 Task: Format the document by changing the font to Arial, size 11, apply different colors to the text, and insert a header with the title 'Distance Education Centre'.
Action: Mouse scrolled (811, 247) with delta (0, 0)
Screenshot: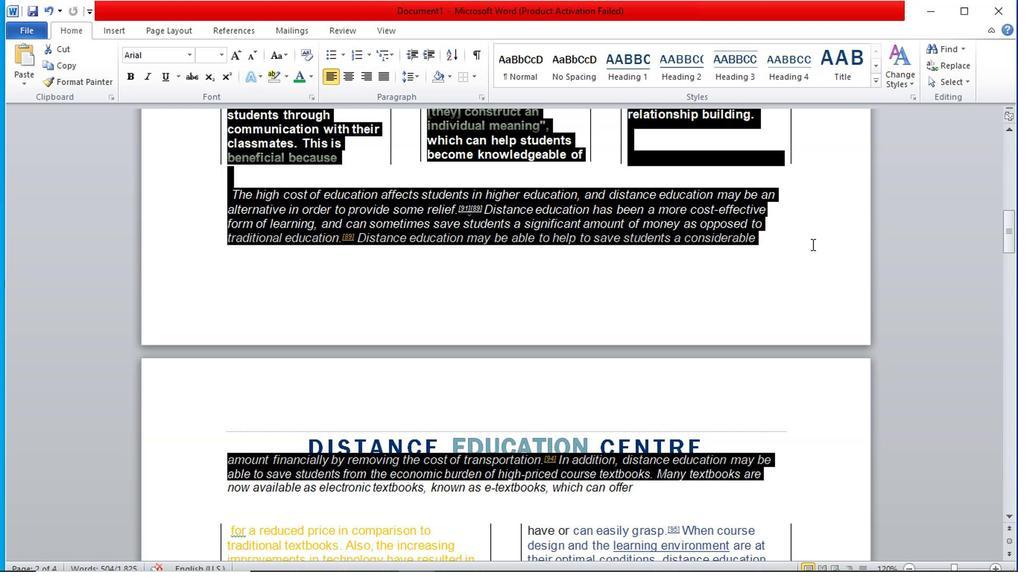 
Action: Mouse scrolled (811, 247) with delta (0, 0)
Screenshot: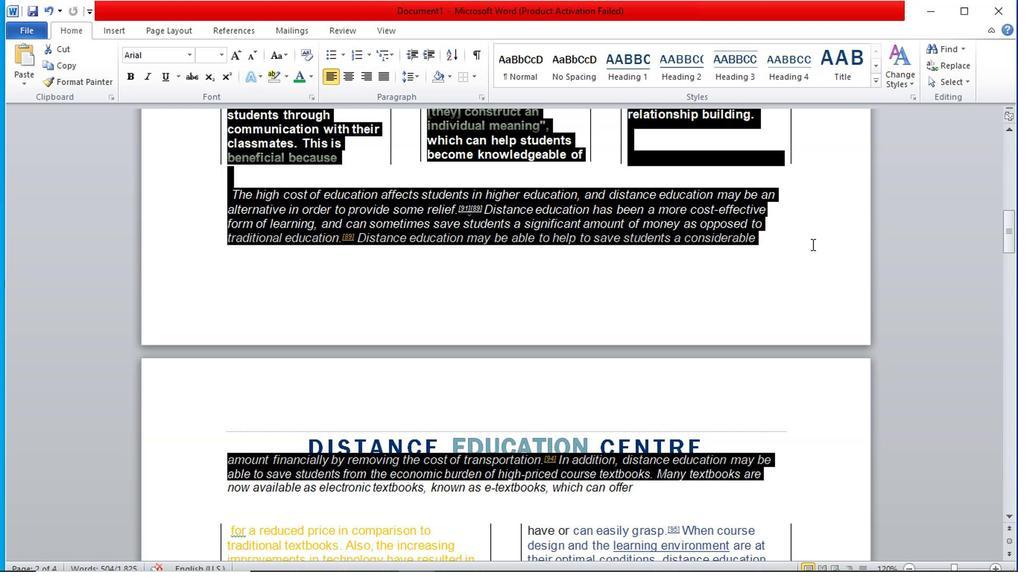 
Action: Mouse moved to (805, 241)
Screenshot: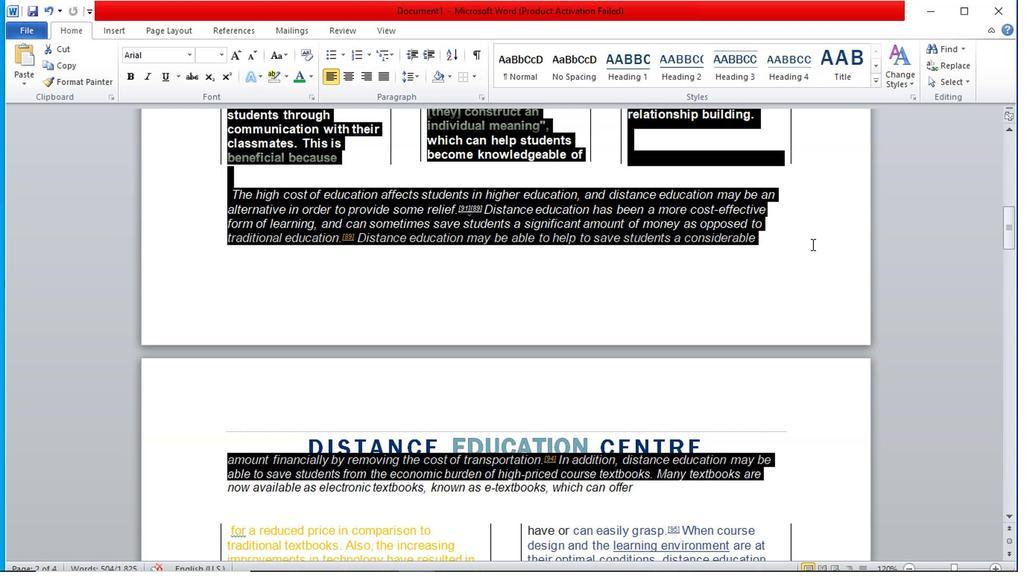 
Action: Mouse scrolled (805, 242) with delta (0, 1)
Screenshot: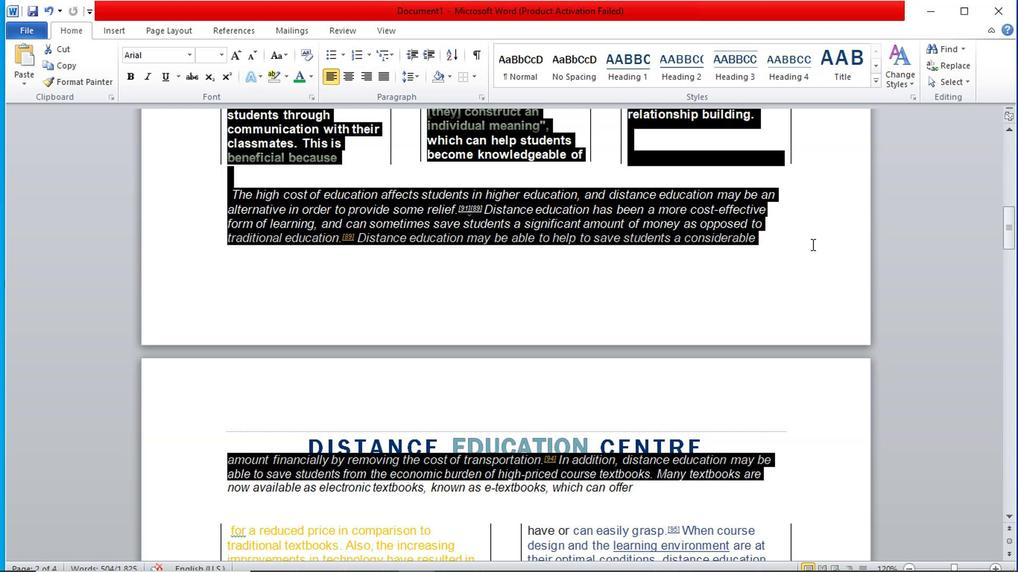 
Action: Mouse scrolled (805, 242) with delta (0, 1)
Screenshot: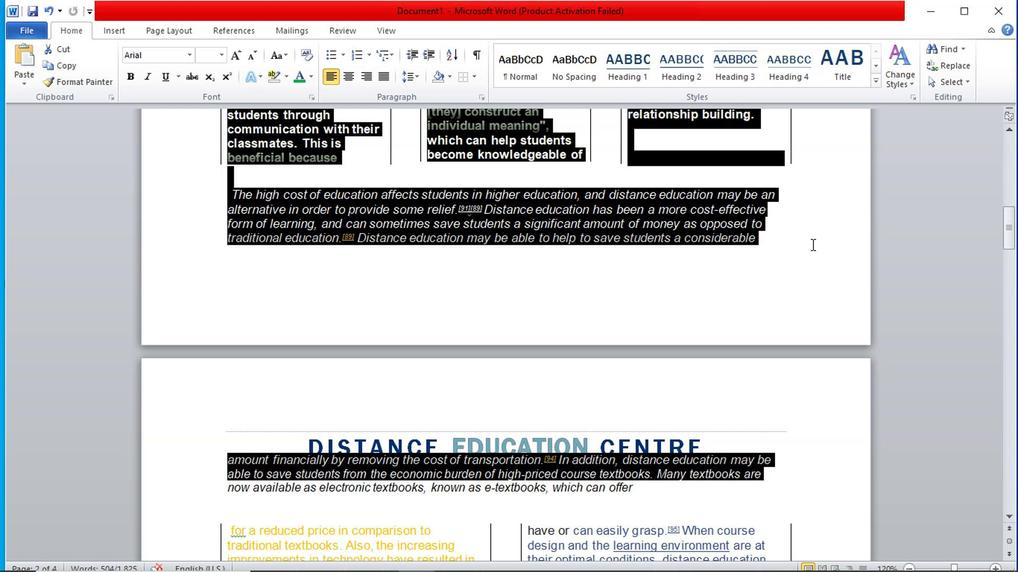 
Action: Mouse scrolled (805, 242) with delta (0, 1)
Screenshot: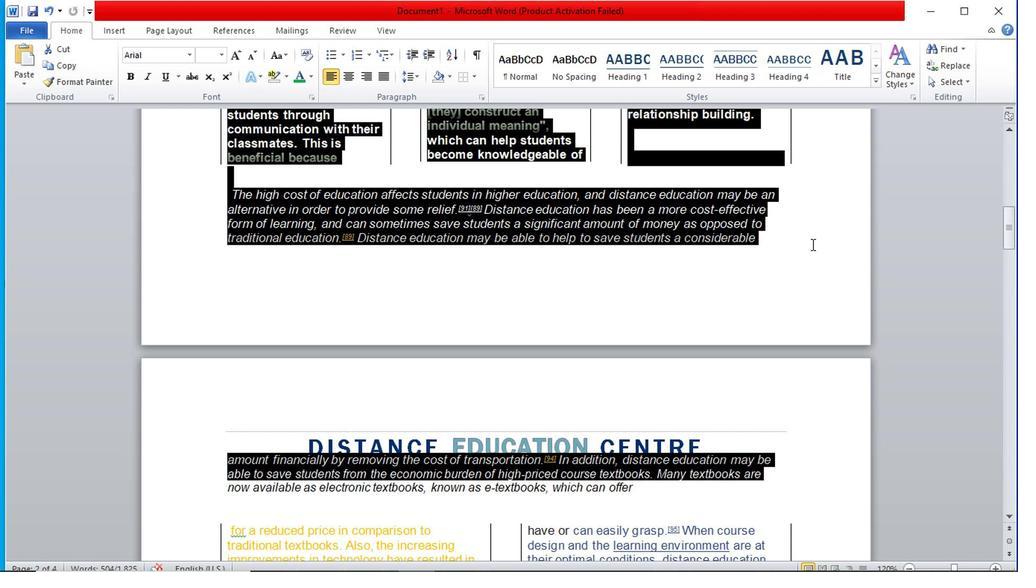 
Action: Mouse moved to (813, 239)
Screenshot: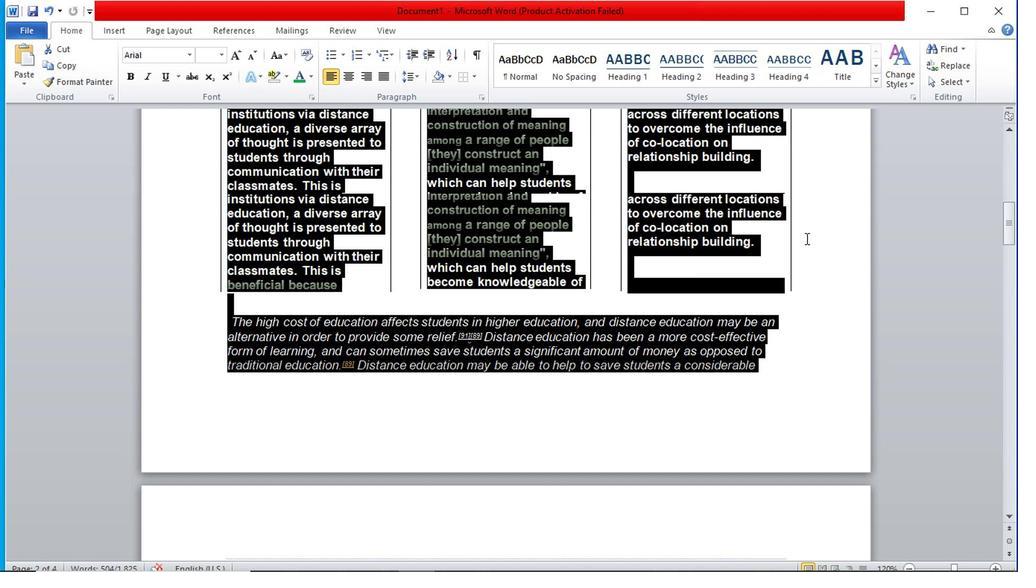
Action: Mouse pressed left at (813, 239)
Screenshot: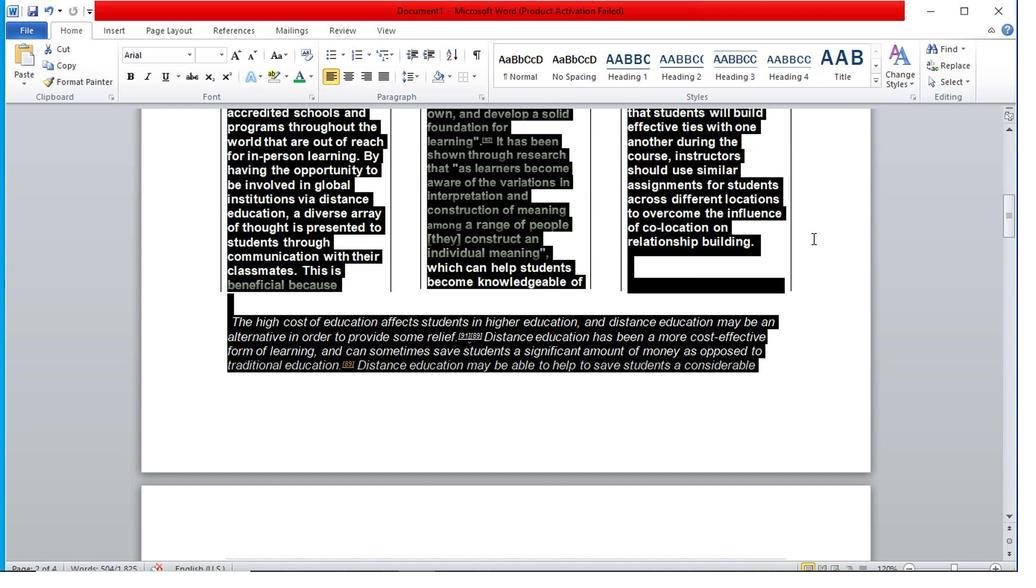 
Action: Mouse moved to (814, 239)
Screenshot: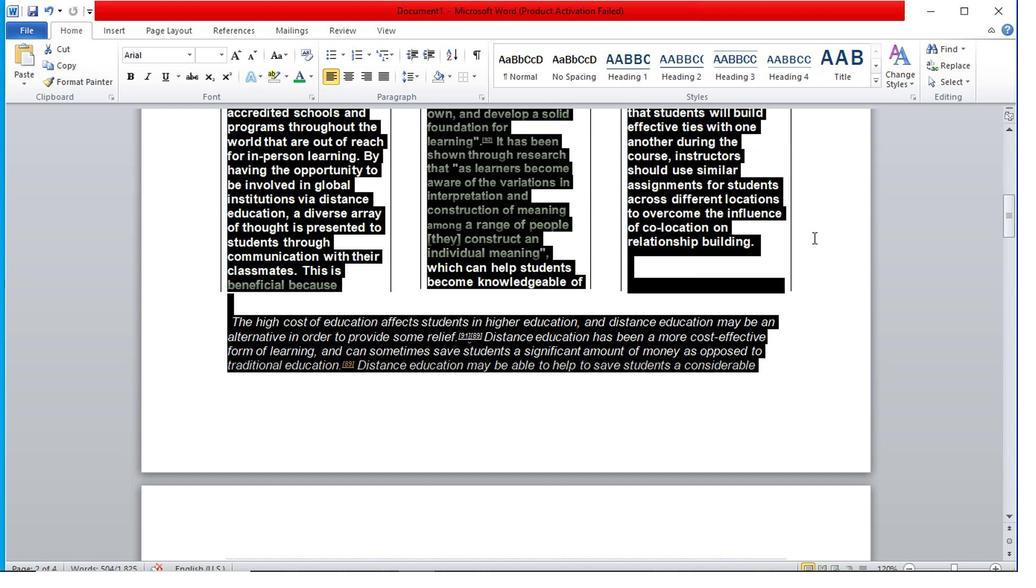 
Action: Mouse scrolled (814, 240) with delta (0, 0)
Screenshot: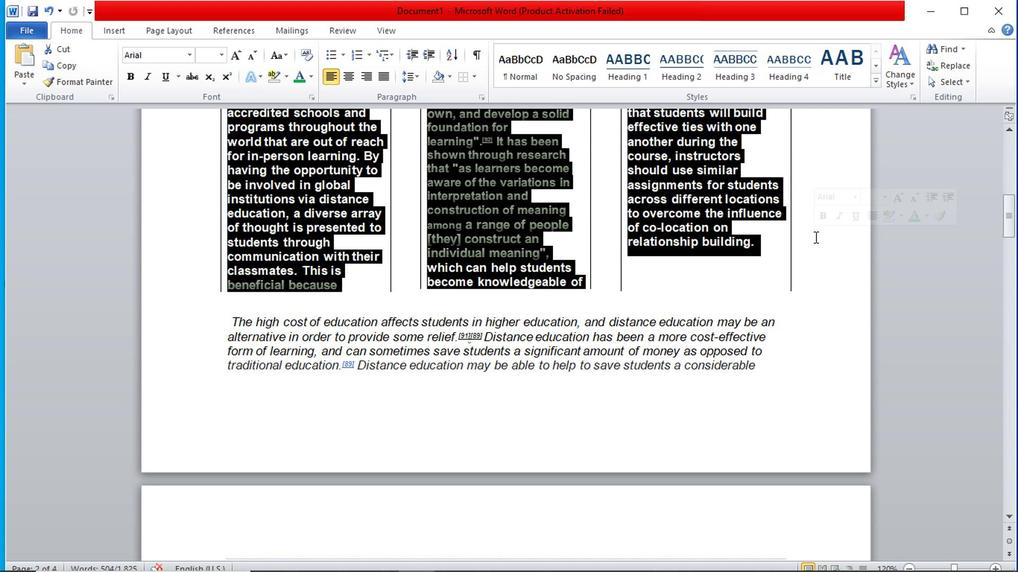 
Action: Mouse scrolled (814, 240) with delta (0, 0)
Screenshot: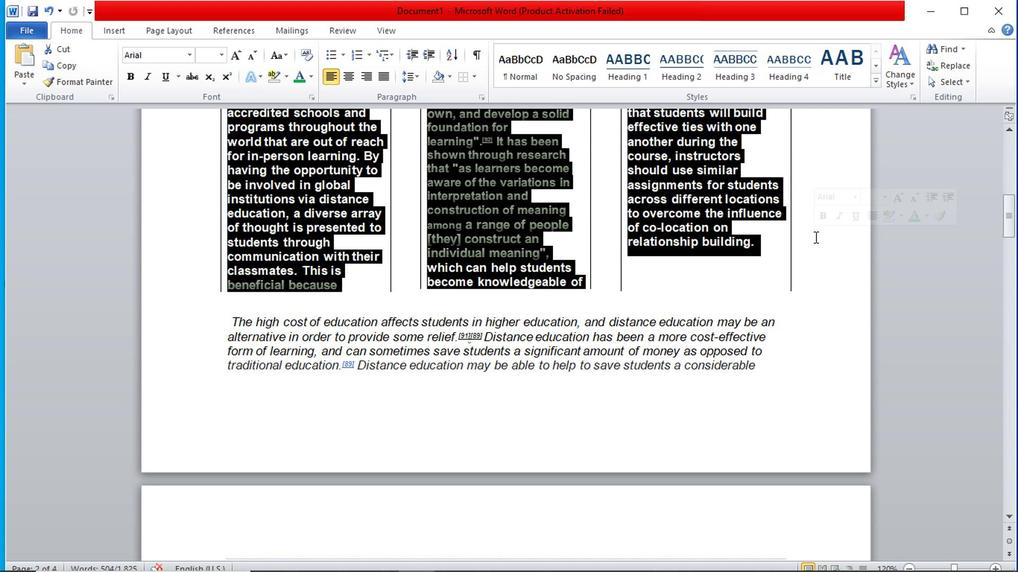 
Action: Mouse scrolled (814, 240) with delta (0, 0)
Screenshot: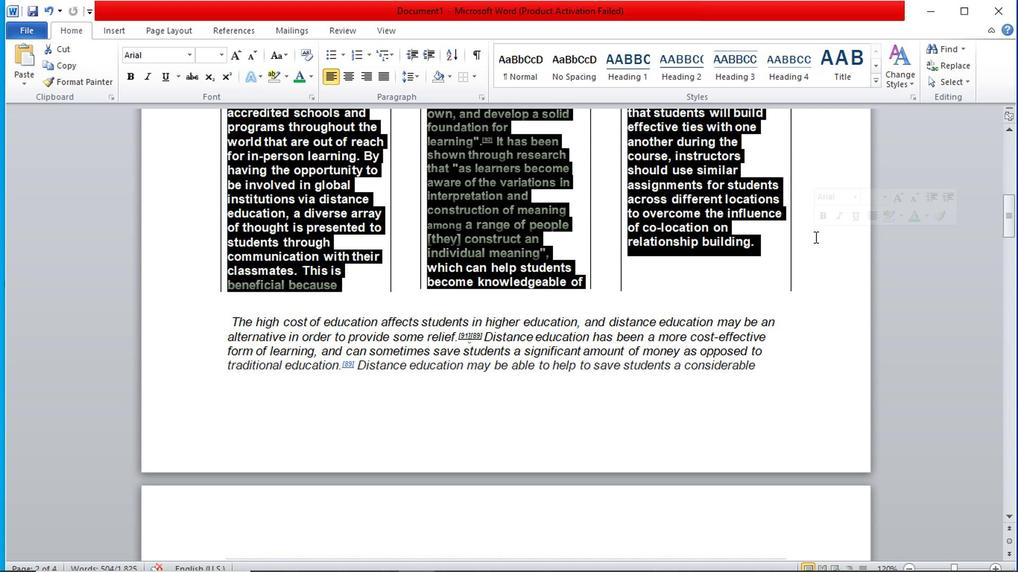 
Action: Mouse scrolled (814, 240) with delta (0, 0)
Screenshot: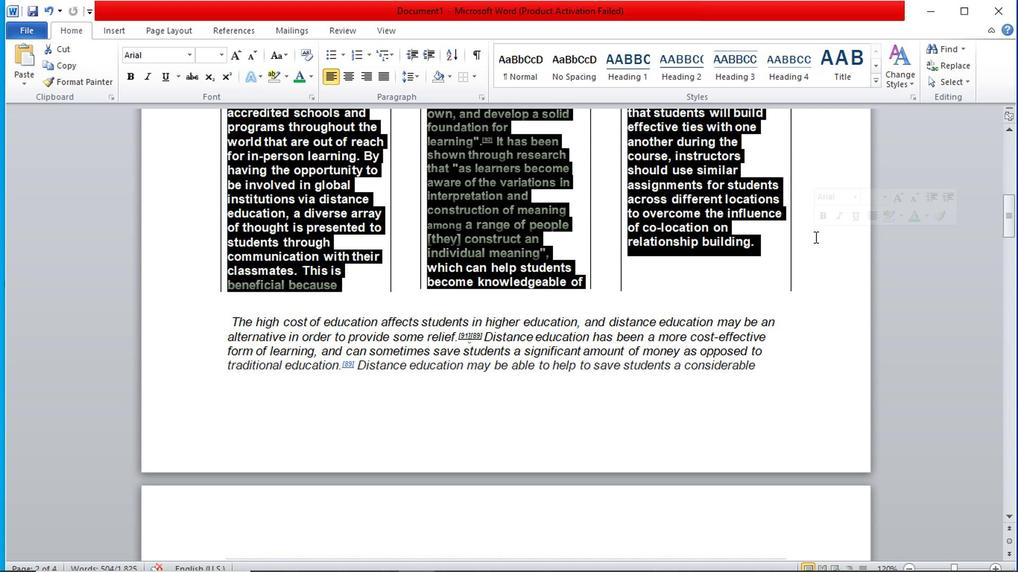 
Action: Mouse moved to (843, 228)
Screenshot: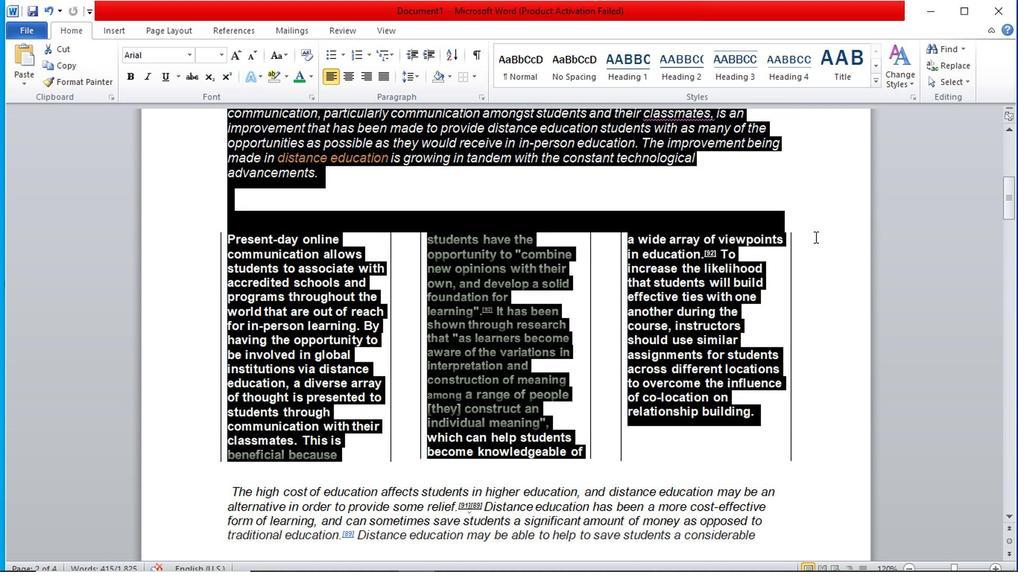 
Action: Mouse pressed left at (843, 228)
Screenshot: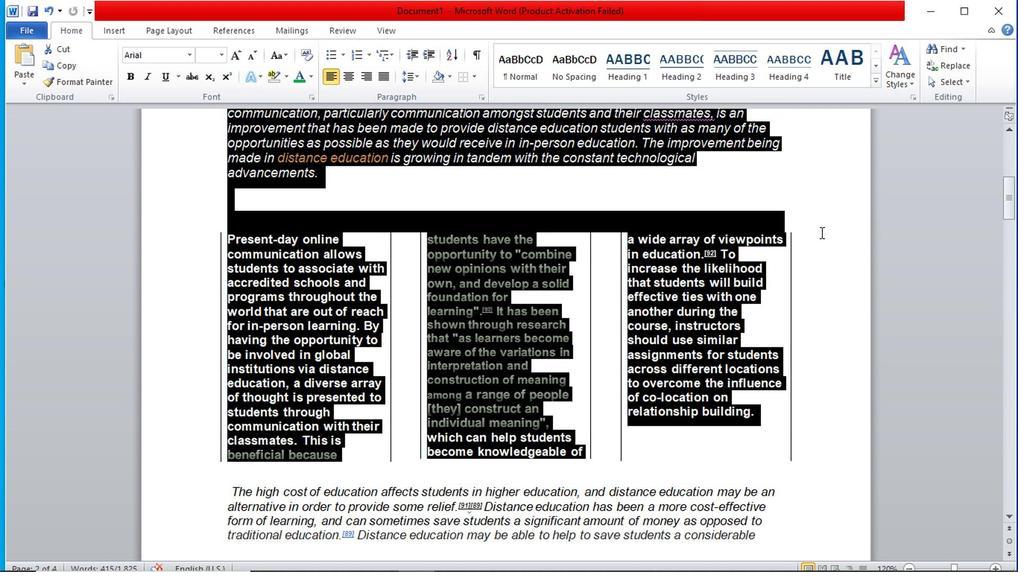 
Action: Mouse moved to (826, 228)
Screenshot: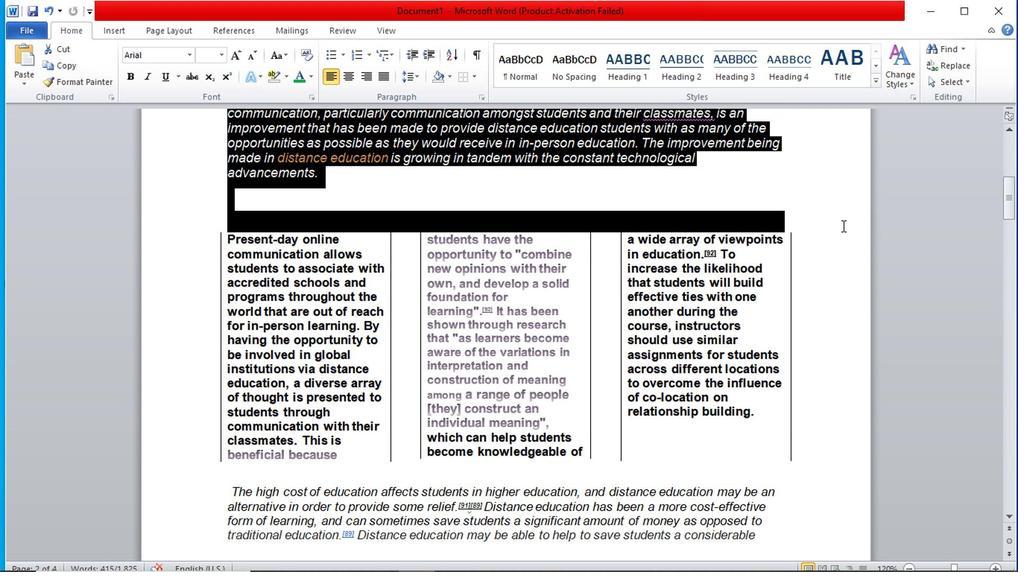 
Action: Mouse scrolled (826, 229) with delta (0, 1)
Screenshot: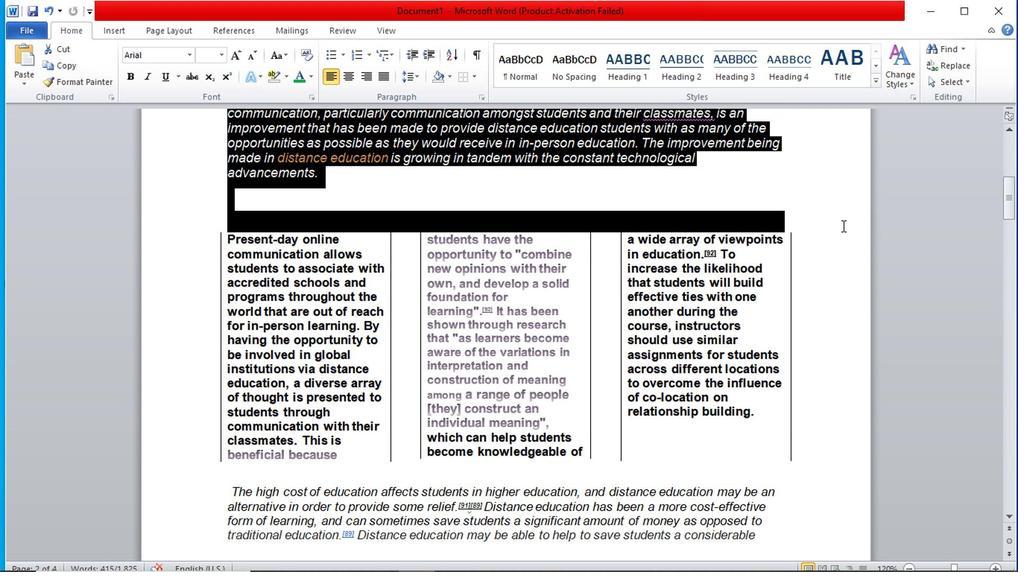 
Action: Mouse moved to (826, 227)
Screenshot: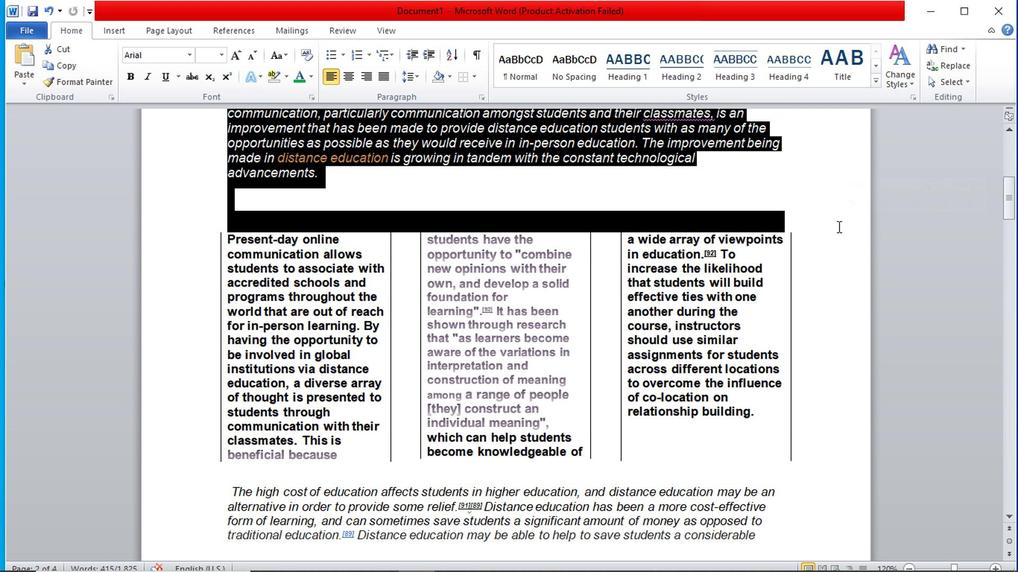 
Action: Mouse scrolled (826, 228) with delta (0, 0)
Screenshot: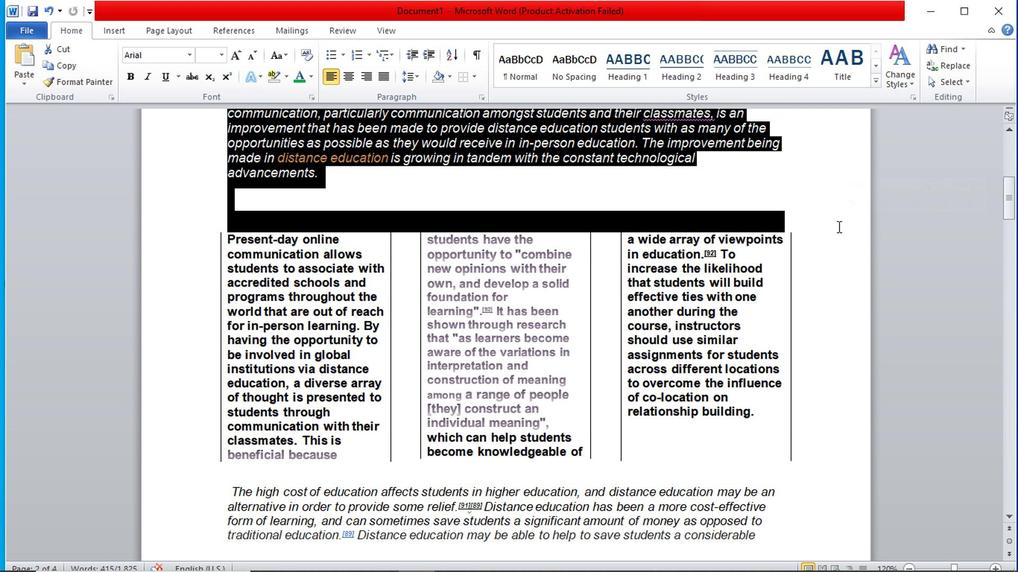 
Action: Mouse scrolled (826, 228) with delta (0, 0)
Screenshot: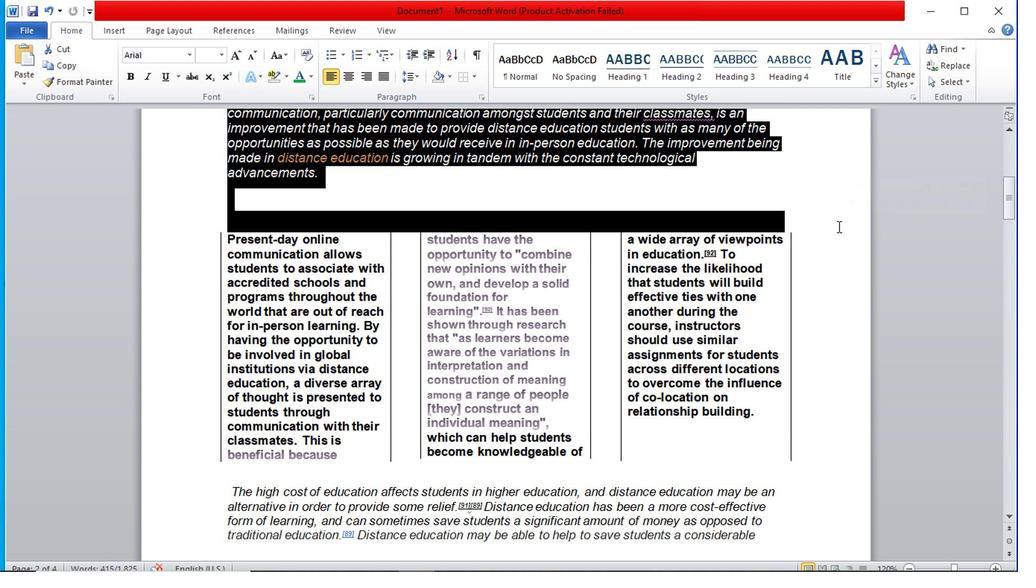 
Action: Mouse scrolled (826, 228) with delta (0, 0)
Screenshot: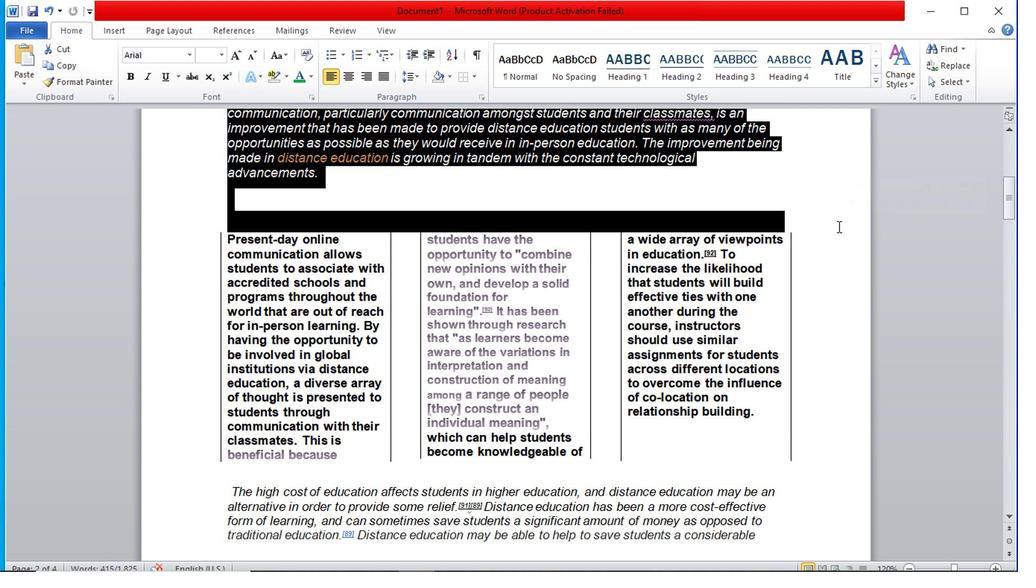 
Action: Mouse scrolled (826, 228) with delta (0, 0)
Screenshot: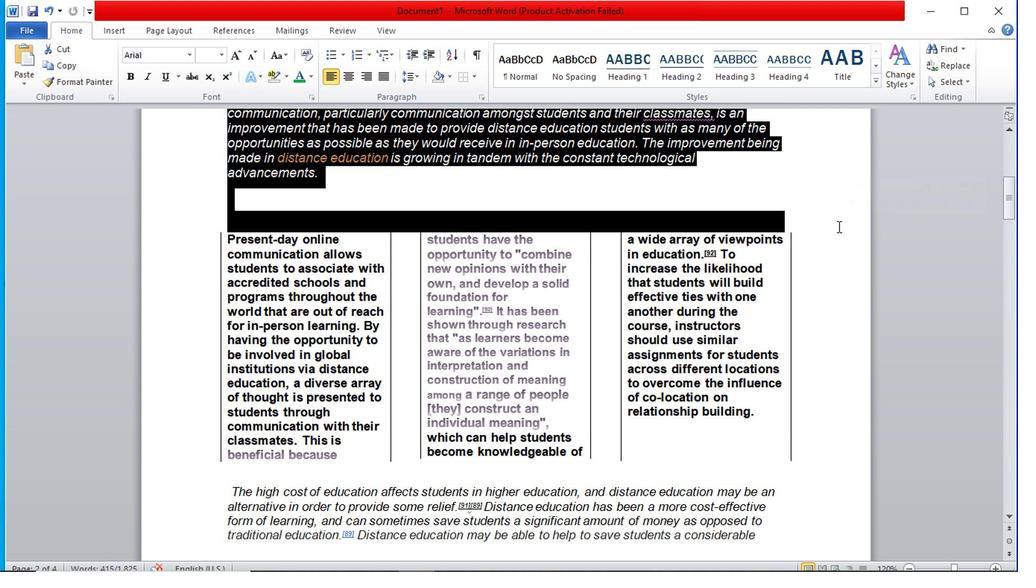 
Action: Mouse pressed left at (826, 227)
Screenshot: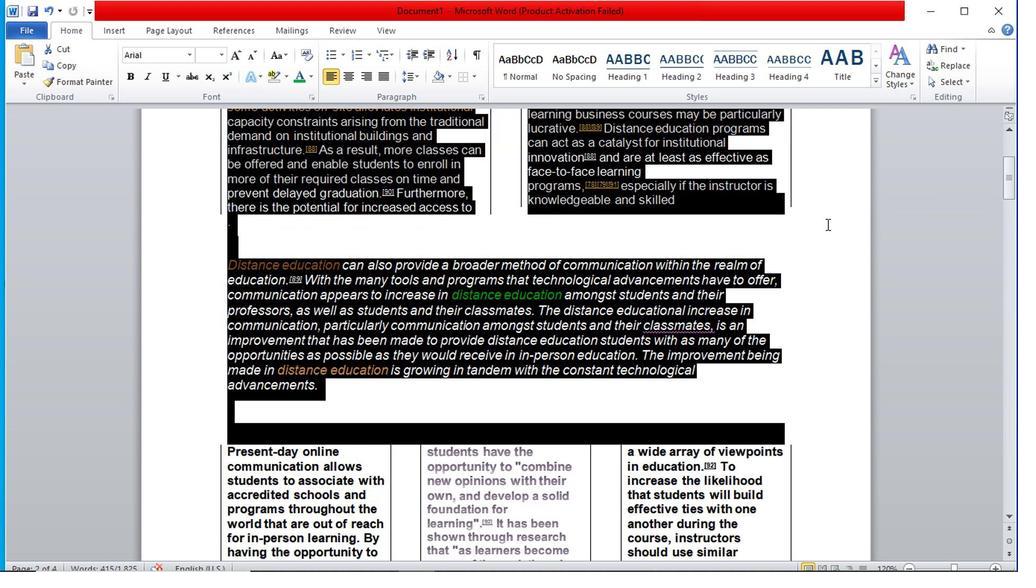 
Action: Mouse moved to (826, 225)
Screenshot: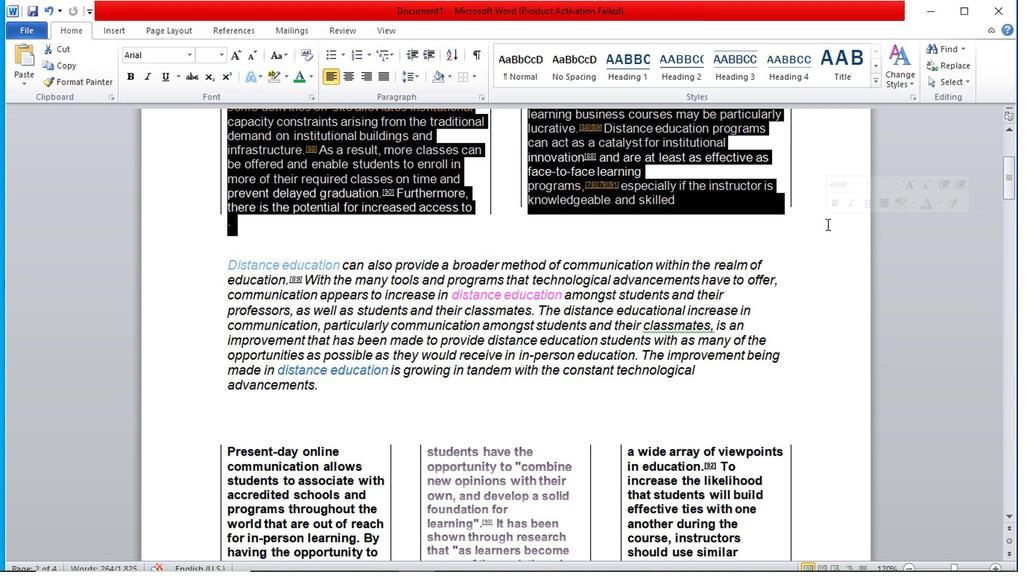 
Action: Mouse scrolled (826, 226) with delta (0, 0)
Screenshot: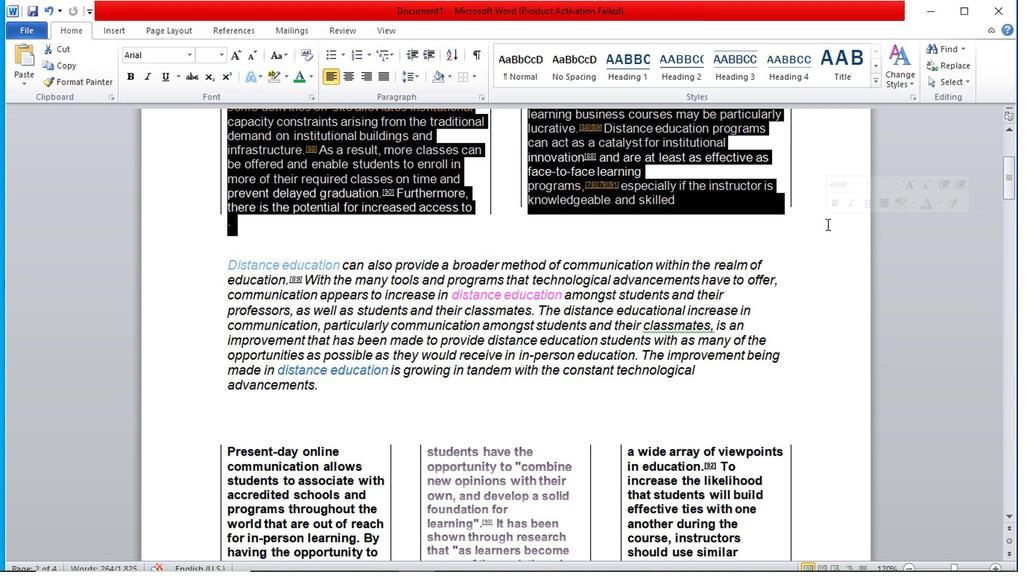 
Action: Mouse scrolled (826, 226) with delta (0, 0)
Screenshot: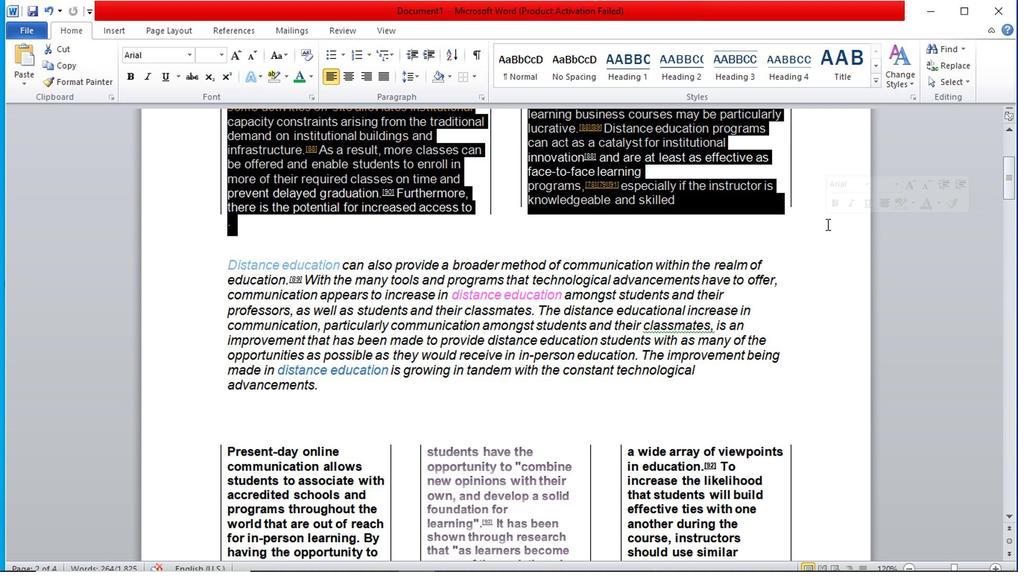 
Action: Mouse scrolled (826, 226) with delta (0, 0)
Screenshot: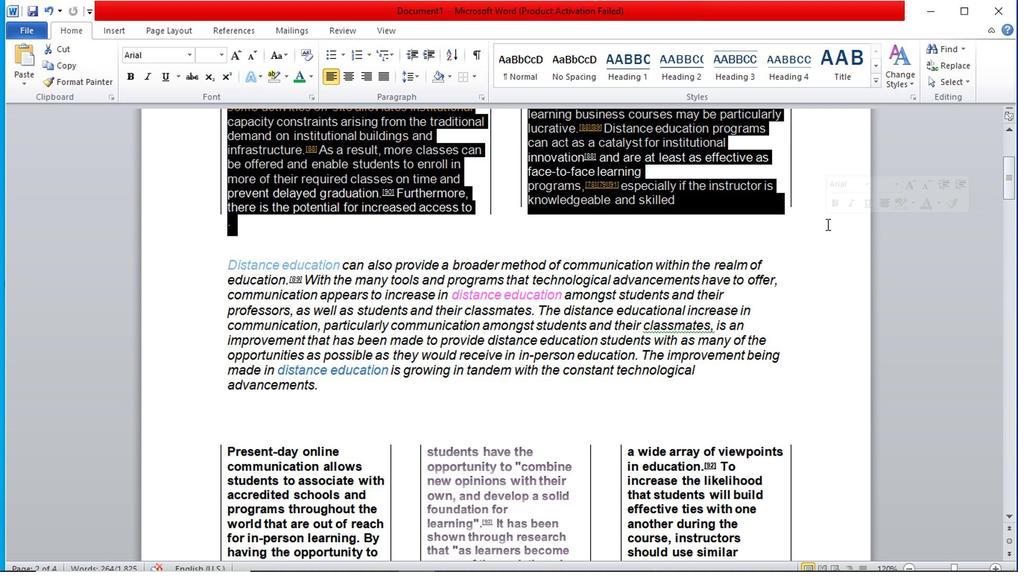 
Action: Mouse scrolled (826, 226) with delta (0, 0)
Screenshot: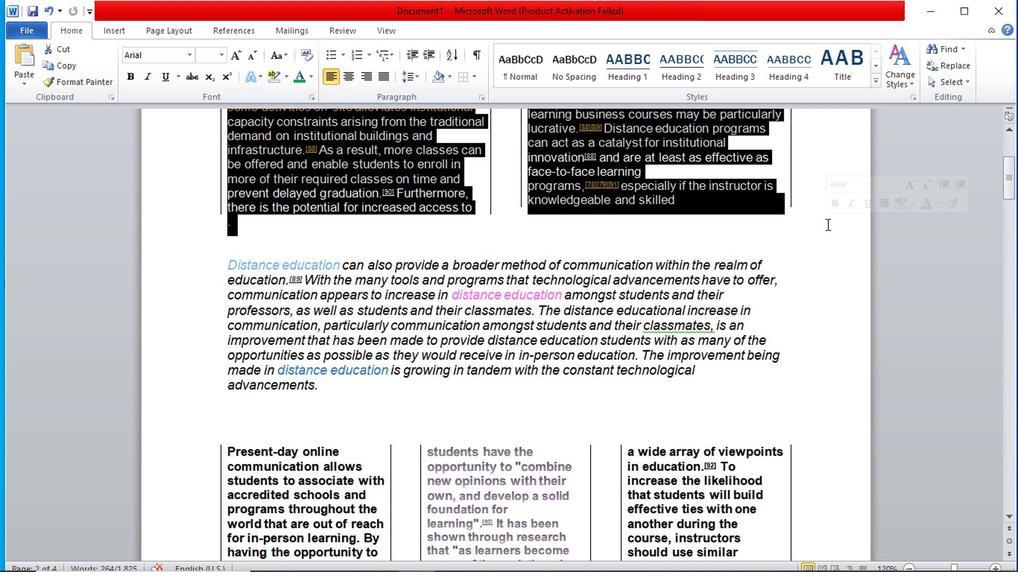 
Action: Mouse pressed left at (826, 225)
Screenshot: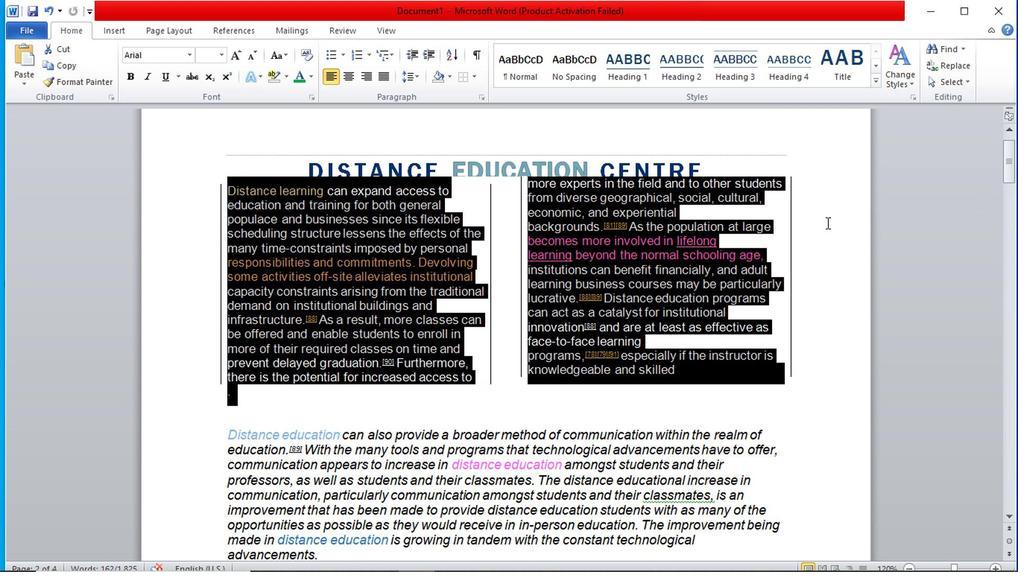 
Action: Mouse moved to (842, 297)
Screenshot: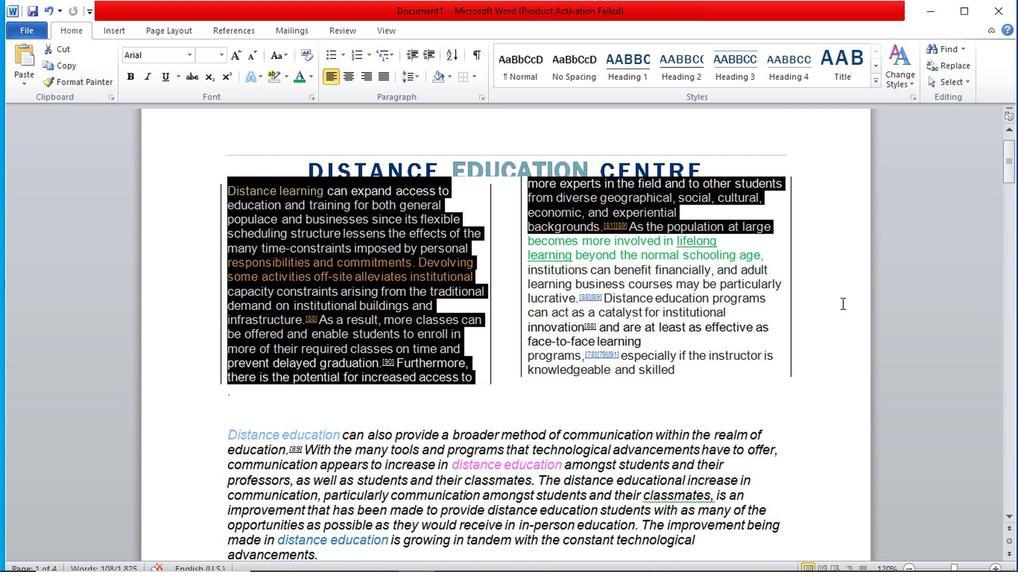 
Action: Mouse pressed left at (842, 297)
Screenshot: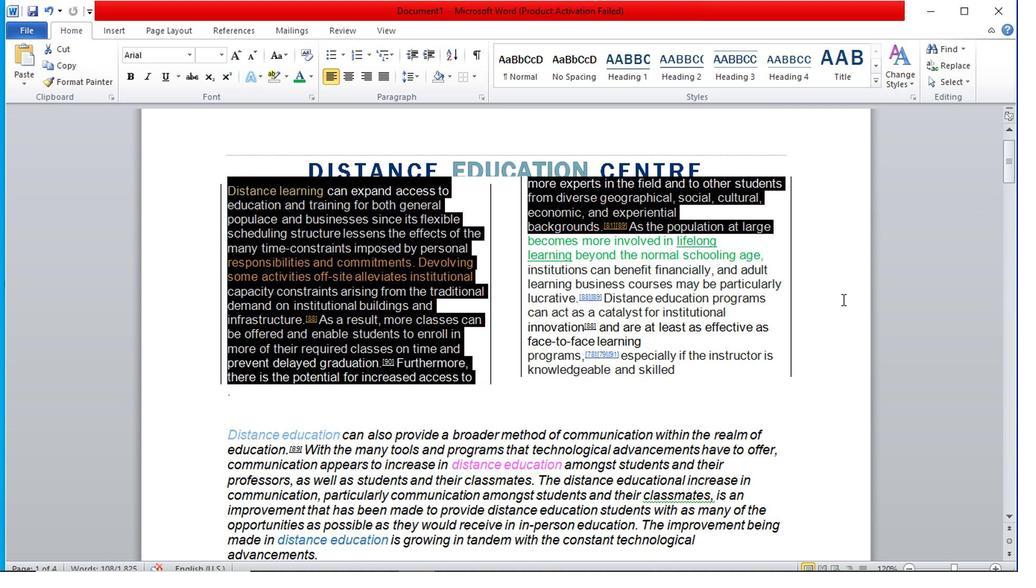 
Action: Mouse moved to (838, 289)
Screenshot: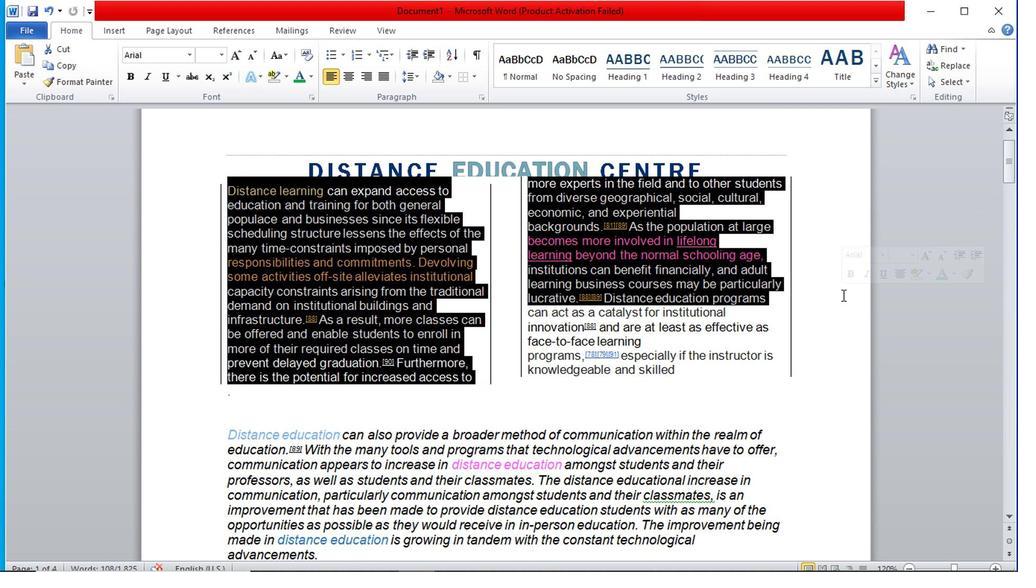 
Action: Mouse scrolled (838, 290) with delta (0, 0)
Screenshot: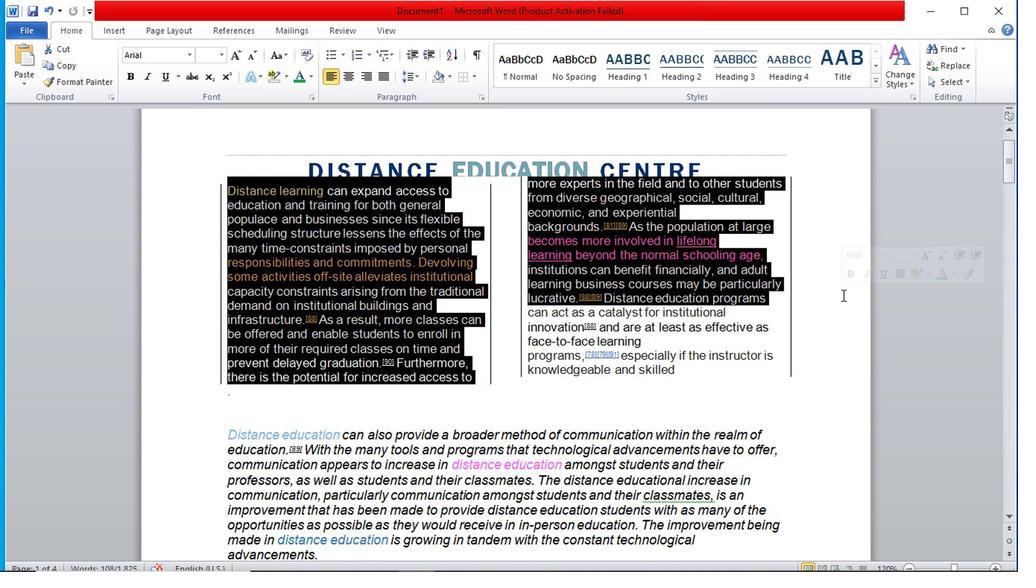 
Action: Mouse scrolled (838, 290) with delta (0, 0)
Screenshot: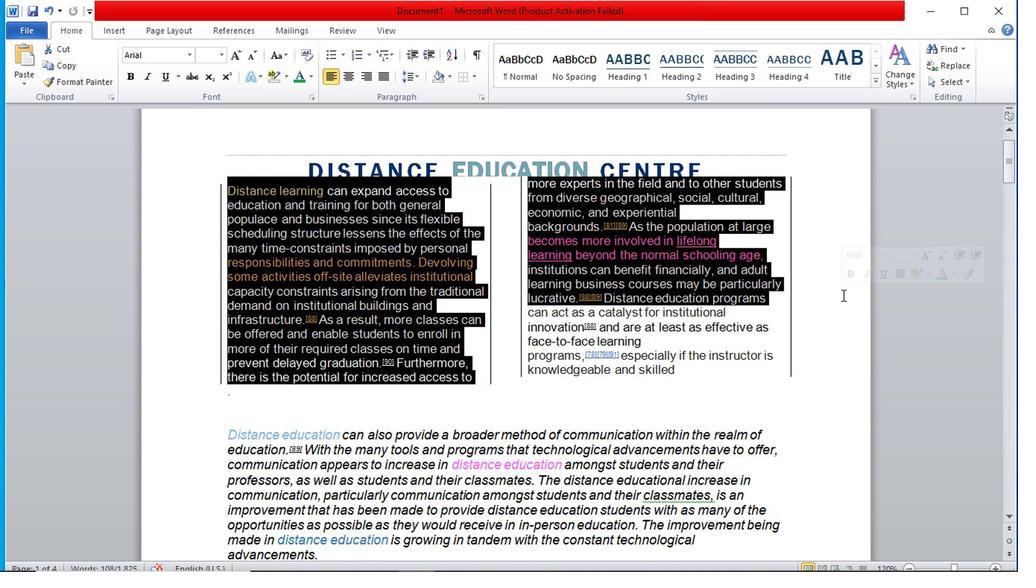 
Action: Mouse scrolled (838, 290) with delta (0, 0)
Screenshot: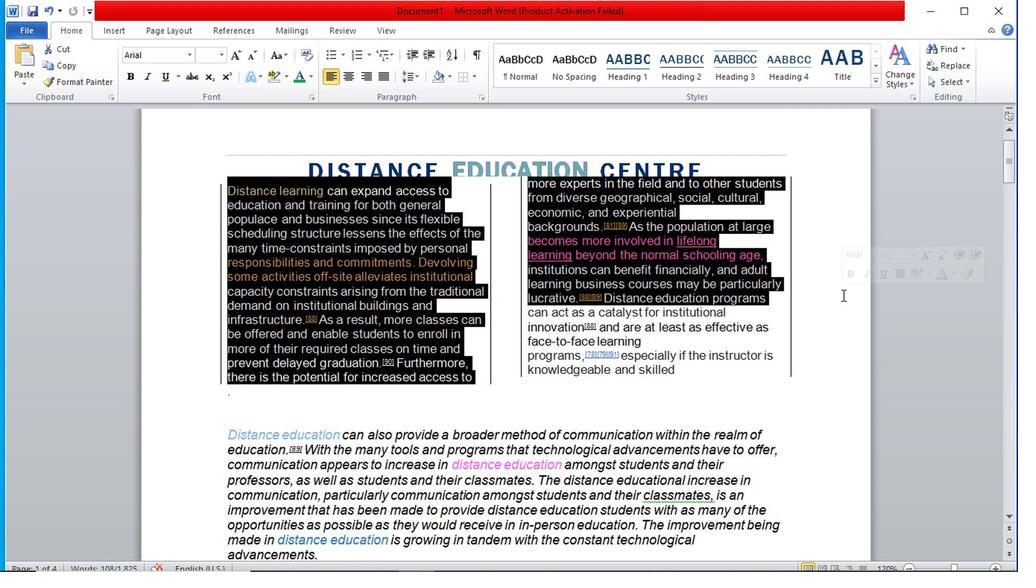 
Action: Mouse scrolled (838, 290) with delta (0, 0)
Screenshot: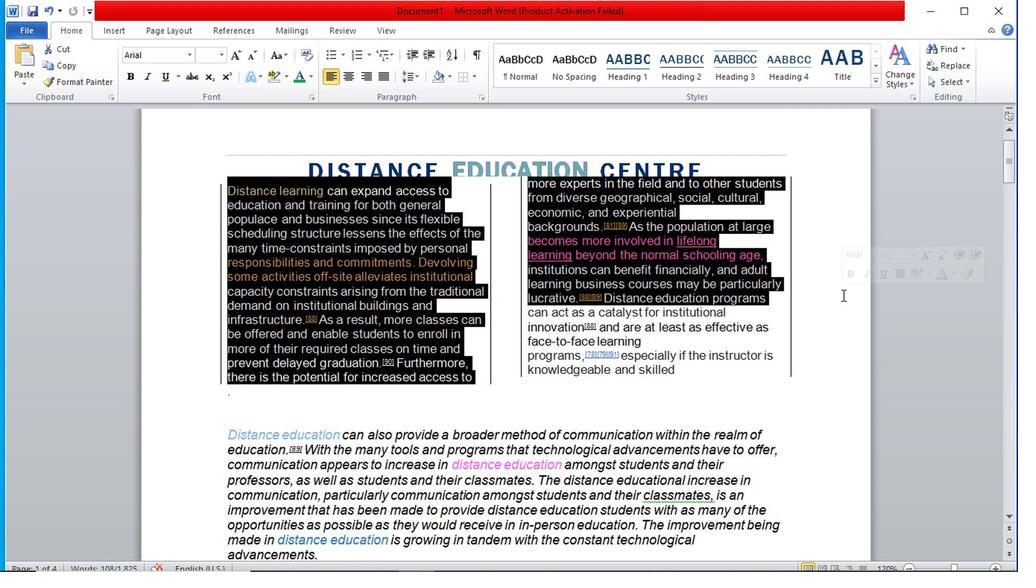 
Action: Mouse scrolled (838, 290) with delta (0, 0)
Screenshot: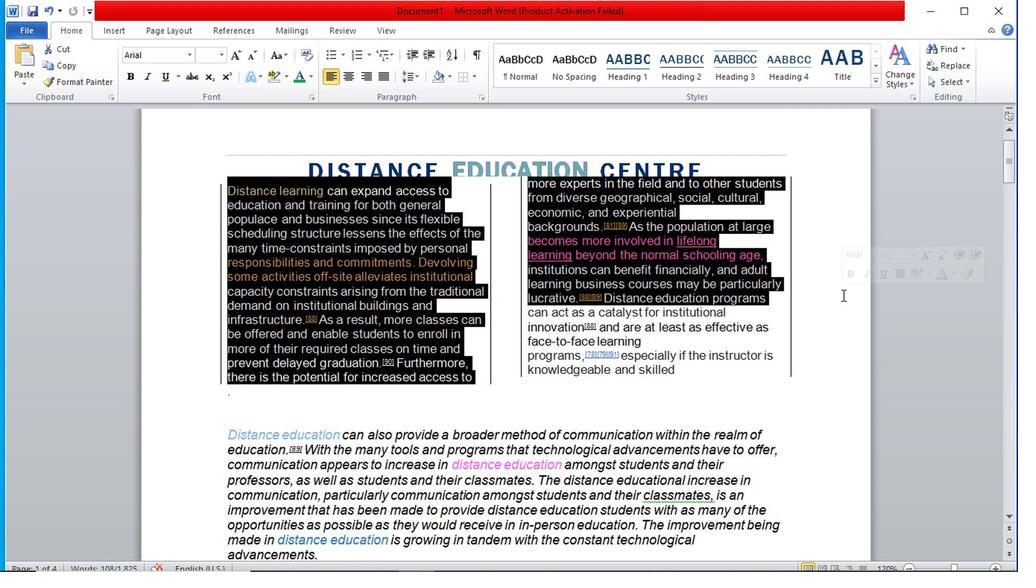 
Action: Mouse moved to (193, 197)
Screenshot: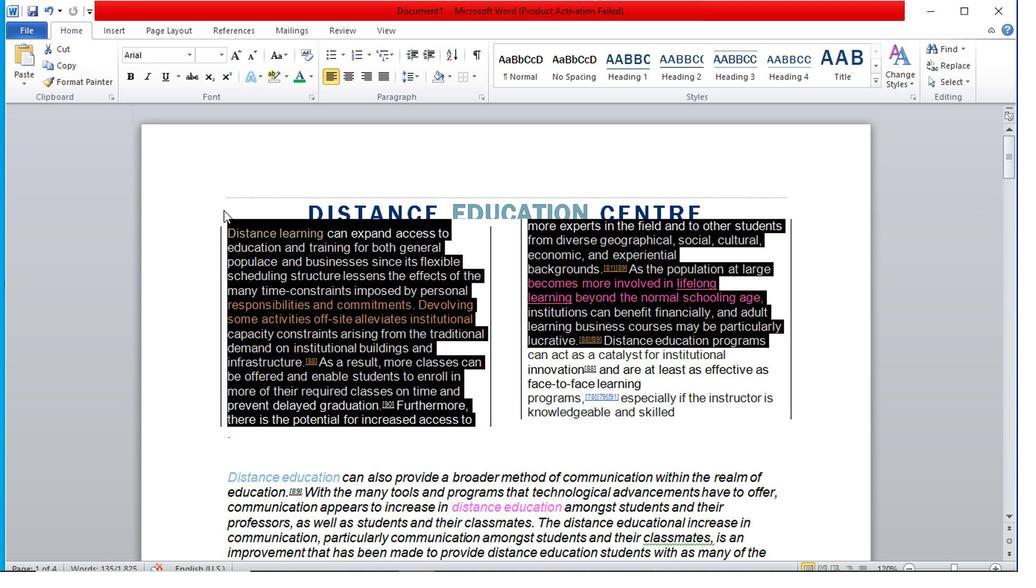 
Action: Mouse pressed left at (193, 197)
Screenshot: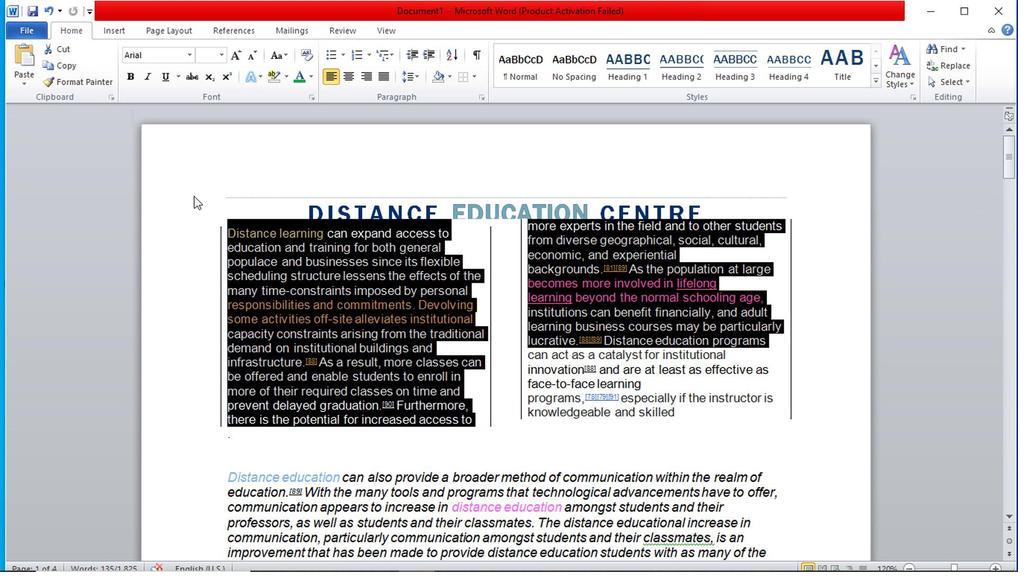 
Action: Mouse moved to (853, 296)
Screenshot: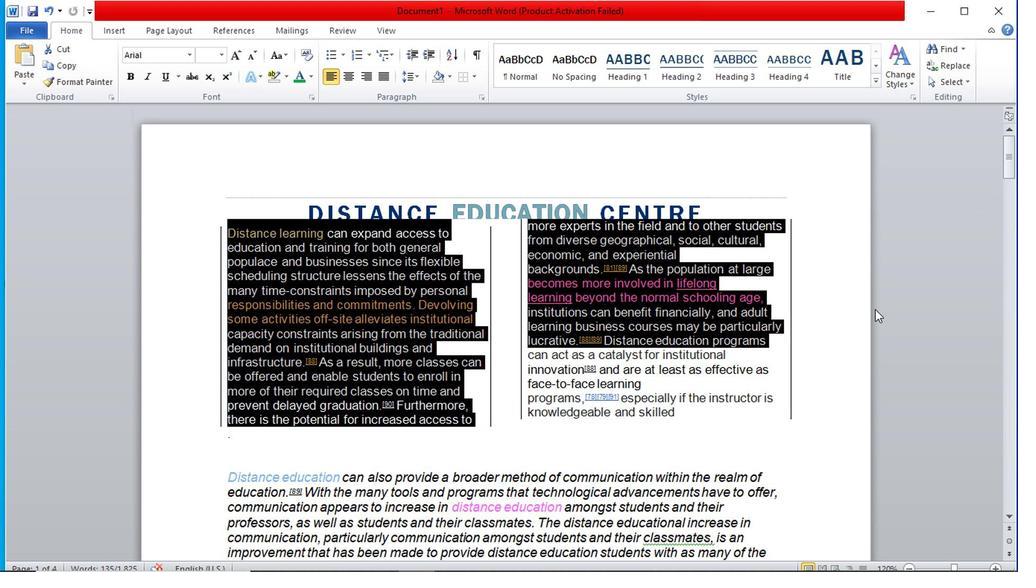 
Action: Mouse pressed left at (853, 296)
Screenshot: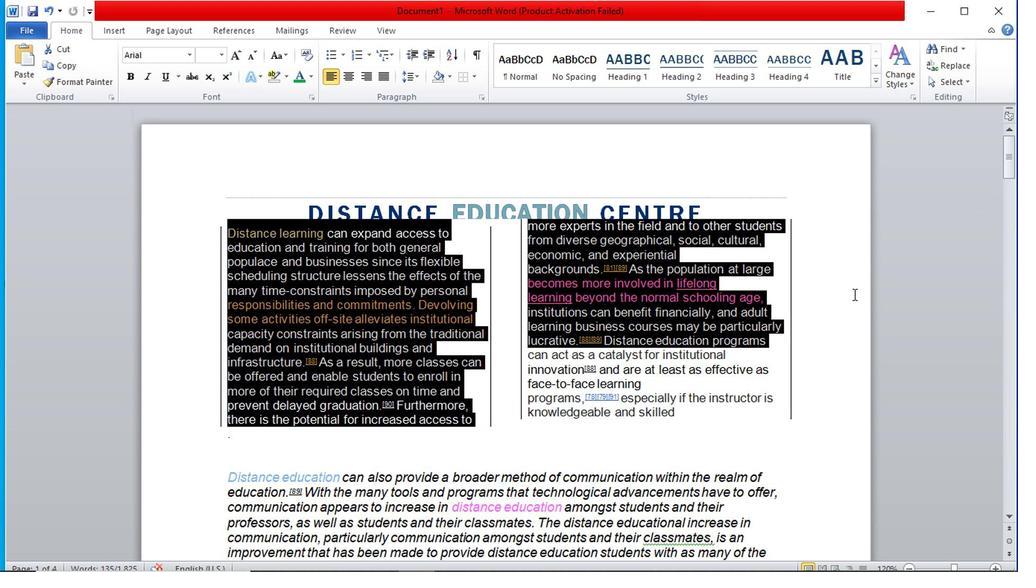 
Action: Mouse moved to (965, 331)
Screenshot: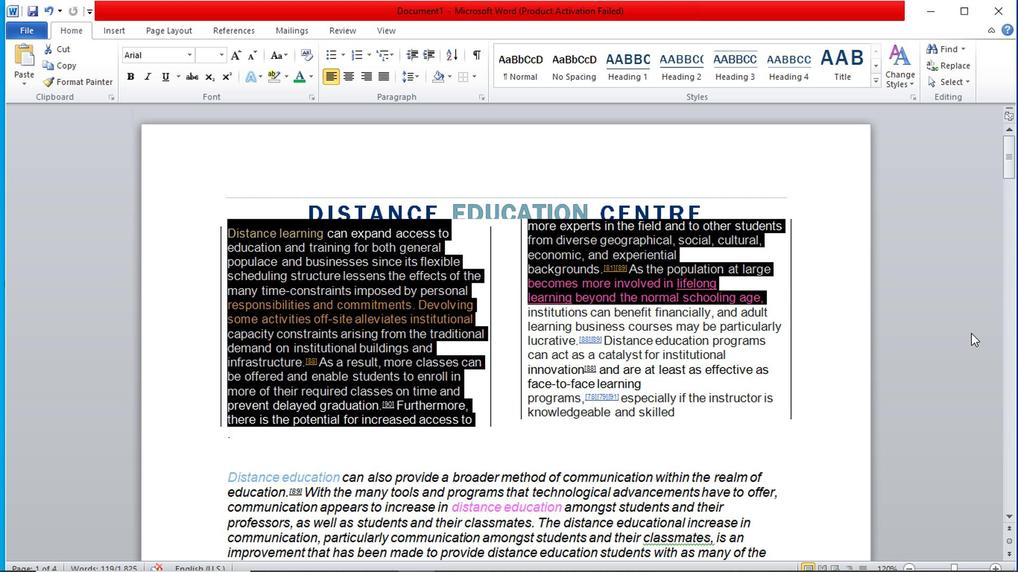 
Action: Mouse scrolled (965, 331) with delta (0, 0)
Screenshot: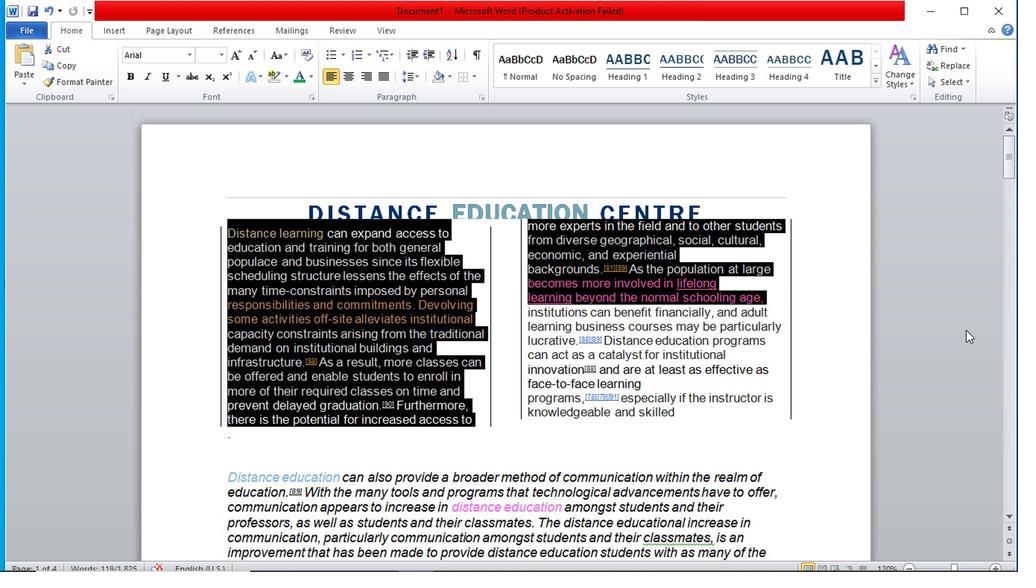 
Action: Mouse scrolled (965, 331) with delta (0, 0)
Screenshot: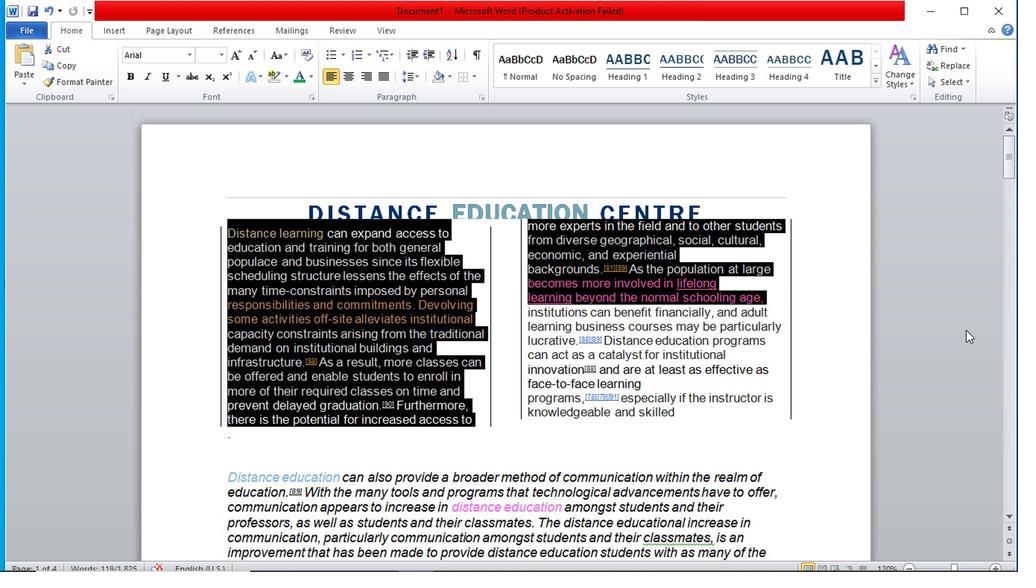 
Action: Mouse moved to (798, 225)
Screenshot: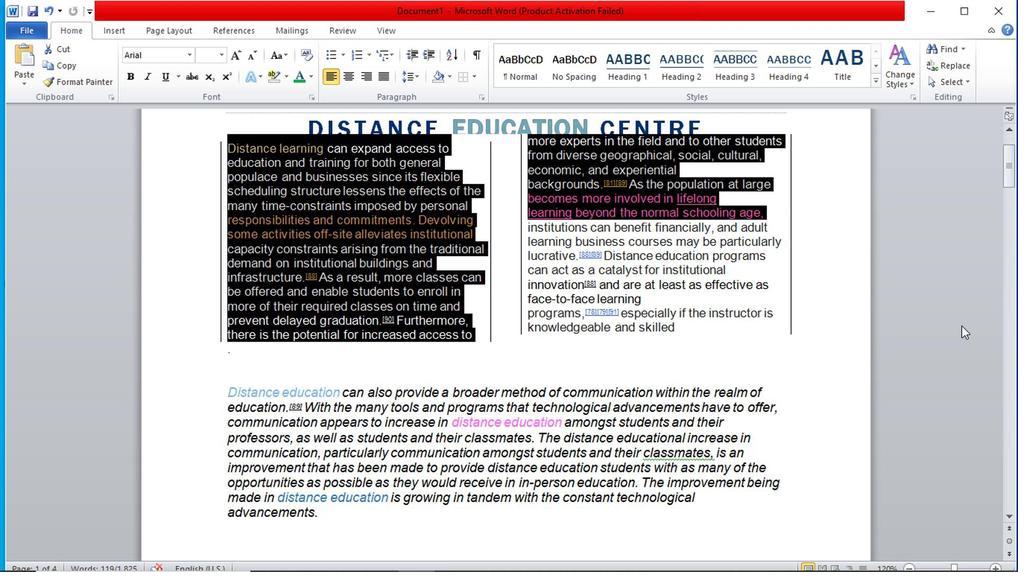 
Action: Mouse scrolled (798, 226) with delta (0, 0)
Screenshot: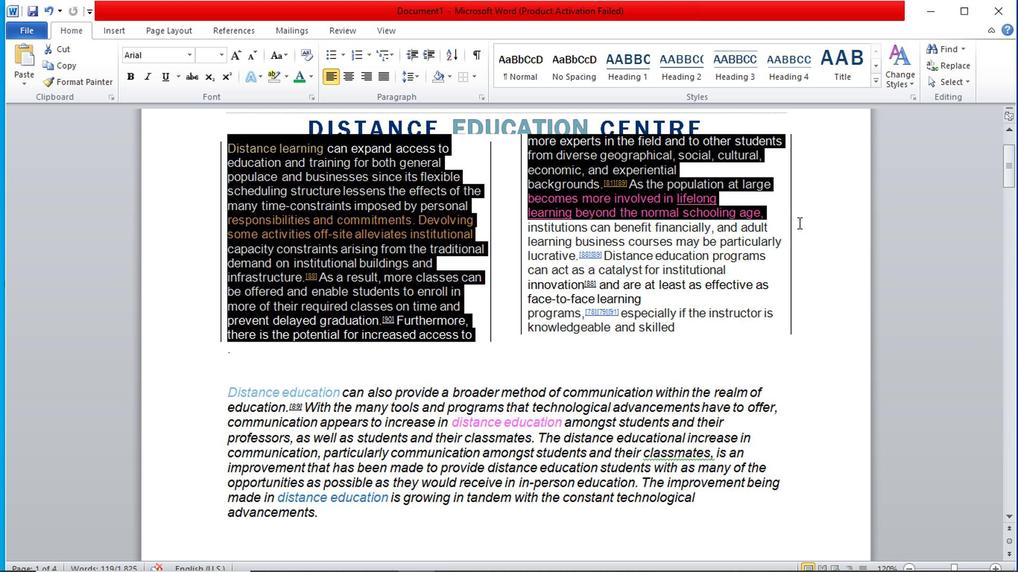 
Action: Mouse scrolled (798, 226) with delta (0, 0)
Screenshot: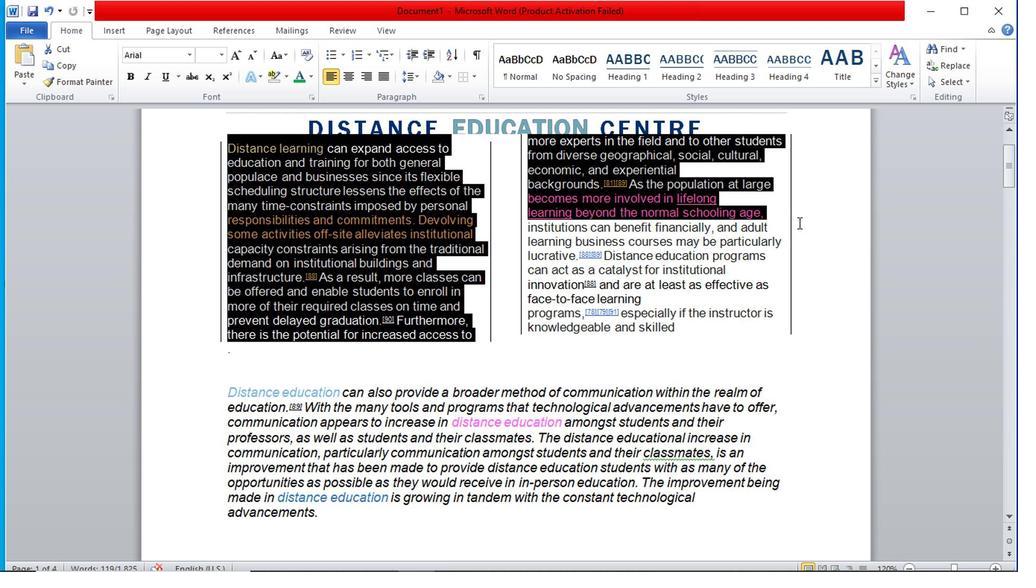 
Action: Mouse scrolled (798, 226) with delta (0, 0)
Screenshot: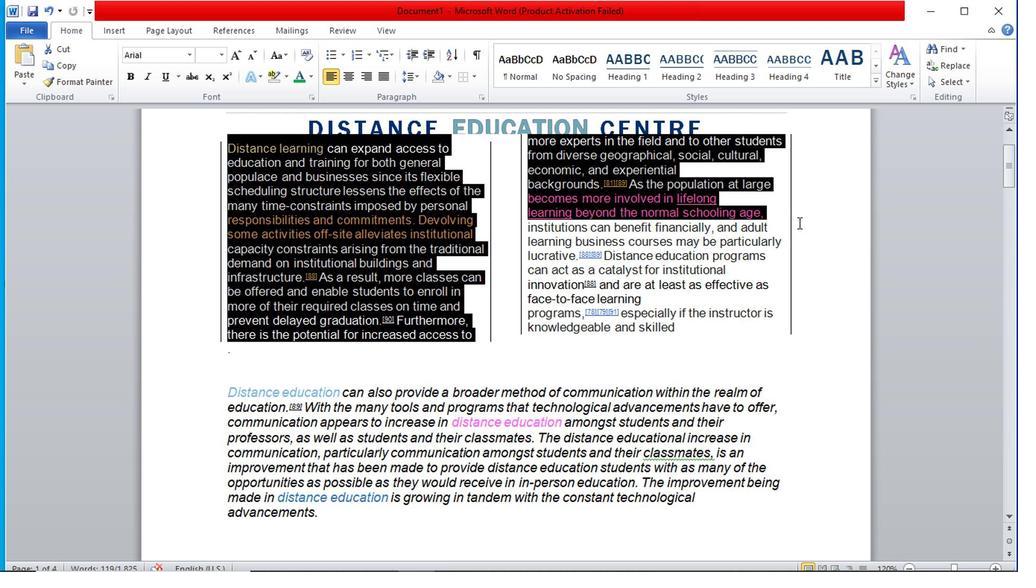 
Action: Mouse scrolled (798, 226) with delta (0, 0)
Screenshot: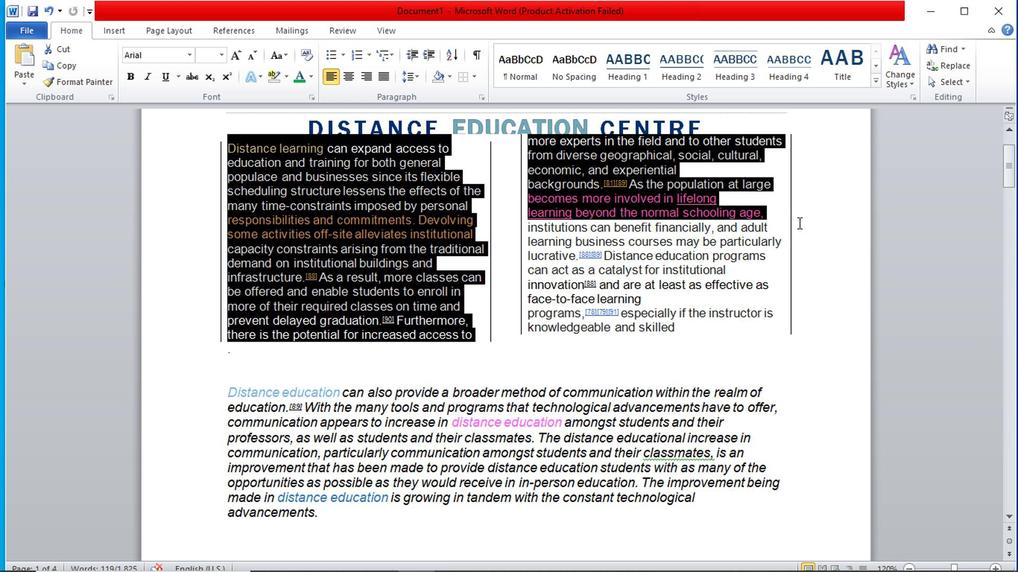 
Action: Mouse moved to (755, 212)
Screenshot: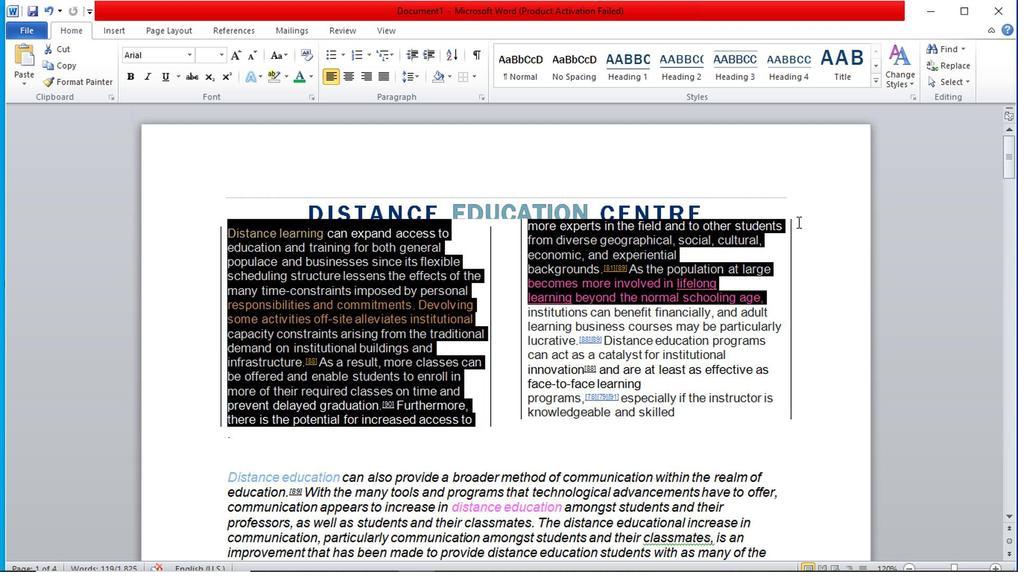 
Action: Mouse scrolled (755, 212) with delta (0, 0)
Screenshot: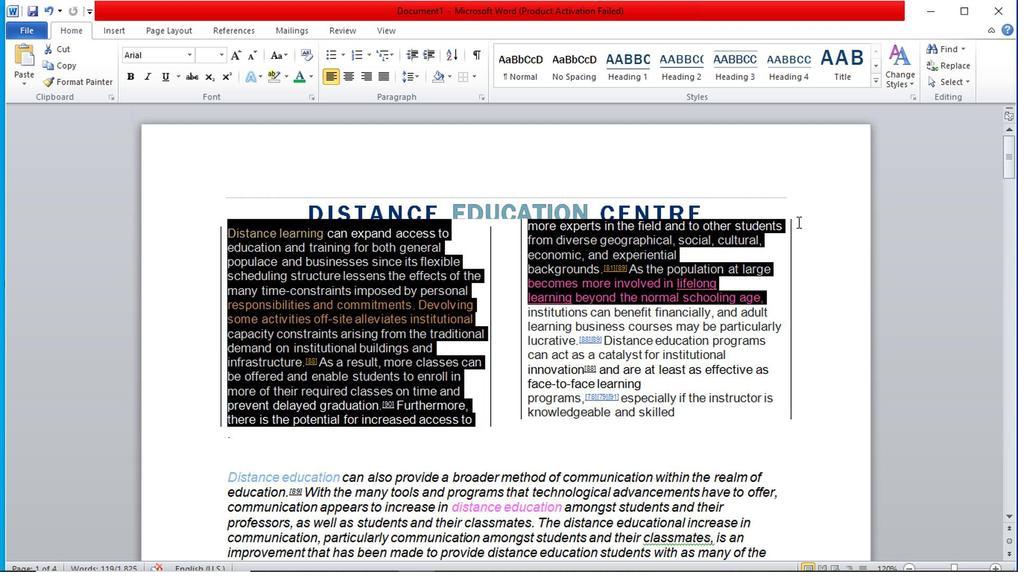 
Action: Mouse scrolled (755, 212) with delta (0, 0)
Screenshot: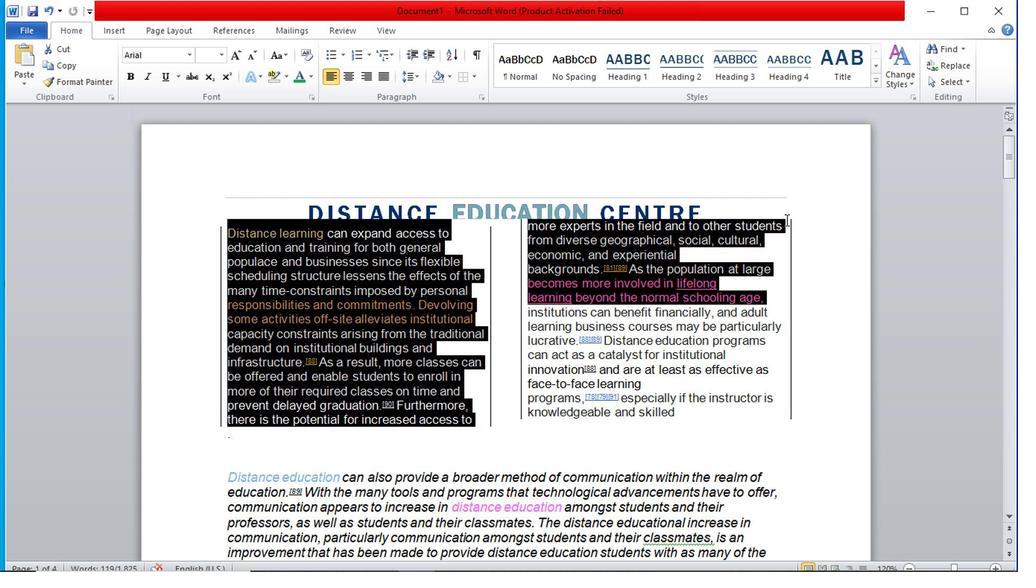 
Action: Mouse scrolled (755, 212) with delta (0, 0)
Screenshot: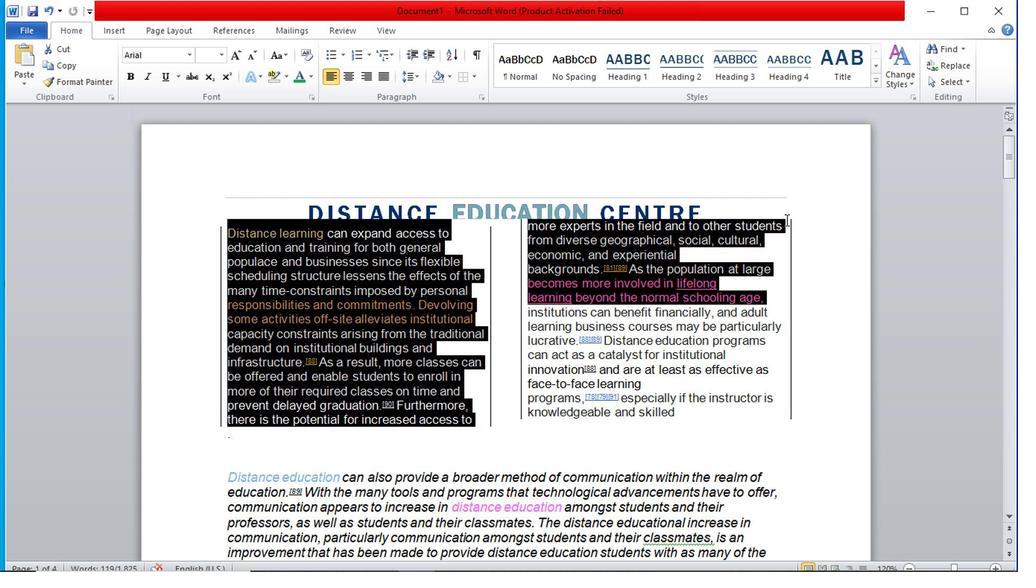 
Action: Mouse moved to (124, 35)
Screenshot: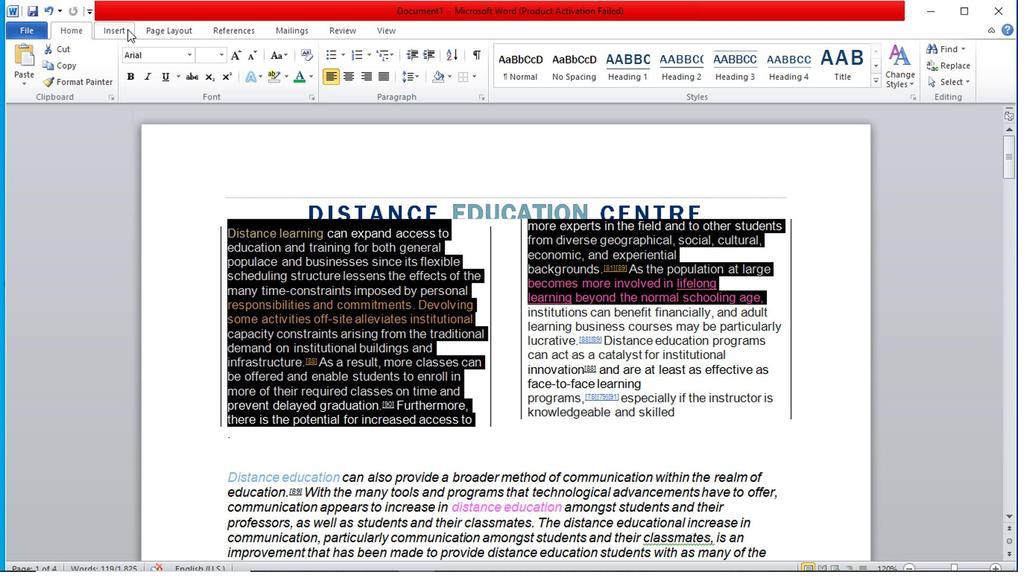 
Action: Mouse pressed left at (124, 35)
Screenshot: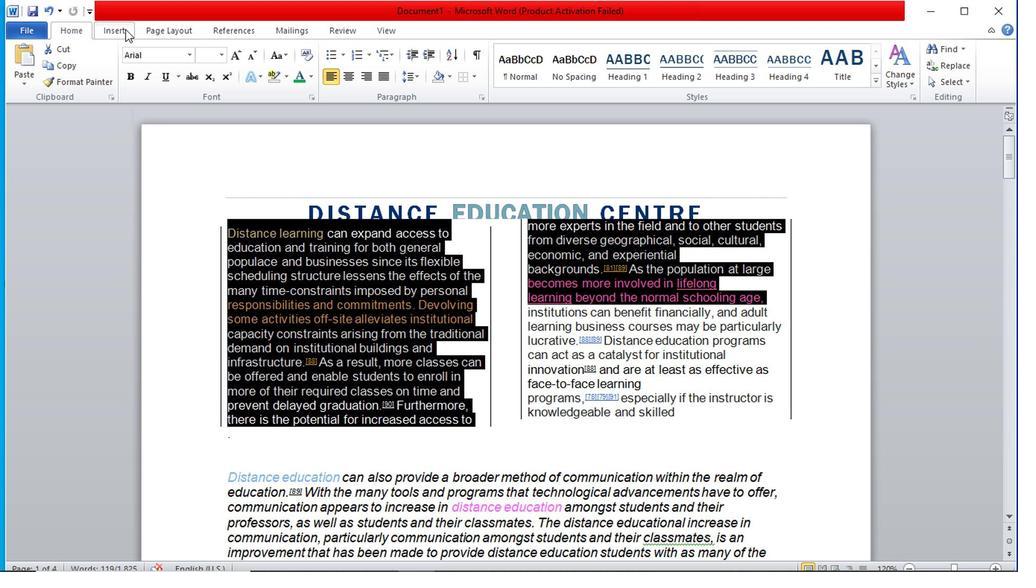 
Action: Mouse moved to (83, 38)
Screenshot: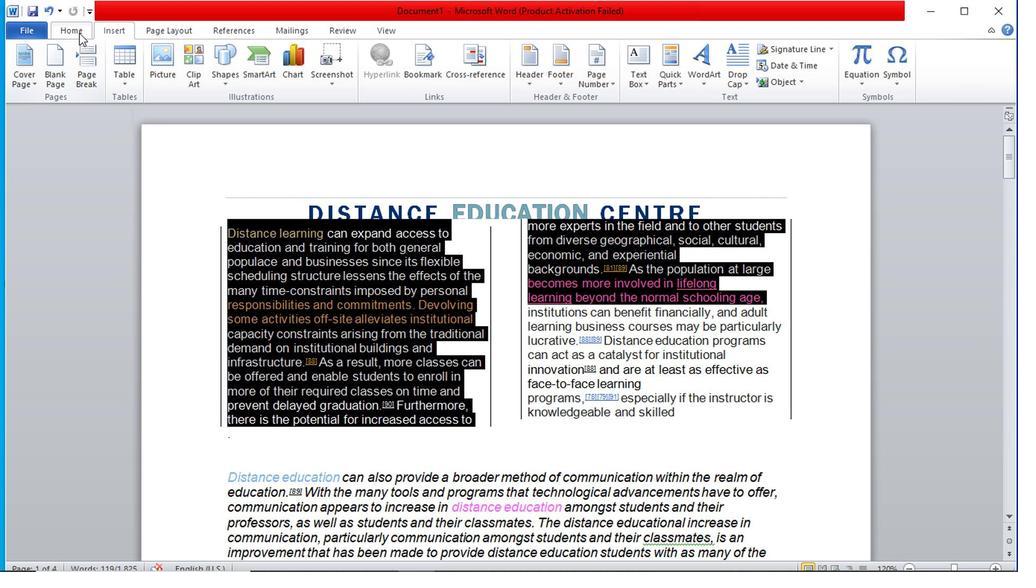 
Action: Mouse pressed left at (83, 38)
Screenshot: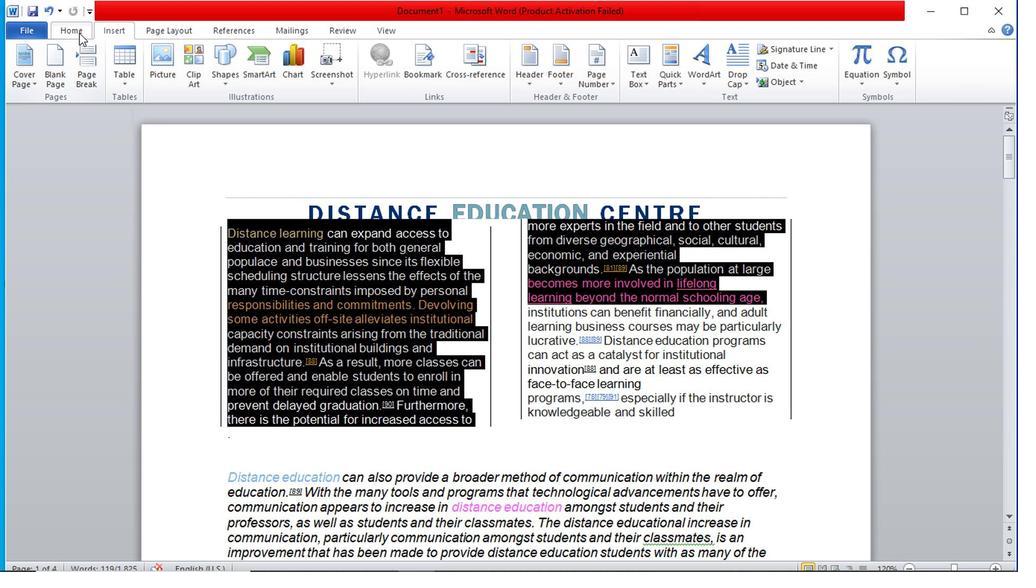 
Action: Mouse moved to (941, 335)
Screenshot: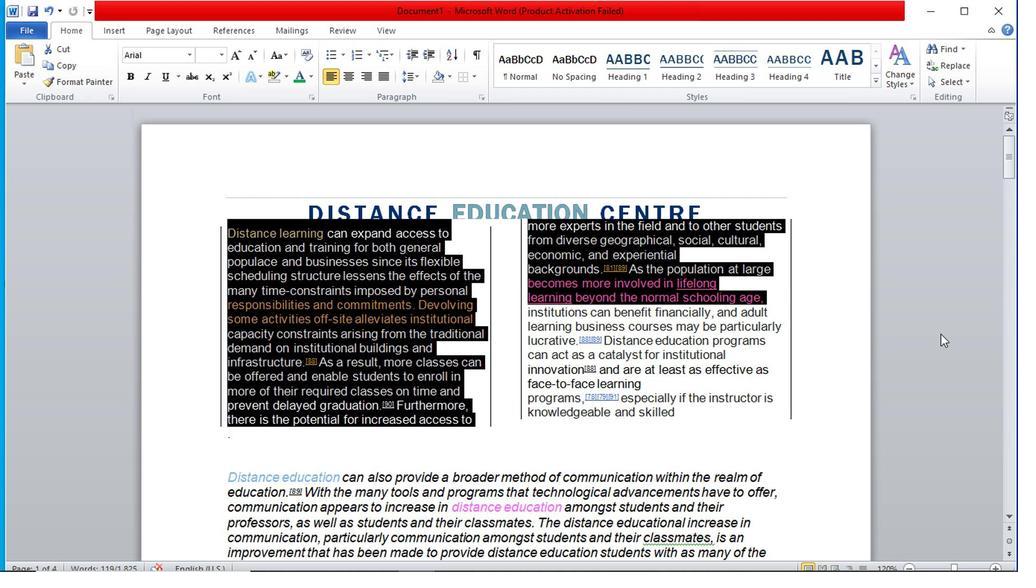 
Action: Mouse pressed left at (941, 335)
Screenshot: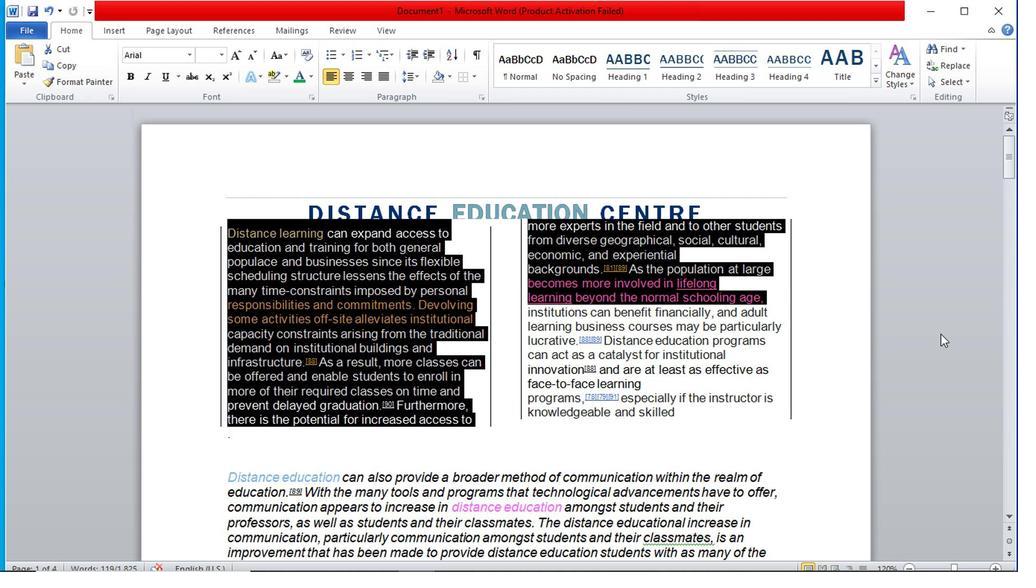 
Action: Mouse moved to (832, 372)
Screenshot: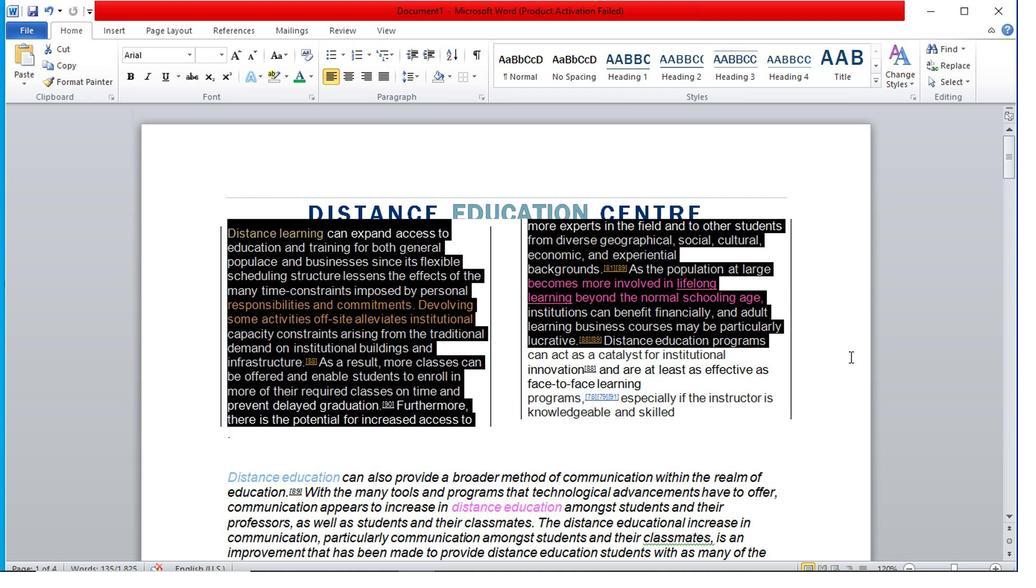 
Action: Mouse pressed left at (832, 372)
Screenshot: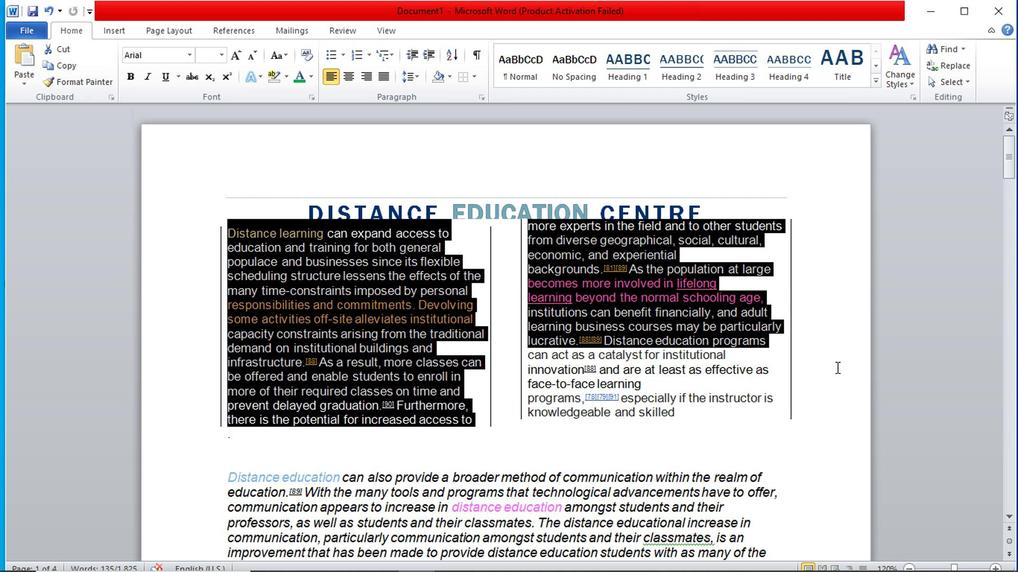 
Action: Mouse moved to (820, 379)
Screenshot: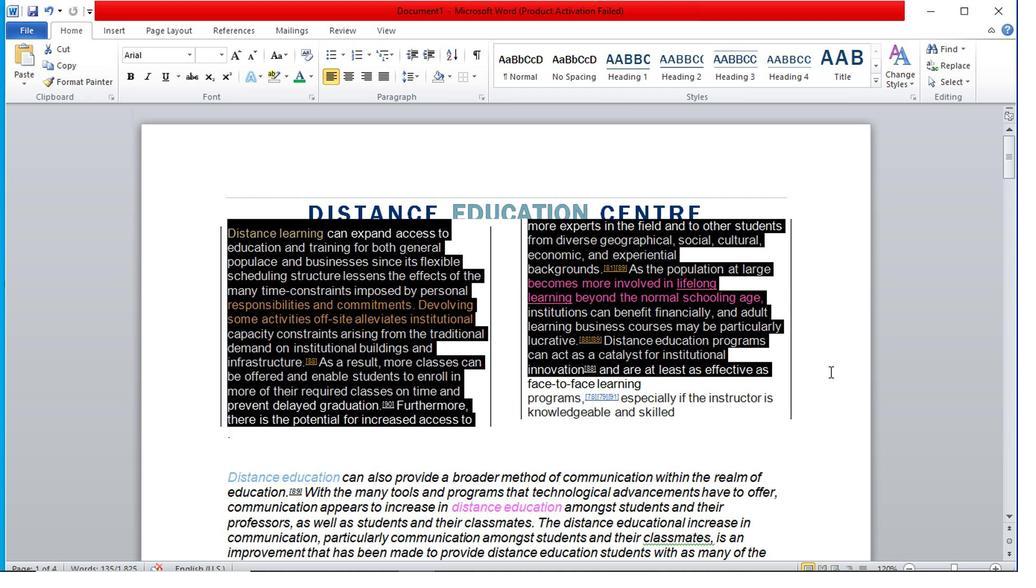 
Action: Mouse pressed left at (820, 379)
Screenshot: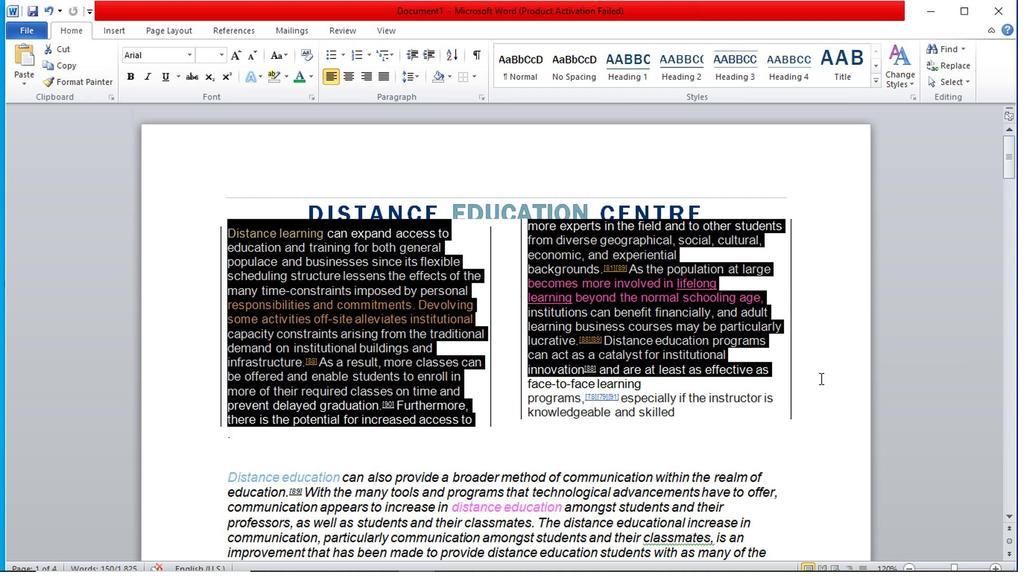 
Action: Mouse moved to (805, 406)
Screenshot: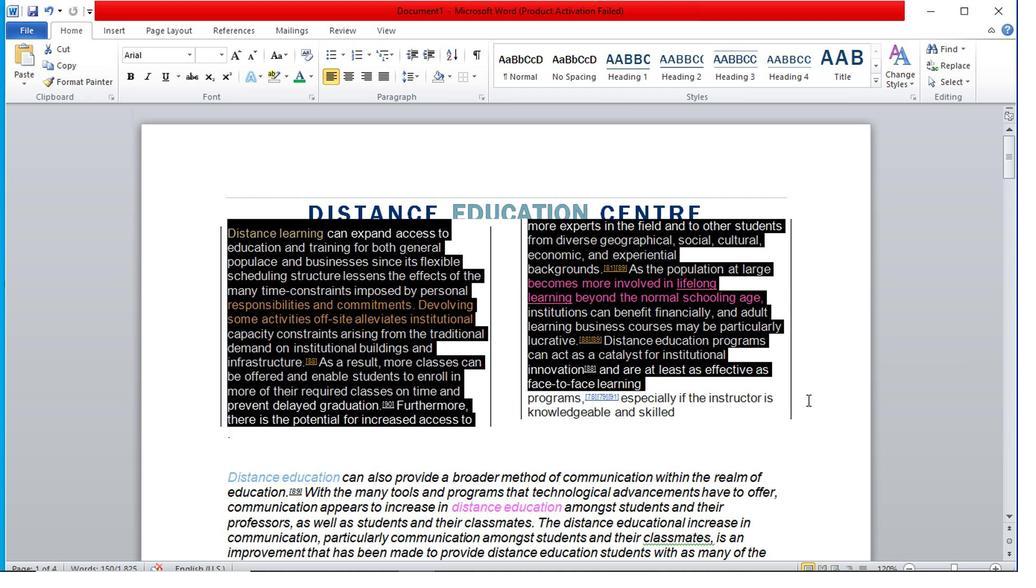 
Action: Mouse pressed left at (805, 406)
Screenshot: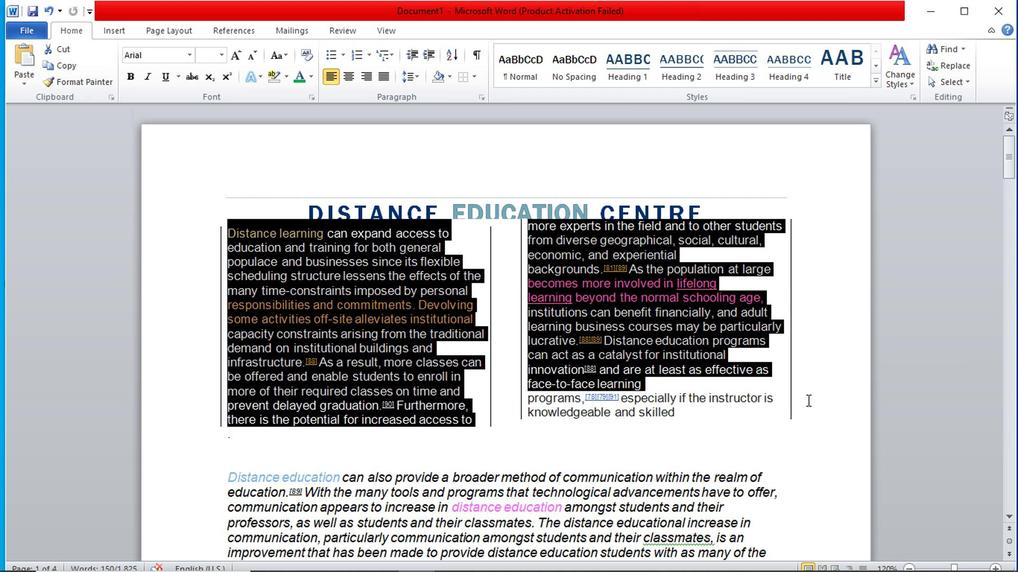 
Action: Mouse moved to (784, 419)
Screenshot: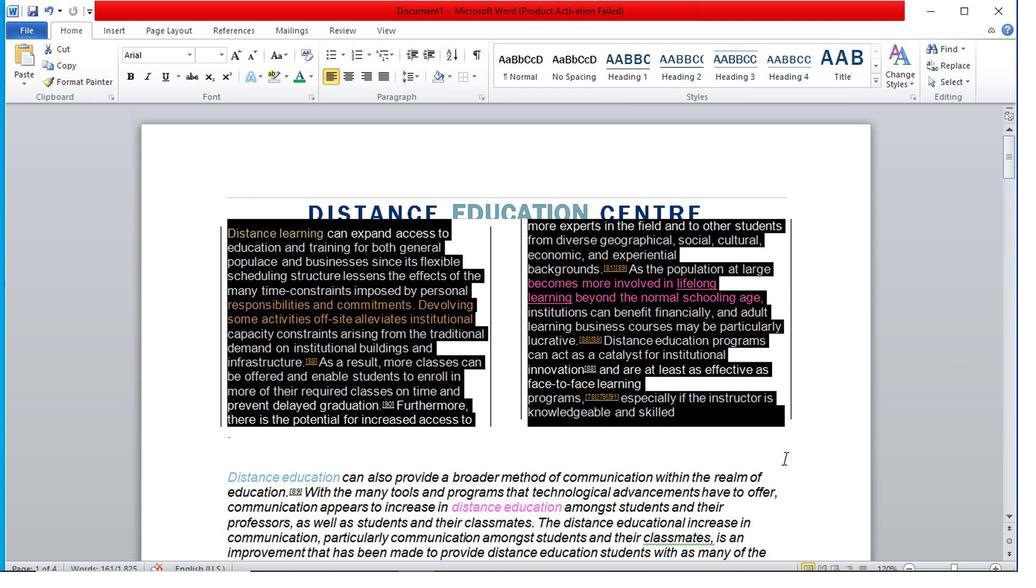 
Action: Mouse scrolled (784, 420) with delta (0, 0)
Screenshot: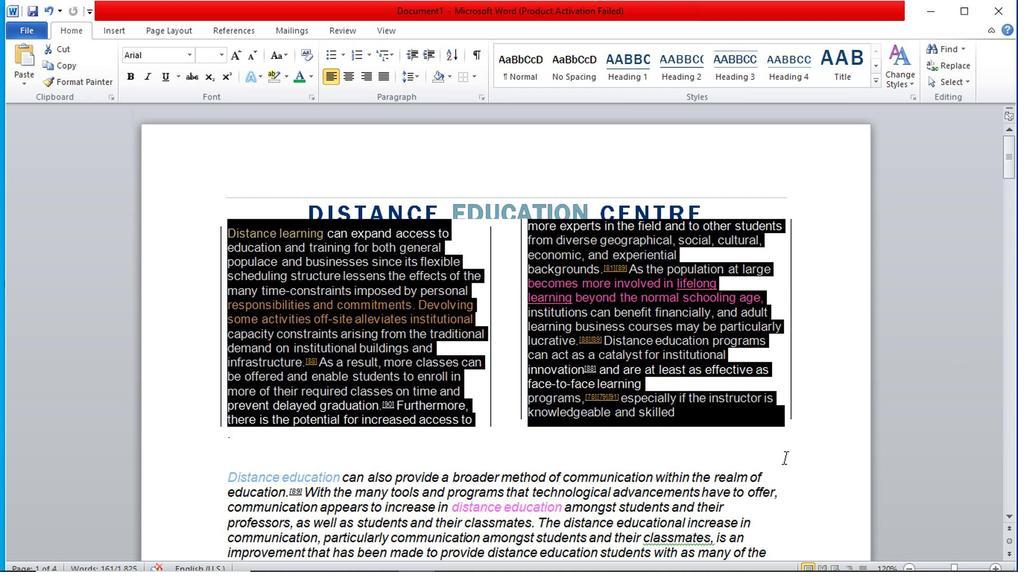 
Action: Mouse scrolled (784, 420) with delta (0, 0)
Screenshot: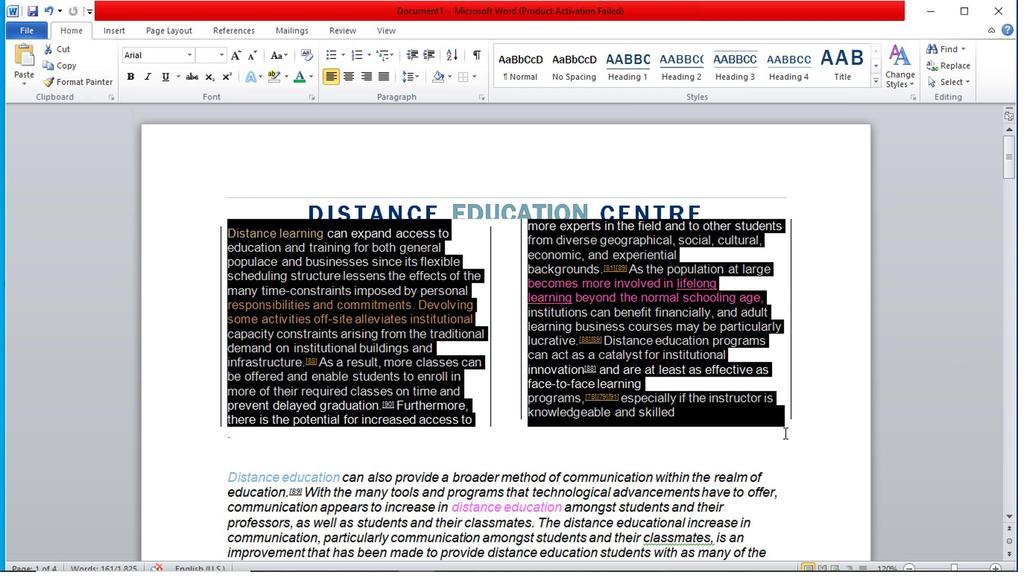 
Action: Mouse moved to (107, 29)
Screenshot: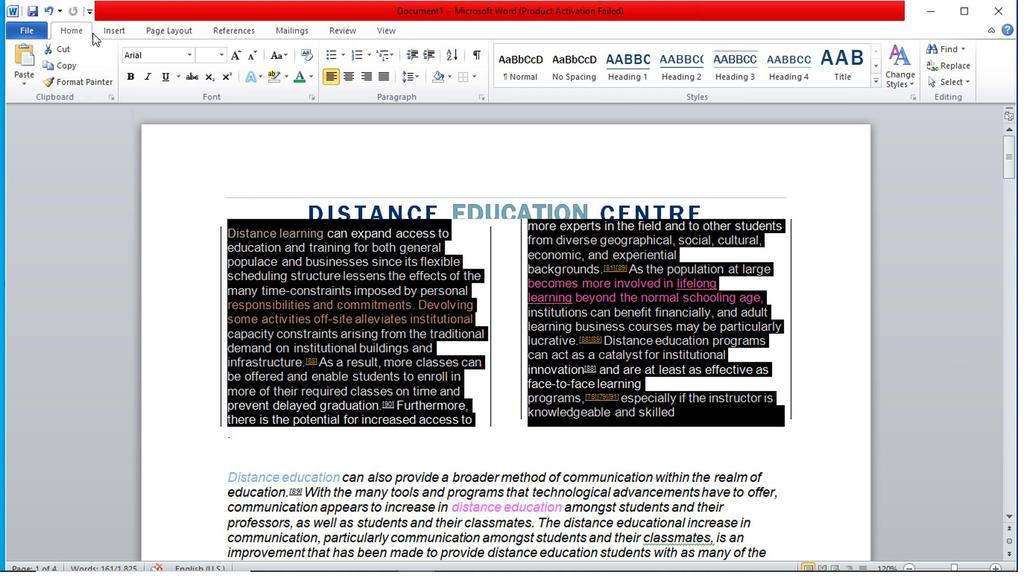 
Action: Mouse pressed left at (107, 29)
Screenshot: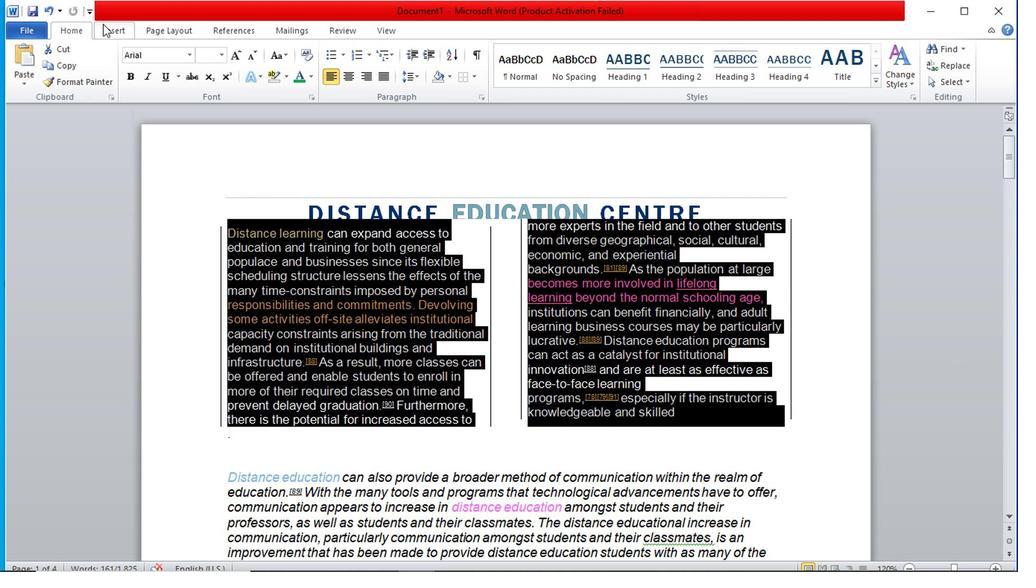 
Action: Mouse moved to (174, 32)
Screenshot: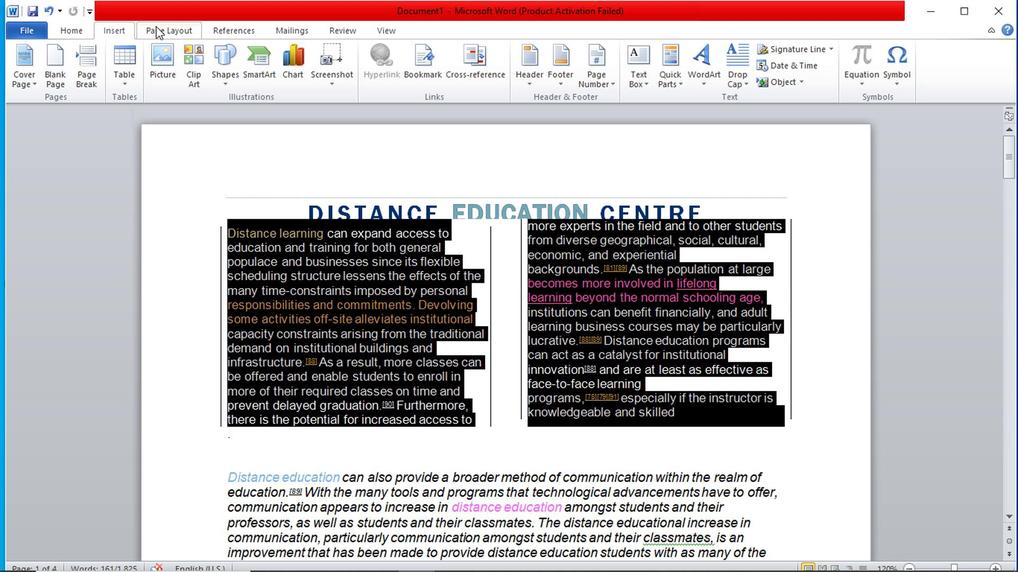 
Action: Mouse pressed left at (174, 32)
Screenshot: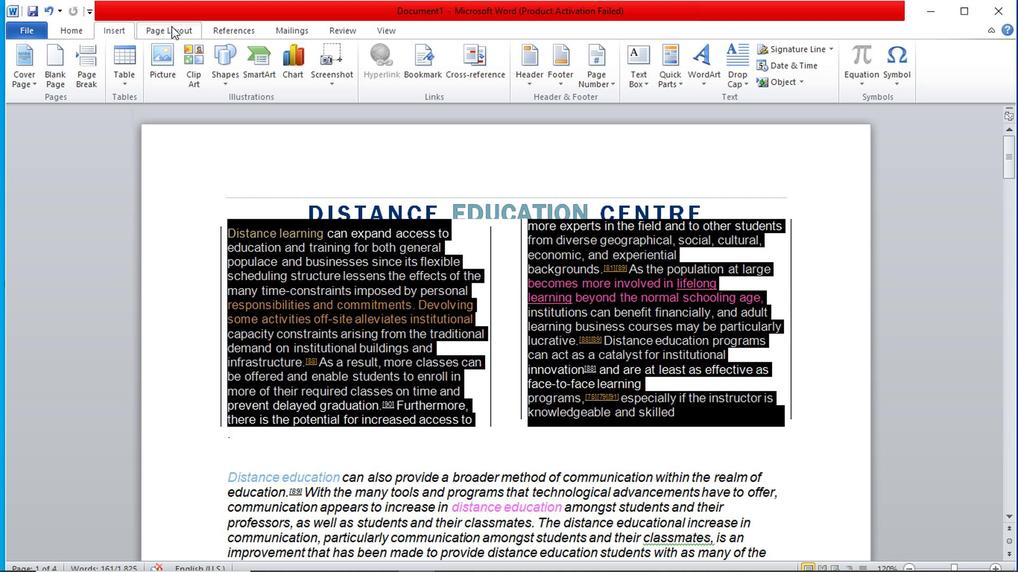 
Action: Mouse moved to (846, 331)
Screenshot: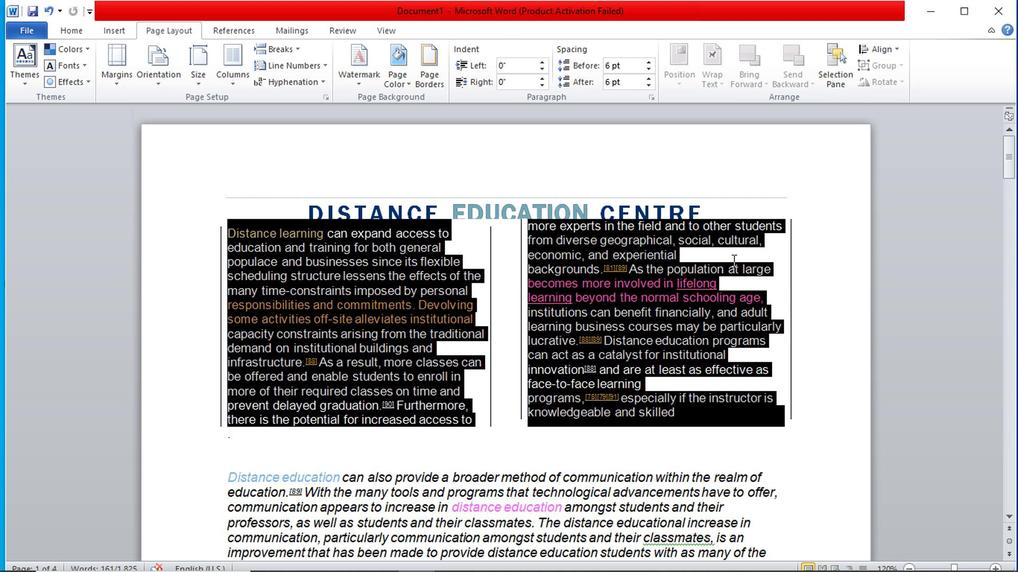 
Action: Mouse pressed left at (846, 331)
Screenshot: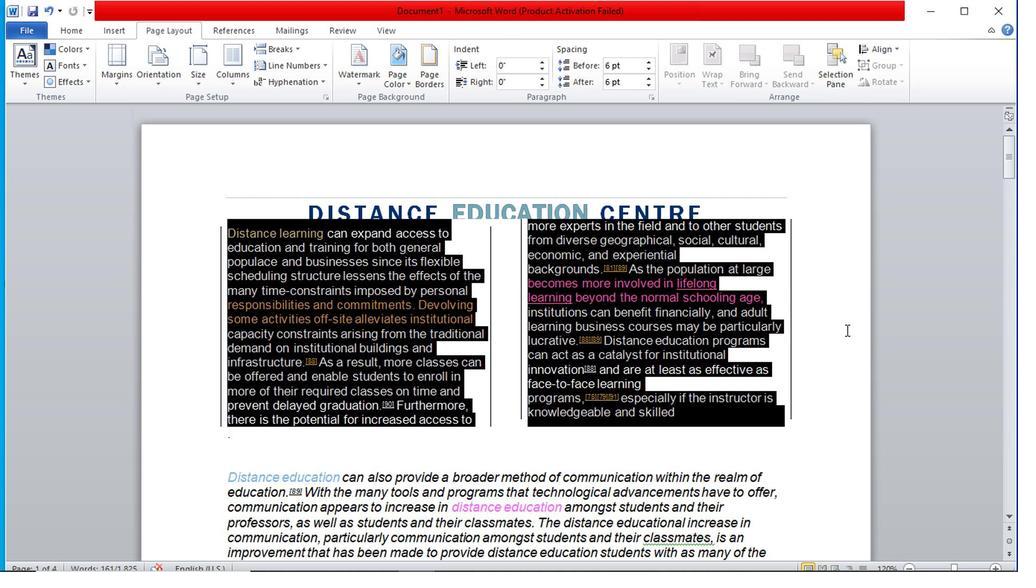 
Action: Mouse moved to (862, 326)
Screenshot: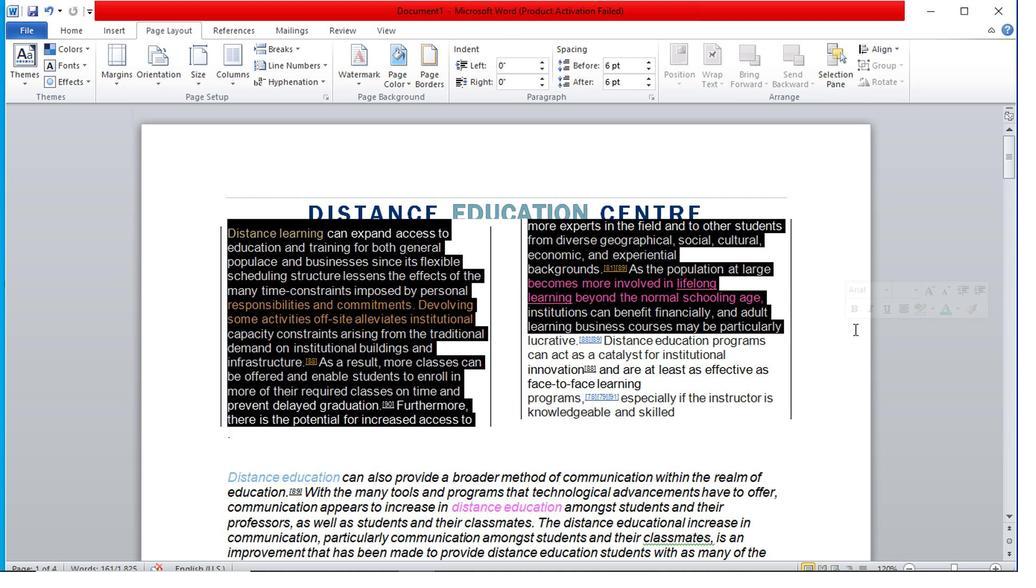 
Action: Mouse scrolled (862, 325) with delta (0, 0)
Screenshot: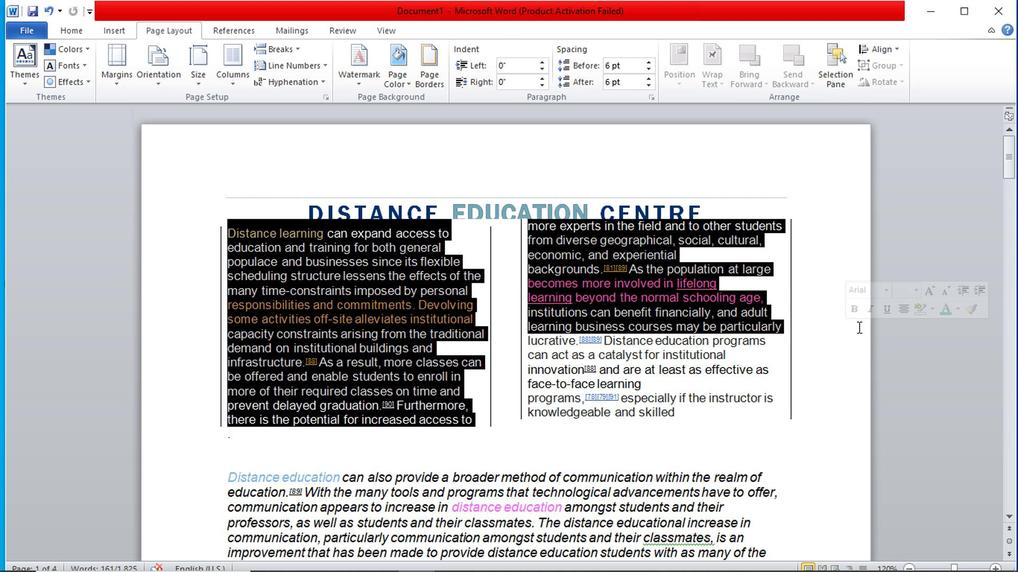 
Action: Mouse scrolled (862, 325) with delta (0, 0)
Screenshot: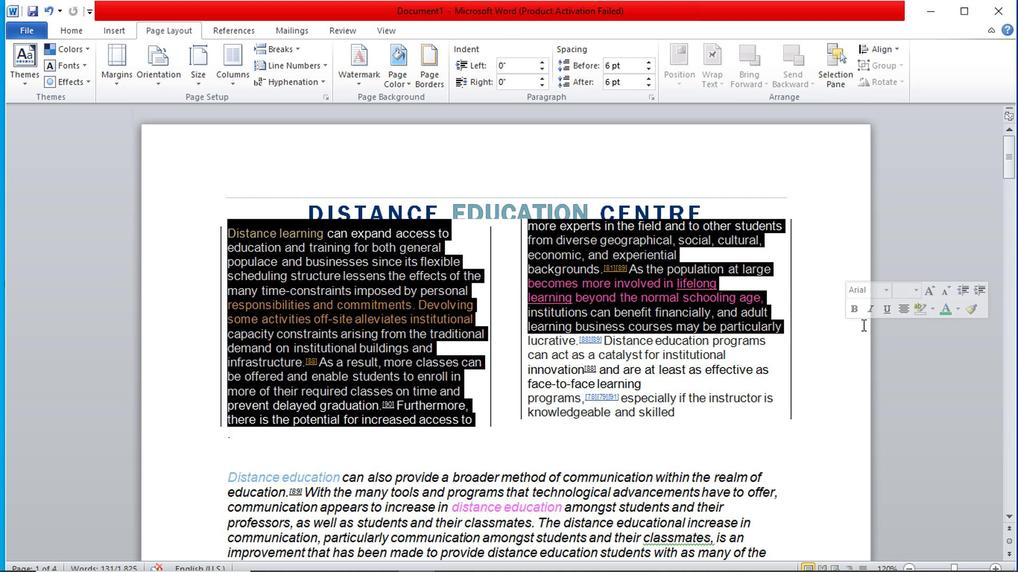 
Action: Mouse moved to (909, 346)
Screenshot: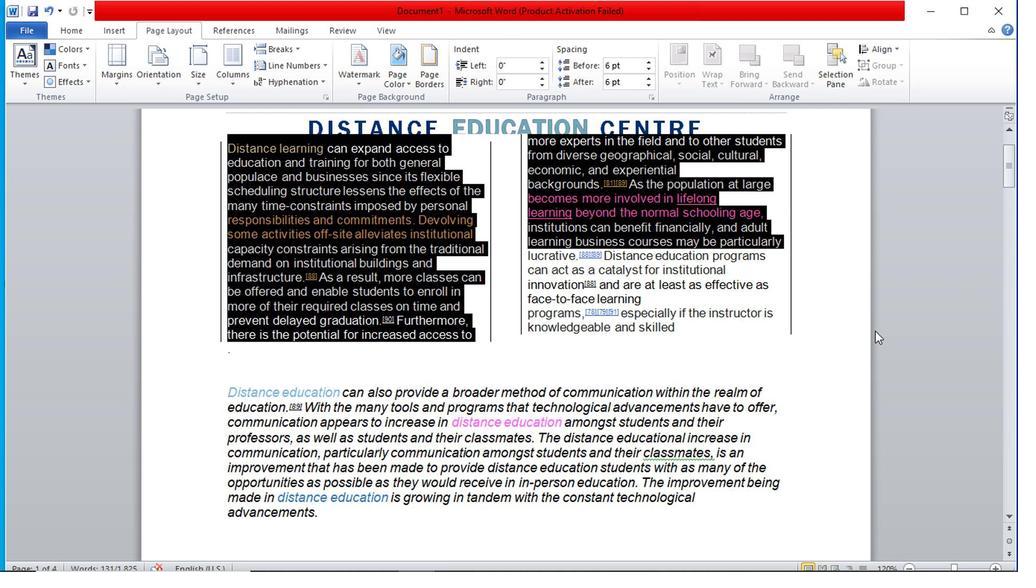 
Action: Mouse pressed left at (909, 346)
Screenshot: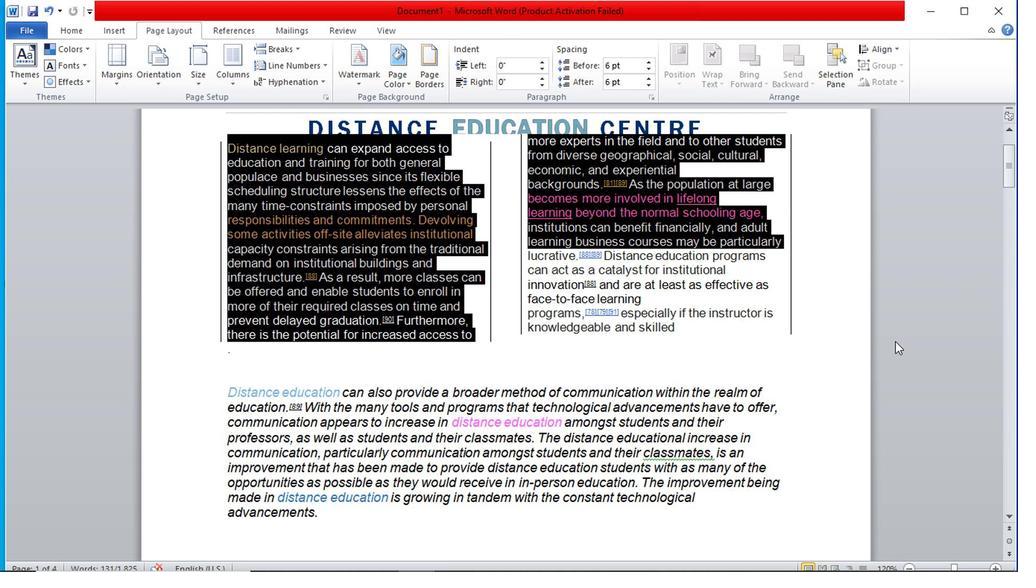 
Action: Mouse moved to (745, 262)
Screenshot: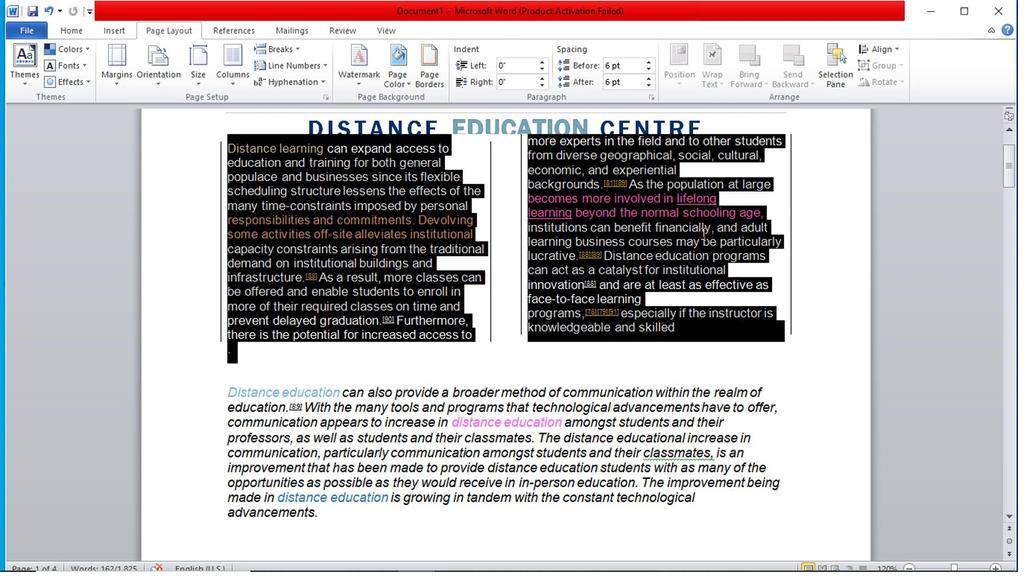 
Action: Mouse scrolled (745, 262) with delta (0, 0)
Screenshot: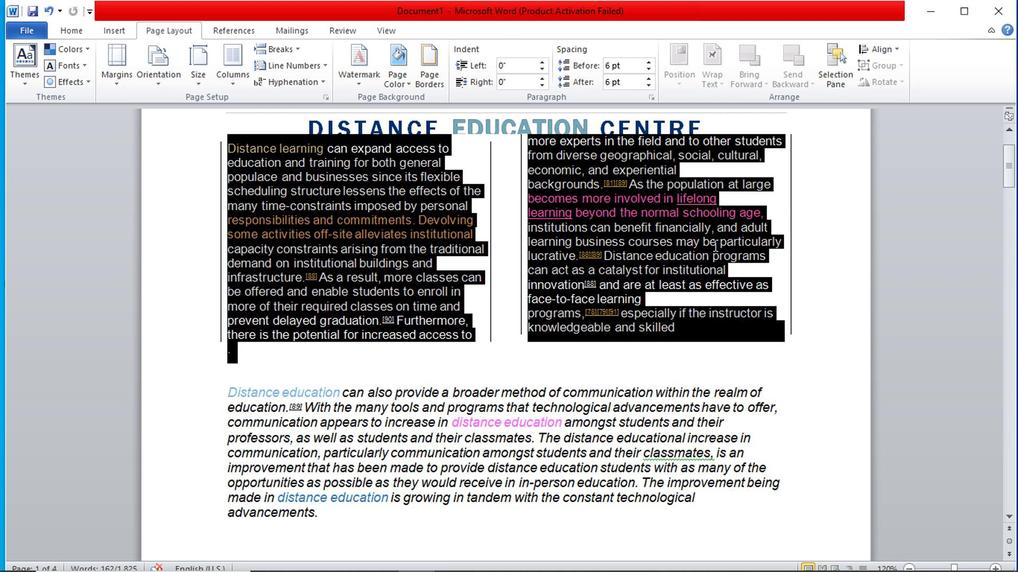 
Action: Mouse scrolled (745, 262) with delta (0, 0)
Screenshot: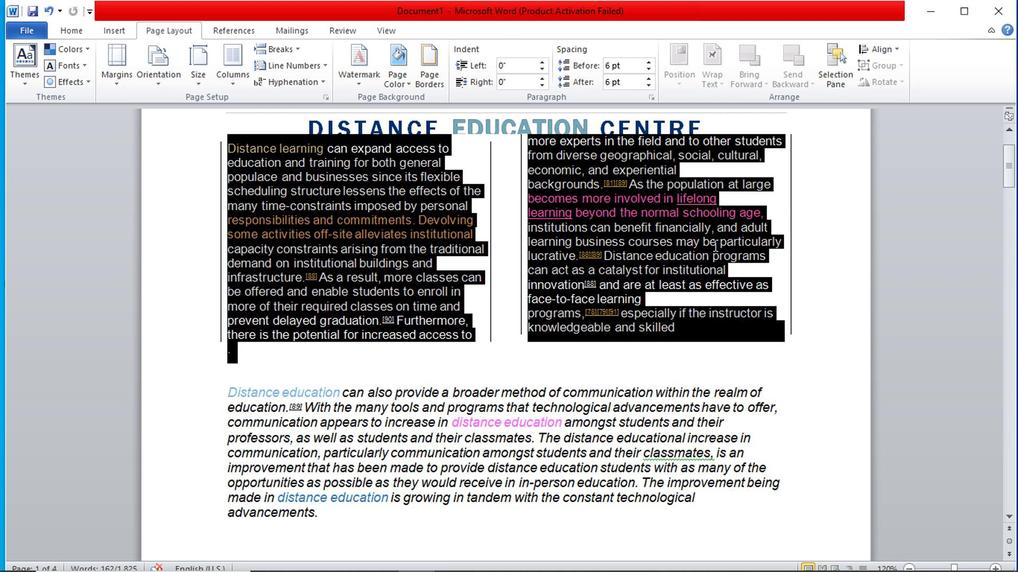 
Action: Mouse scrolled (745, 262) with delta (0, 0)
Screenshot: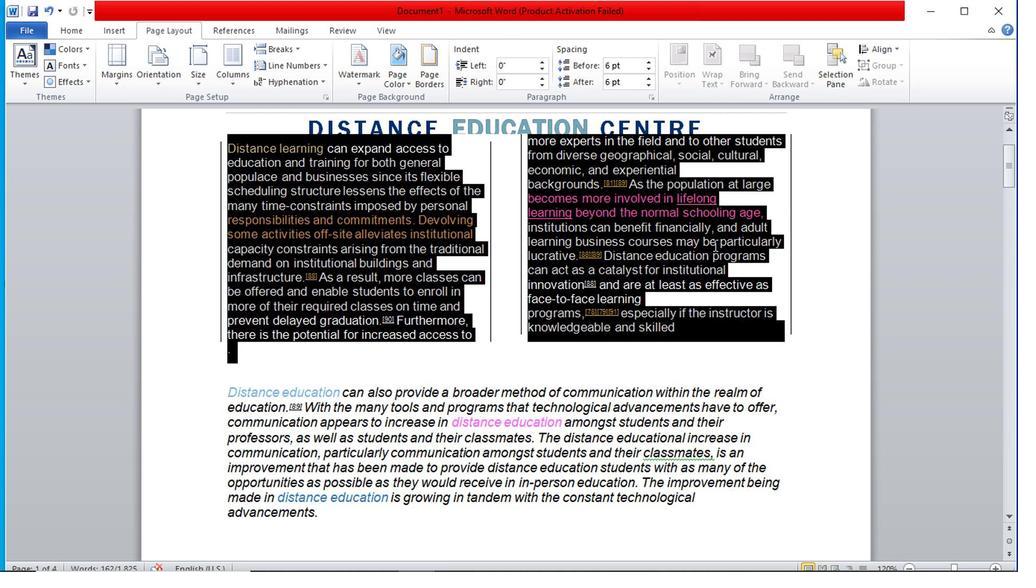 
Action: Mouse scrolled (745, 262) with delta (0, 0)
Screenshot: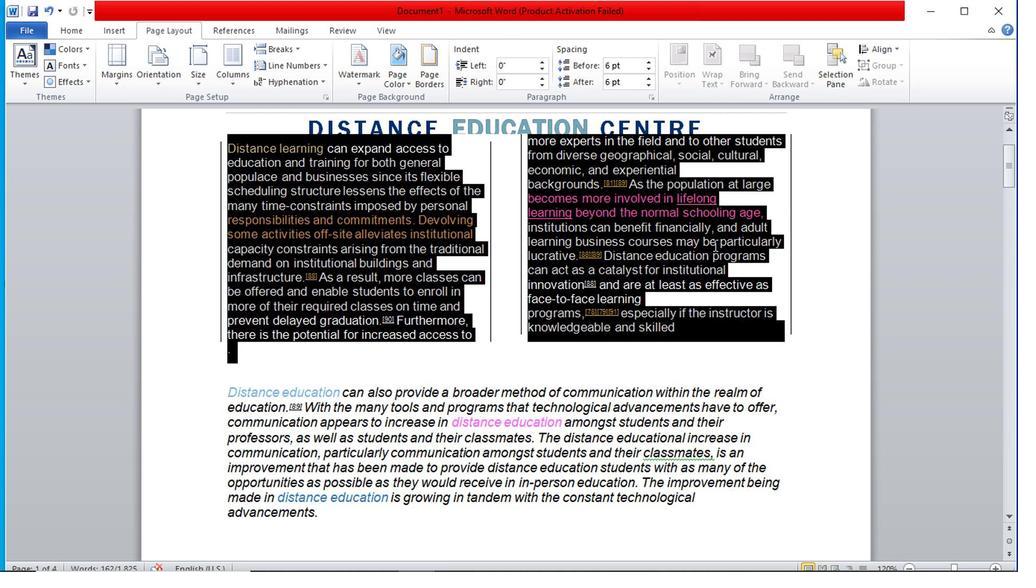 
Action: Mouse scrolled (745, 262) with delta (0, 0)
Screenshot: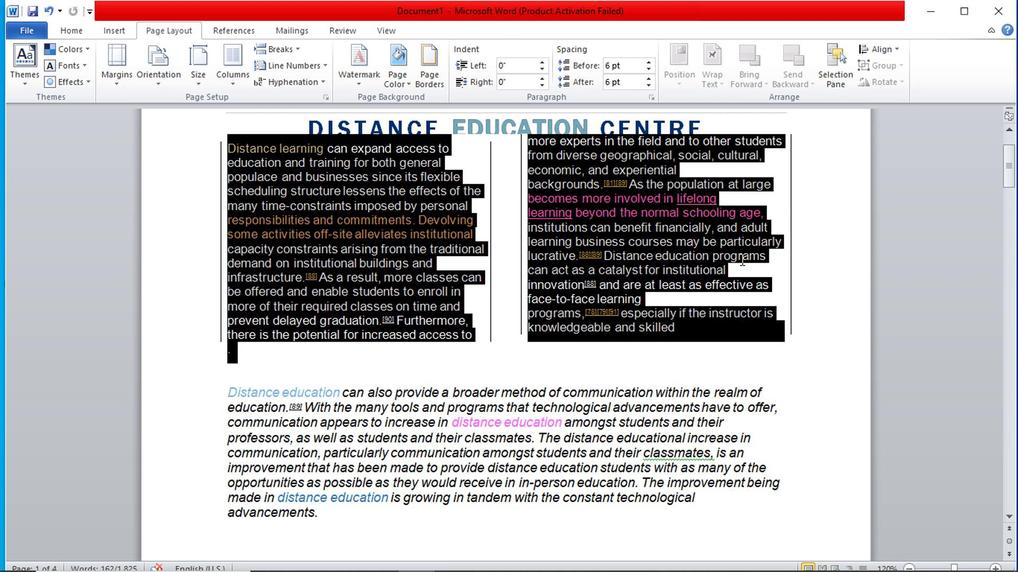 
Action: Mouse scrolled (745, 262) with delta (0, 0)
Screenshot: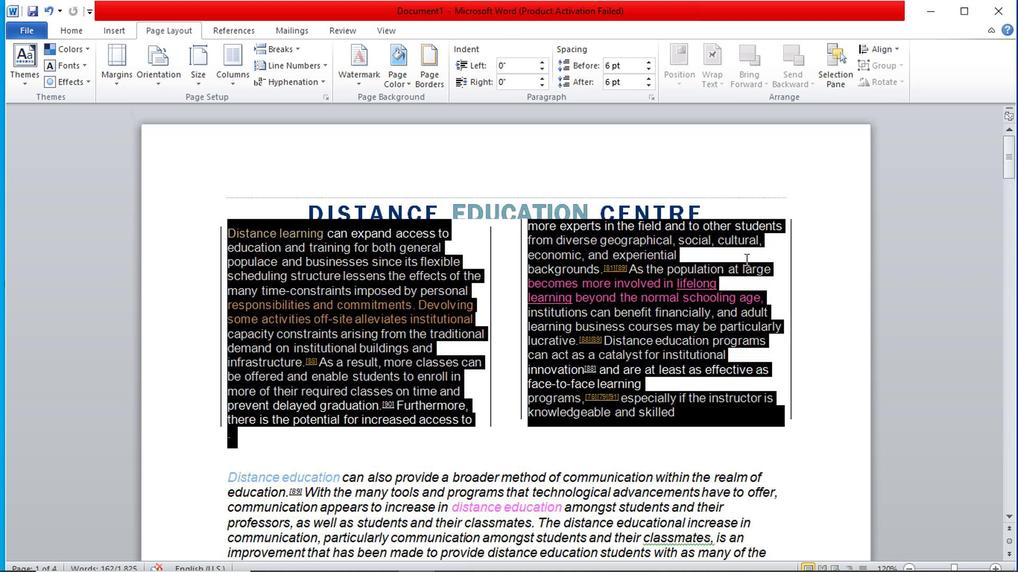 
Action: Mouse scrolled (745, 262) with delta (0, 0)
Screenshot: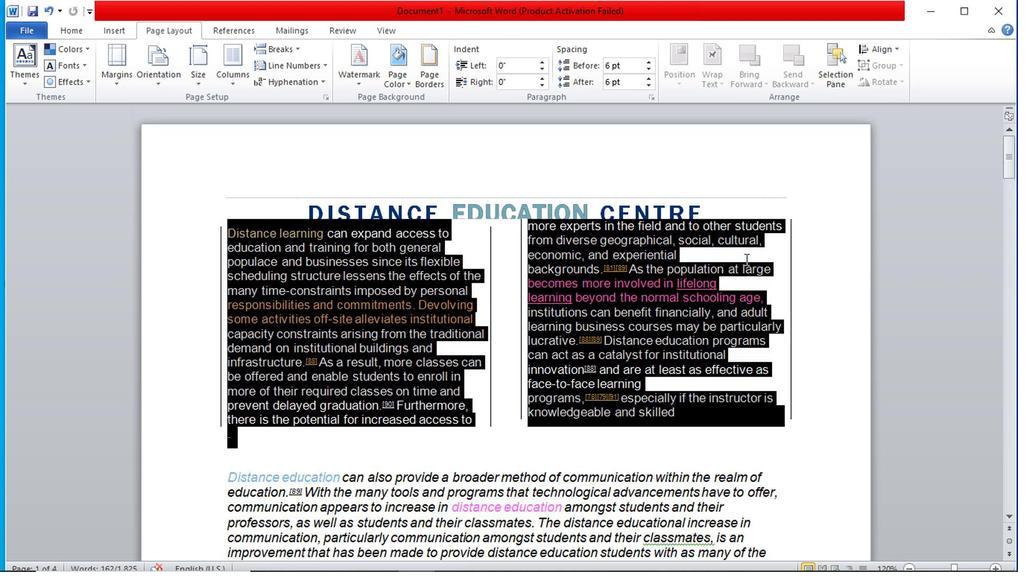 
Action: Mouse scrolled (745, 262) with delta (0, 0)
Screenshot: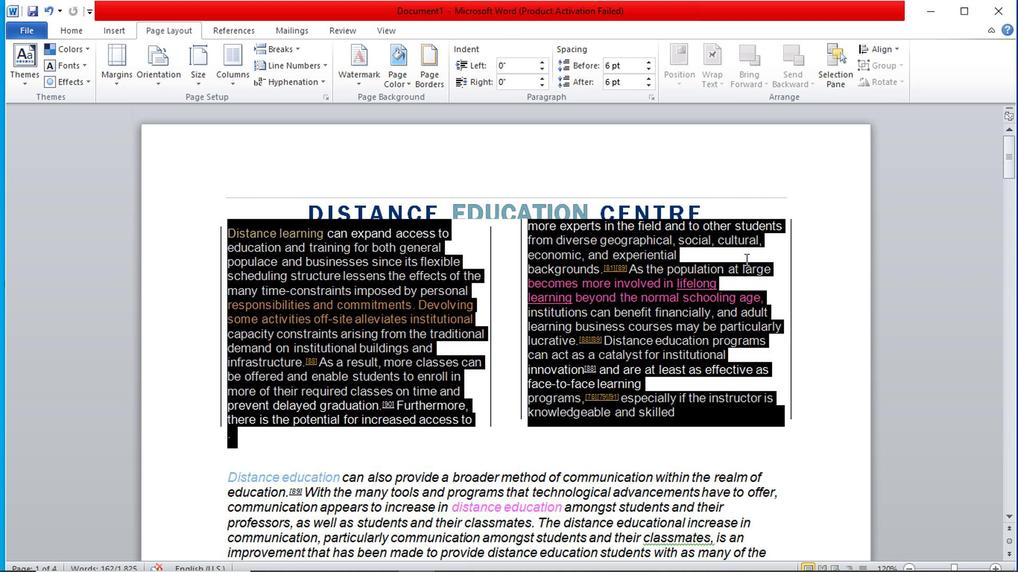 
Action: Mouse moved to (965, 320)
Screenshot: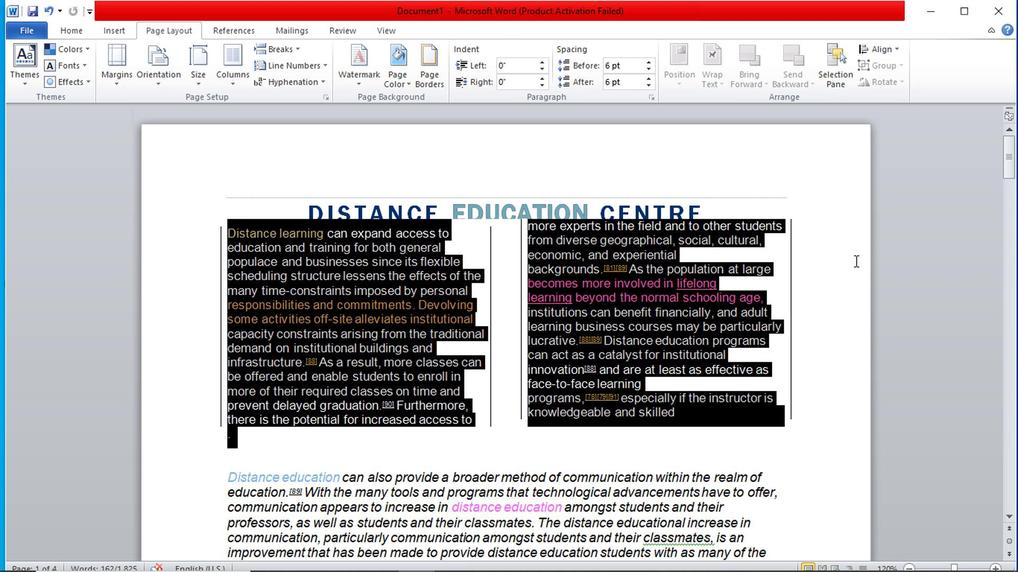 
Action: Mouse pressed left at (965, 320)
Screenshot: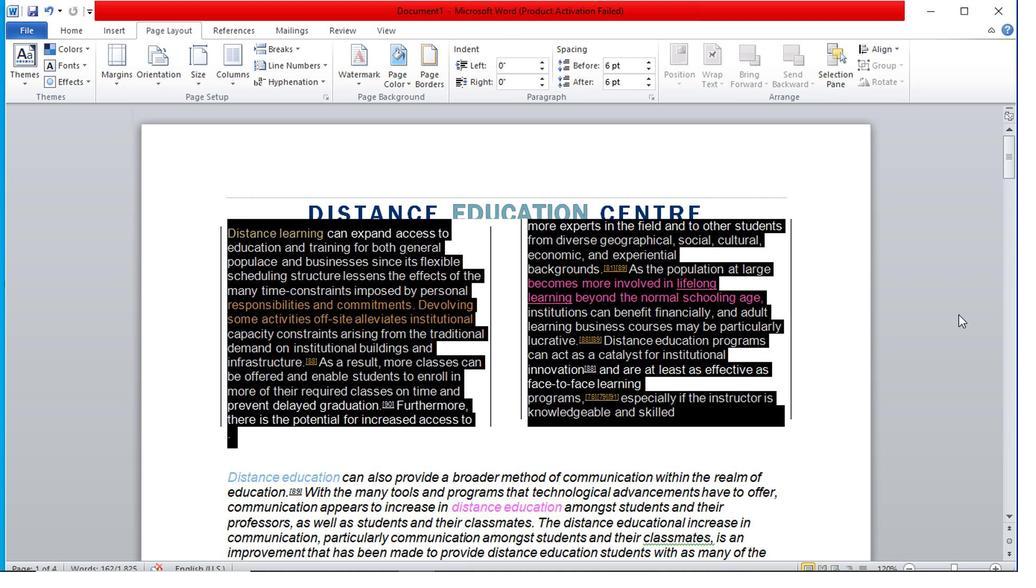 
Action: Mouse moved to (856, 329)
Screenshot: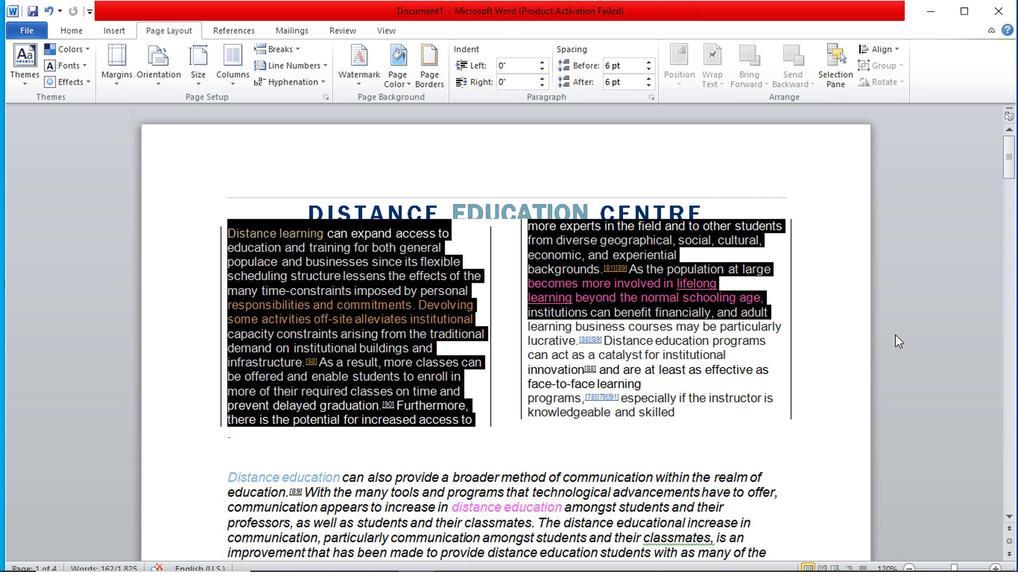 
Action: Mouse scrolled (856, 328) with delta (0, -1)
Screenshot: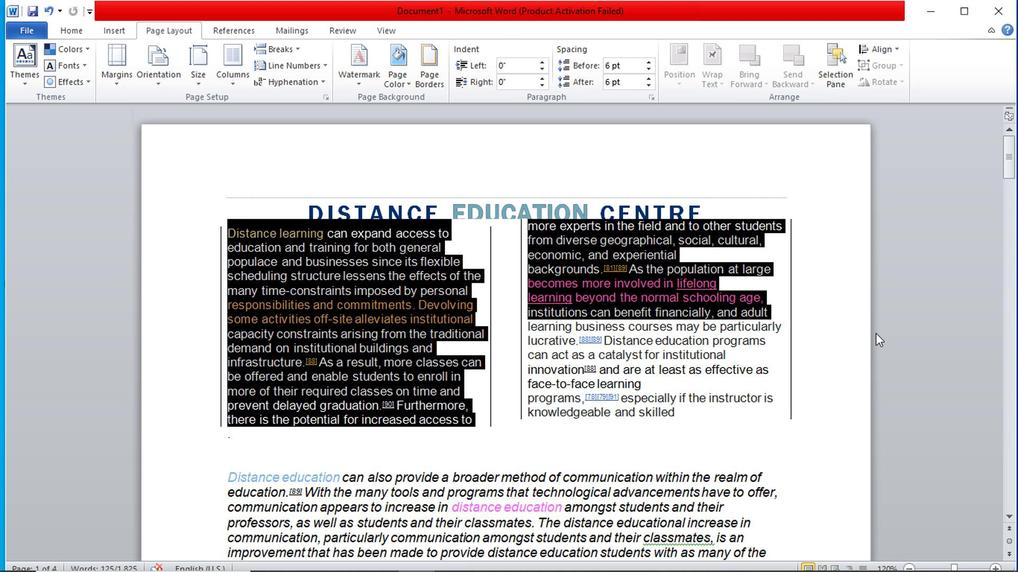 
Action: Mouse scrolled (856, 328) with delta (0, -1)
Screenshot: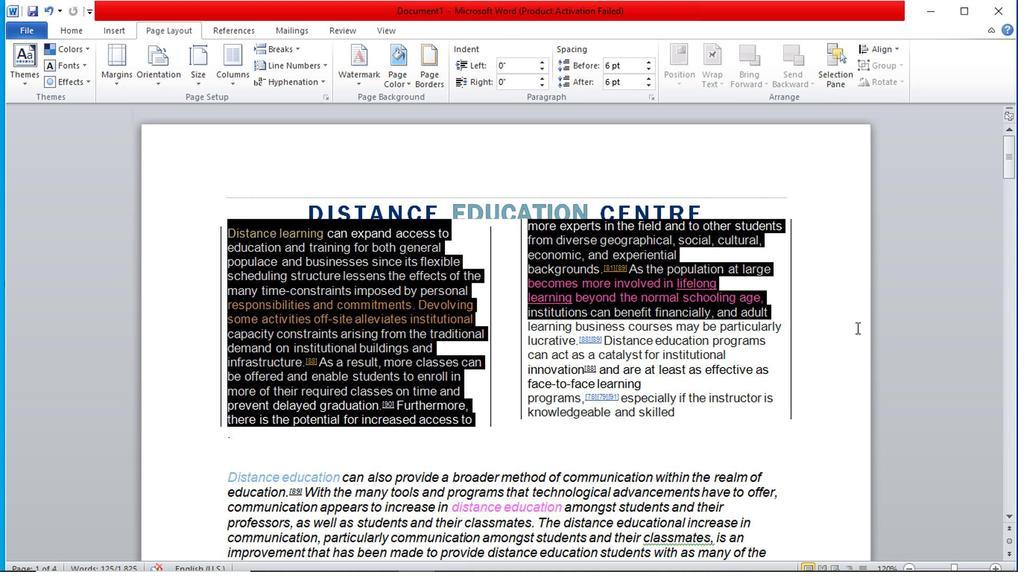 
Action: Mouse moved to (723, 346)
Screenshot: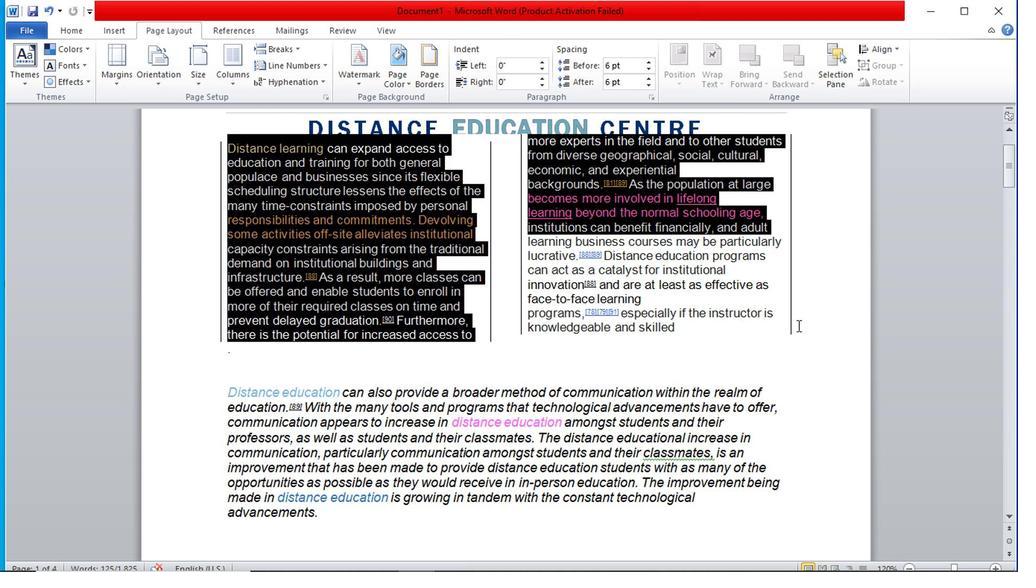 
Action: Mouse pressed left at (723, 346)
Screenshot: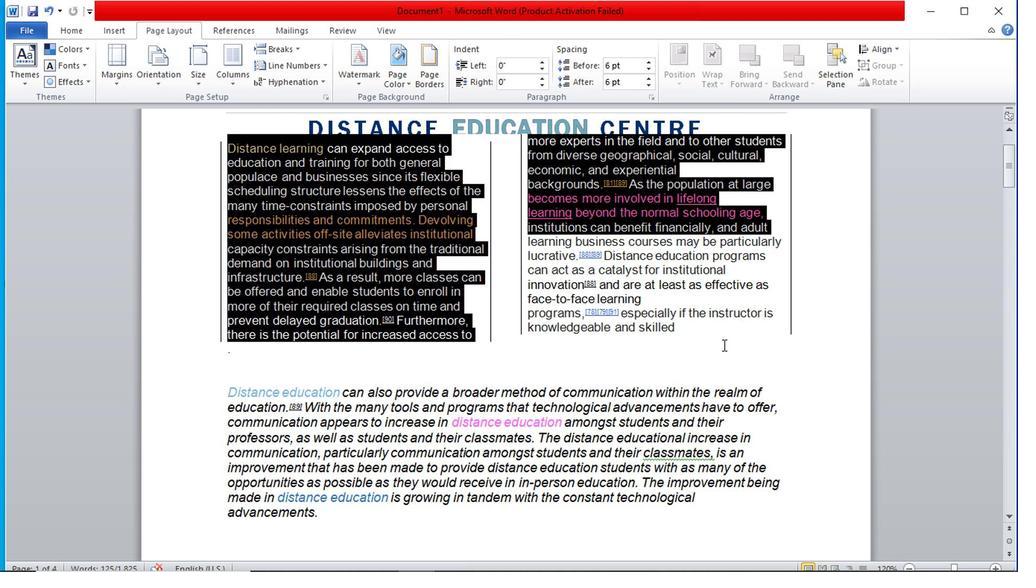
Action: Mouse pressed left at (723, 346)
Screenshot: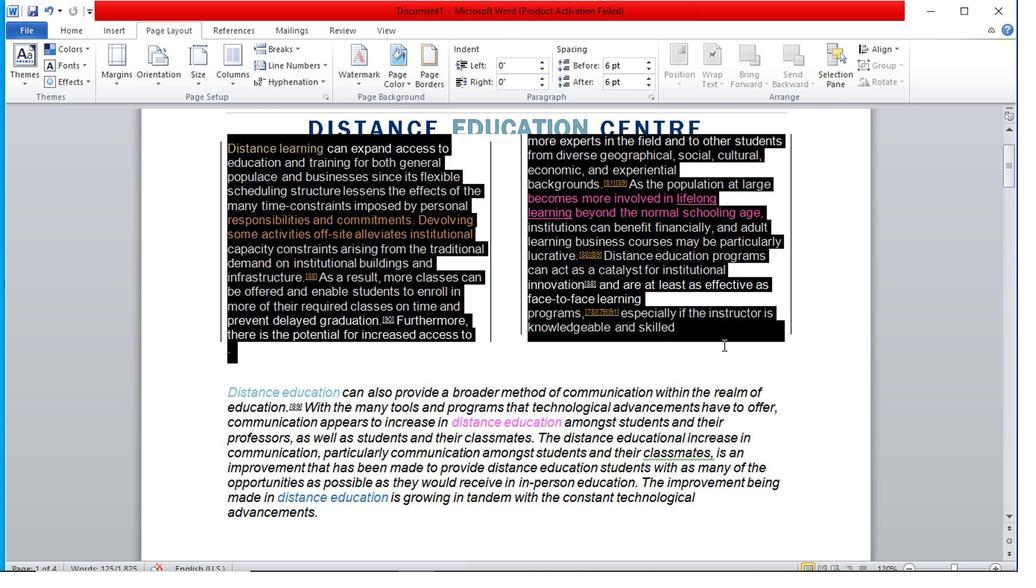 
Action: Mouse moved to (511, 327)
Screenshot: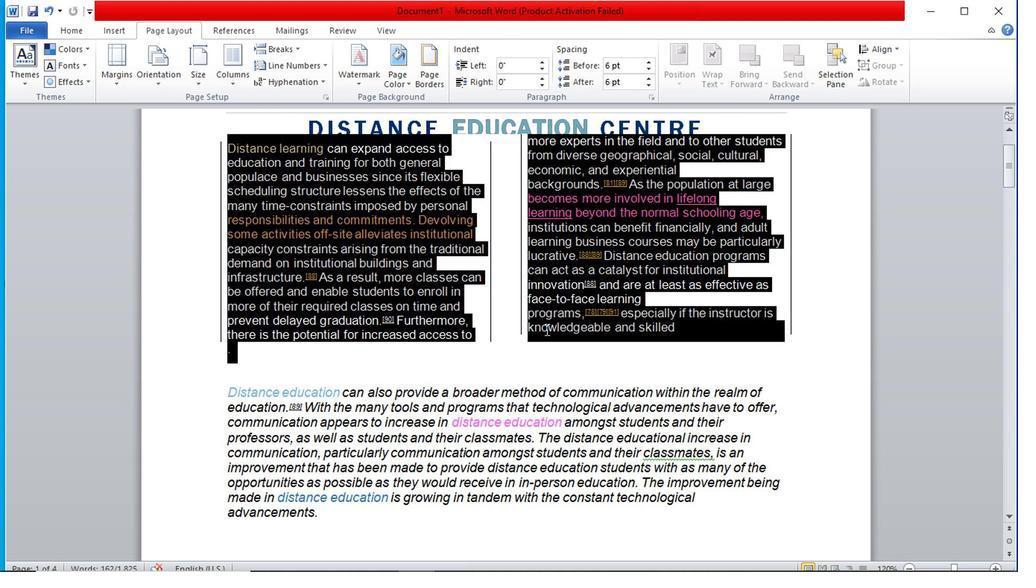 
Action: Mouse pressed left at (511, 327)
Screenshot: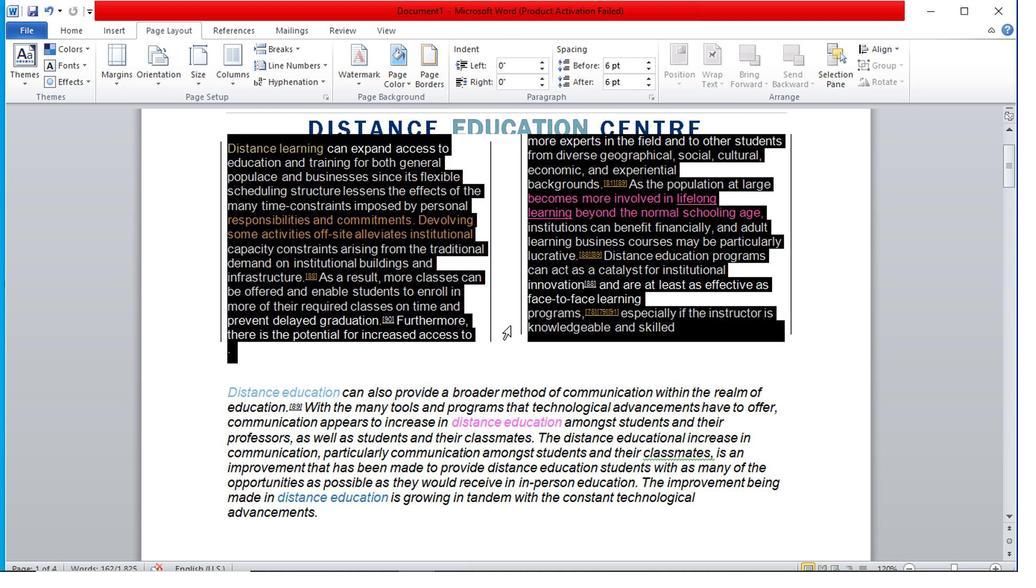
Action: Mouse moved to (518, 253)
Screenshot: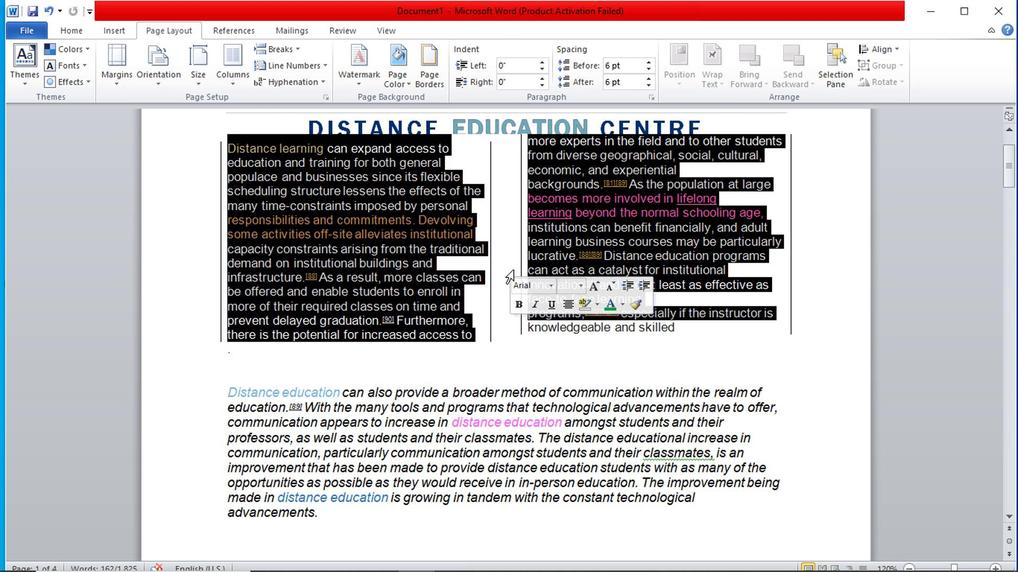
Action: Mouse pressed left at (518, 253)
Screenshot: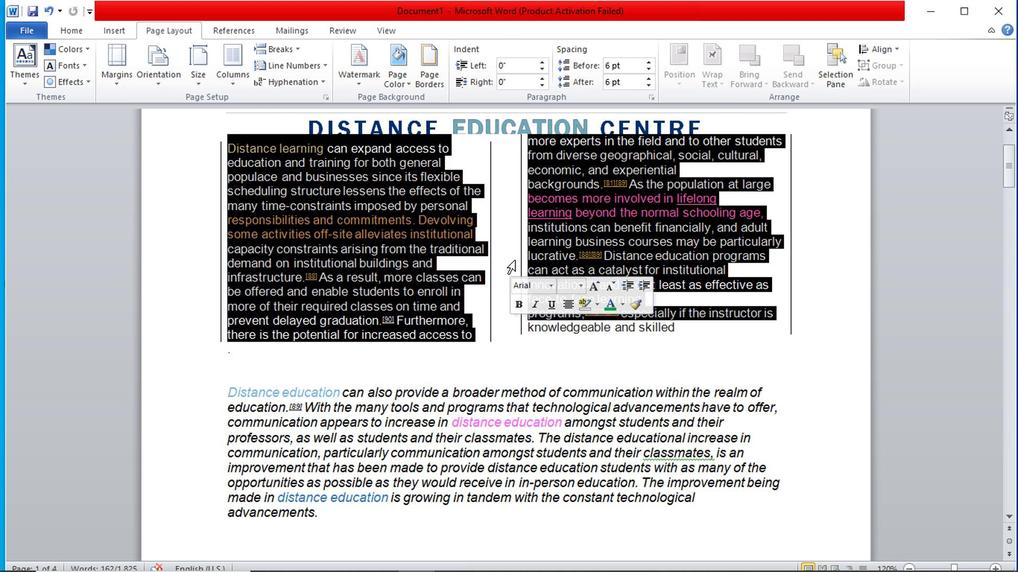 
Action: Mouse moved to (512, 187)
Screenshot: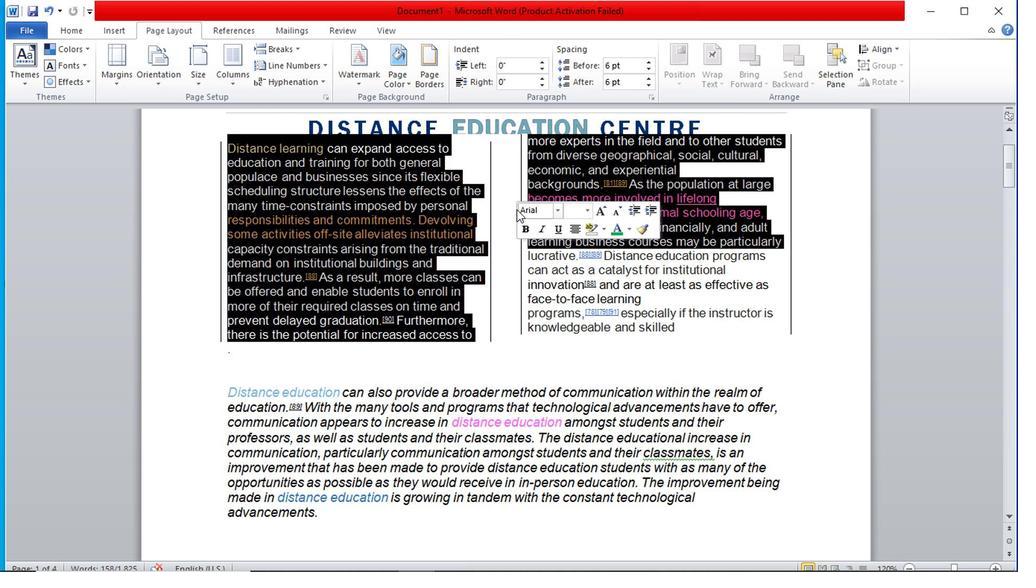 
Action: Mouse pressed left at (512, 187)
Screenshot: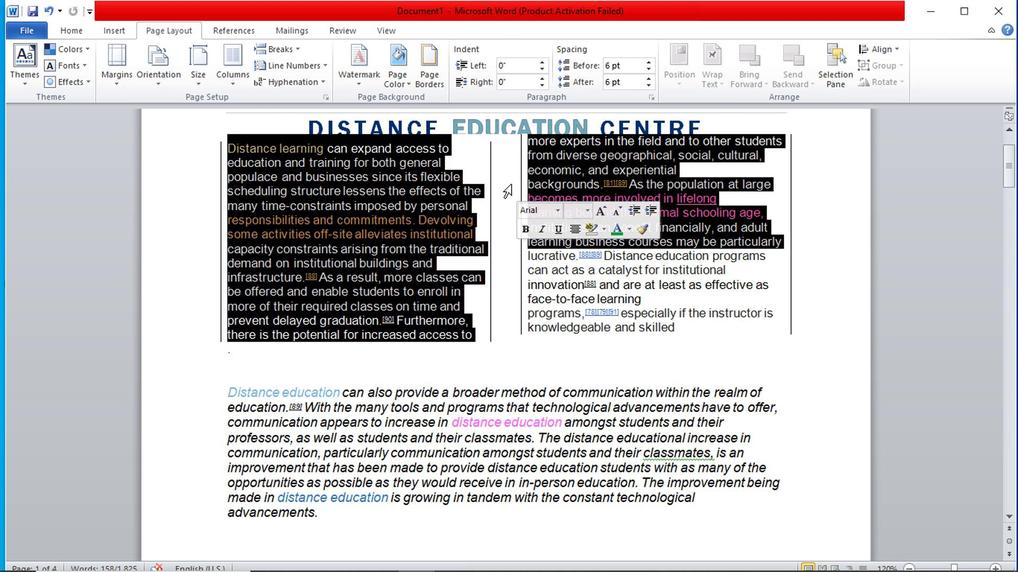 
Action: Mouse moved to (498, 174)
Screenshot: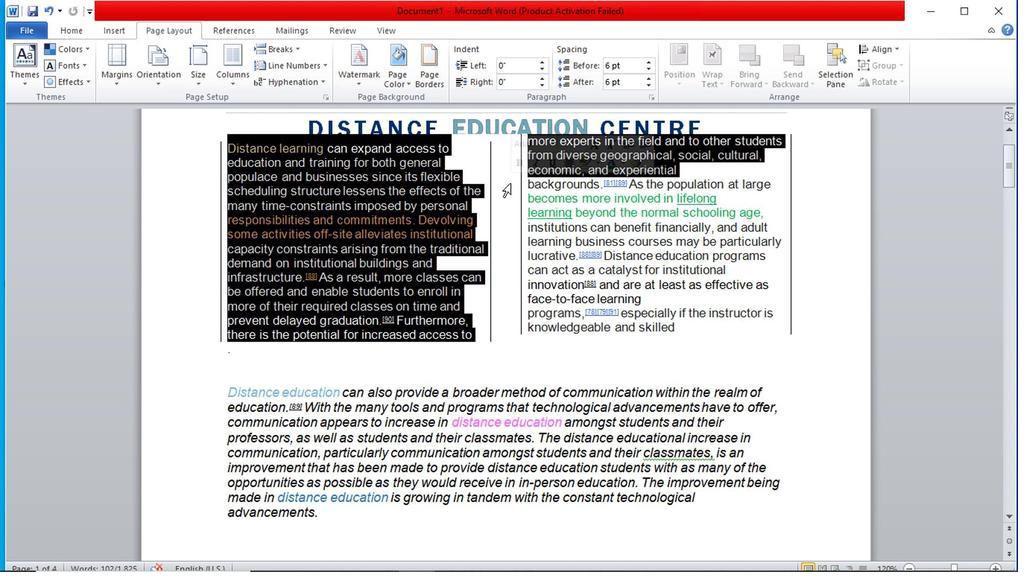 
Action: Mouse pressed left at (498, 174)
Screenshot: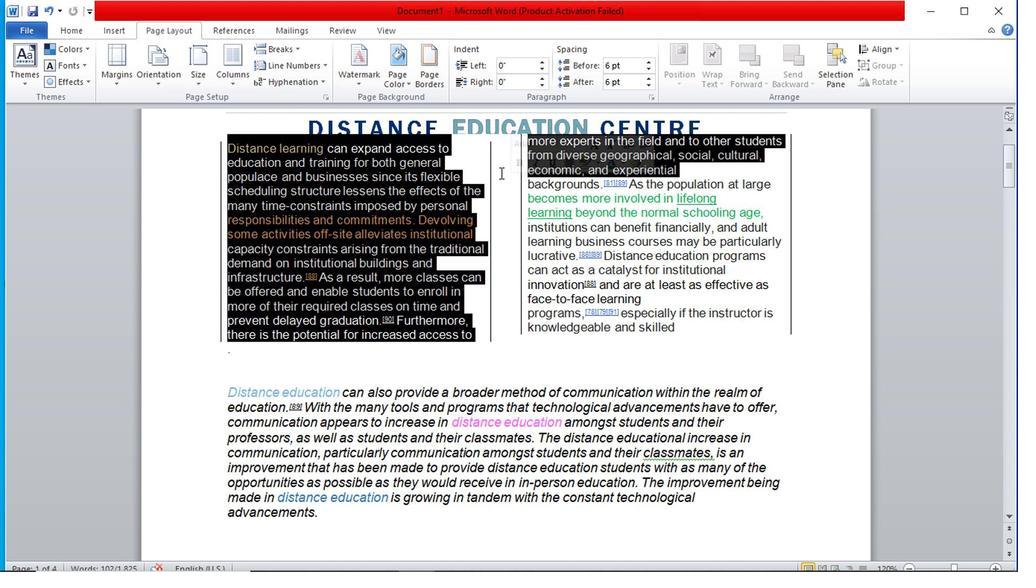 
Action: Mouse pressed left at (498, 174)
Screenshot: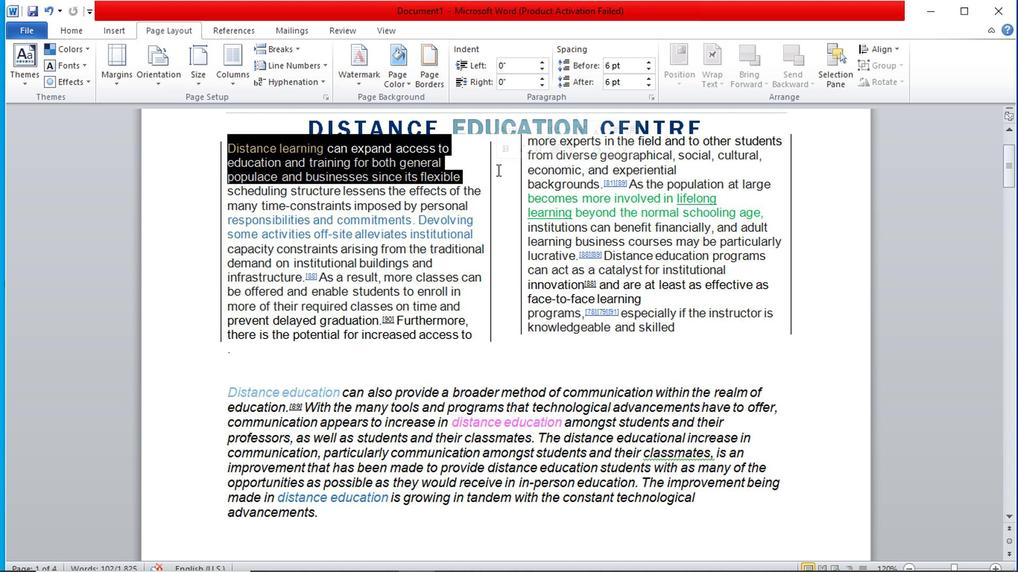 
Action: Mouse moved to (508, 175)
Screenshot: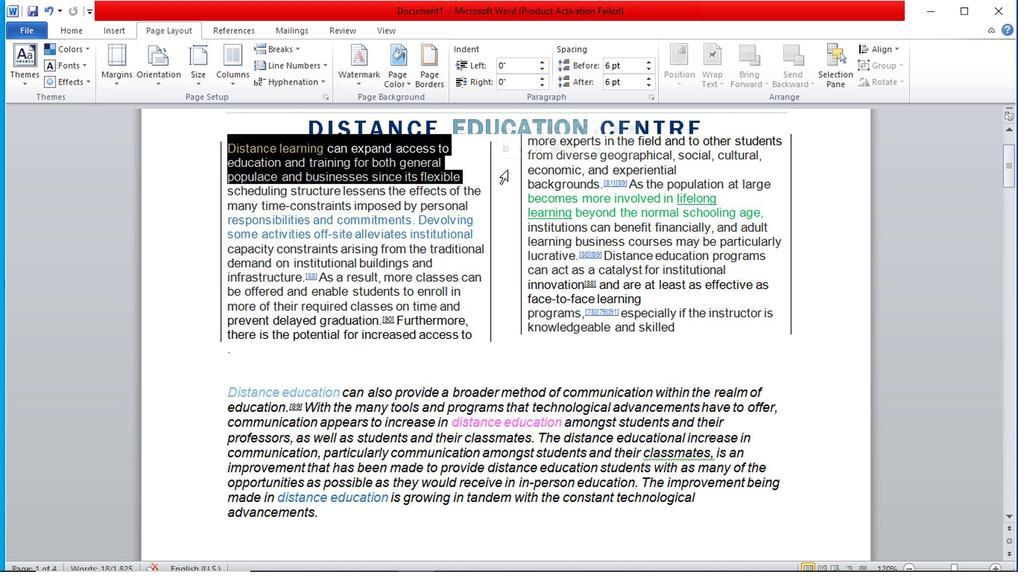 
Action: Mouse pressed left at (508, 175)
Screenshot: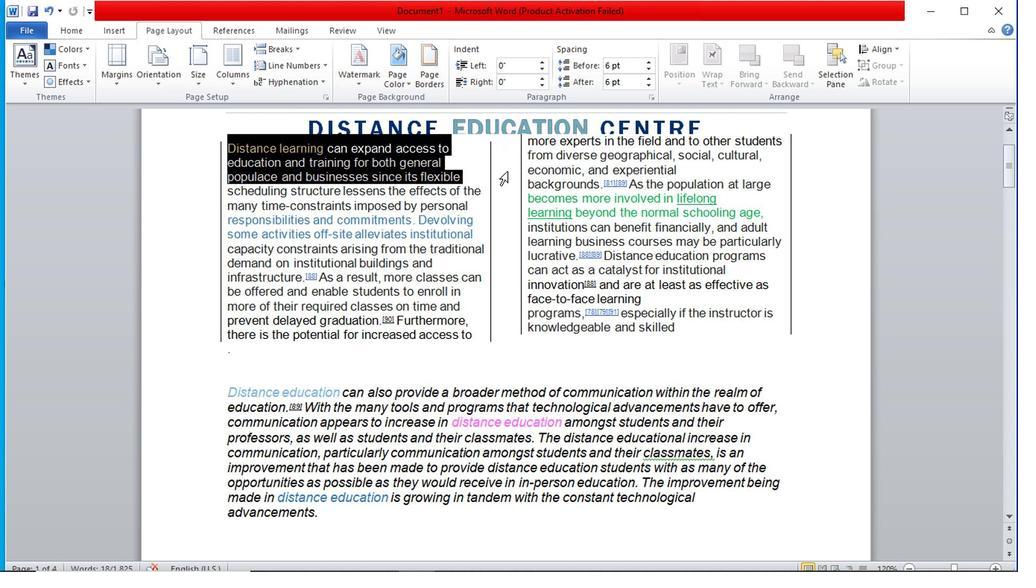 
Action: Mouse moved to (504, 234)
Screenshot: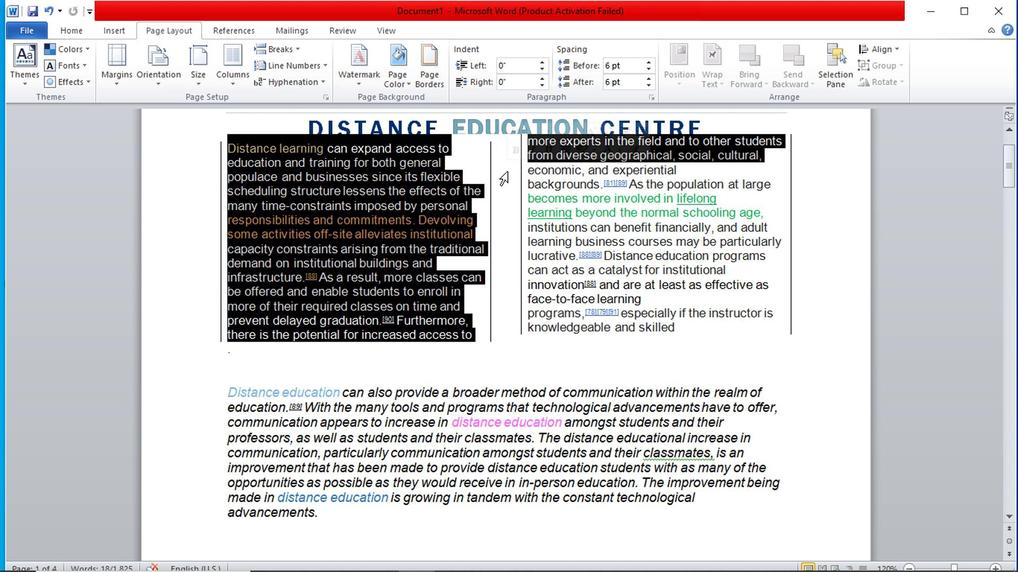
Action: Mouse pressed left at (504, 234)
Screenshot: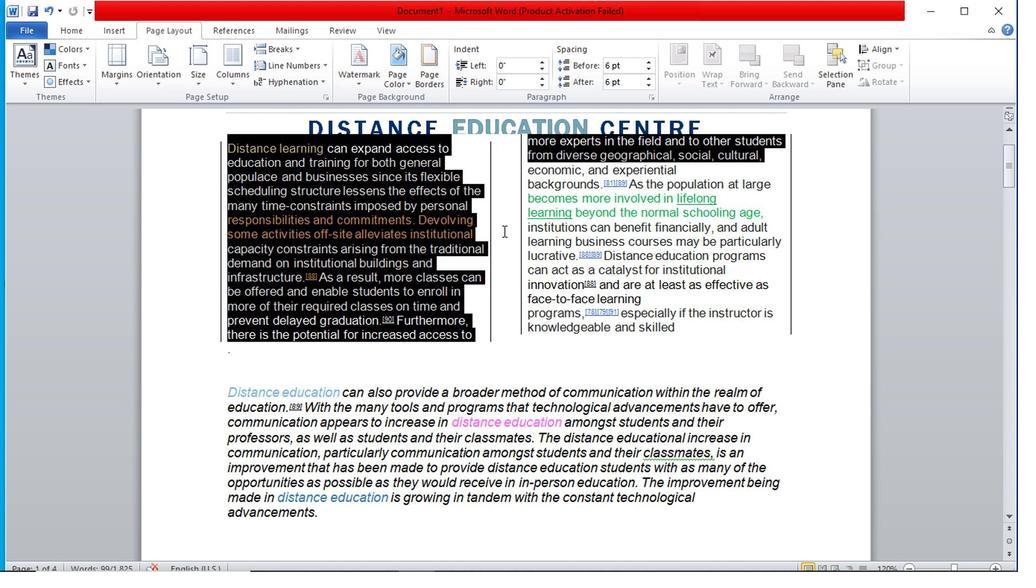 
Action: Mouse moved to (491, 305)
Screenshot: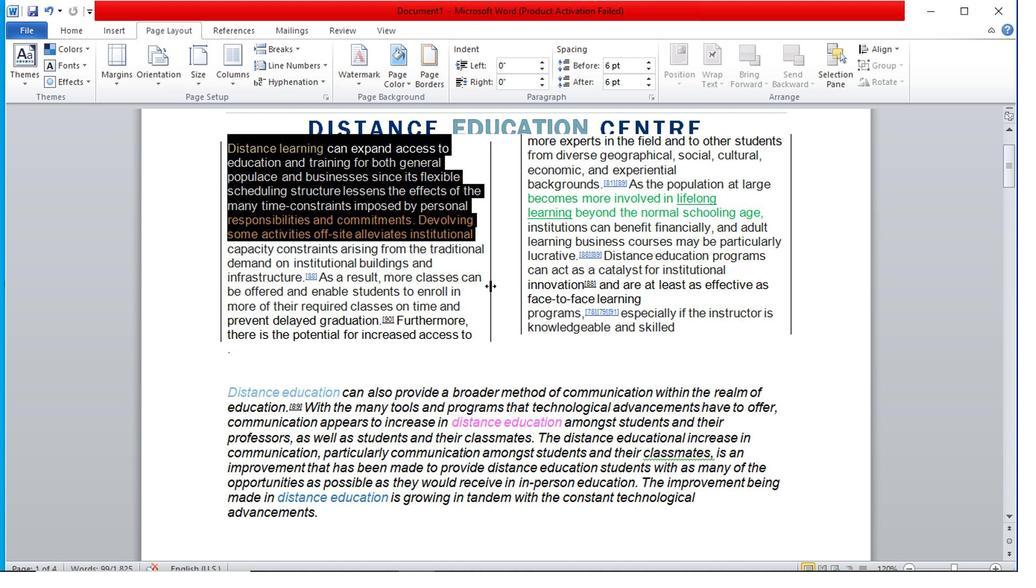 
Action: Mouse pressed left at (491, 305)
Screenshot: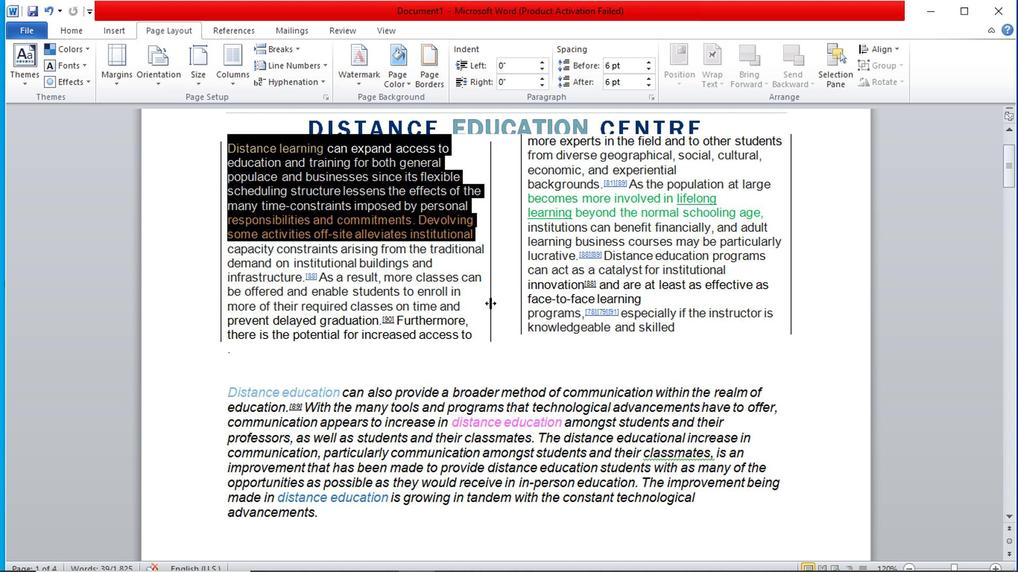 
Action: Mouse moved to (192, 205)
Screenshot: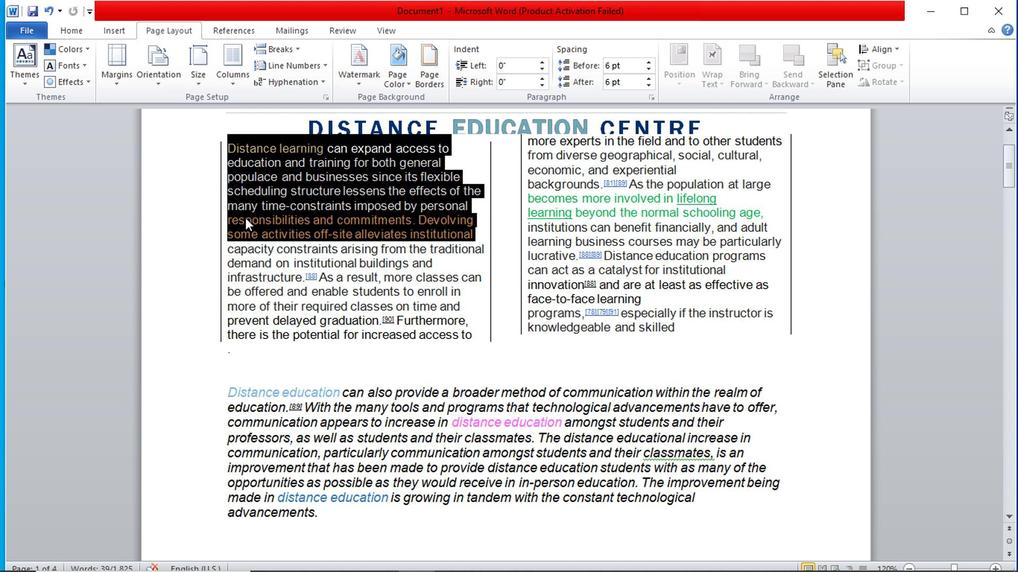 
Action: Mouse pressed left at (192, 205)
Screenshot: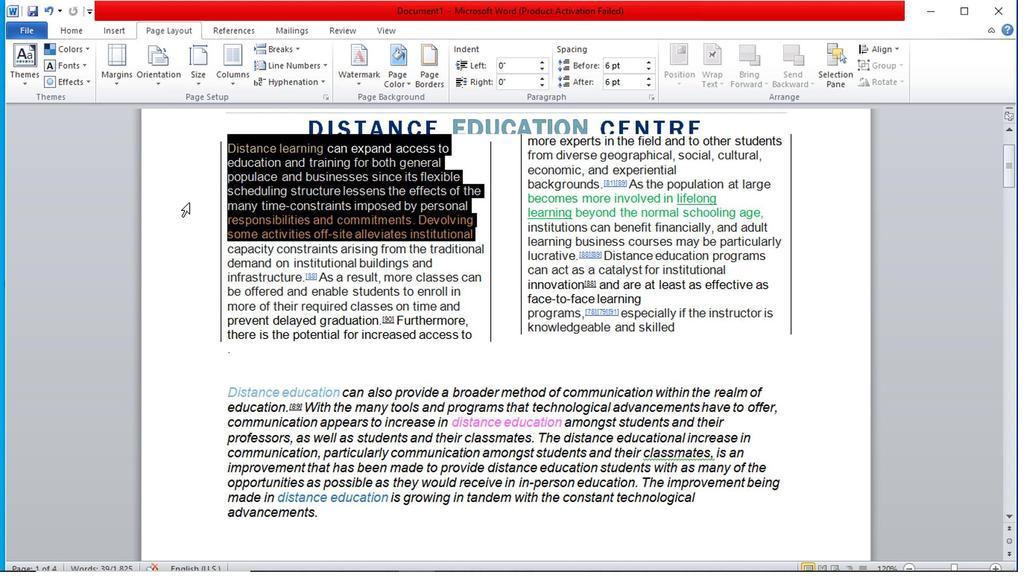 
Action: Mouse moved to (732, 370)
Screenshot: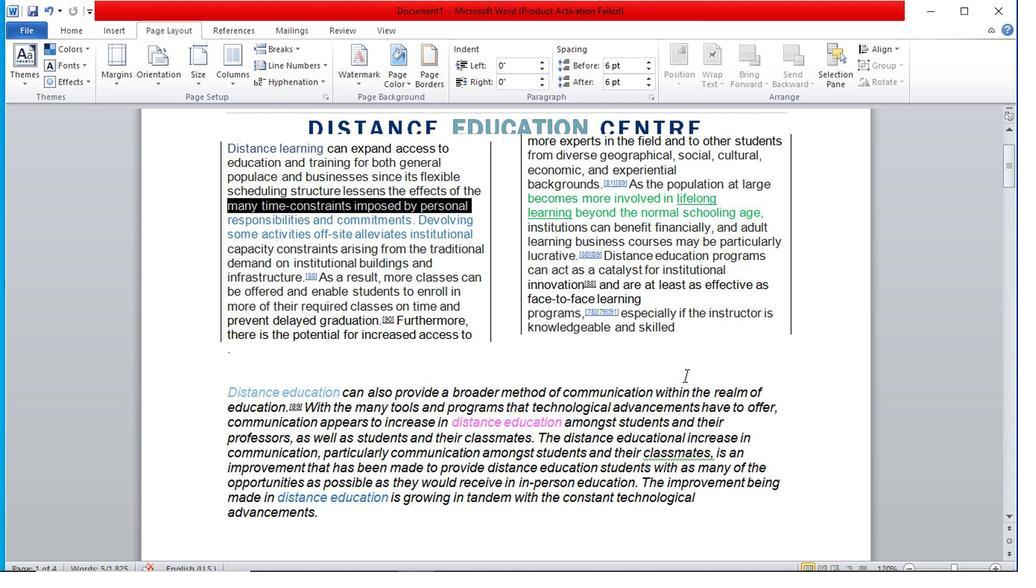 
Action: Mouse pressed left at (732, 370)
Screenshot: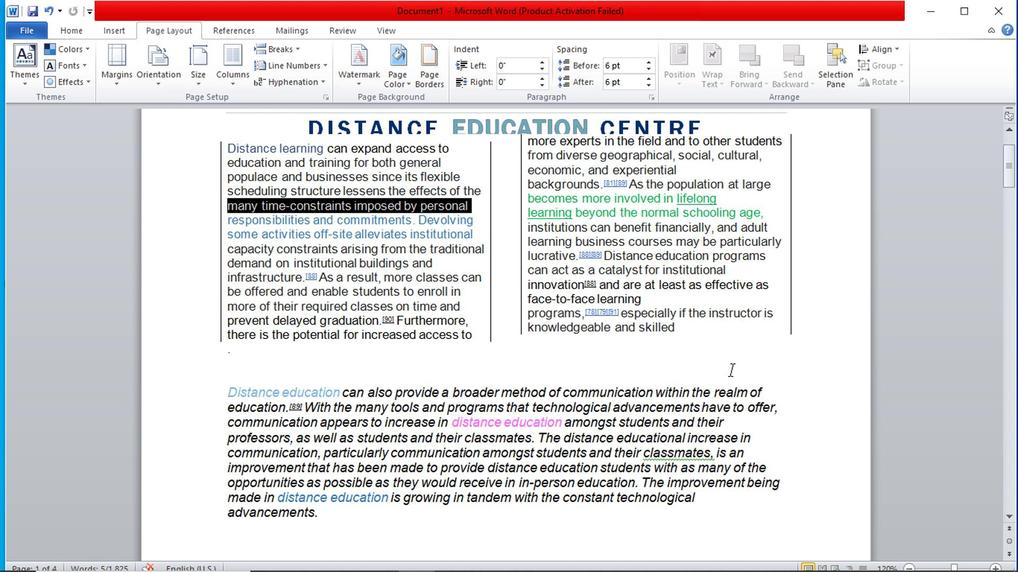 
Action: Mouse moved to (590, 384)
Screenshot: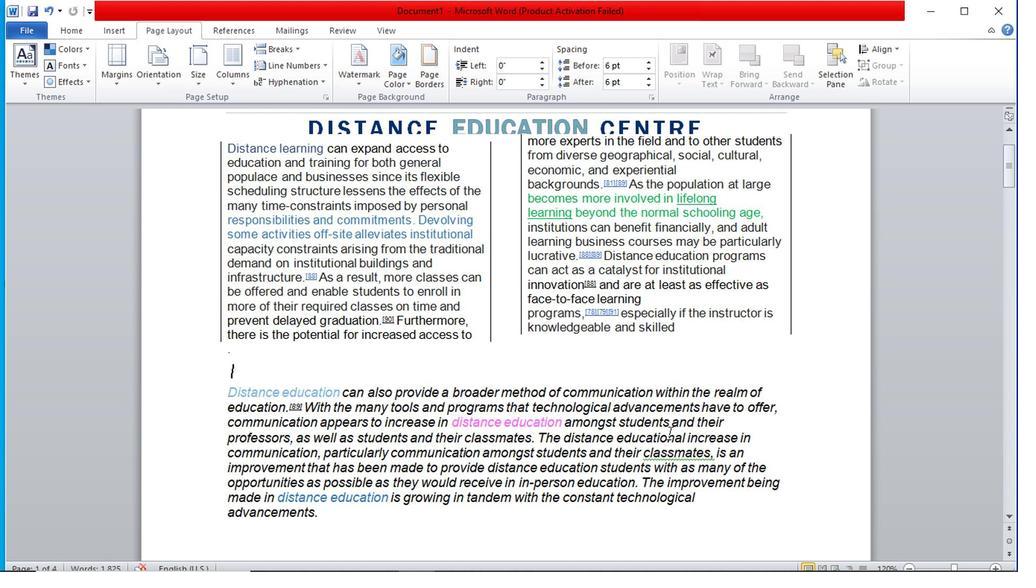 
Action: Mouse scrolled (590, 385) with delta (0, 1)
Screenshot: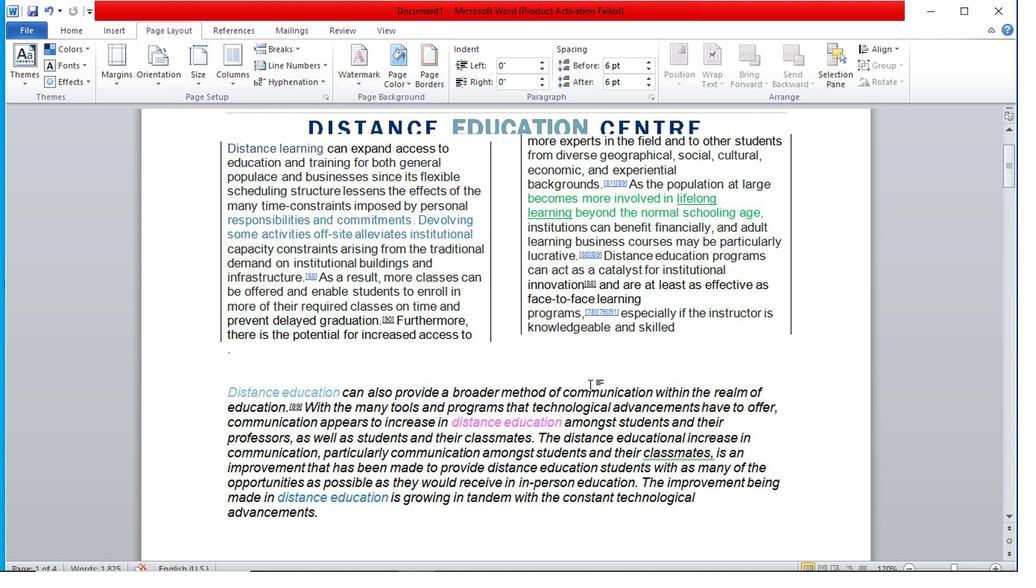 
Action: Mouse scrolled (590, 385) with delta (0, 1)
Screenshot: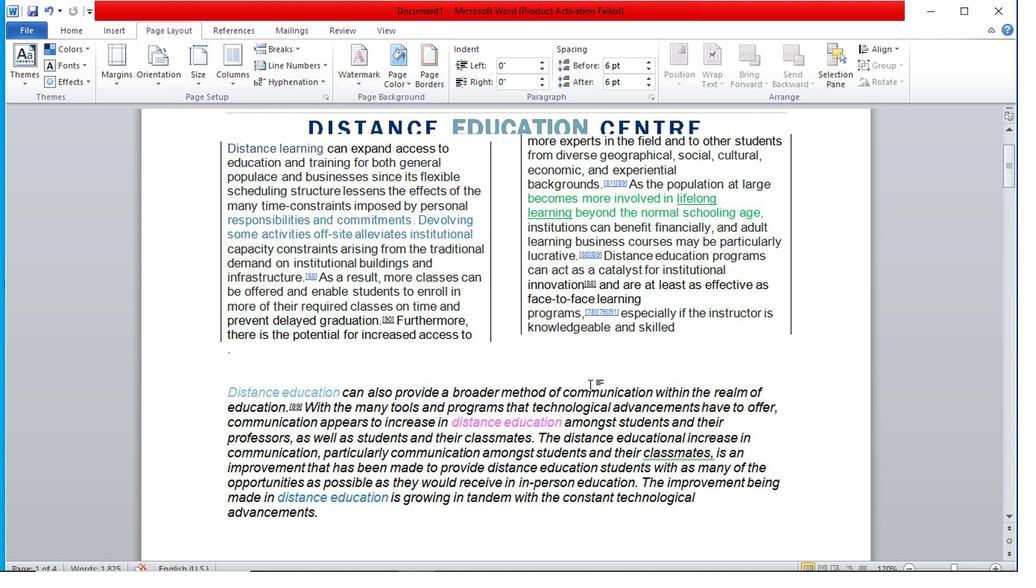 
Action: Mouse moved to (594, 377)
Screenshot: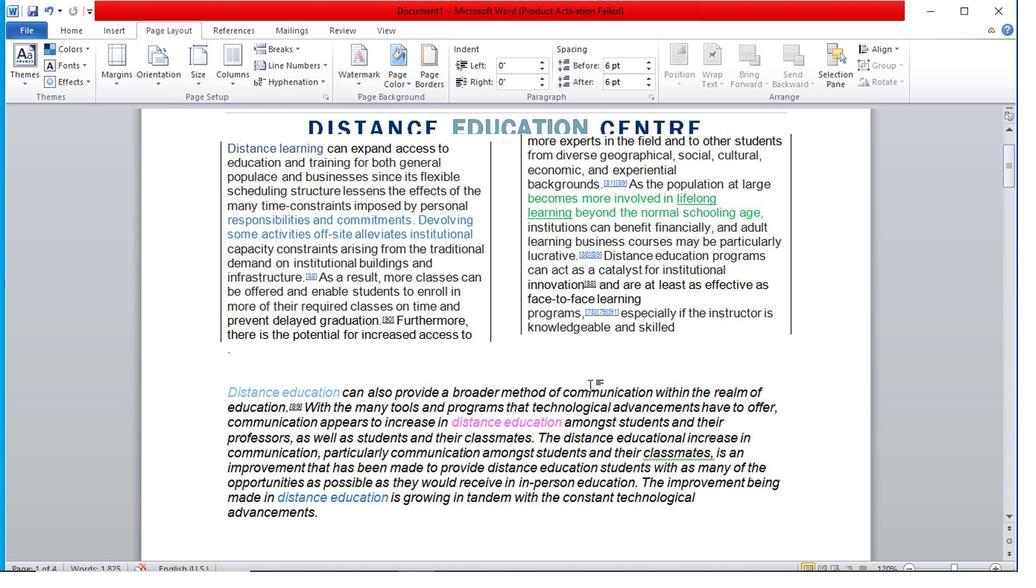 
Action: Mouse scrolled (594, 378) with delta (0, 0)
Screenshot: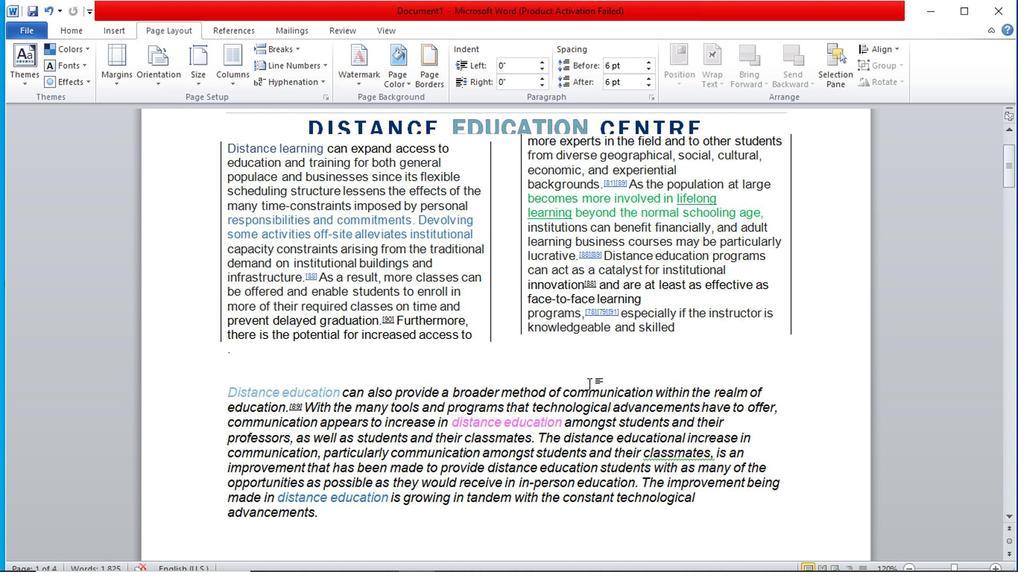 
Action: Mouse moved to (596, 376)
Screenshot: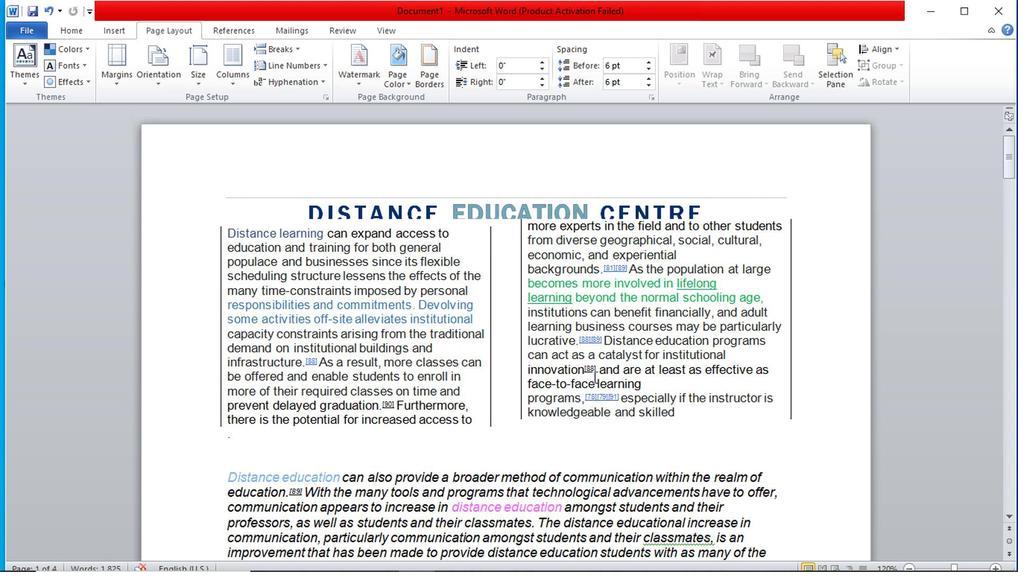 
Action: Mouse scrolled (596, 377) with delta (0, 1)
Screenshot: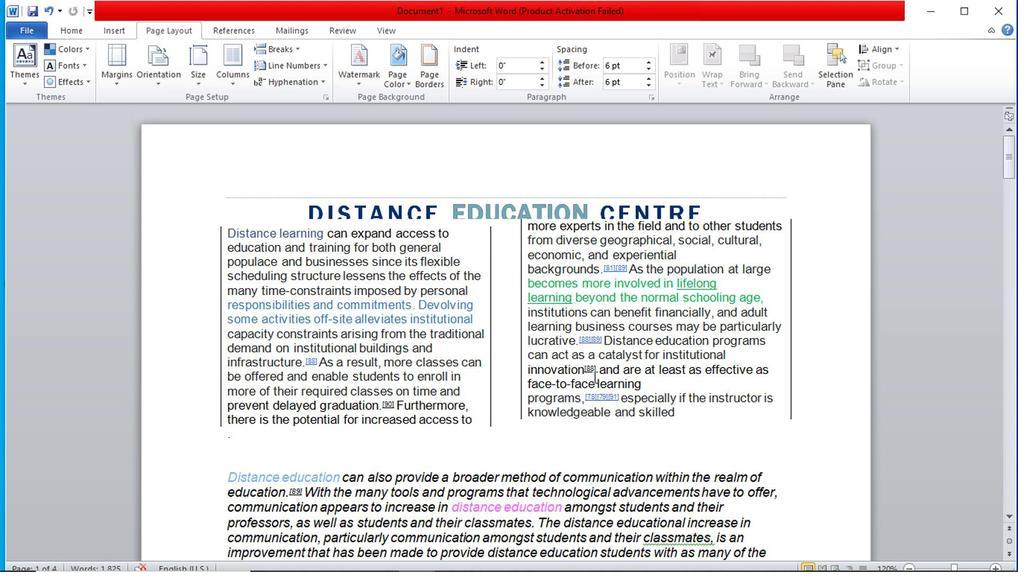 
Action: Mouse scrolled (596, 377) with delta (0, 1)
Screenshot: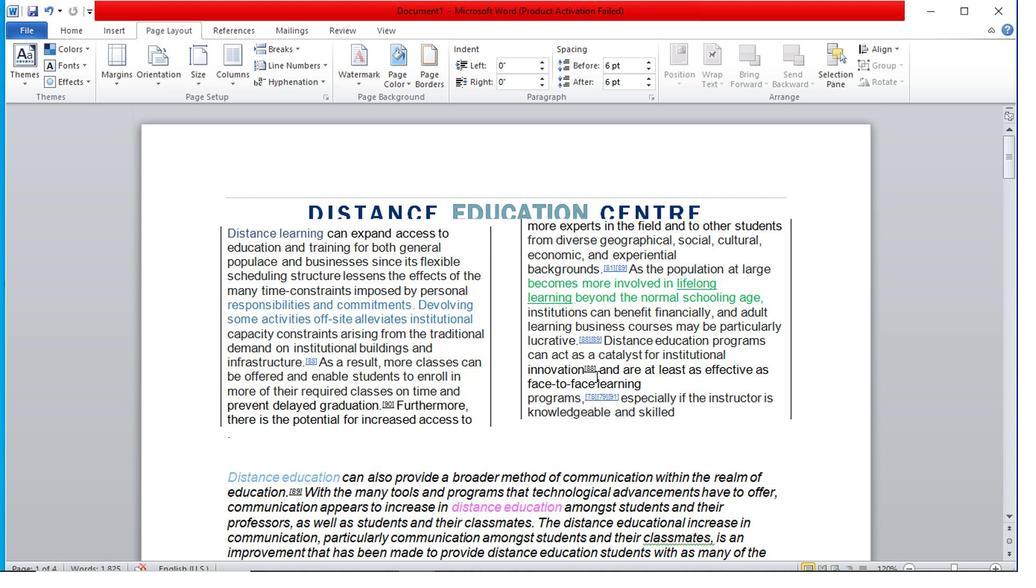 
Action: Mouse moved to (757, 184)
Screenshot: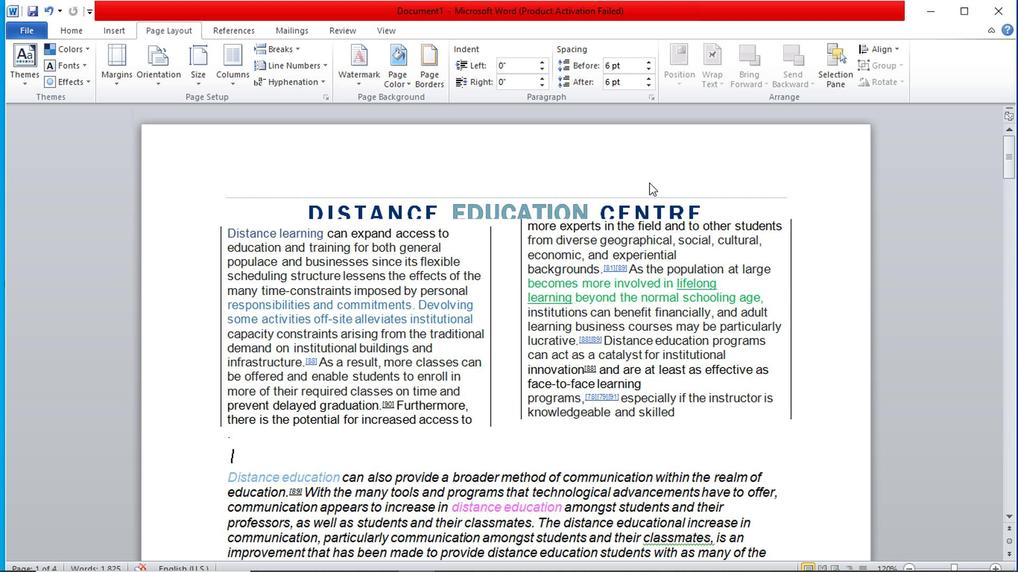 
Action: Mouse pressed left at (757, 184)
Screenshot: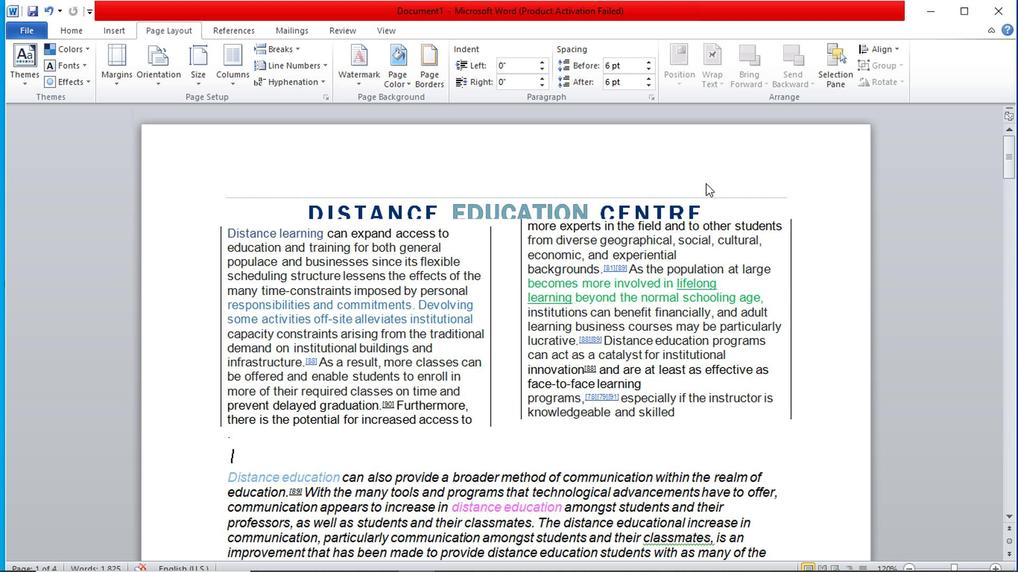 
Action: Mouse moved to (714, 201)
Screenshot: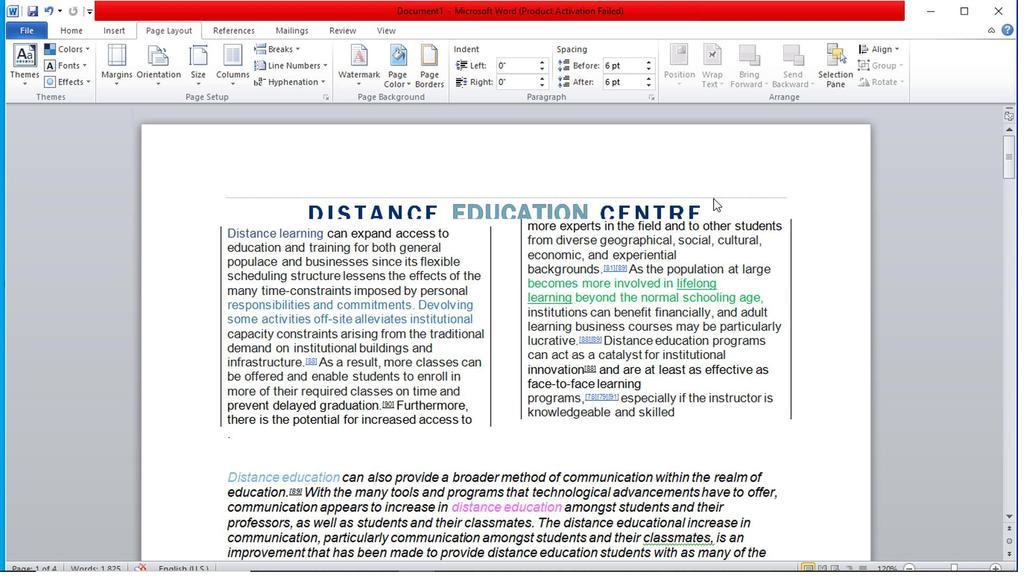 
Action: Mouse pressed left at (714, 201)
Screenshot: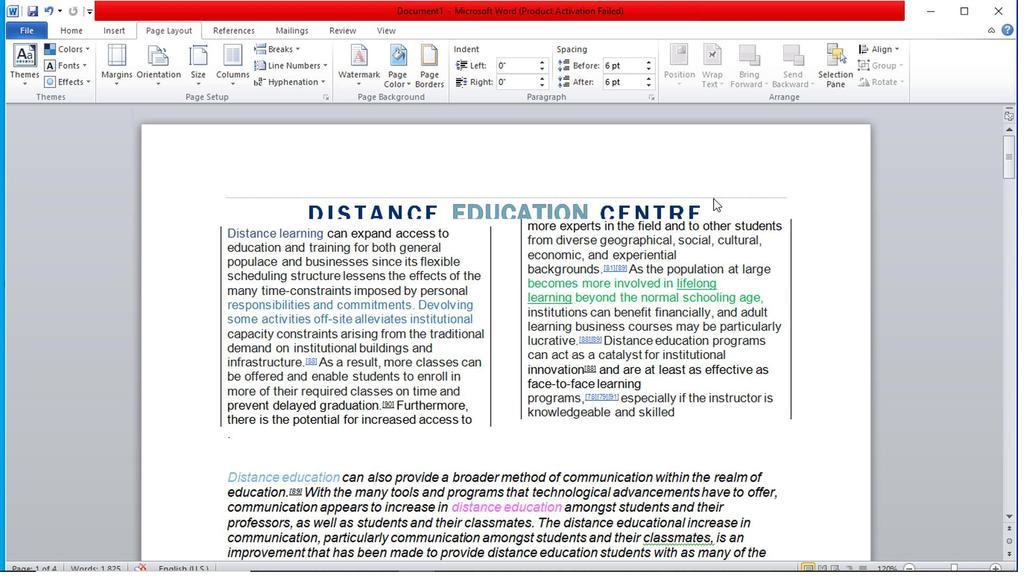 
Action: Mouse pressed left at (714, 201)
Screenshot: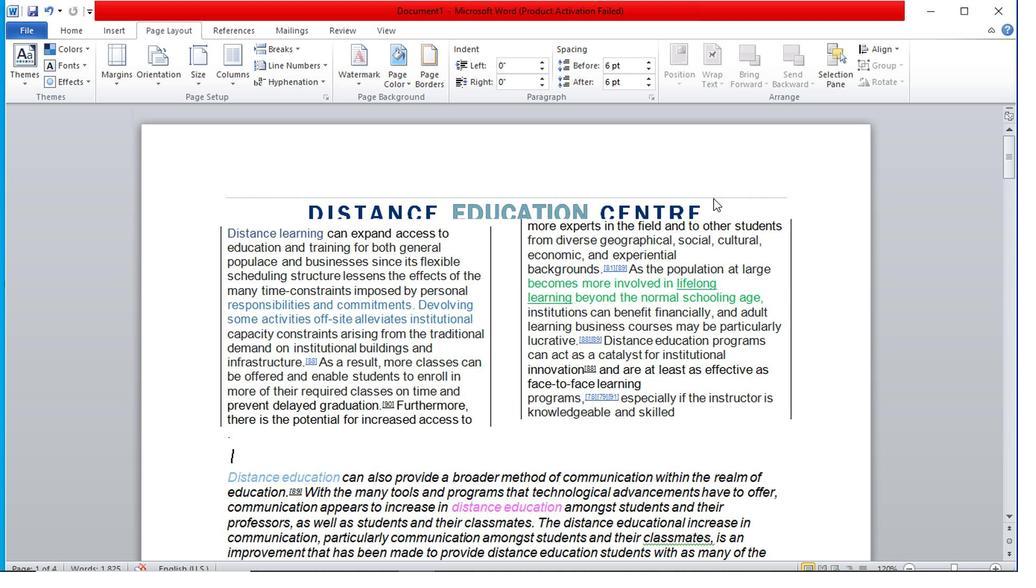 
Action: Mouse moved to (309, 214)
Screenshot: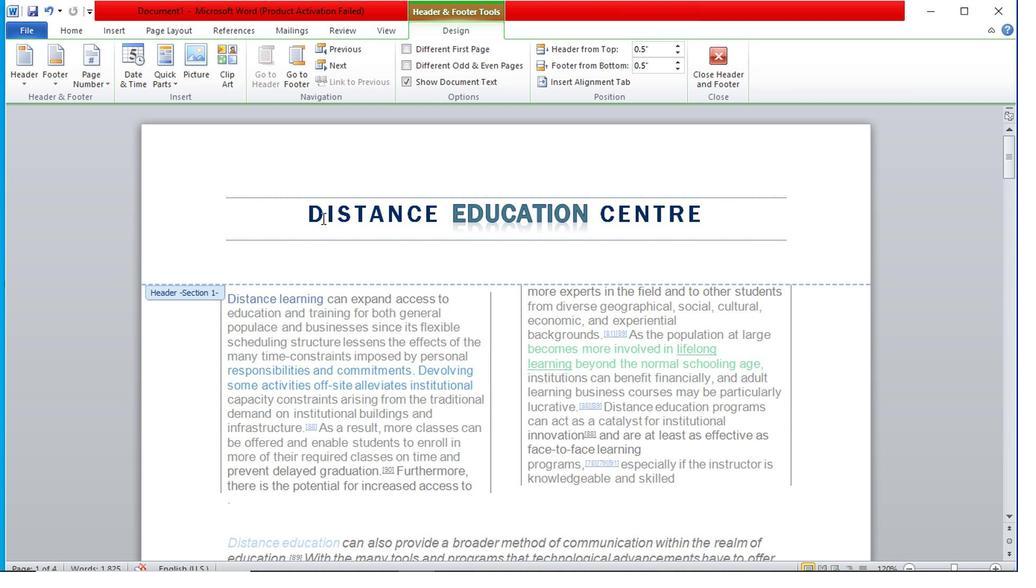 
Action: Mouse pressed left at (309, 214)
Screenshot: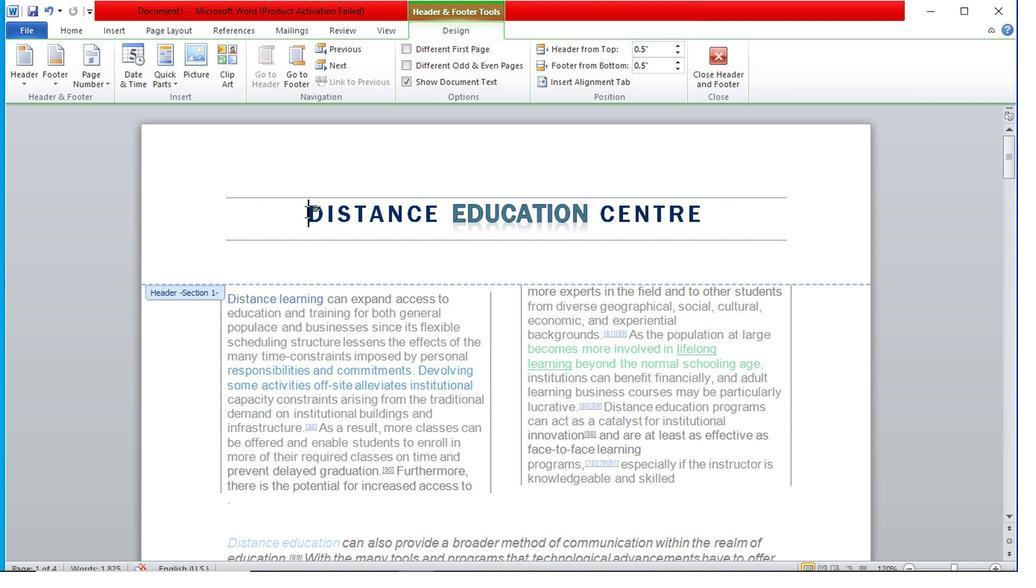 
Action: Mouse moved to (88, 35)
Screenshot: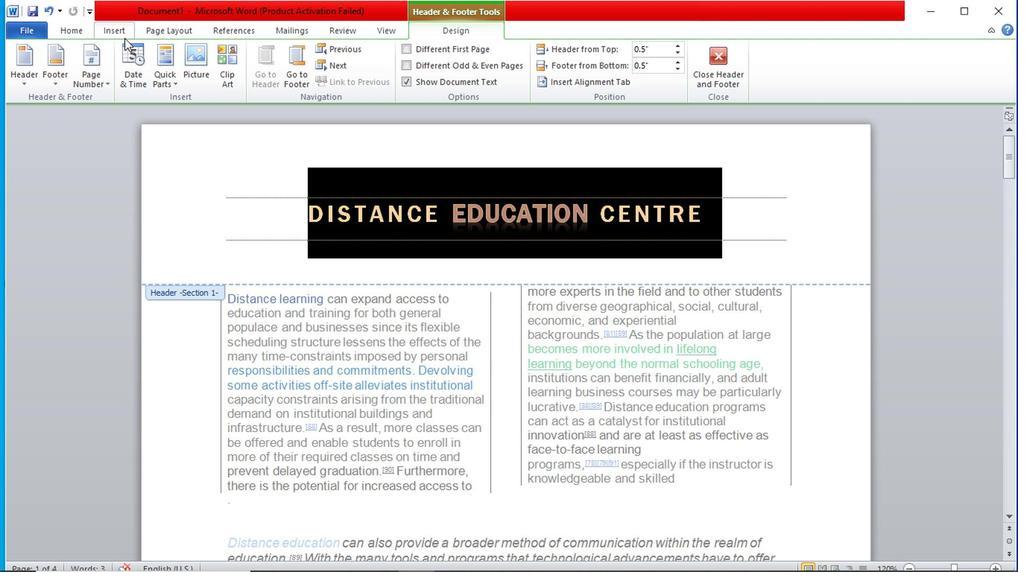 
Action: Mouse pressed left at (88, 35)
Screenshot: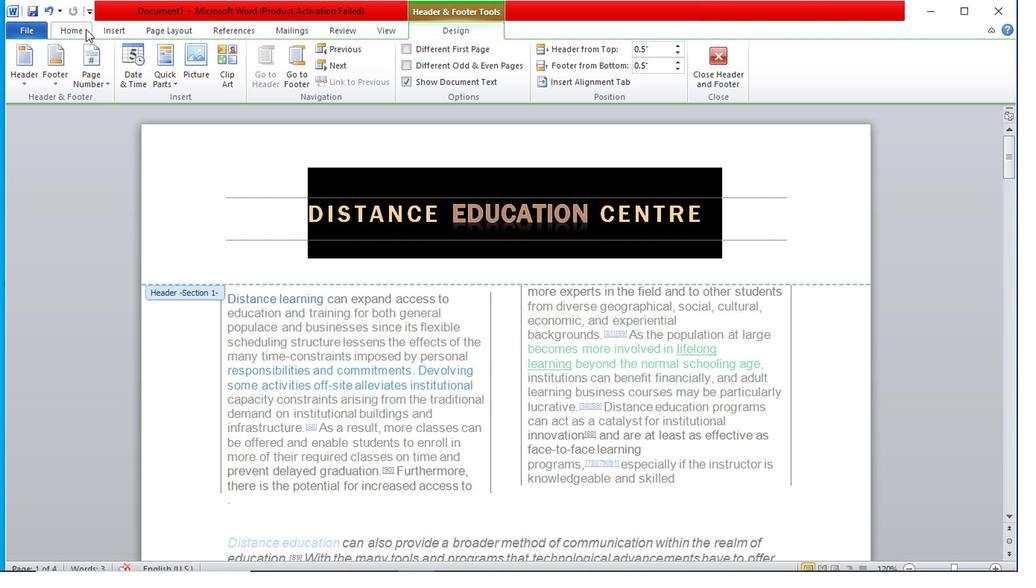 
Action: Mouse moved to (117, 37)
Screenshot: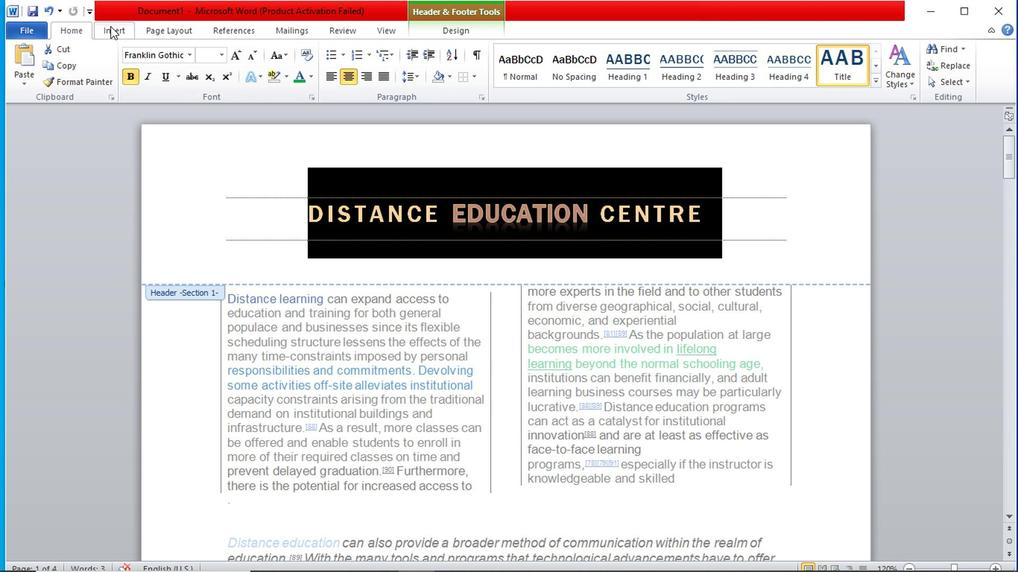 
Action: Mouse pressed left at (117, 37)
Screenshot: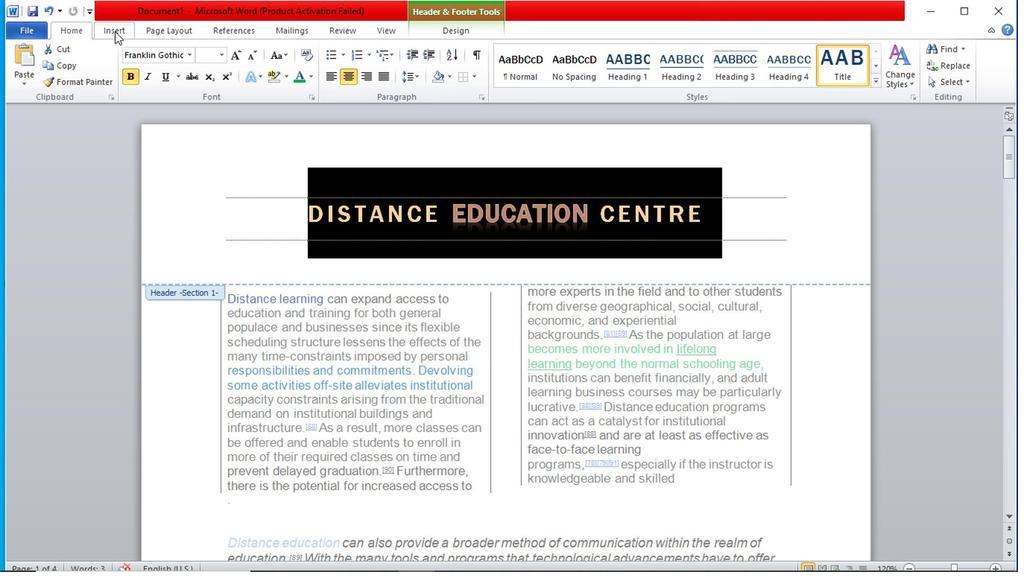 
Action: Mouse moved to (79, 36)
Screenshot: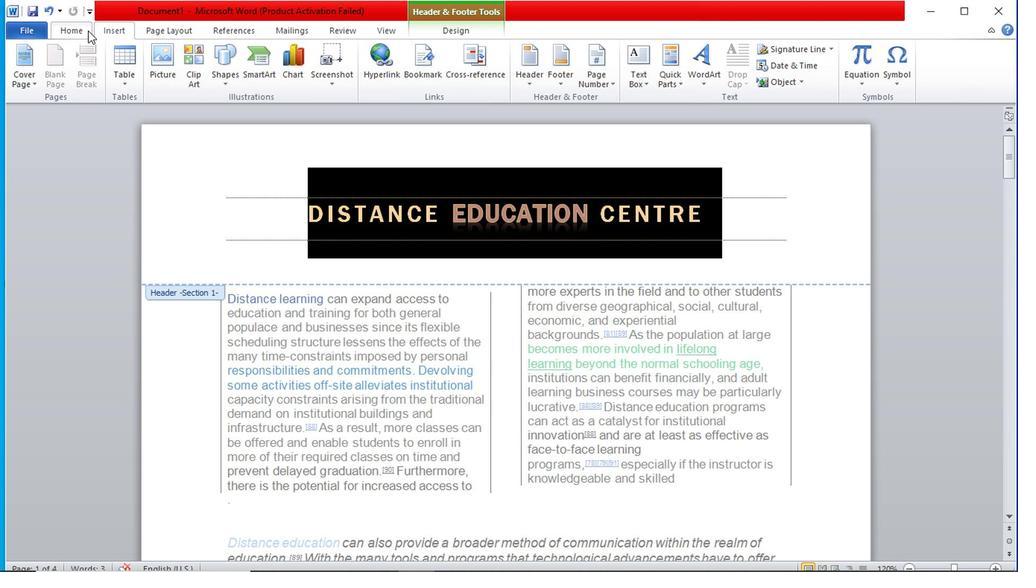 
Action: Mouse pressed left at (79, 36)
Screenshot: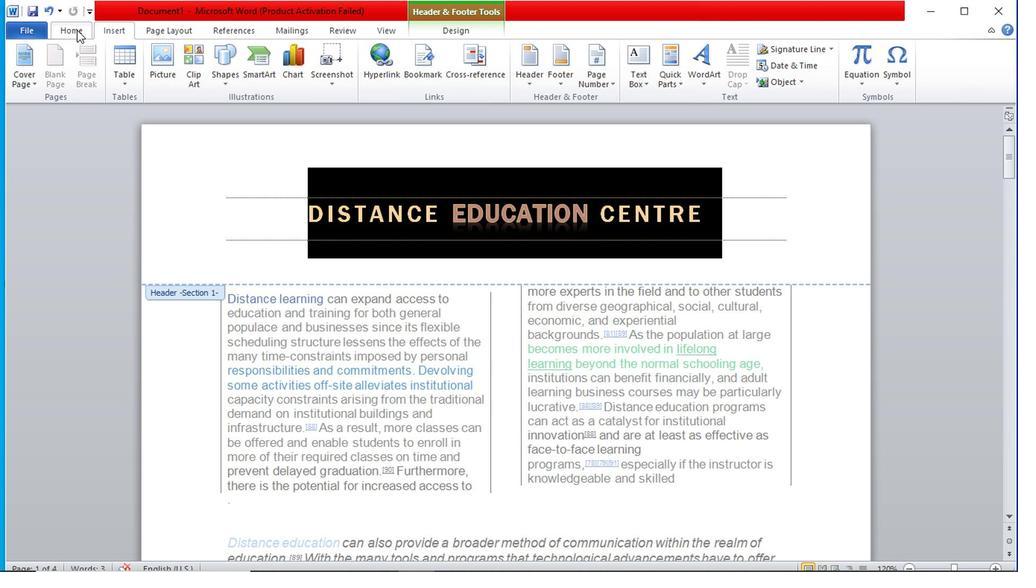 
Action: Mouse moved to (103, 36)
Screenshot: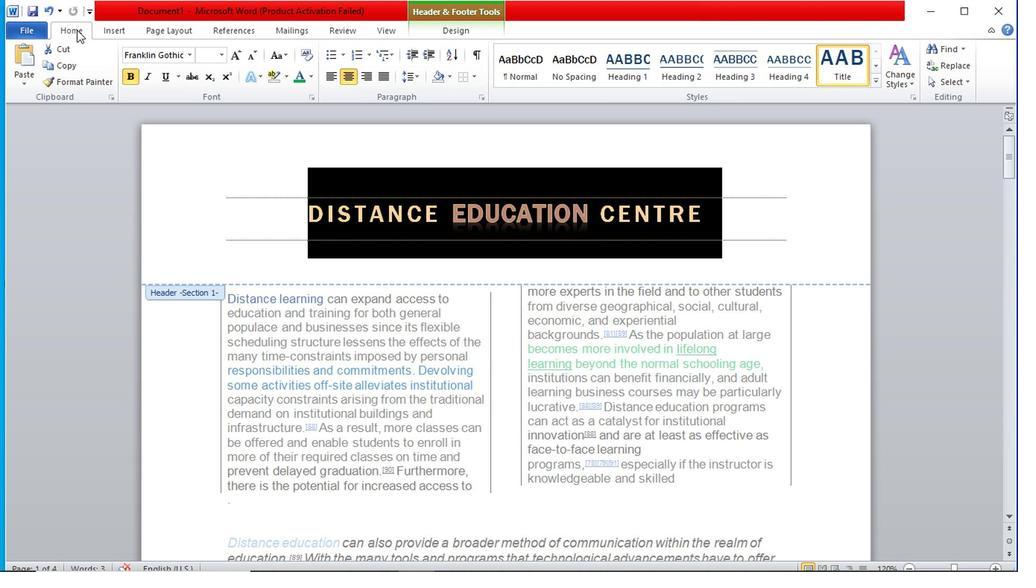 
Action: Mouse pressed left at (103, 36)
Screenshot: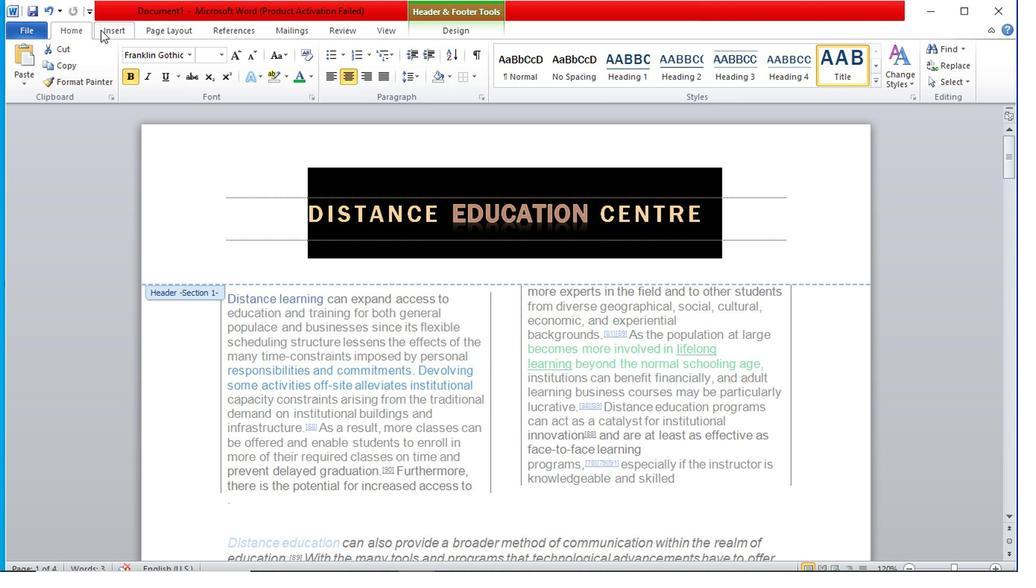 
Action: Mouse moved to (850, 289)
Screenshot: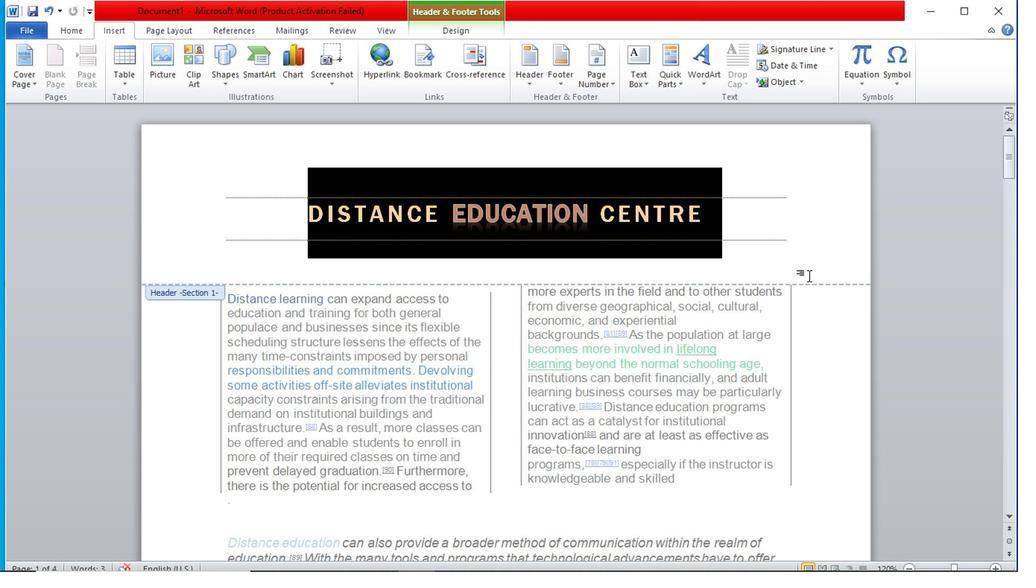 
Action: Mouse scrolled (850, 289) with delta (0, 0)
Screenshot: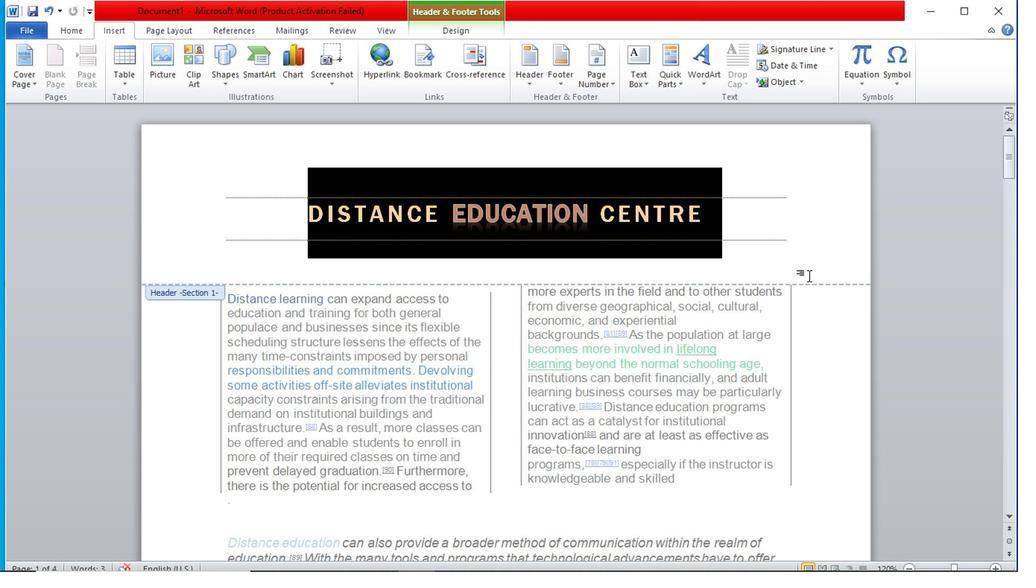 
Action: Mouse scrolled (850, 289) with delta (0, 0)
Screenshot: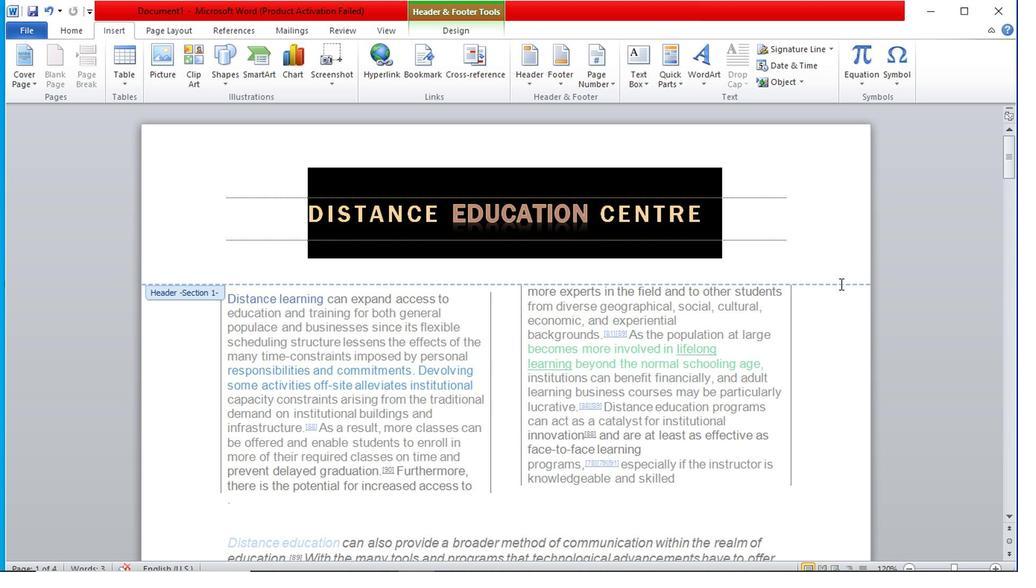 
Action: Mouse scrolled (850, 289) with delta (0, 0)
Screenshot: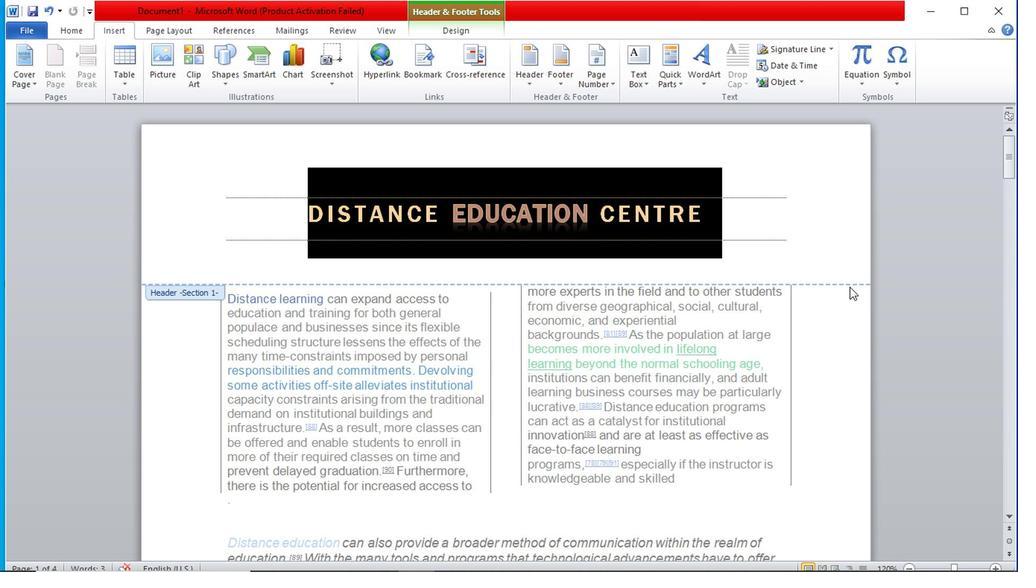 
Action: Mouse moved to (848, 291)
Screenshot: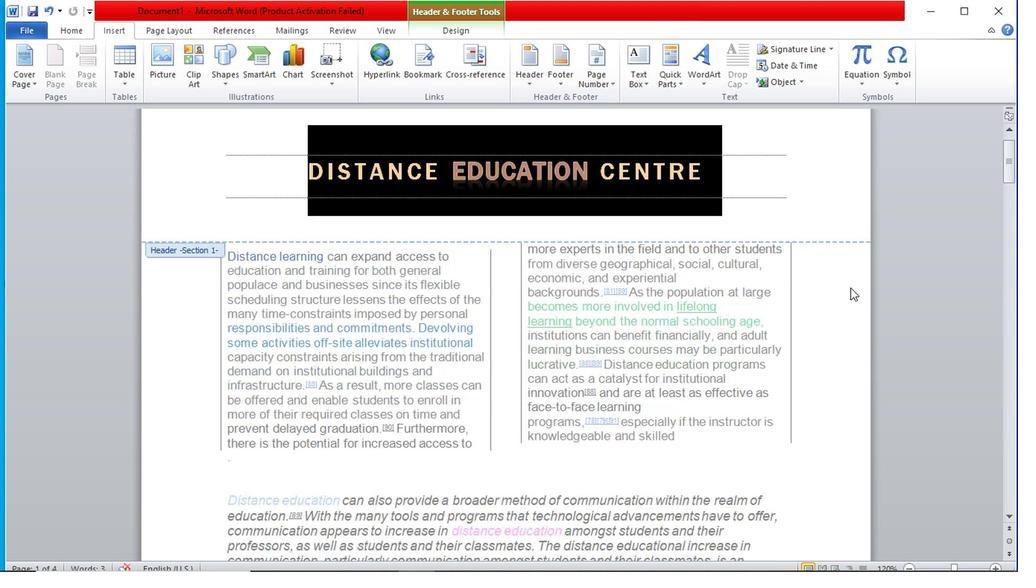 
Action: Mouse scrolled (848, 290) with delta (0, -1)
Screenshot: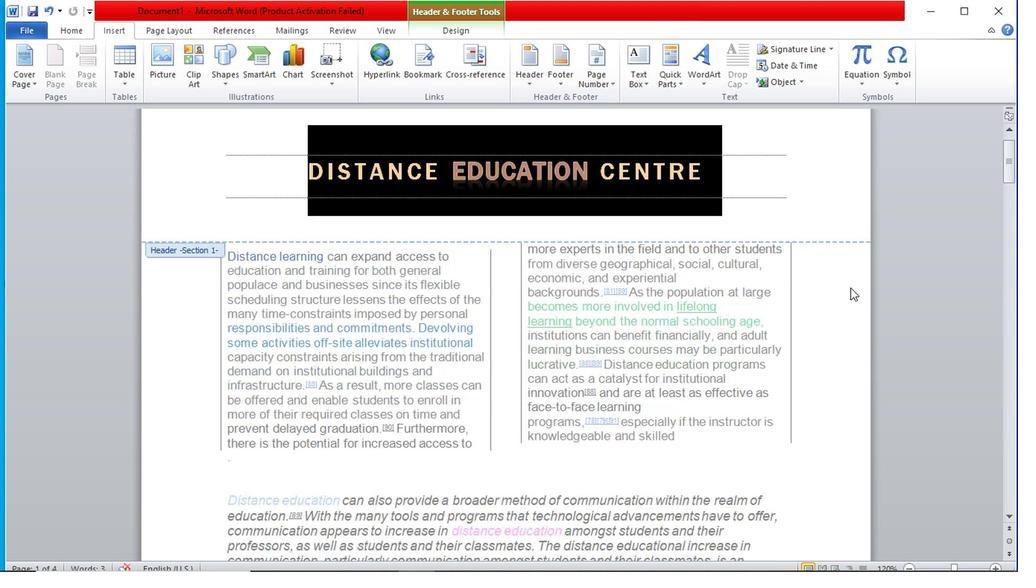 
Action: Mouse moved to (846, 293)
Screenshot: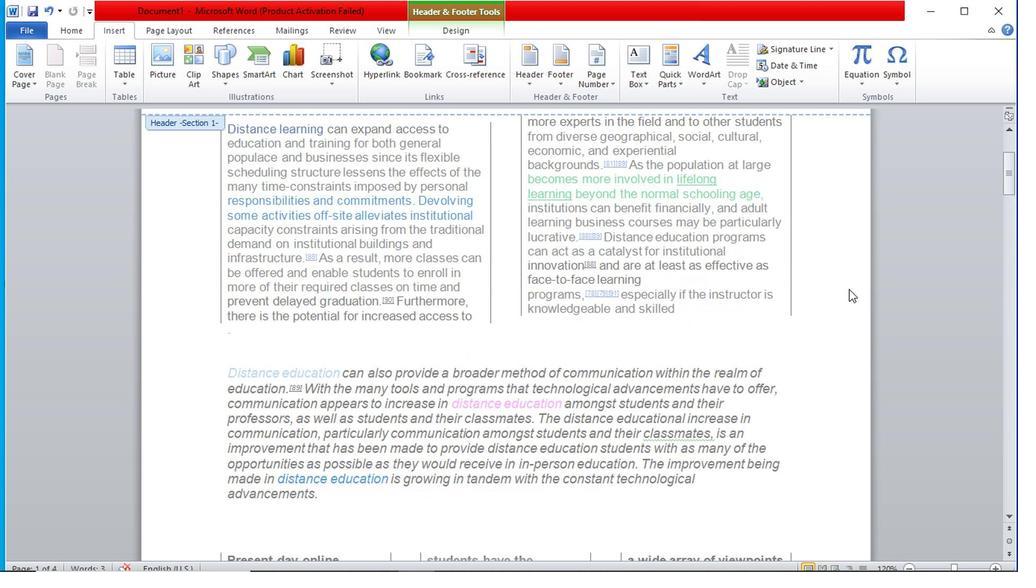 
Action: Mouse scrolled (846, 293) with delta (0, 0)
Screenshot: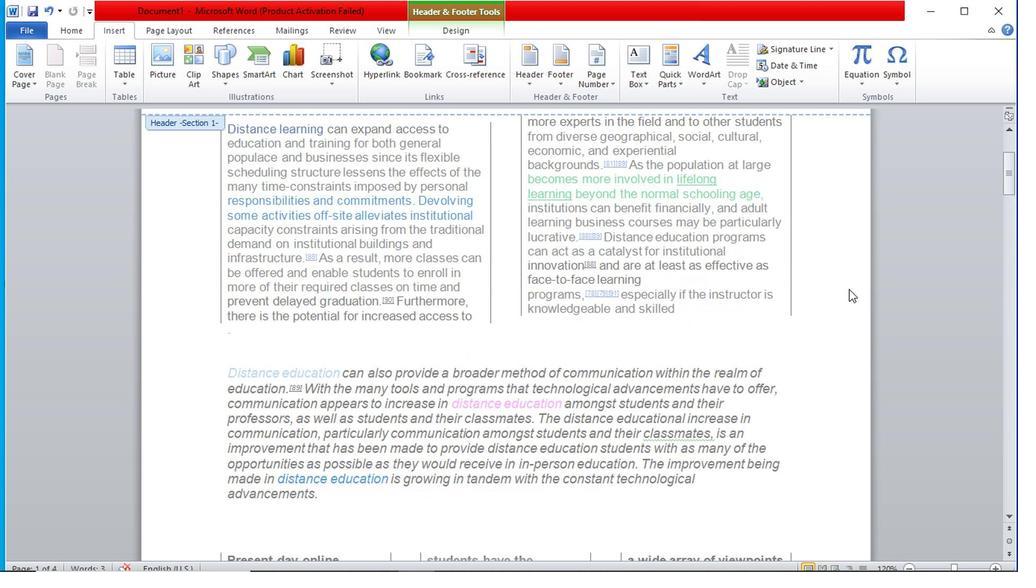
Action: Mouse scrolled (846, 293) with delta (0, 0)
Screenshot: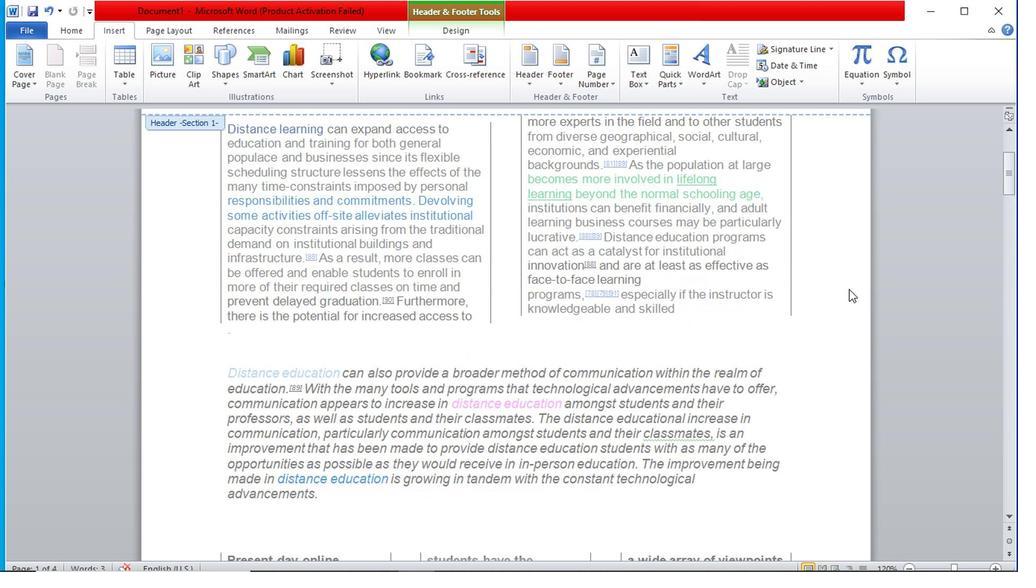 
Action: Mouse moved to (844, 294)
Screenshot: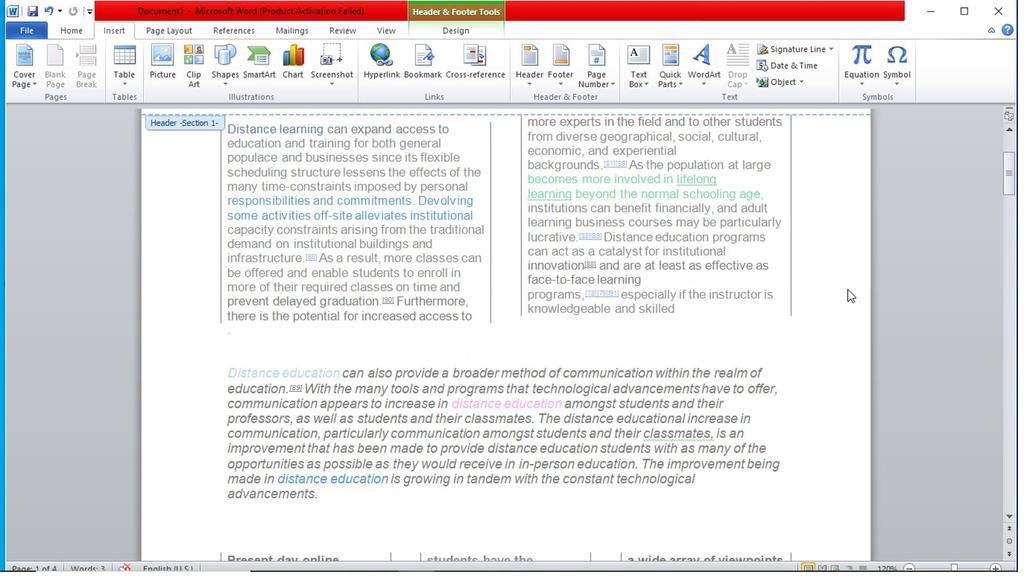 
Action: Mouse scrolled (844, 293) with delta (0, -1)
Screenshot: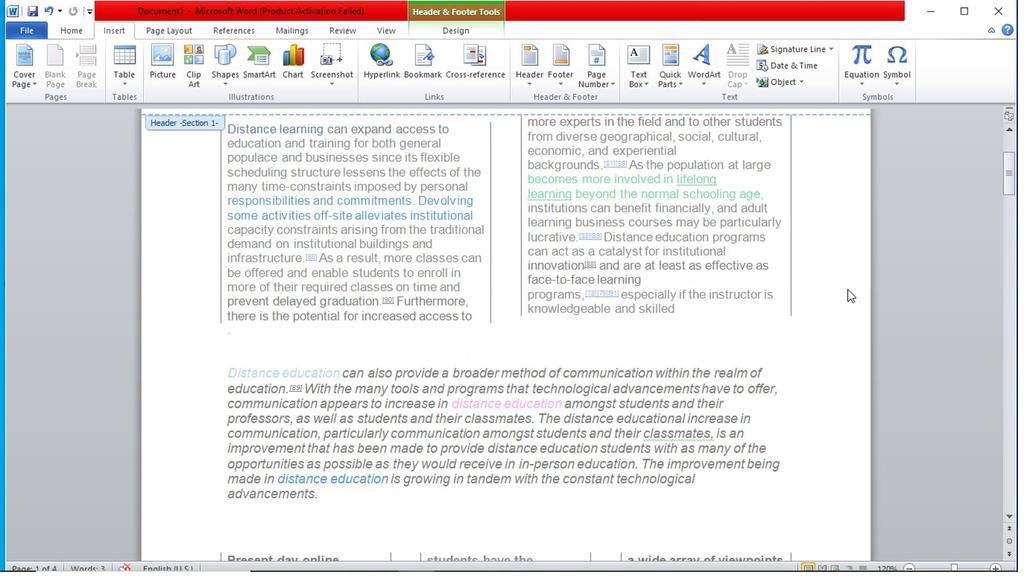 
Action: Mouse moved to (824, 293)
Screenshot: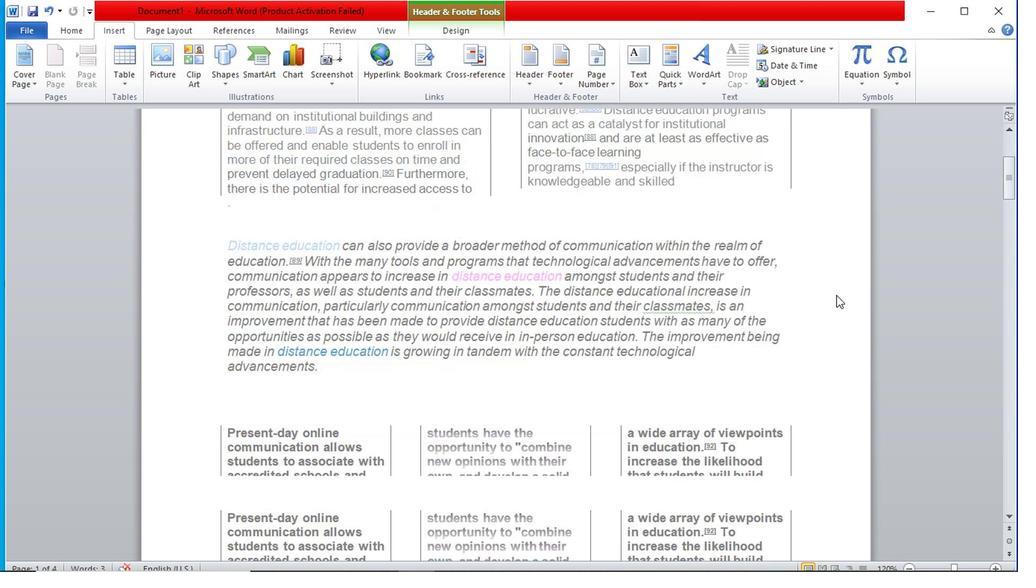 
Action: Mouse scrolled (824, 293) with delta (0, 0)
Screenshot: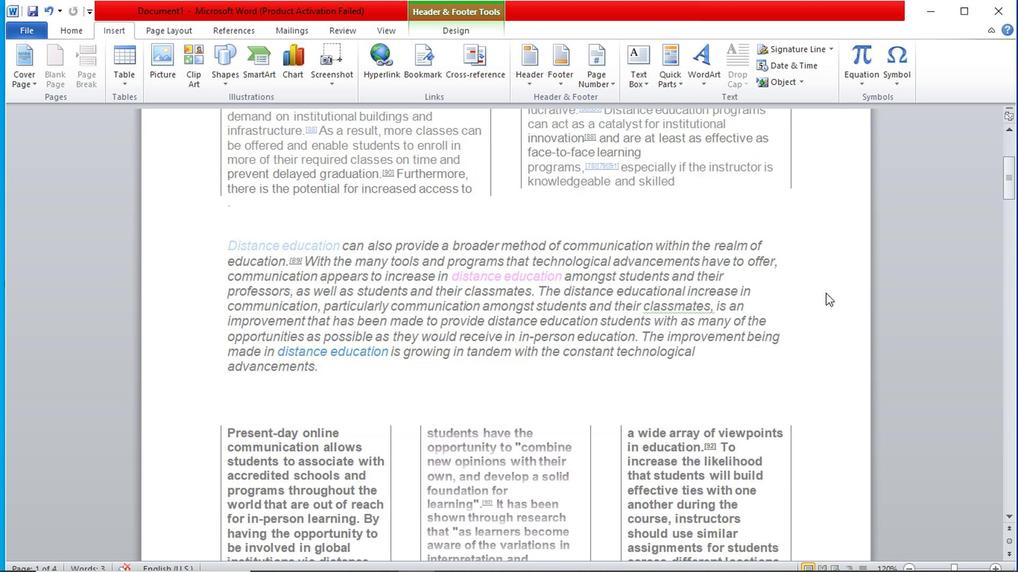 
Action: Mouse scrolled (824, 293) with delta (0, 0)
Screenshot: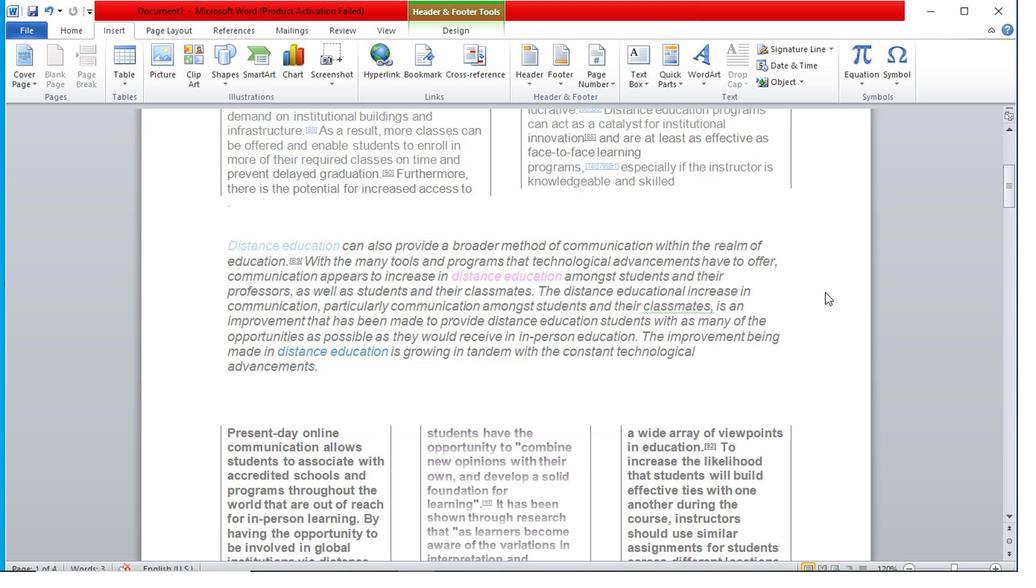 
Action: Mouse moved to (789, 272)
Screenshot: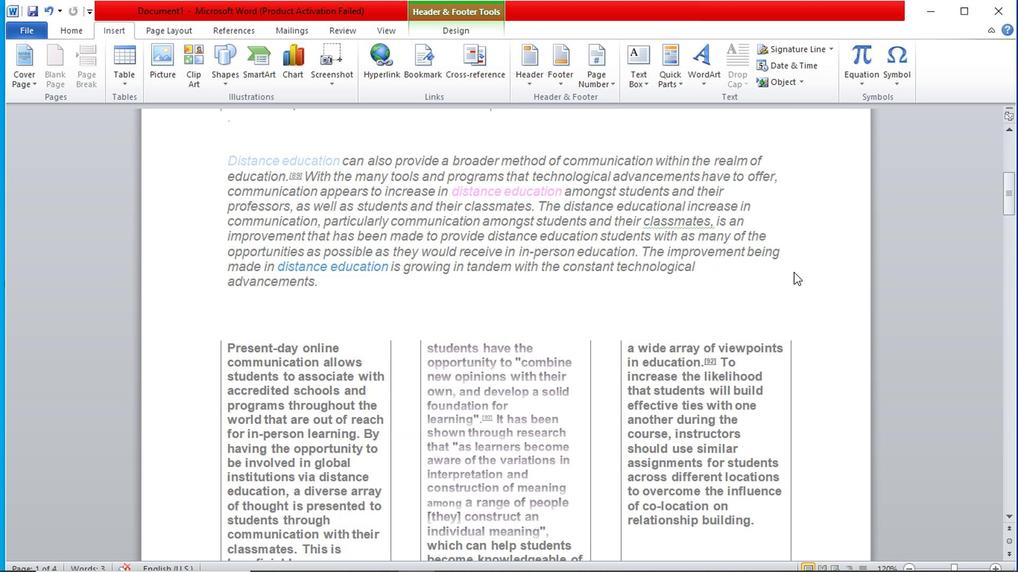 
Action: Mouse scrolled (789, 271) with delta (0, 0)
Screenshot: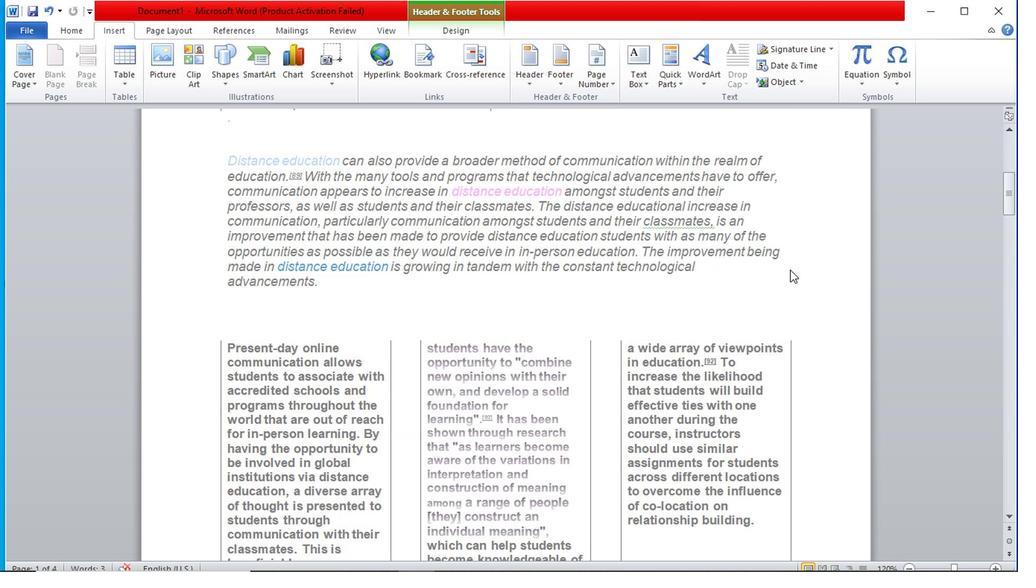 
Action: Mouse scrolled (789, 271) with delta (0, 0)
Screenshot: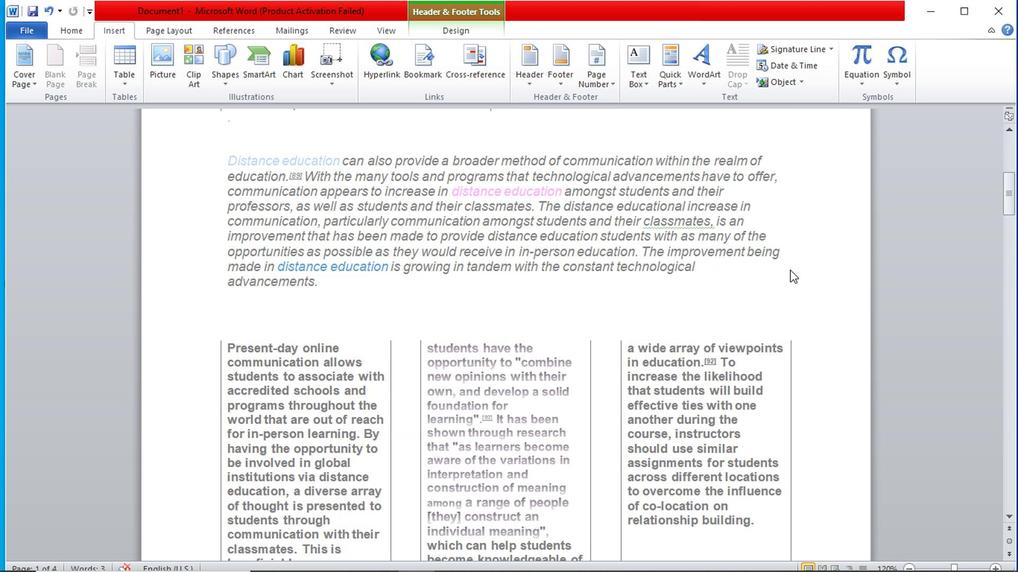 
Action: Mouse scrolled (789, 271) with delta (0, 0)
Screenshot: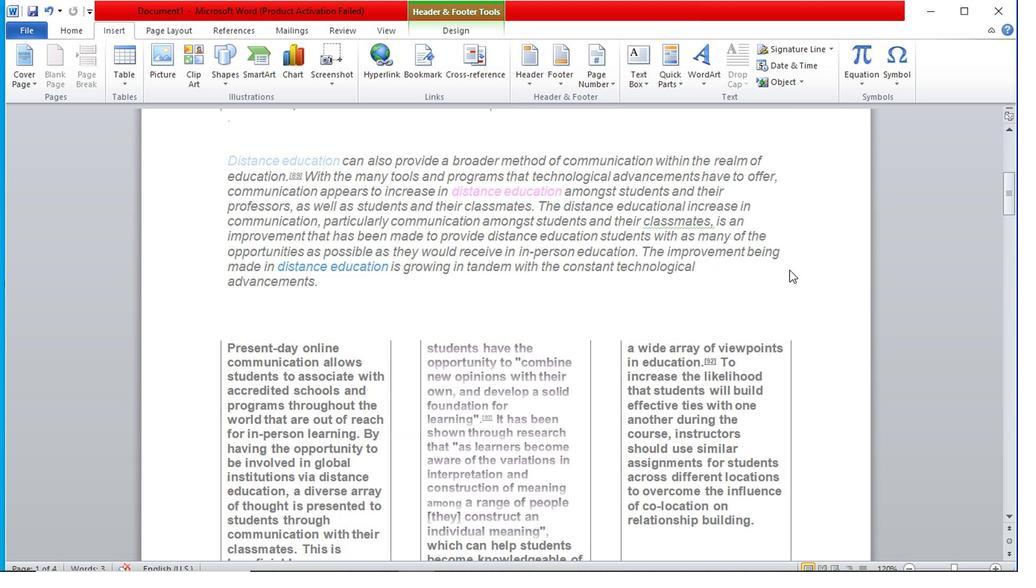 
Action: Mouse scrolled (789, 272) with delta (0, 0)
Screenshot: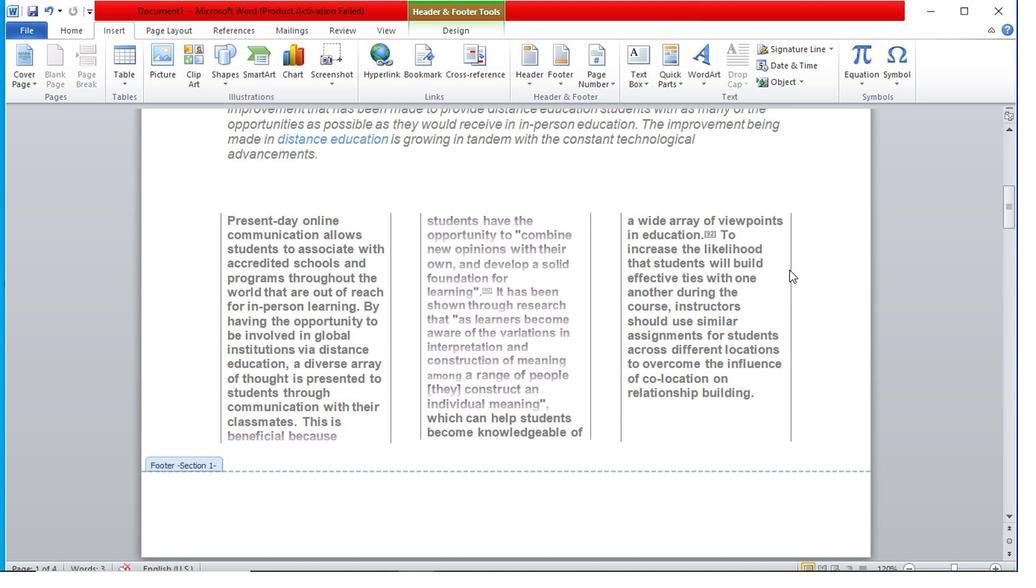 
Action: Mouse scrolled (789, 272) with delta (0, 0)
Screenshot: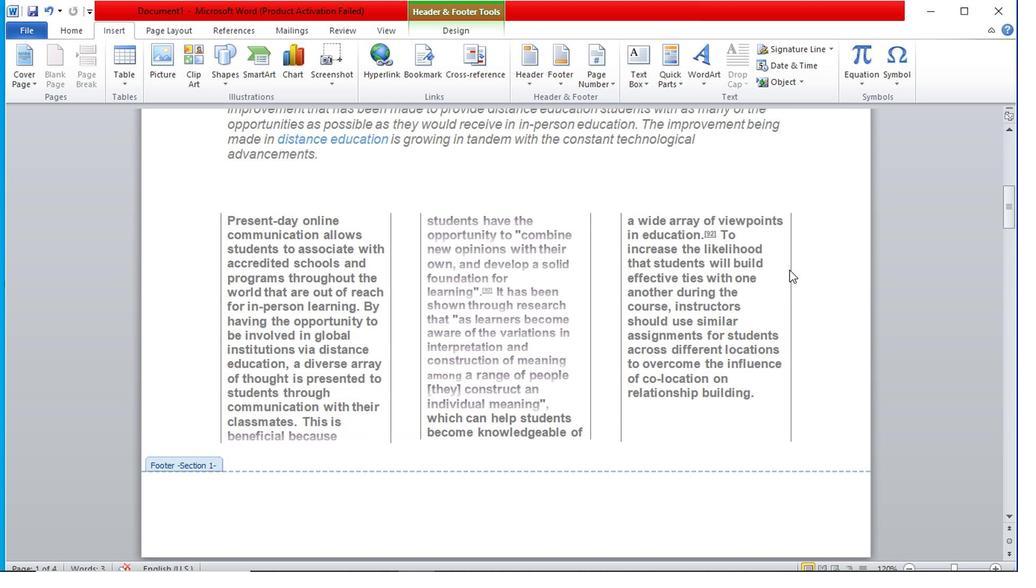 
Action: Mouse scrolled (789, 272) with delta (0, 0)
Screenshot: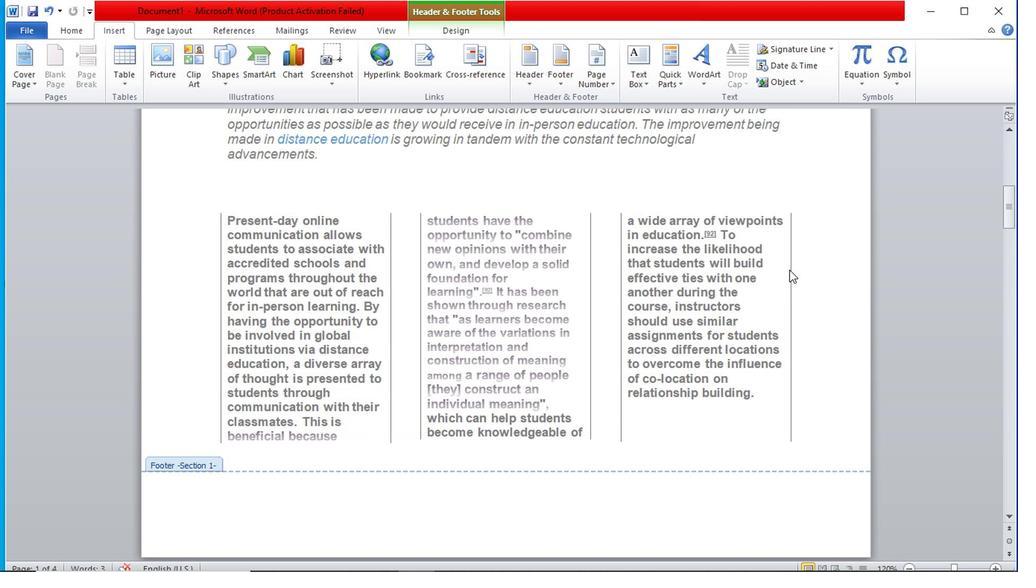 
Action: Mouse scrolled (789, 272) with delta (0, 0)
Screenshot: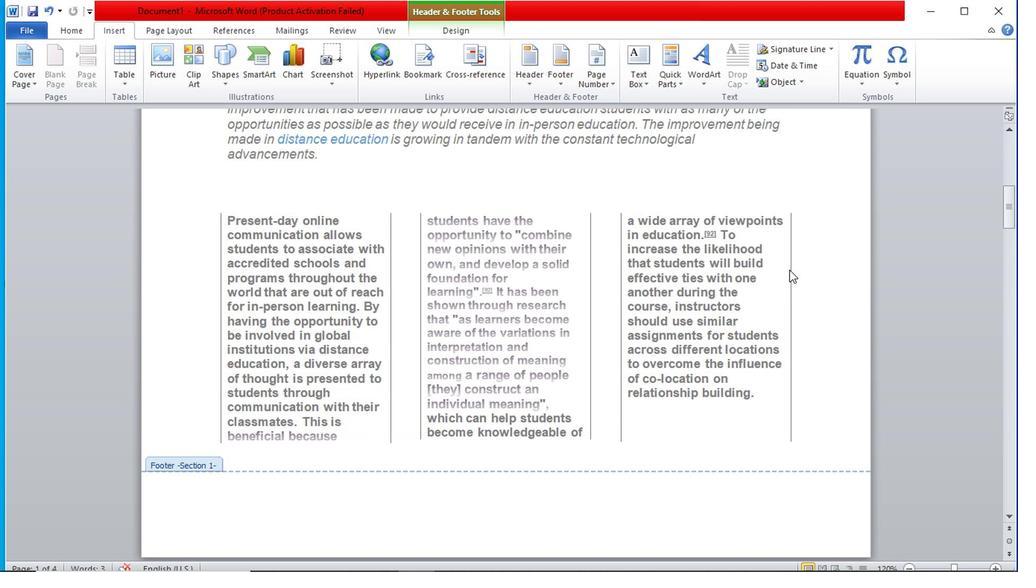 
Action: Mouse scrolled (789, 271) with delta (0, 0)
Screenshot: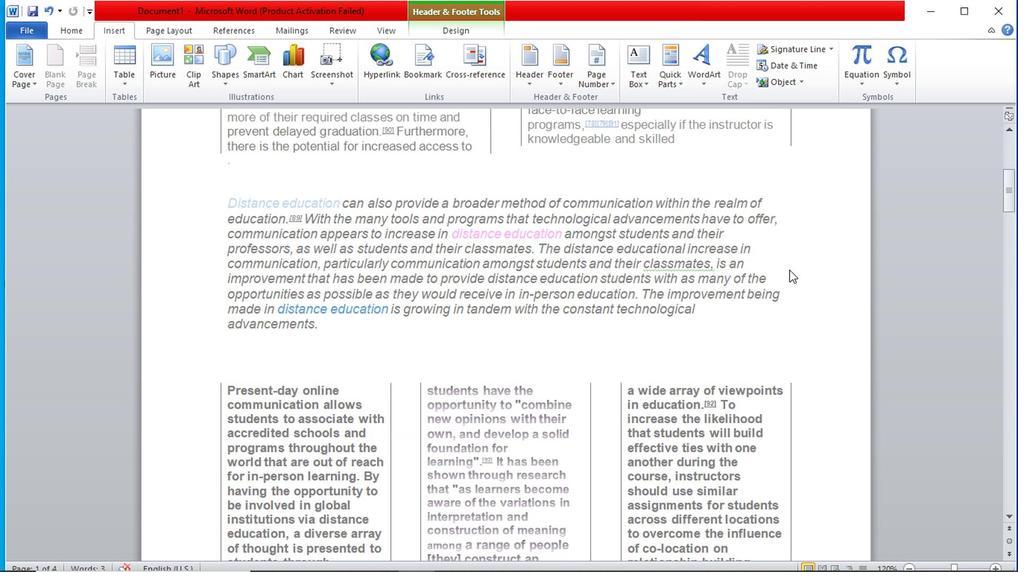 
Action: Mouse scrolled (789, 271) with delta (0, 0)
Screenshot: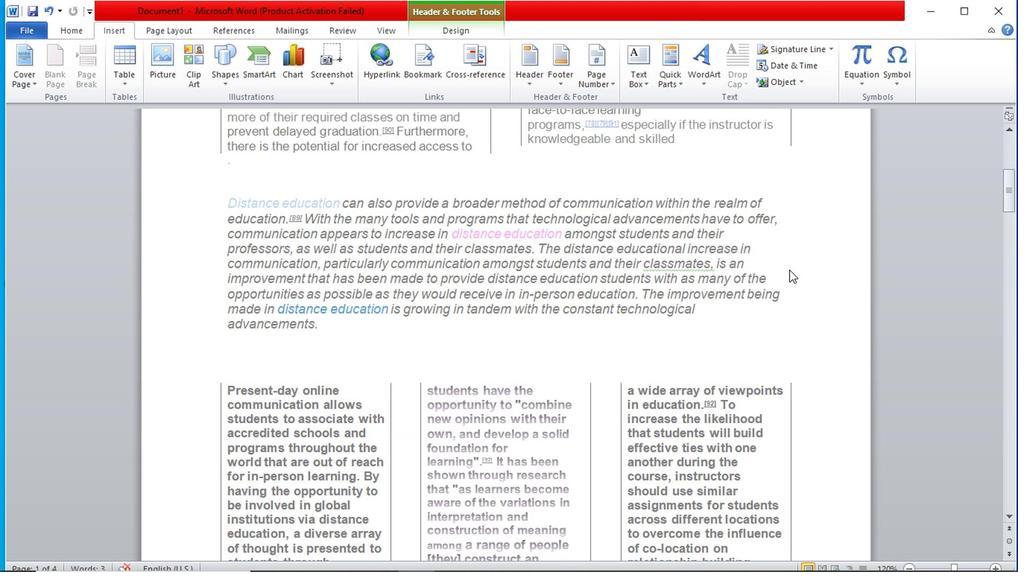 
Action: Mouse scrolled (789, 271) with delta (0, 0)
Screenshot: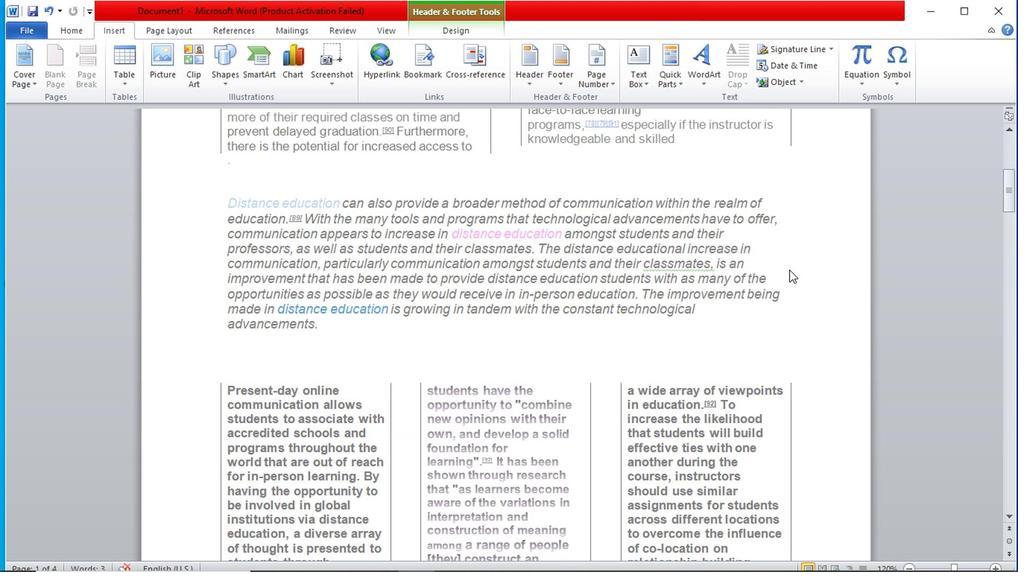 
Action: Mouse scrolled (789, 271) with delta (0, 0)
Screenshot: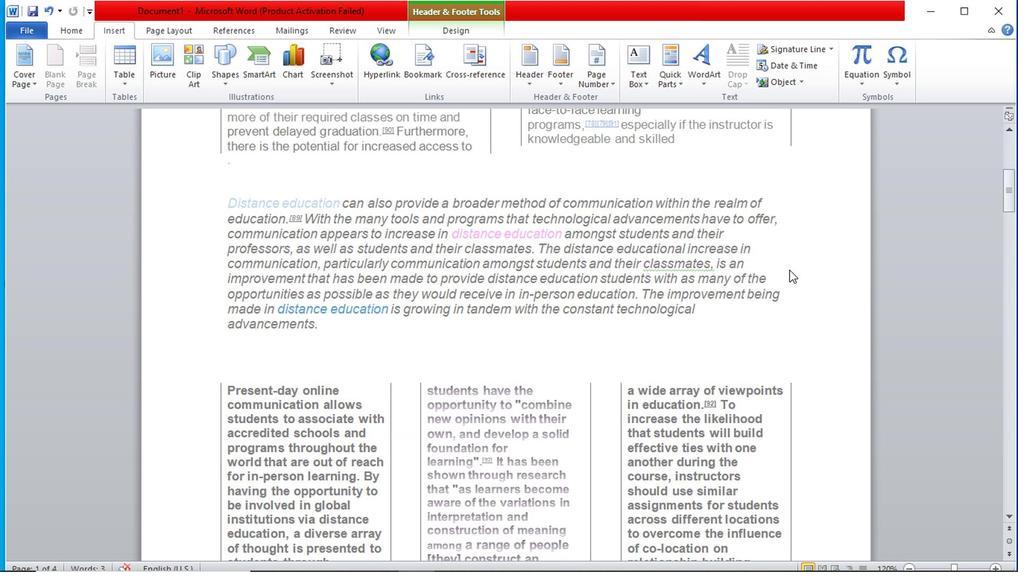 
Action: Mouse moved to (784, 274)
Screenshot: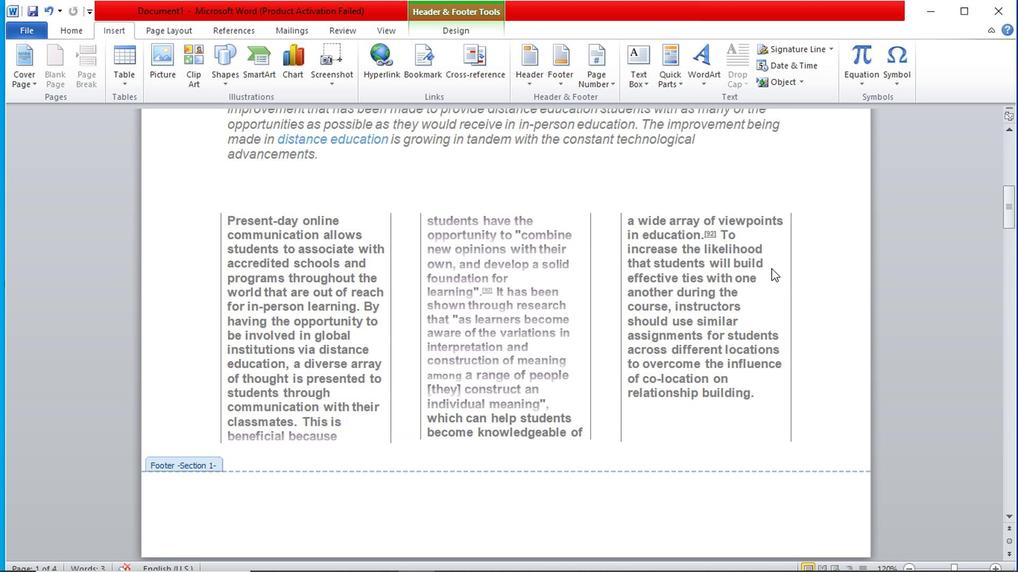 
Action: Mouse scrolled (784, 274) with delta (0, 0)
Screenshot: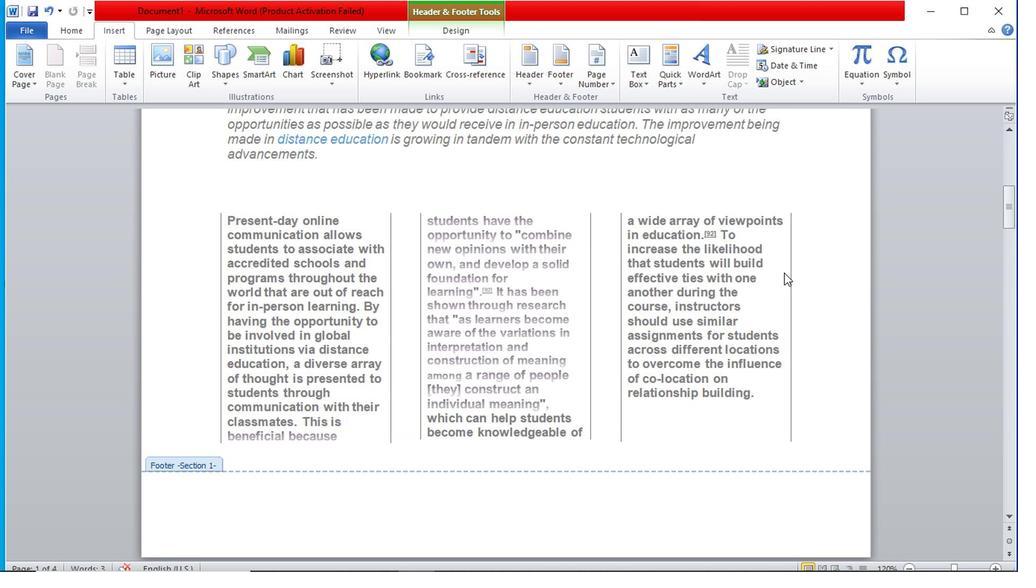 
Action: Mouse moved to (784, 274)
Screenshot: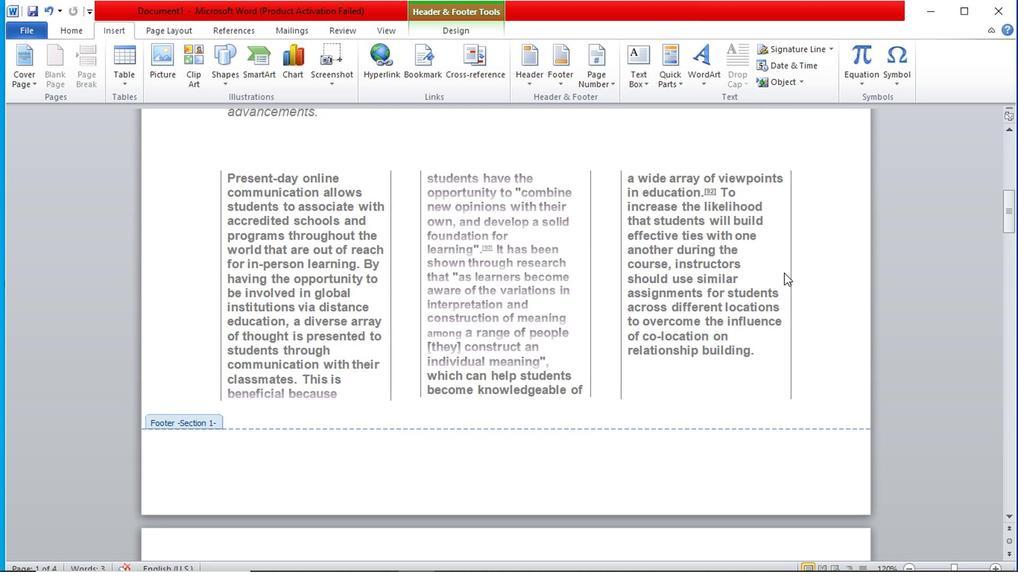 
Action: Mouse scrolled (784, 275) with delta (0, 1)
Screenshot: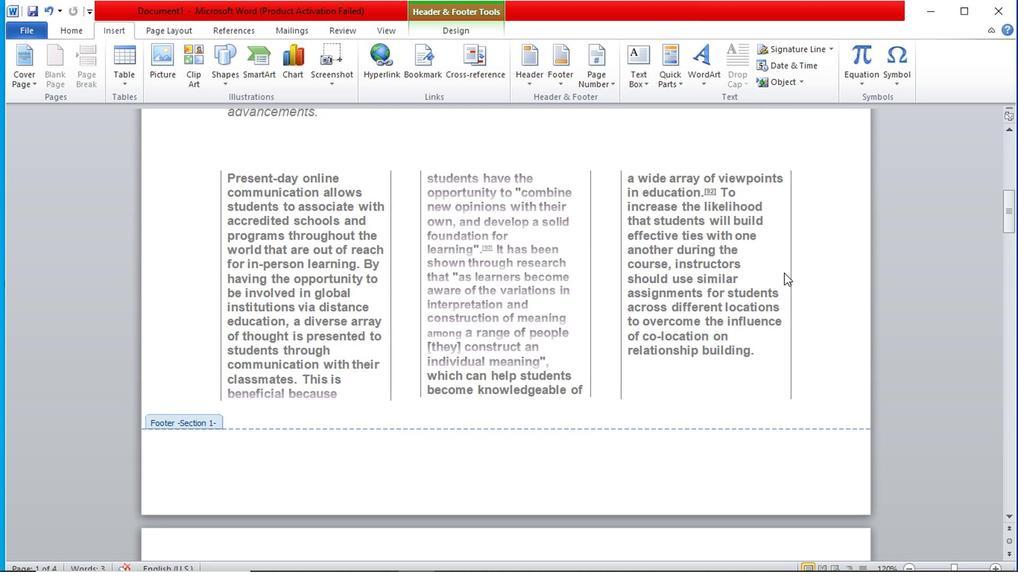 
Action: Mouse moved to (778, 257)
Screenshot: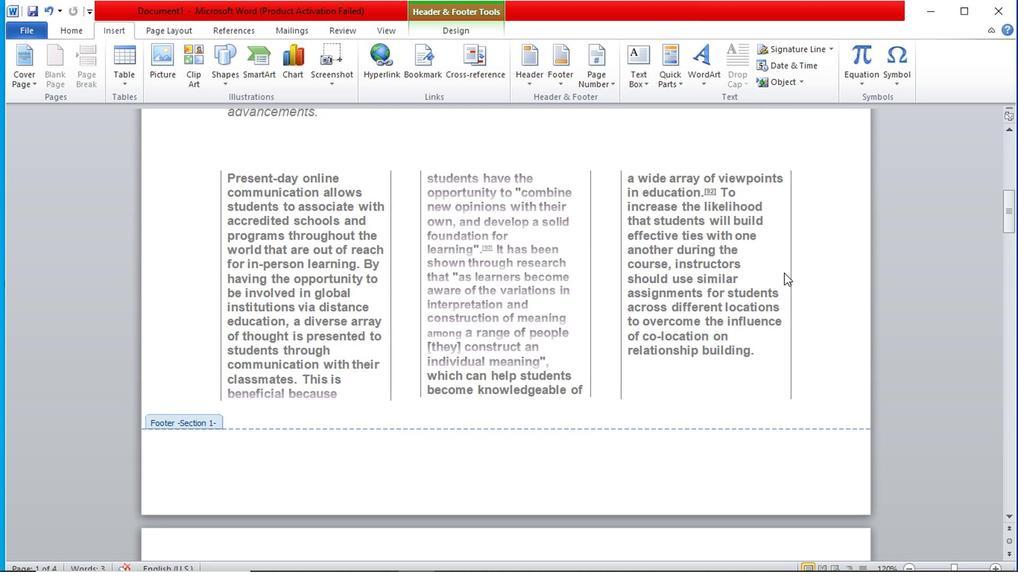 
Action: Mouse scrolled (778, 258) with delta (0, 1)
Screenshot: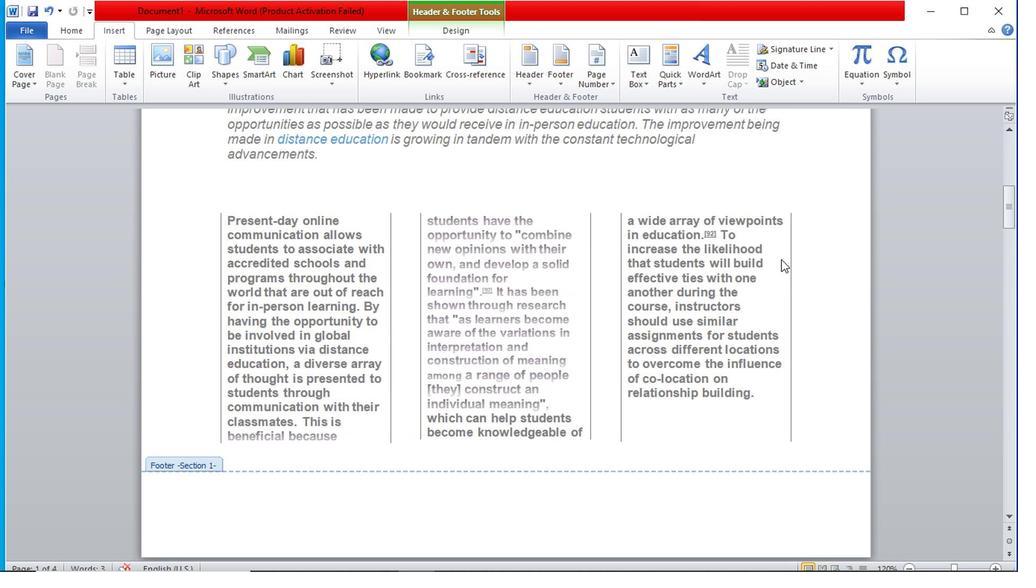 
Action: Mouse scrolled (778, 258) with delta (0, 1)
Screenshot: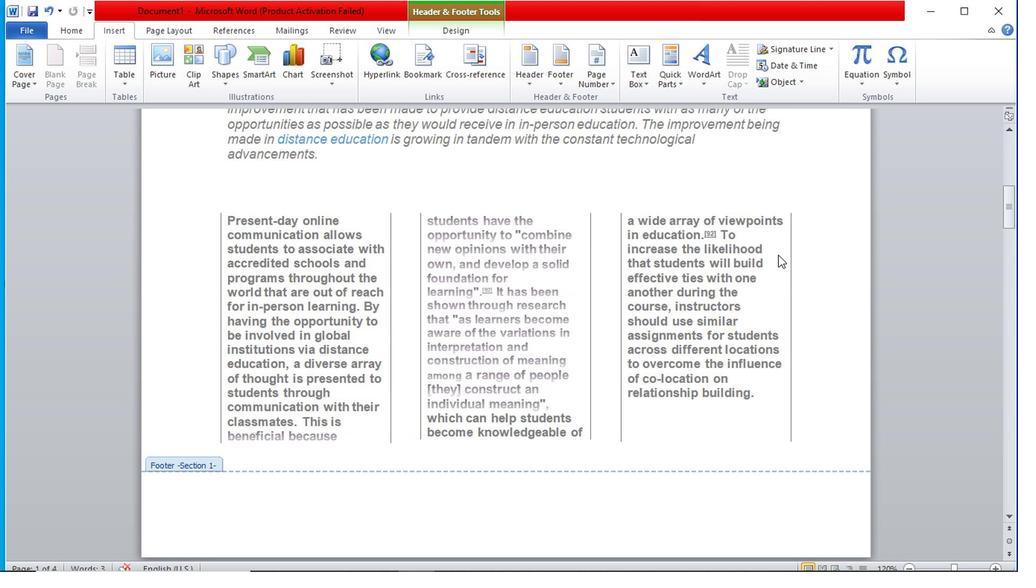
Action: Mouse scrolled (778, 258) with delta (0, 1)
Screenshot: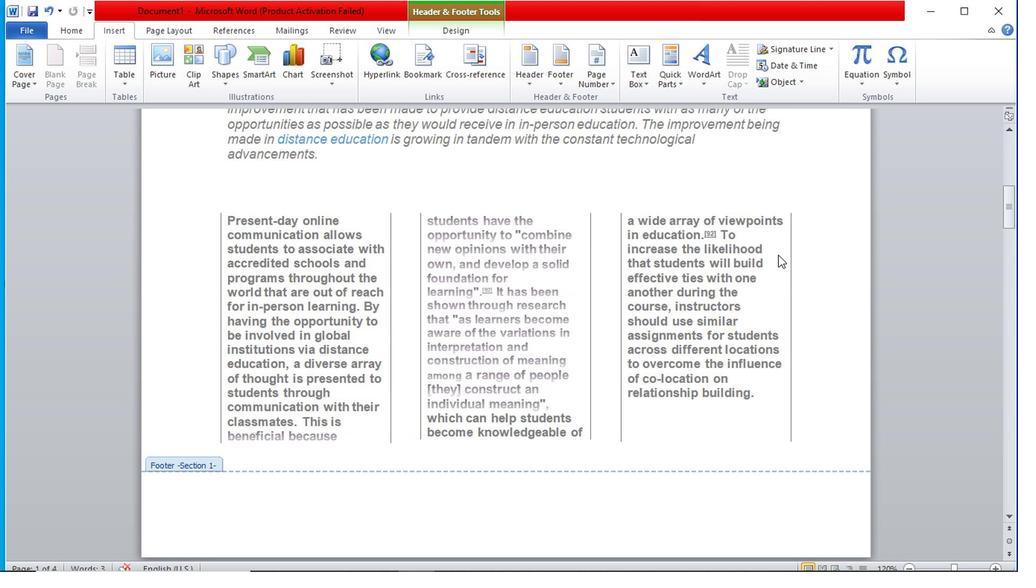 
Action: Mouse scrolled (778, 258) with delta (0, 1)
Screenshot: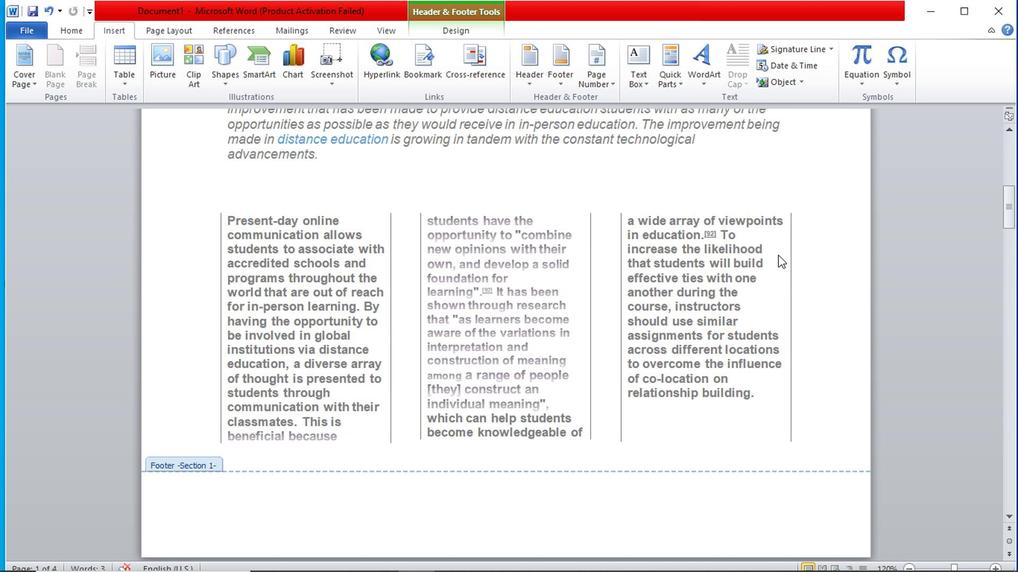 
Action: Mouse moved to (163, 37)
Screenshot: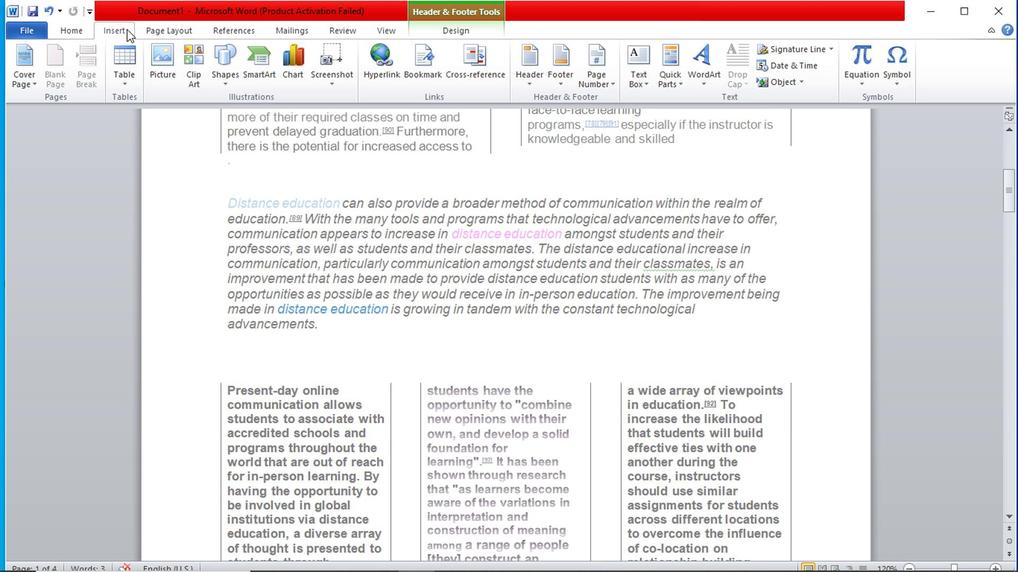 
Action: Mouse pressed left at (163, 37)
Screenshot: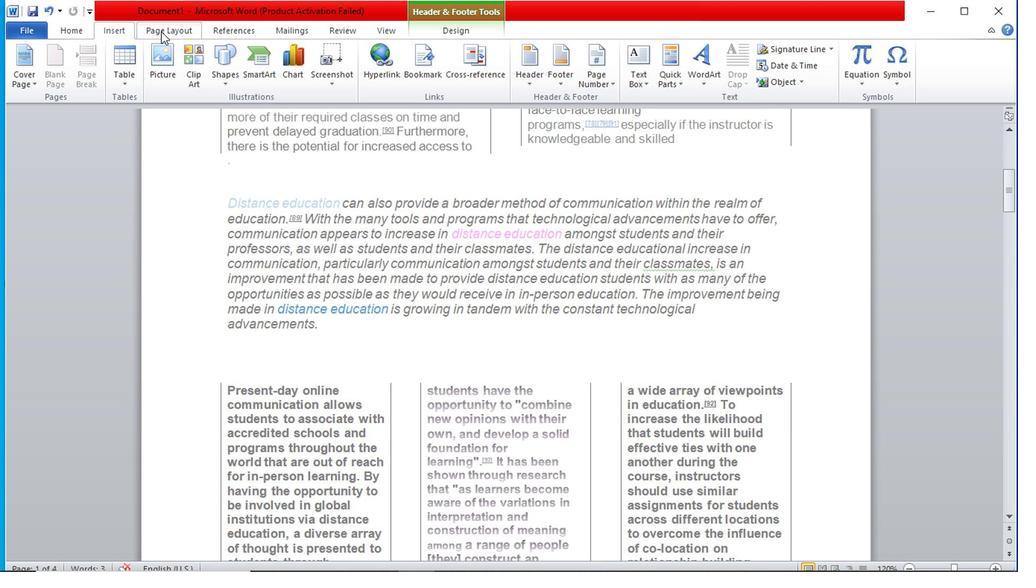 
Action: Mouse moved to (74, 31)
Screenshot: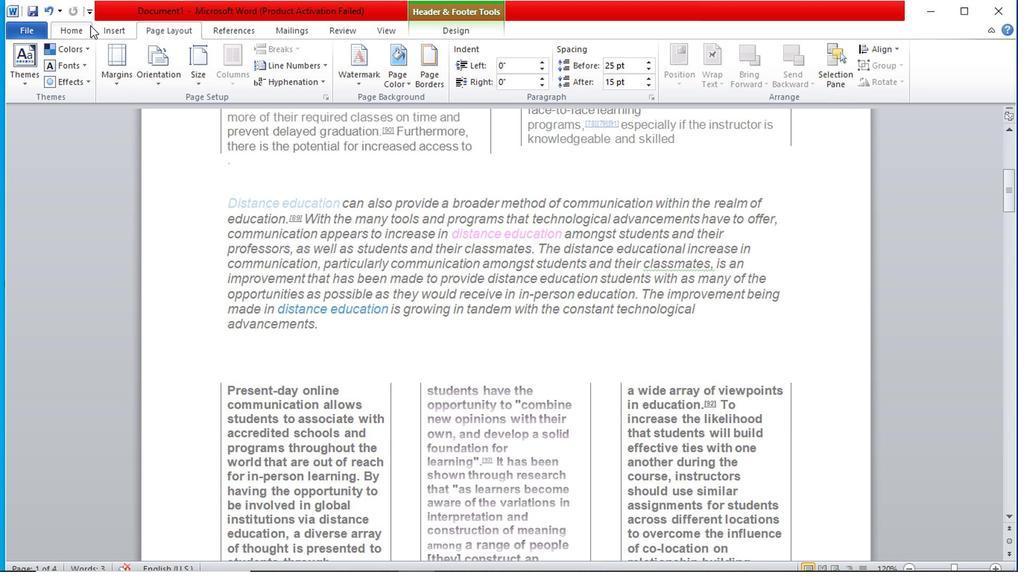 
Action: Mouse pressed left at (74, 31)
Screenshot: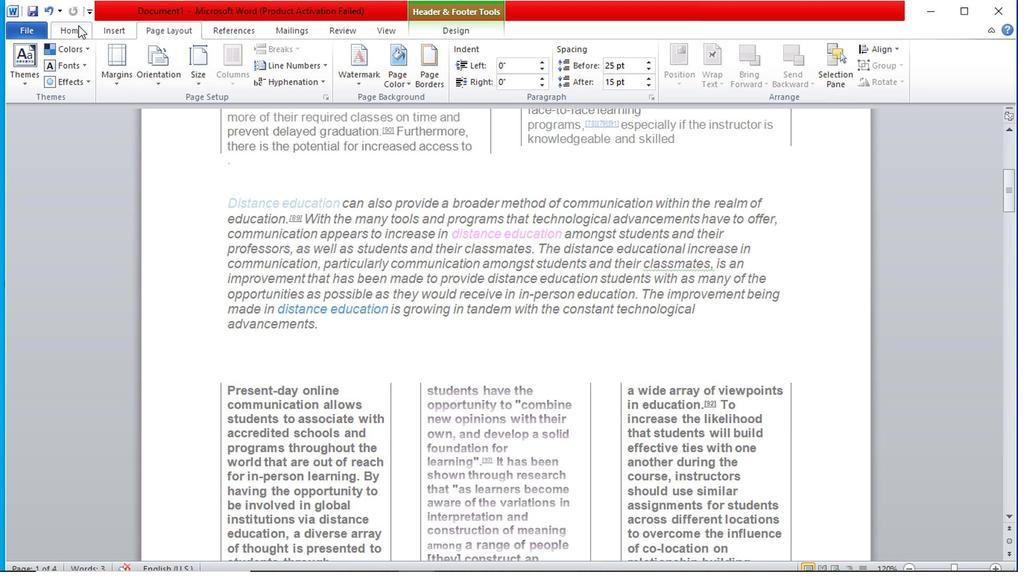 
Action: Mouse moved to (672, 316)
Screenshot: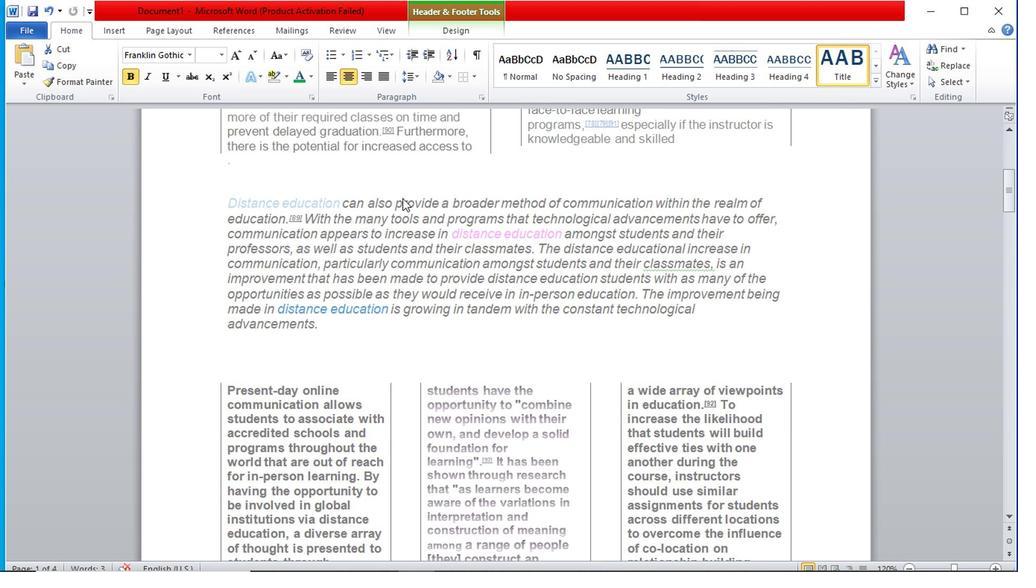 
Action: Mouse scrolled (672, 316) with delta (0, 0)
Screenshot: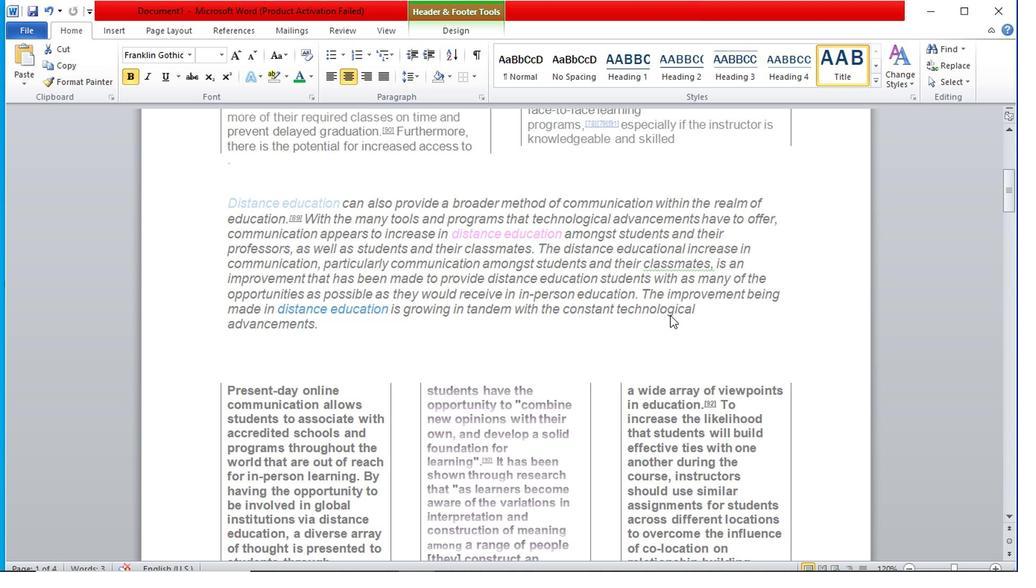 
Action: Mouse scrolled (672, 316) with delta (0, 0)
Screenshot: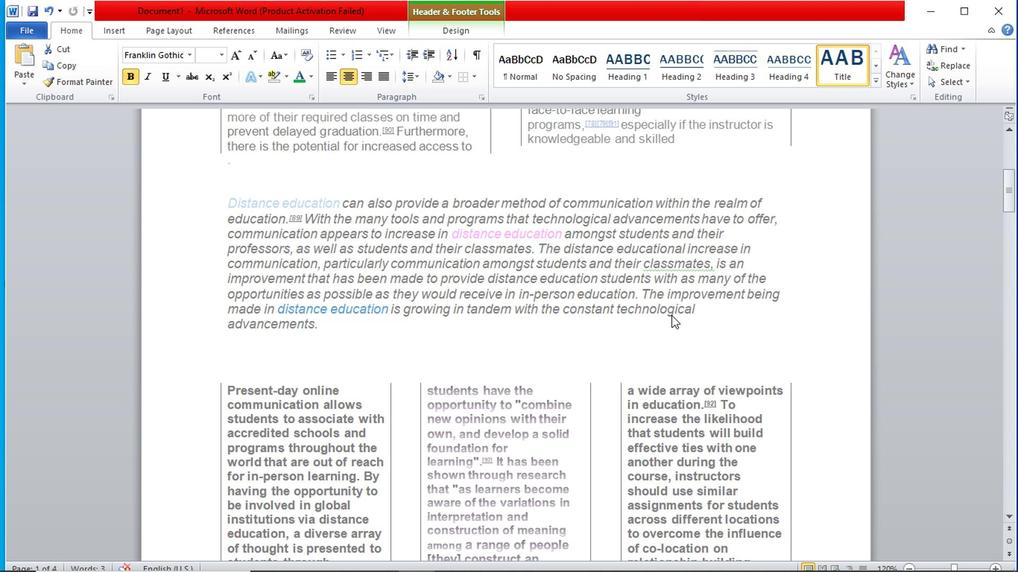
Action: Mouse scrolled (672, 316) with delta (0, 0)
Screenshot: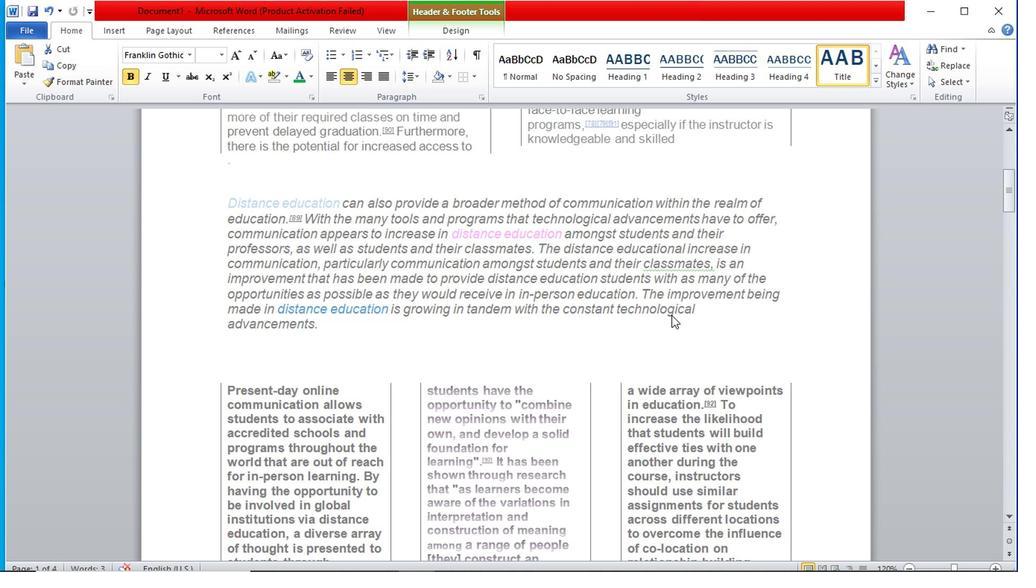 
Action: Mouse scrolled (672, 316) with delta (0, 0)
Screenshot: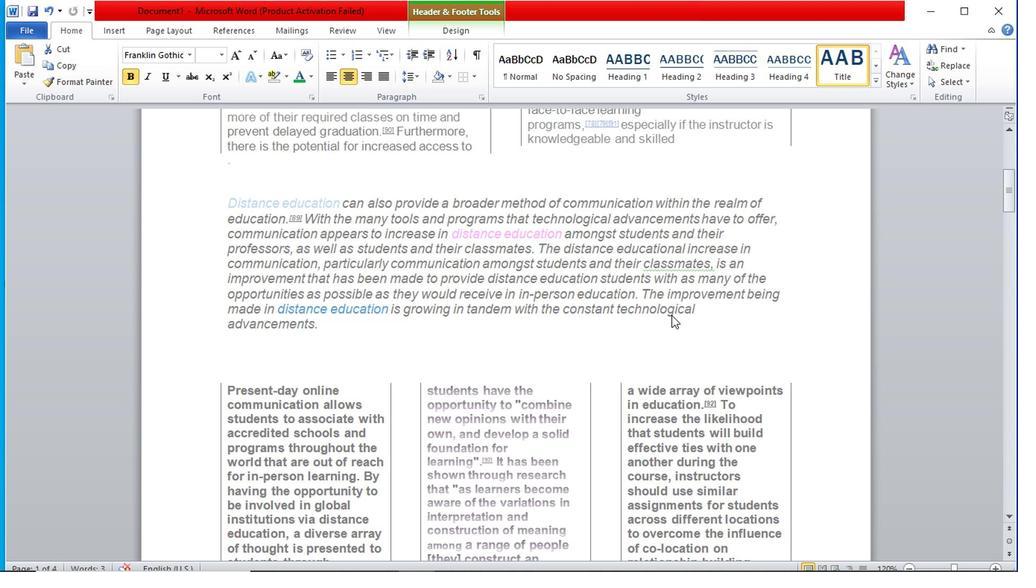 
Action: Mouse scrolled (672, 316) with delta (0, 0)
Screenshot: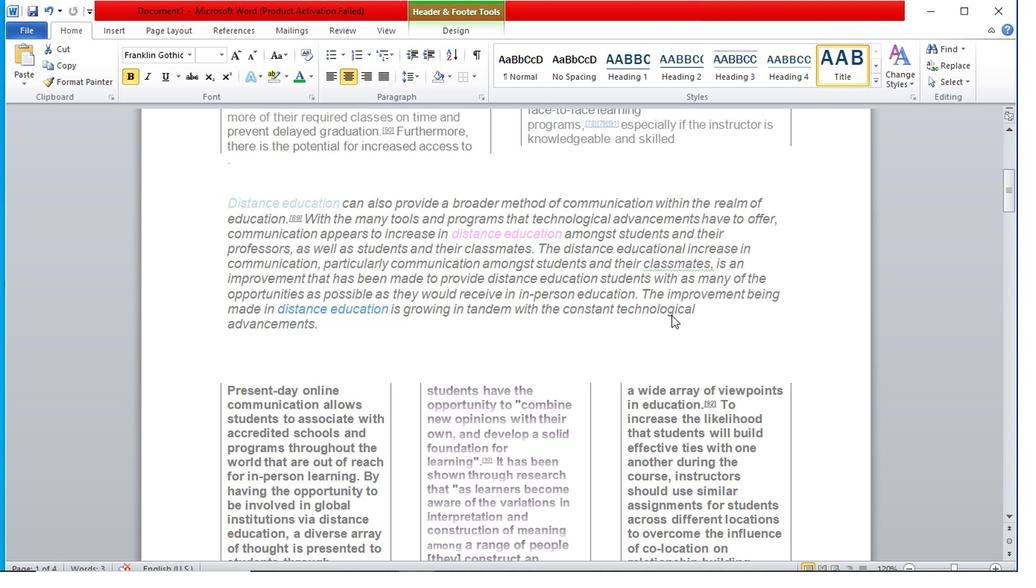 
Action: Mouse scrolled (672, 316) with delta (0, 0)
Screenshot: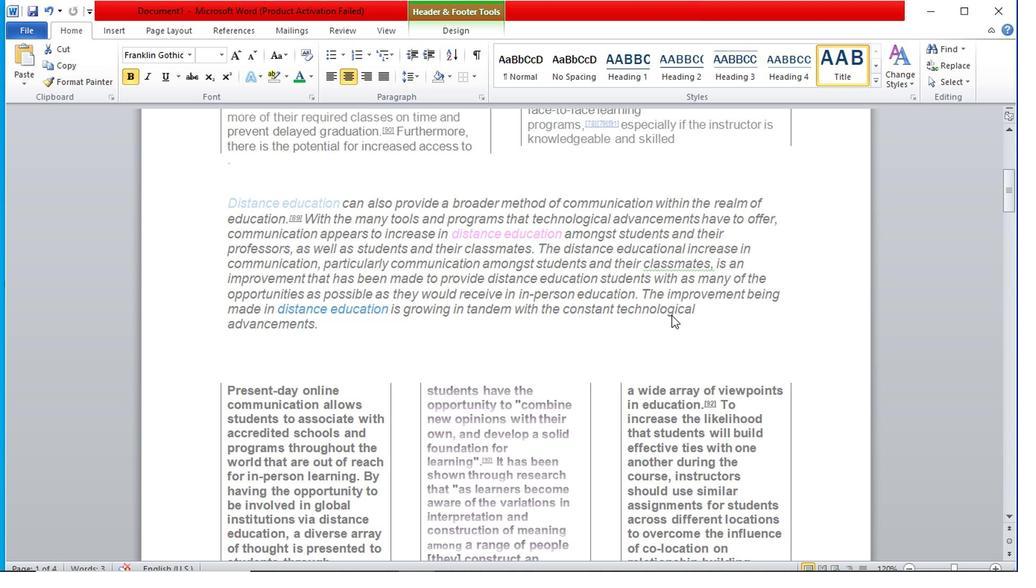 
Action: Mouse scrolled (672, 317) with delta (0, 1)
Screenshot: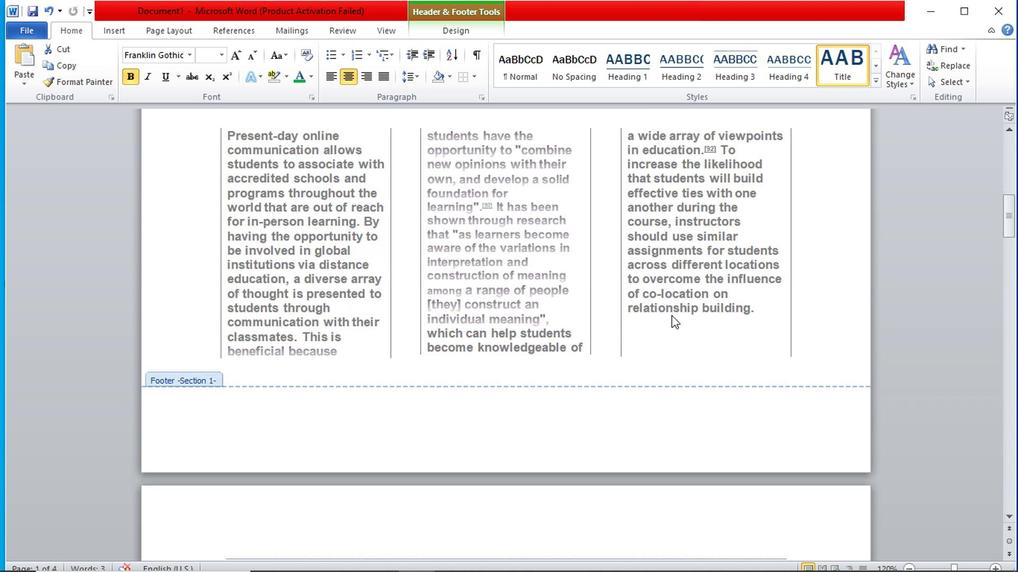
Action: Mouse scrolled (672, 317) with delta (0, 1)
Screenshot: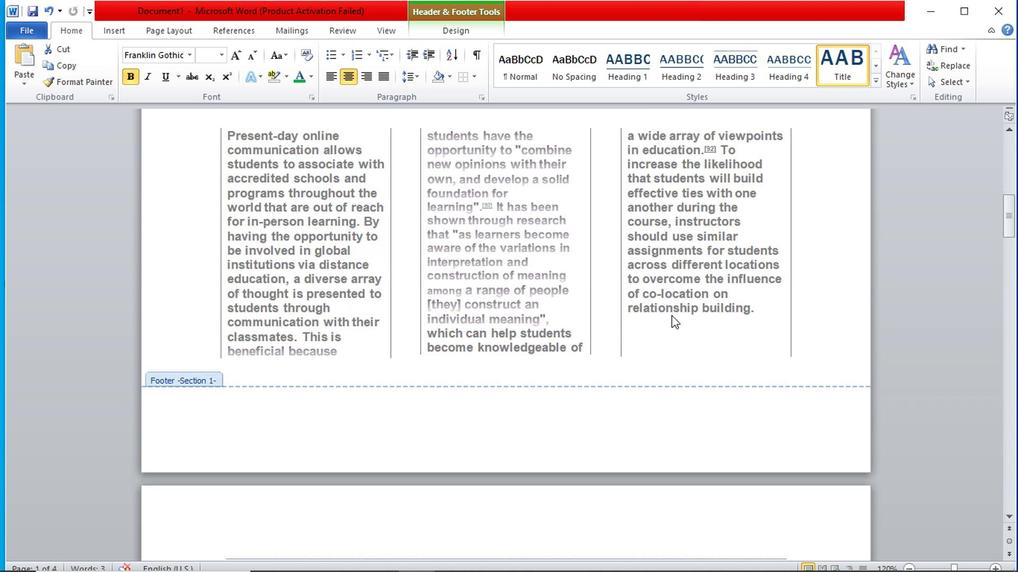 
Action: Mouse scrolled (672, 317) with delta (0, 1)
Screenshot: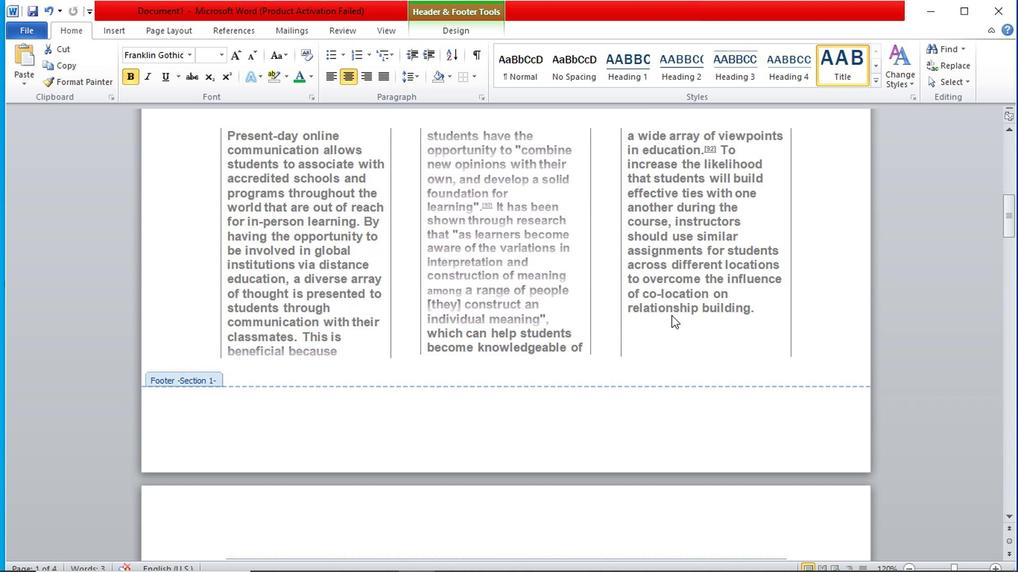 
Action: Mouse scrolled (672, 317) with delta (0, 1)
Screenshot: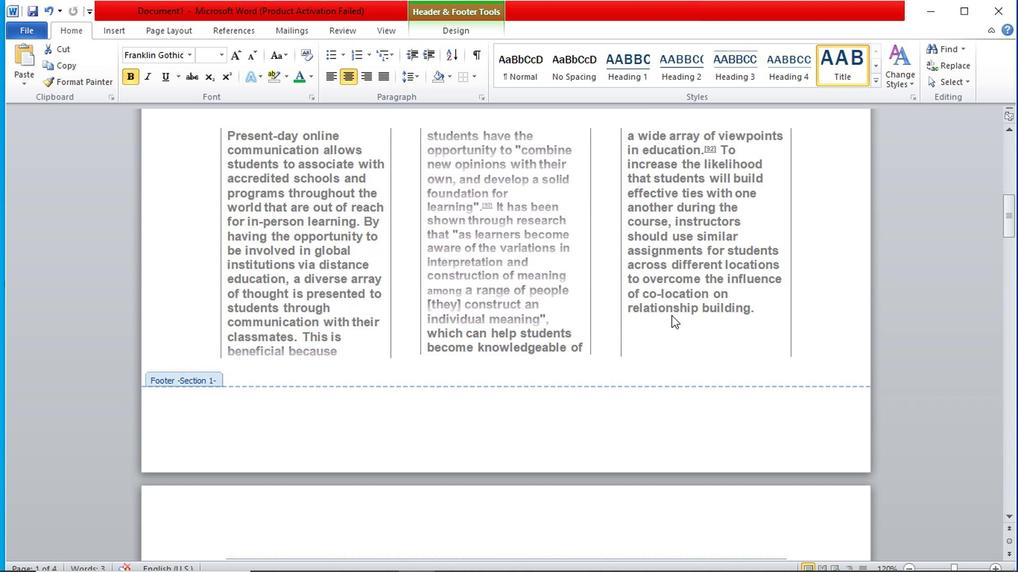 
Action: Mouse scrolled (672, 317) with delta (0, 1)
Screenshot: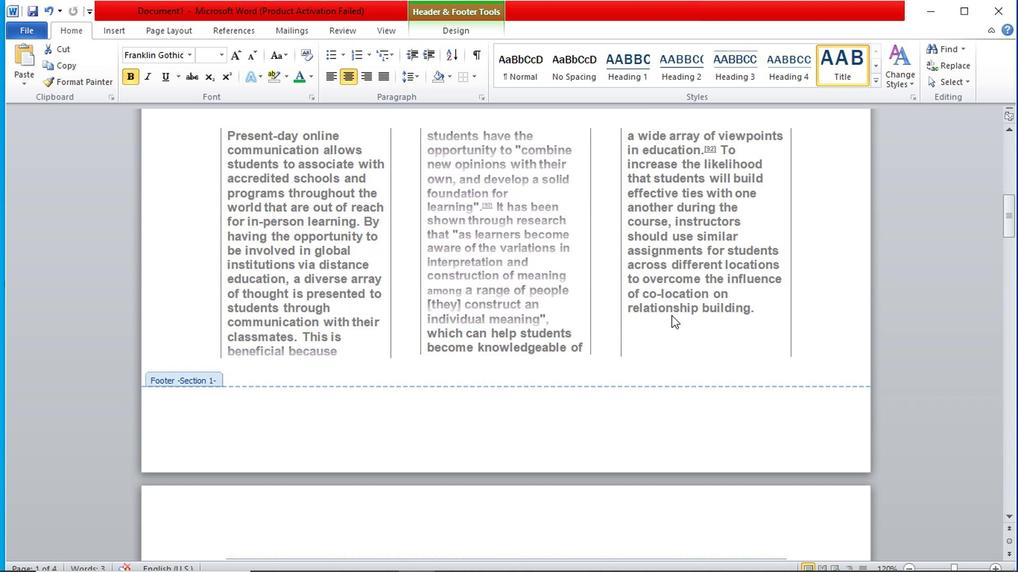 
Action: Mouse scrolled (672, 317) with delta (0, 1)
Screenshot: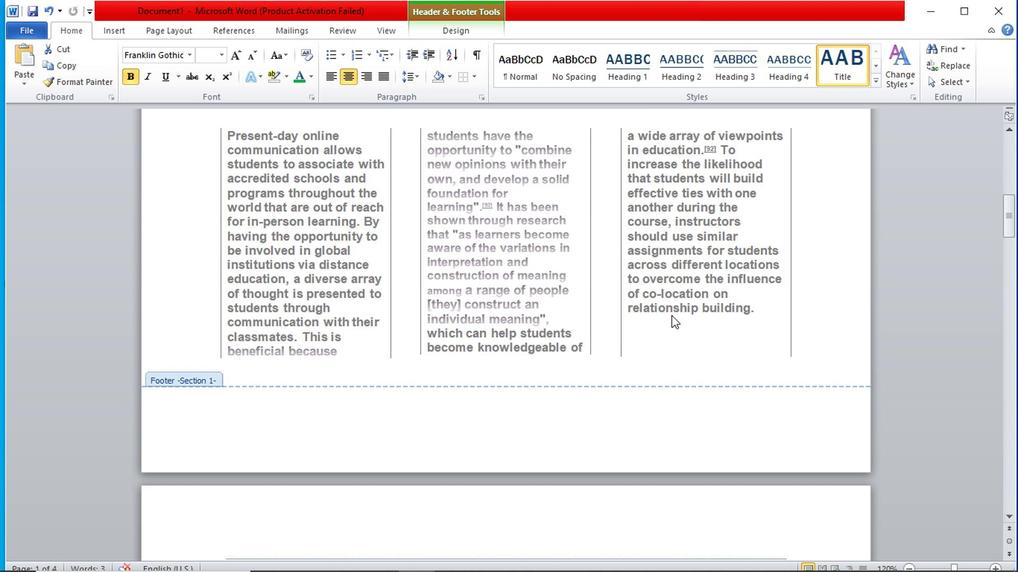 
Action: Mouse moved to (695, 312)
Screenshot: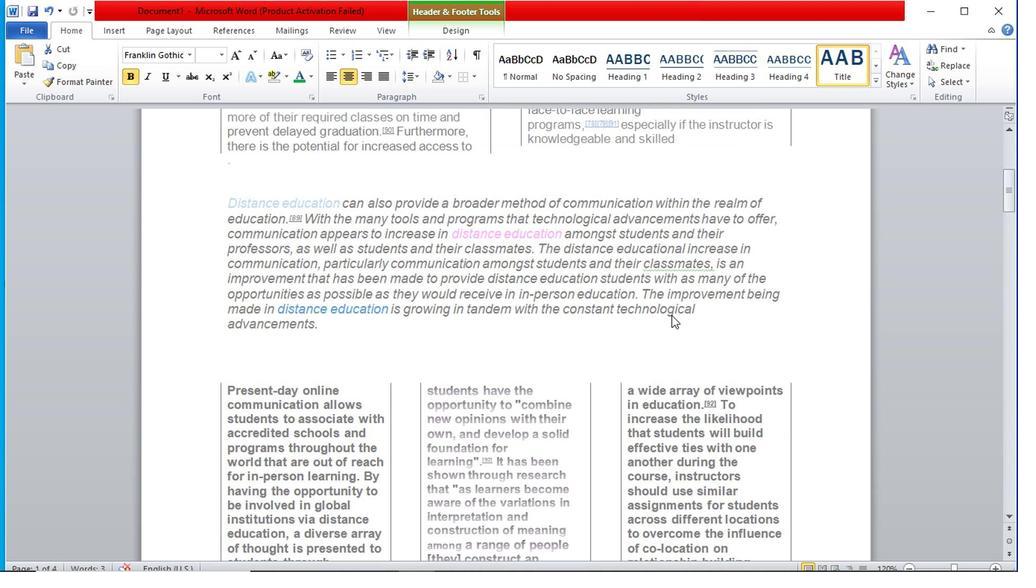 
Action: Mouse scrolled (695, 313) with delta (0, 0)
Screenshot: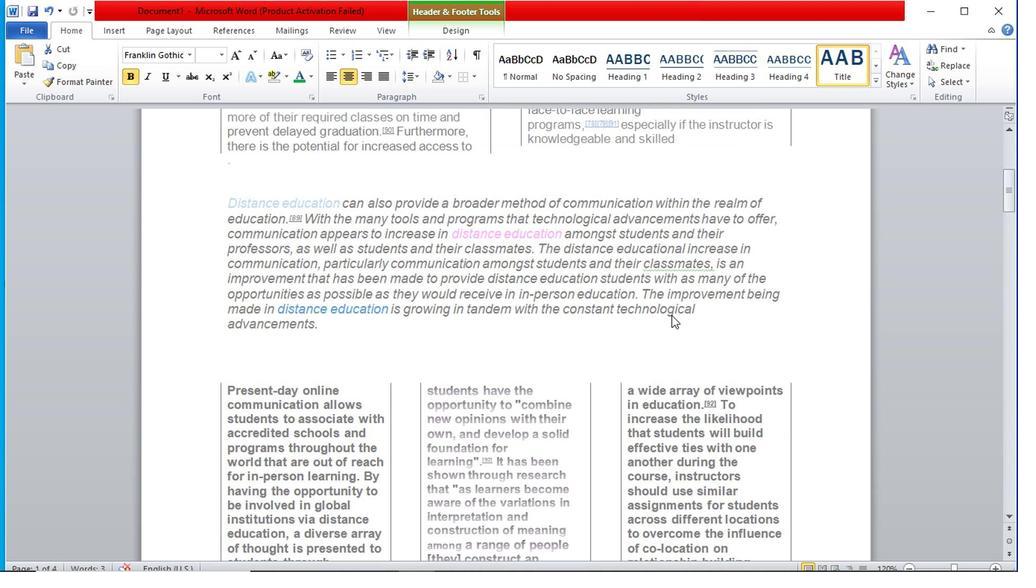 
Action: Mouse moved to (710, 312)
Screenshot: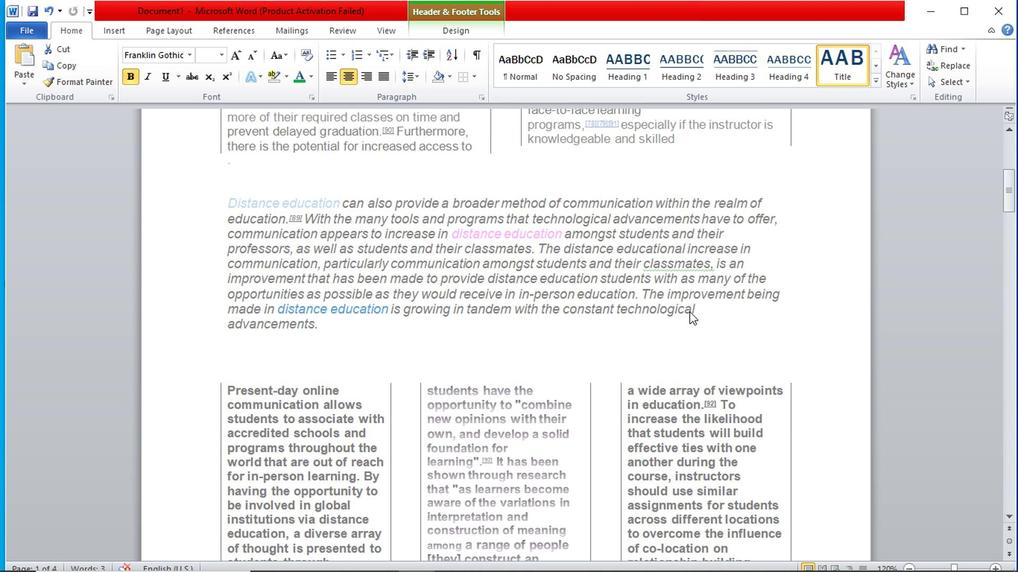 
Action: Mouse scrolled (710, 313) with delta (0, 0)
Screenshot: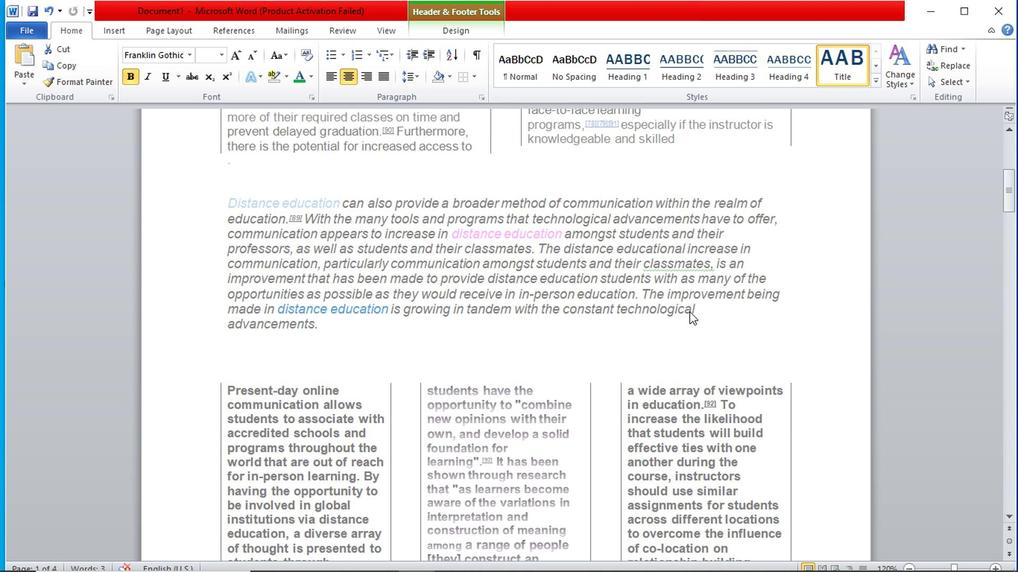 
Action: Mouse moved to (724, 314)
Screenshot: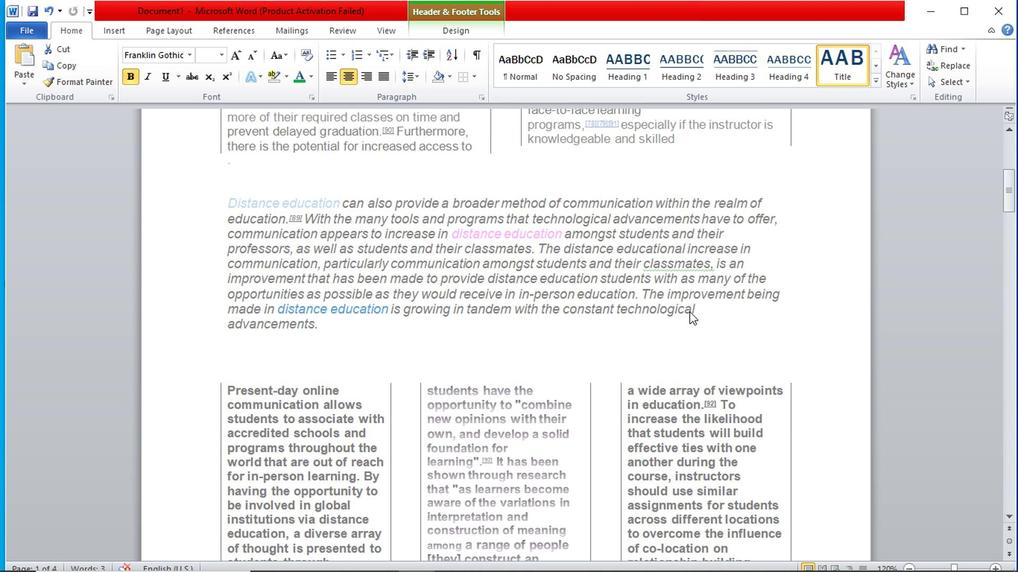 
Action: Mouse scrolled (724, 314) with delta (0, 0)
Screenshot: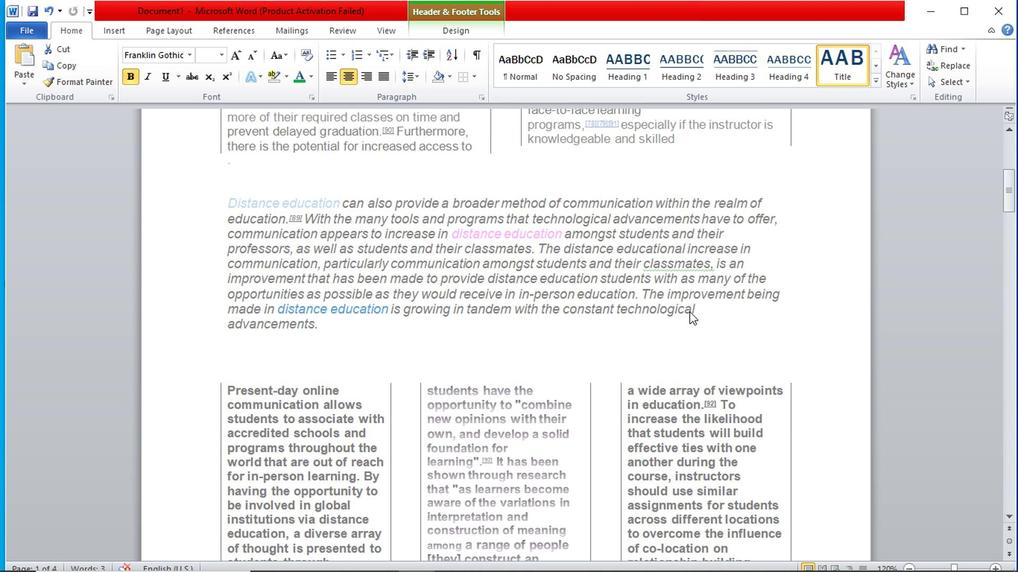 
Action: Mouse moved to (727, 314)
Screenshot: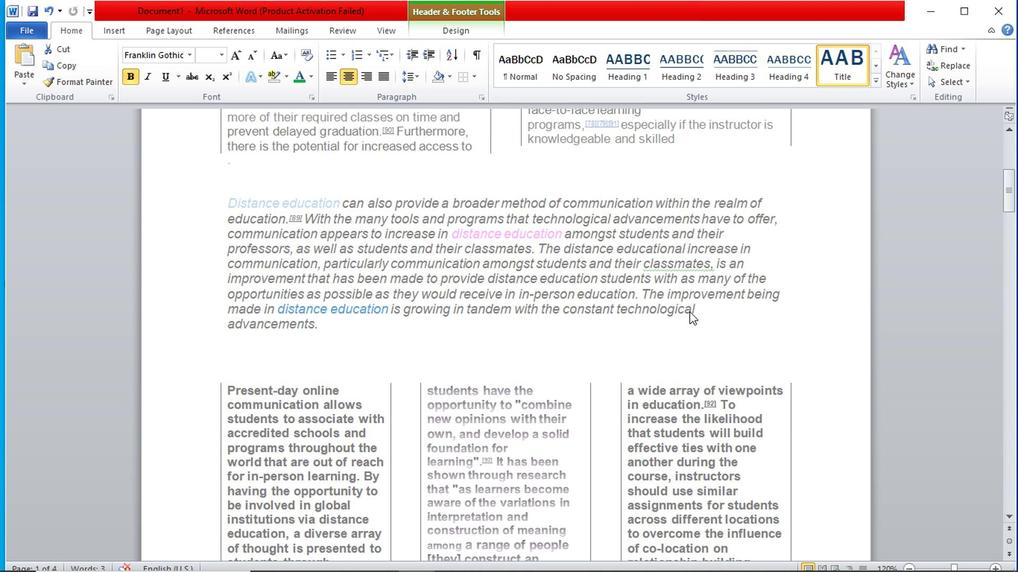 
Action: Mouse scrolled (727, 315) with delta (0, 0)
Screenshot: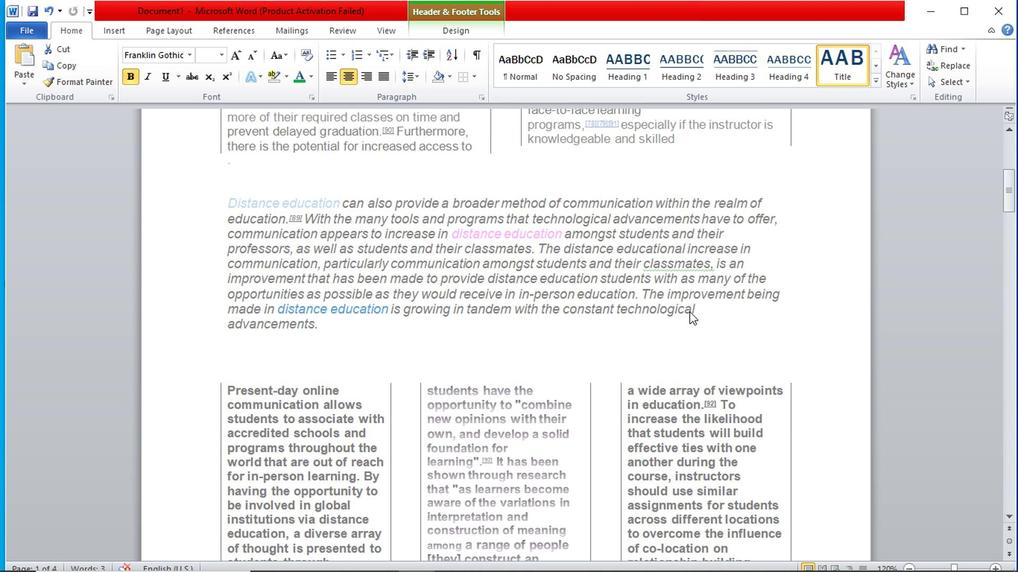 
Action: Mouse moved to (731, 314)
Screenshot: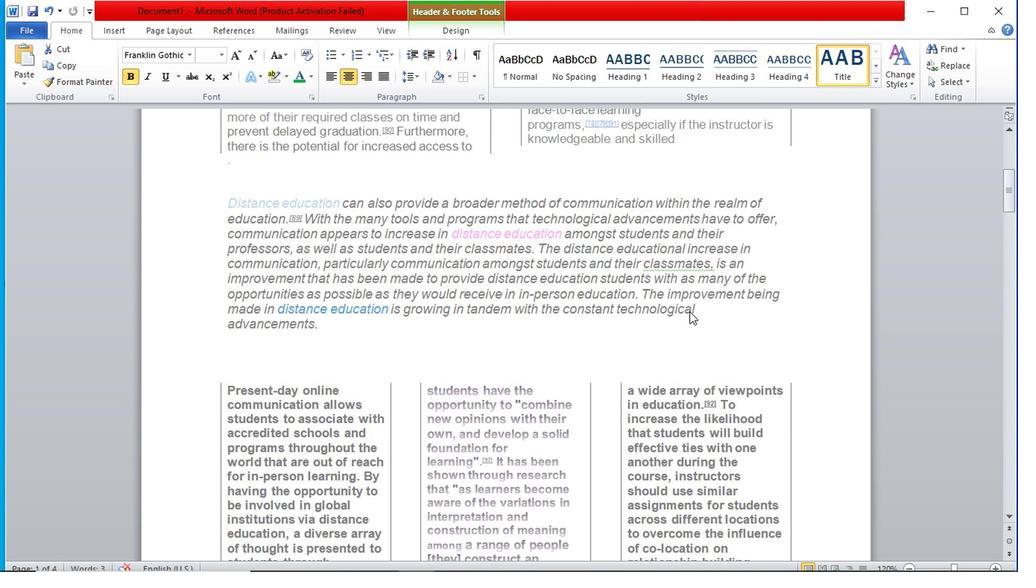 
Action: Mouse scrolled (731, 315) with delta (0, 0)
Screenshot: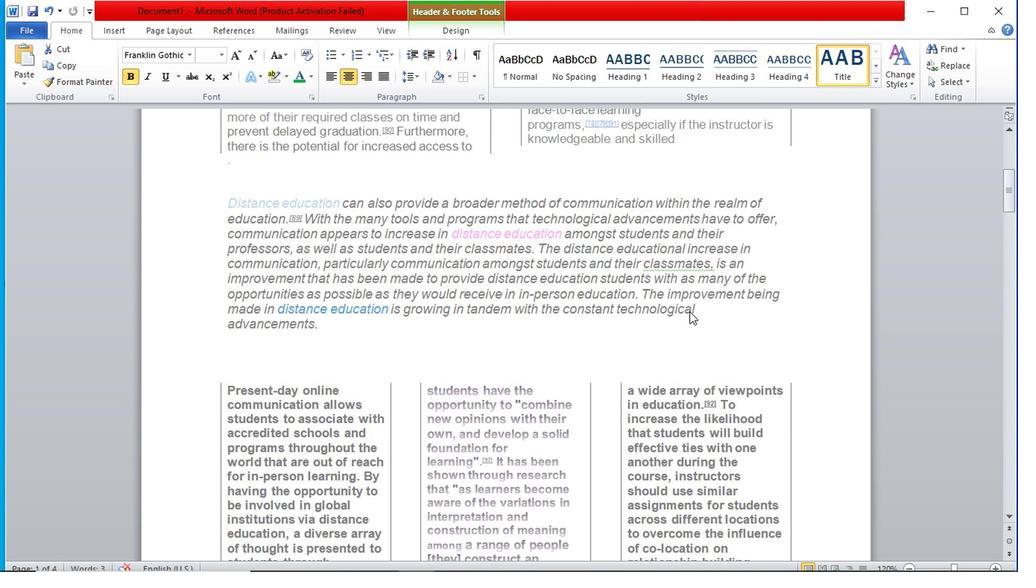 
Action: Mouse scrolled (731, 315) with delta (0, 0)
Screenshot: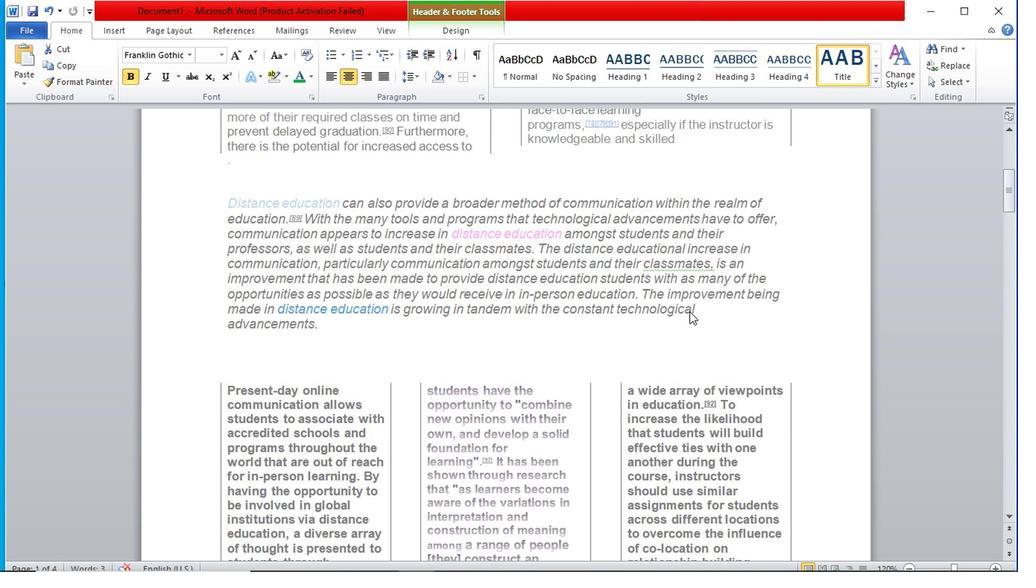 
Action: Mouse moved to (738, 309)
Screenshot: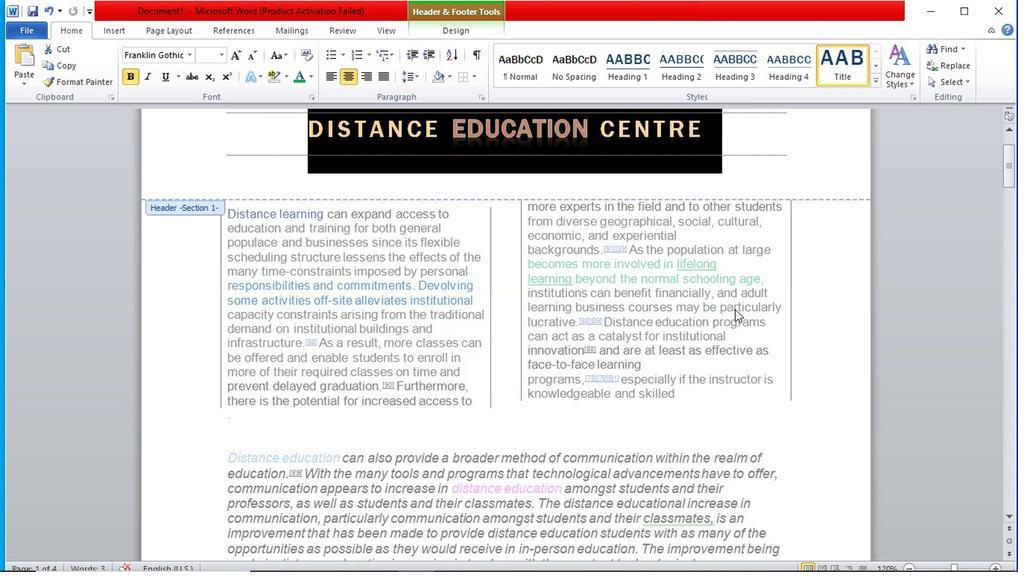 
Action: Mouse scrolled (738, 310) with delta (0, 1)
Screenshot: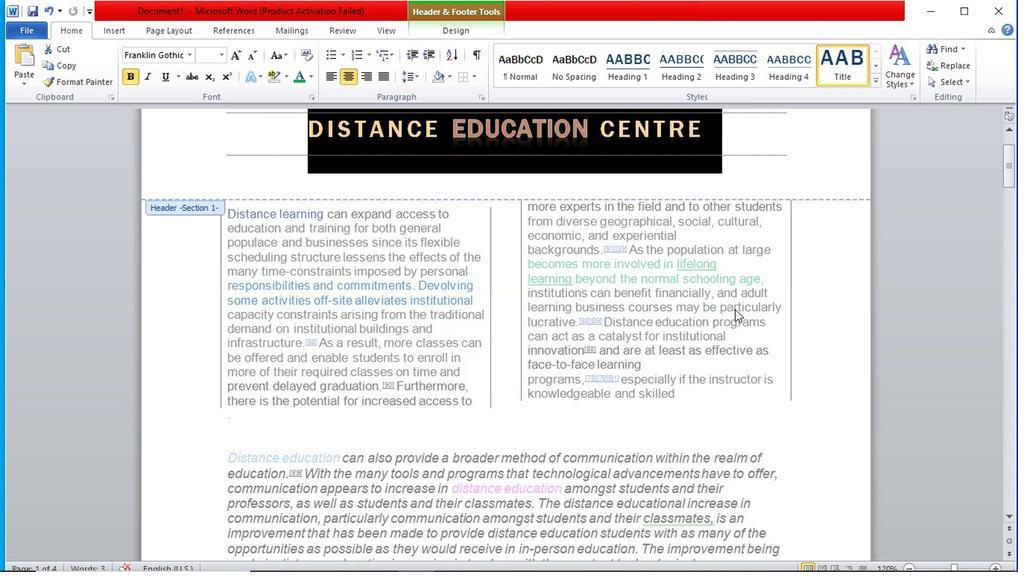 
Action: Mouse scrolled (738, 310) with delta (0, 1)
Screenshot: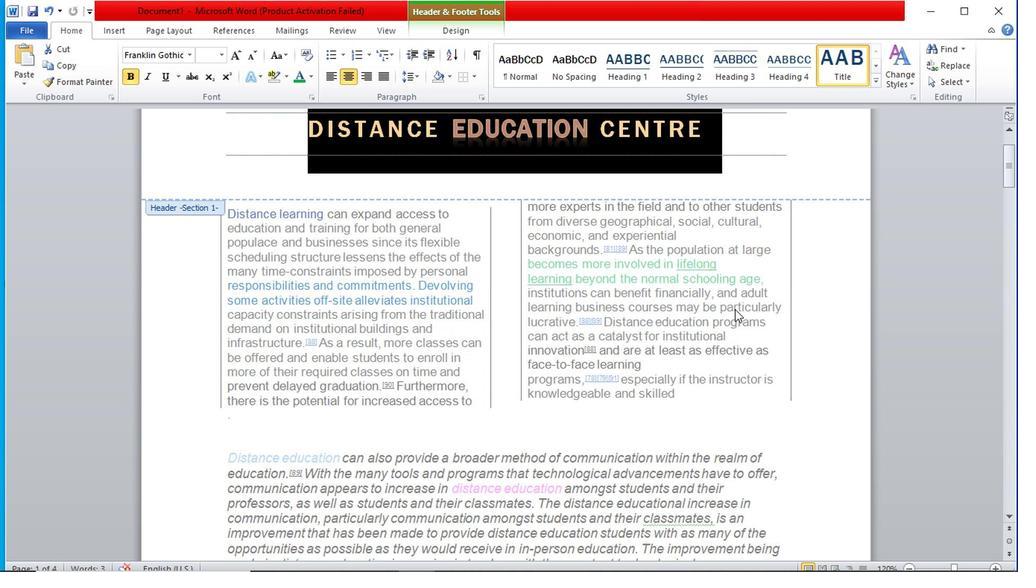 
Action: Mouse scrolled (738, 310) with delta (0, 1)
Screenshot: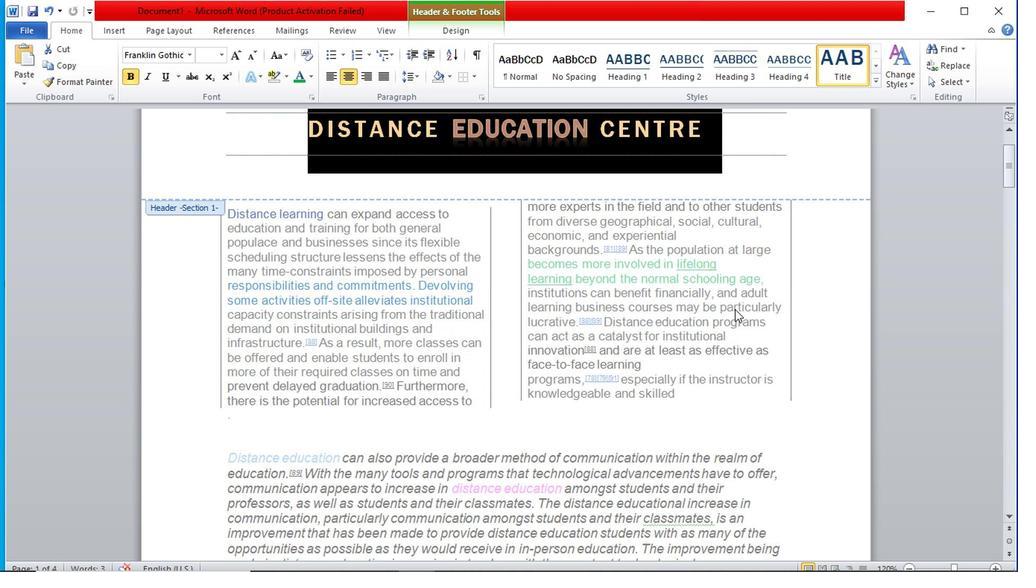 
Action: Mouse scrolled (738, 310) with delta (0, 1)
Screenshot: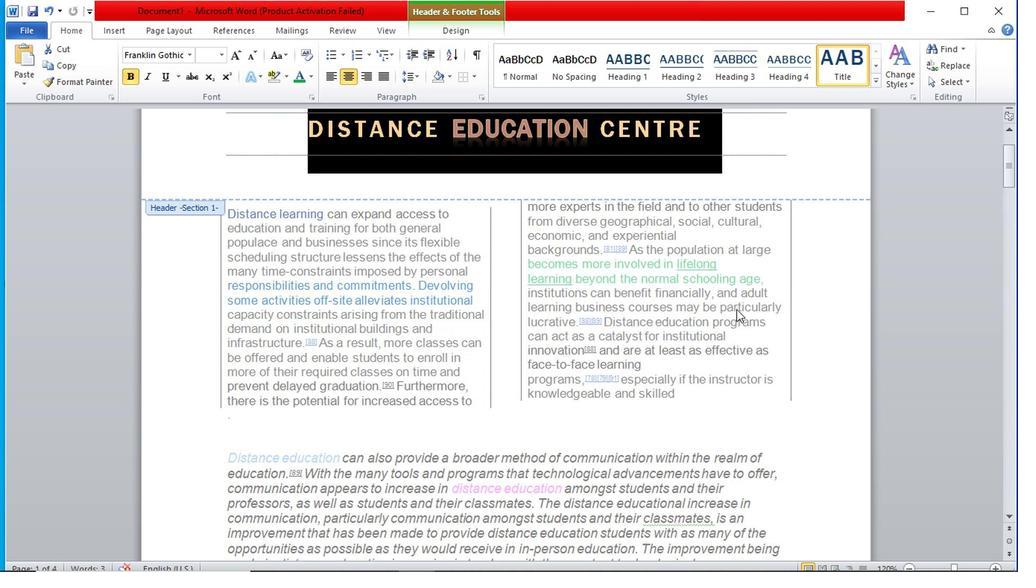 
Action: Mouse scrolled (738, 308) with delta (0, 0)
Screenshot: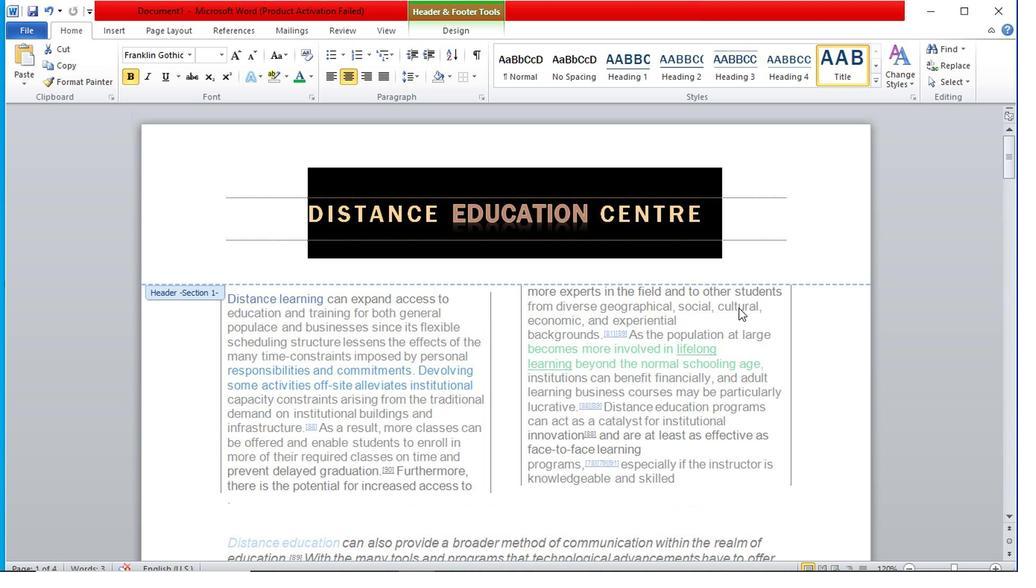 
Action: Mouse scrolled (738, 308) with delta (0, 0)
Screenshot: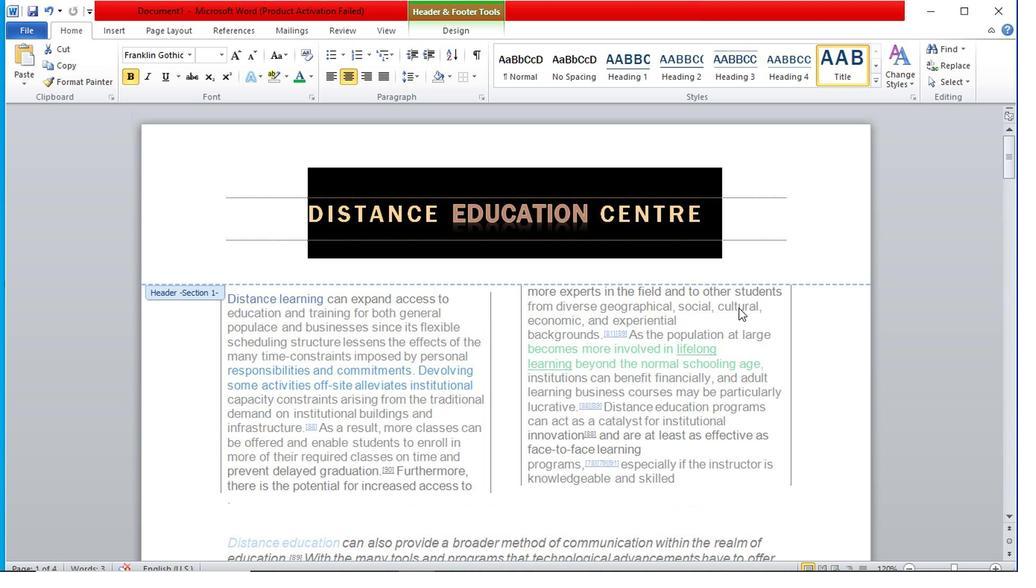 
Action: Mouse scrolled (738, 308) with delta (0, 0)
Screenshot: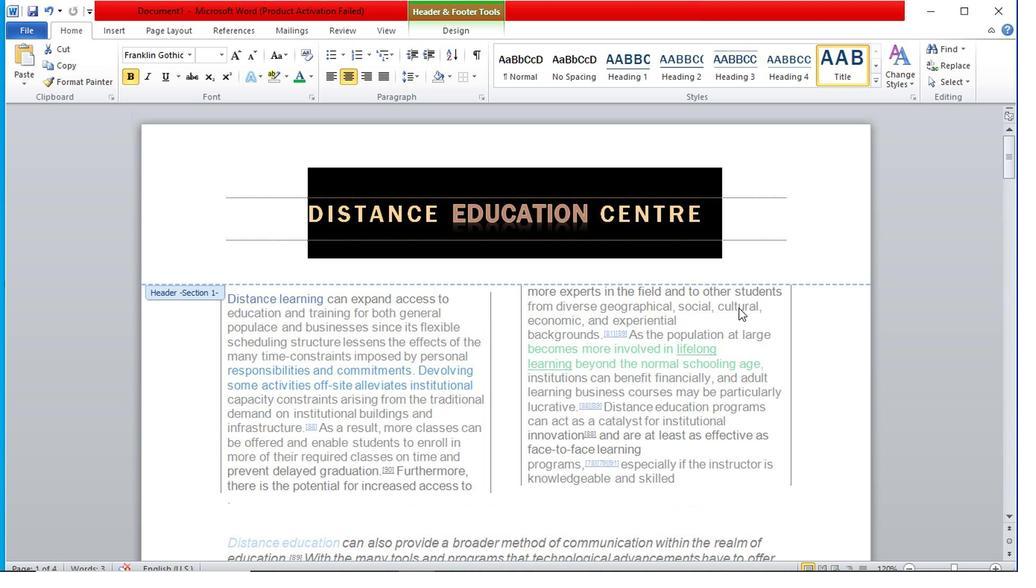 
Action: Mouse scrolled (738, 308) with delta (0, 0)
Screenshot: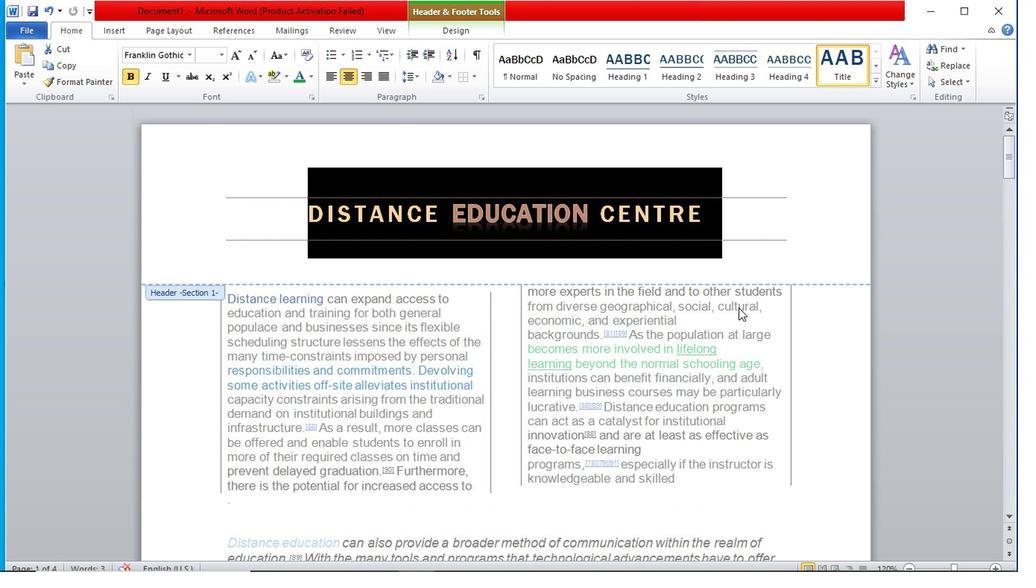 
Action: Mouse moved to (741, 308)
Screenshot: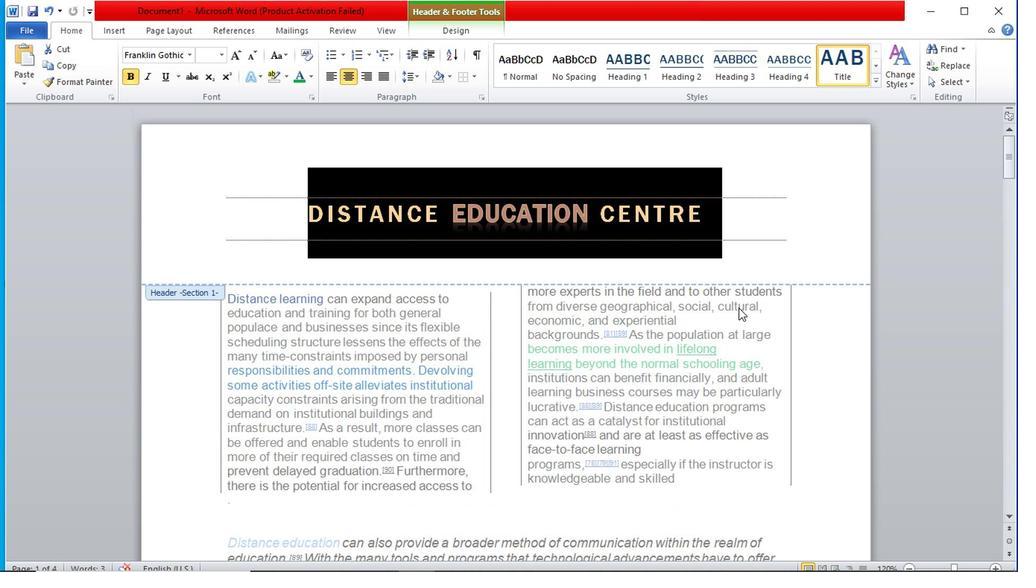 
Action: Mouse scrolled (741, 308) with delta (0, 0)
Screenshot: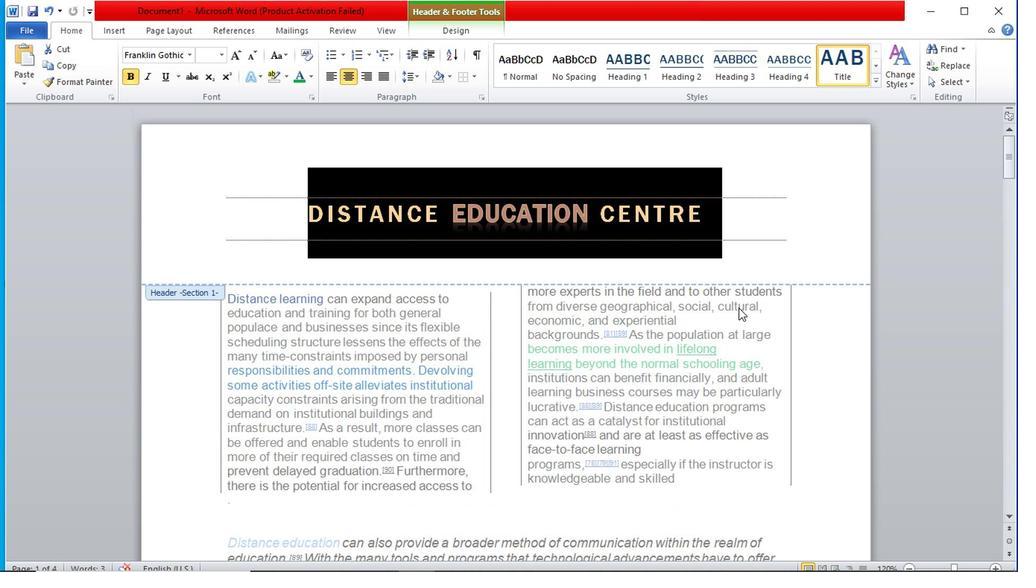 
Action: Mouse moved to (744, 306)
Screenshot: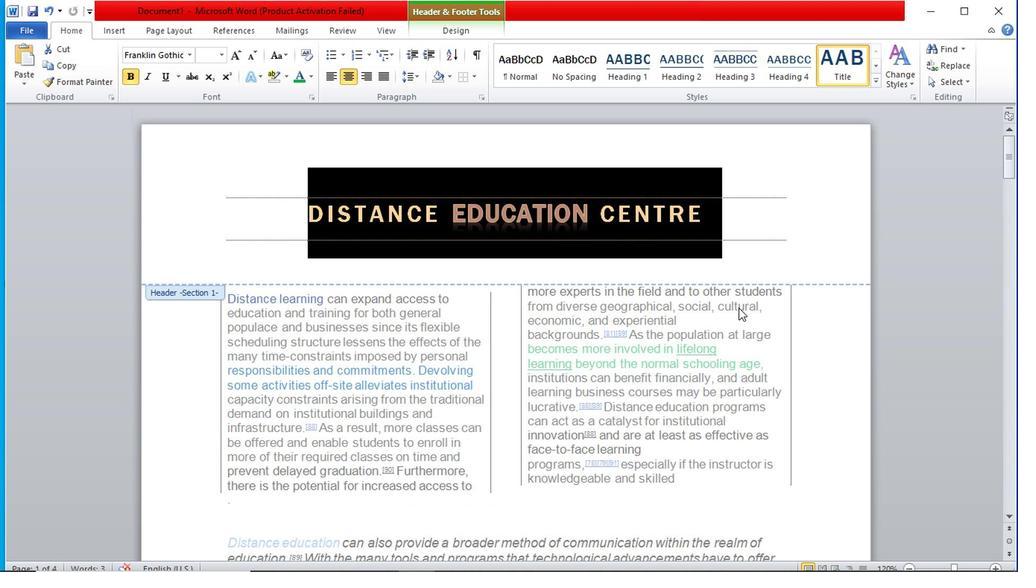 
Action: Mouse scrolled (744, 305) with delta (0, -1)
Screenshot: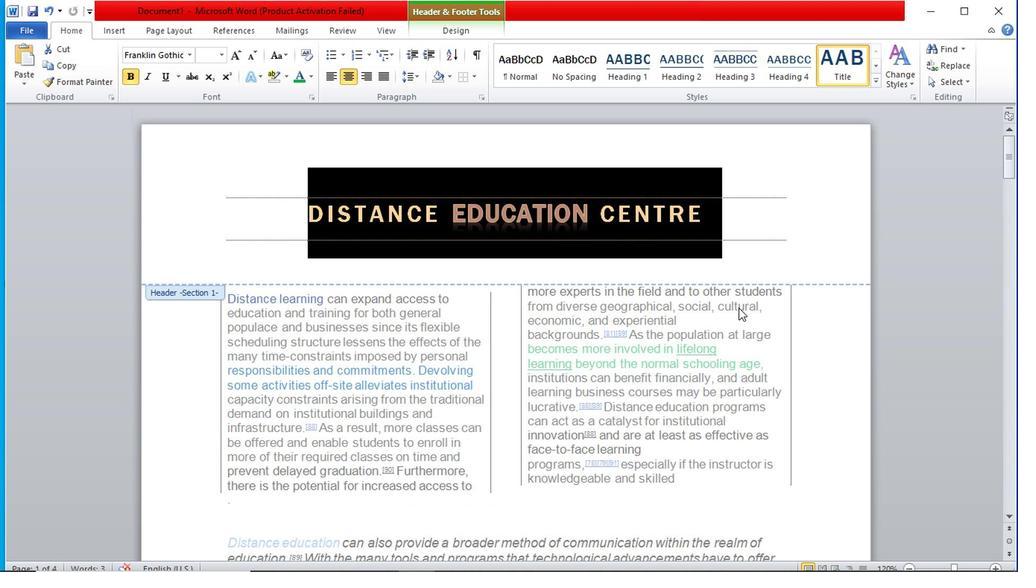 
Action: Mouse moved to (743, 296)
Screenshot: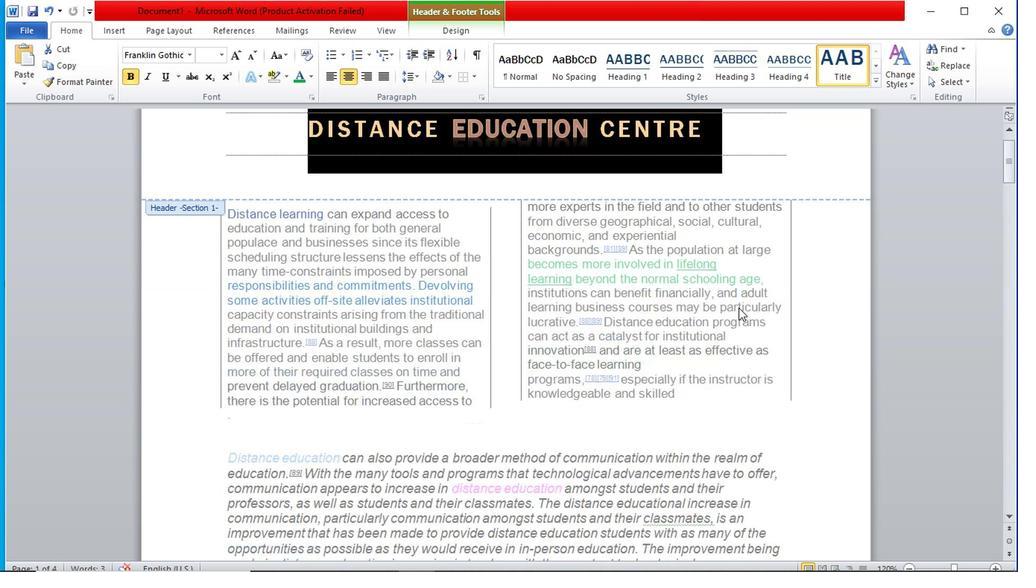 
Action: Mouse scrolled (743, 295) with delta (0, -1)
Screenshot: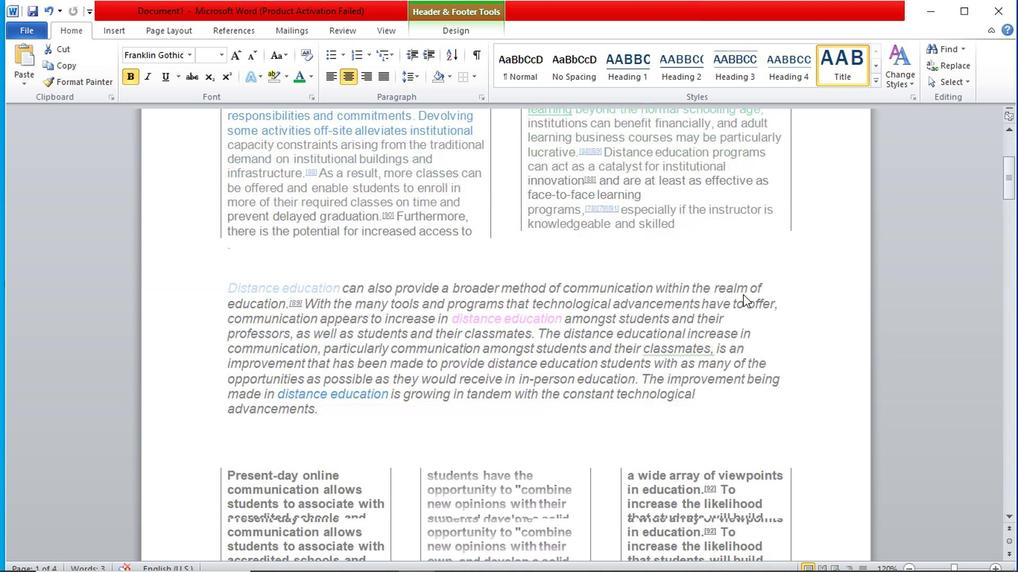 
Action: Mouse scrolled (743, 295) with delta (0, -1)
Screenshot: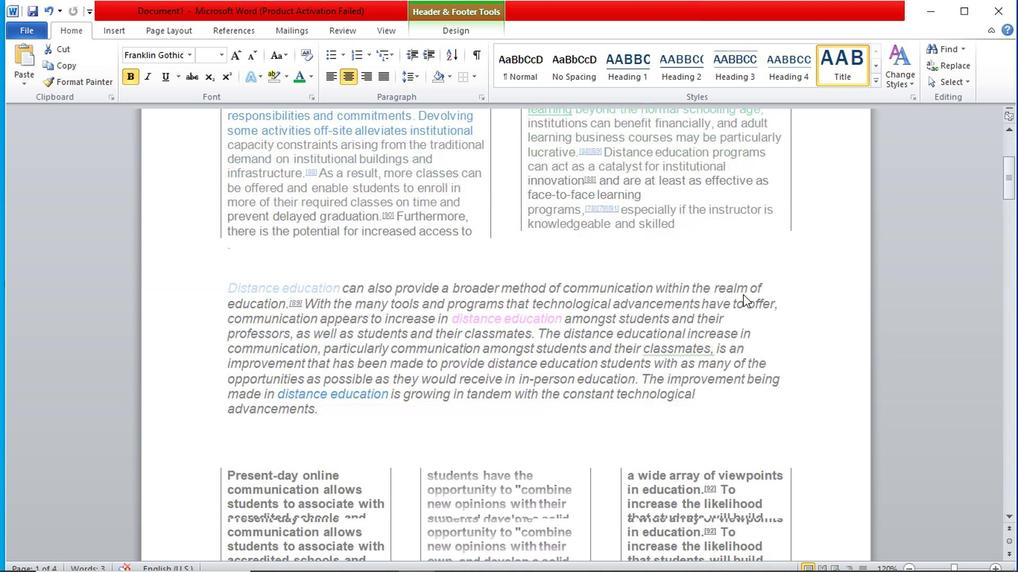 
Action: Mouse scrolled (743, 295) with delta (0, -1)
Screenshot: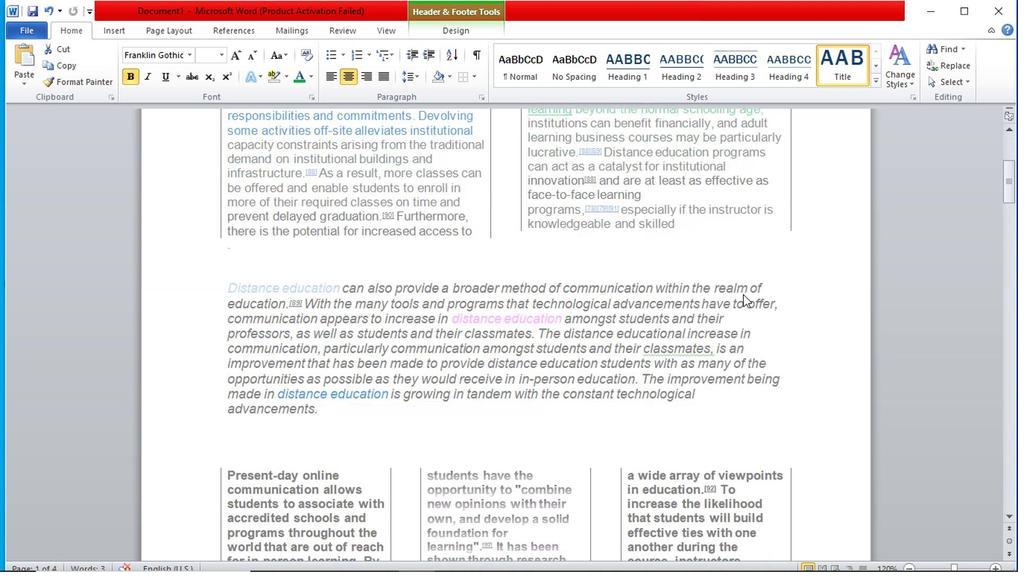 
Action: Mouse scrolled (743, 295) with delta (0, -1)
Screenshot: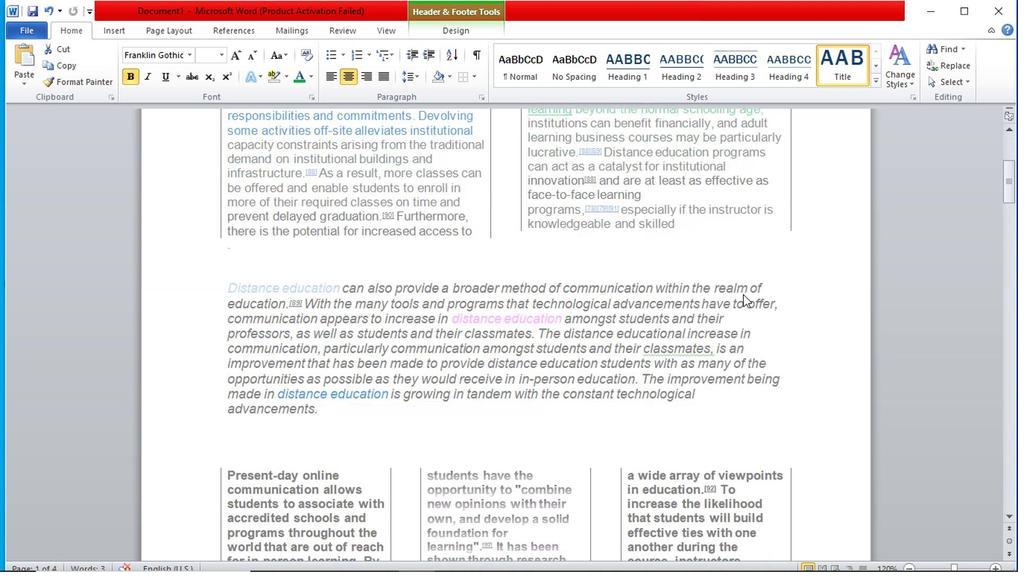 
Action: Mouse moved to (744, 296)
Screenshot: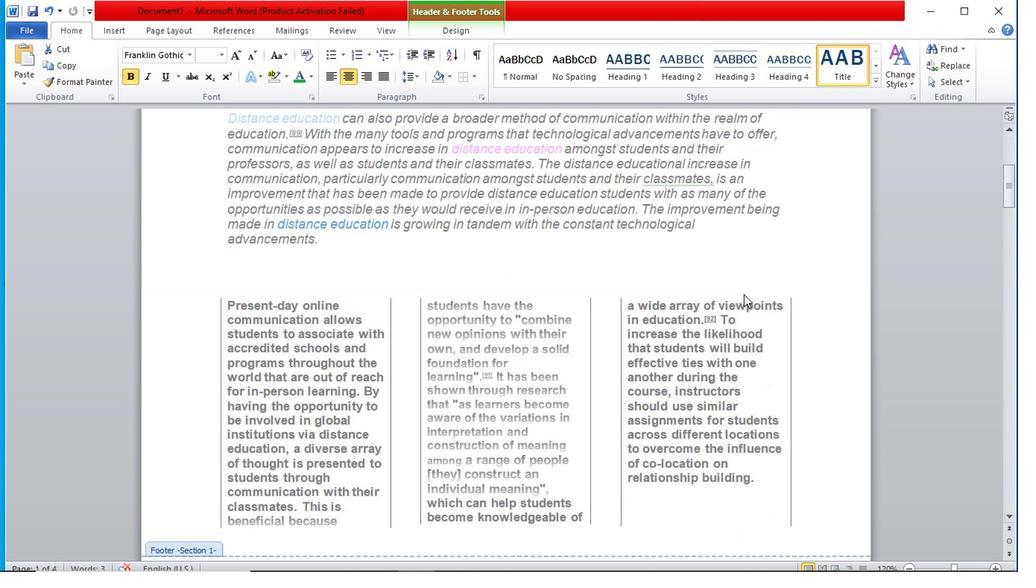
Action: Mouse scrolled (744, 295) with delta (0, -1)
Screenshot: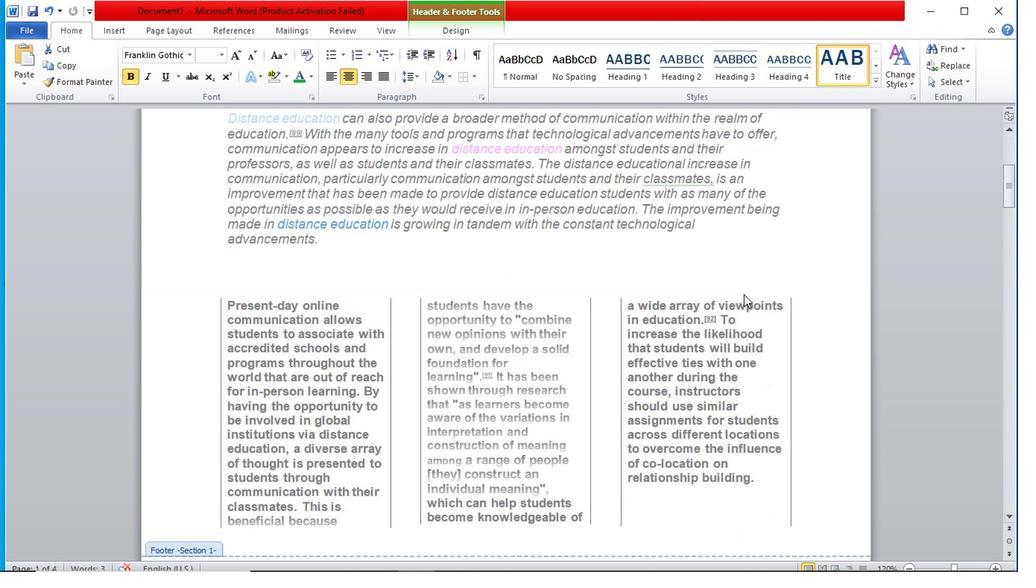 
Action: Mouse scrolled (744, 295) with delta (0, -1)
Screenshot: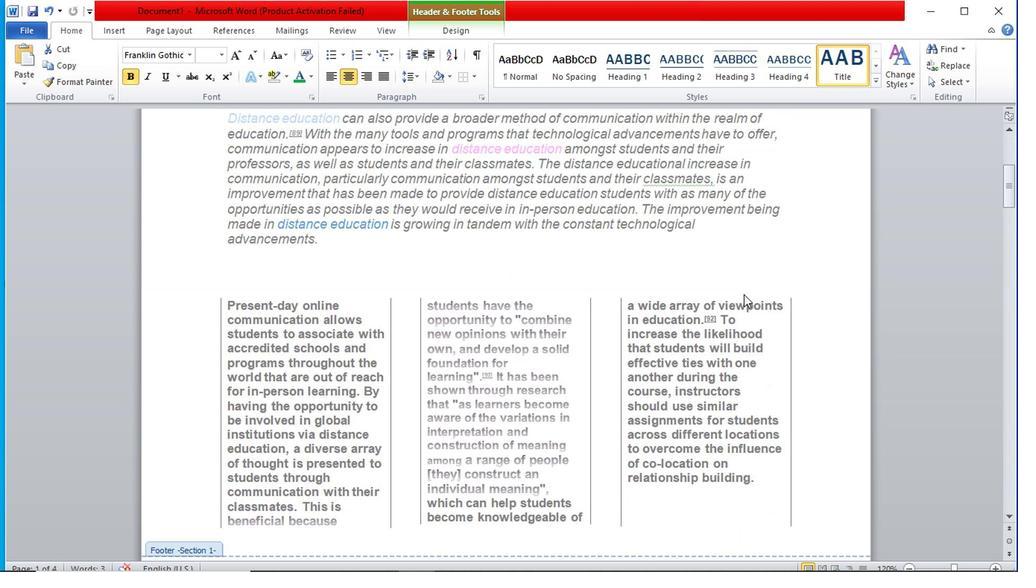 
Action: Mouse scrolled (744, 295) with delta (0, -1)
Screenshot: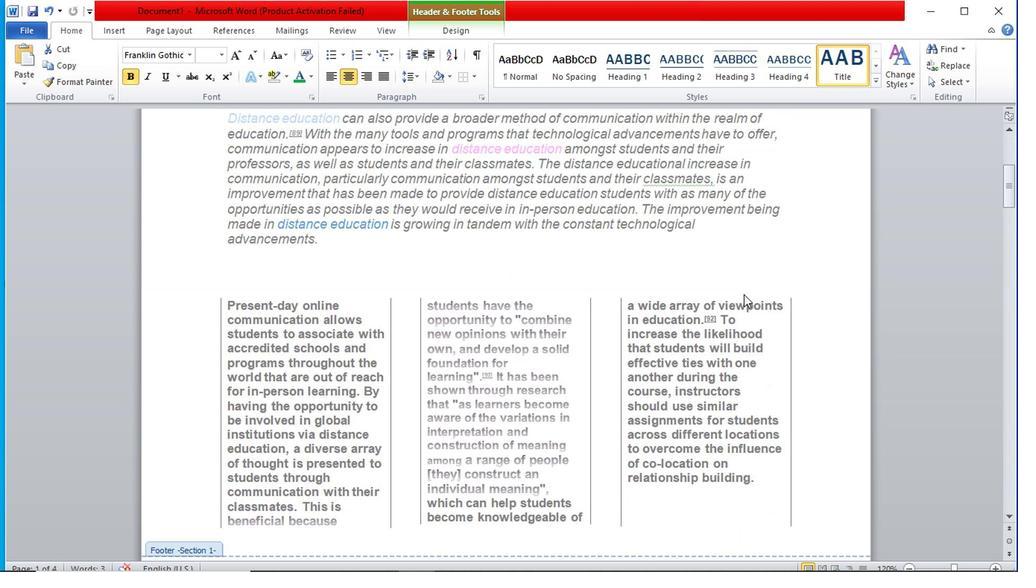 
Action: Mouse scrolled (744, 295) with delta (0, -1)
Screenshot: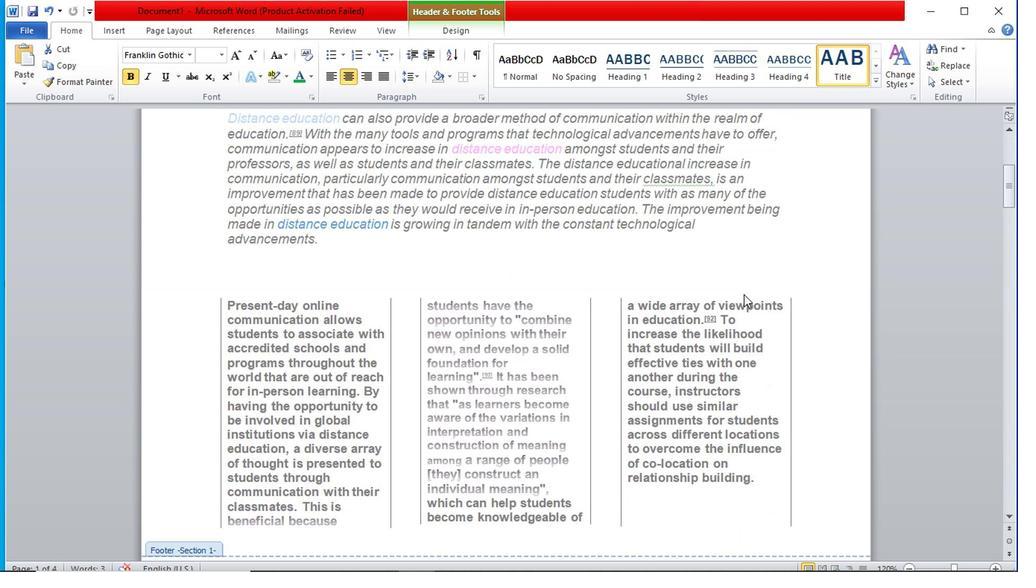 
Action: Mouse moved to (743, 296)
Screenshot: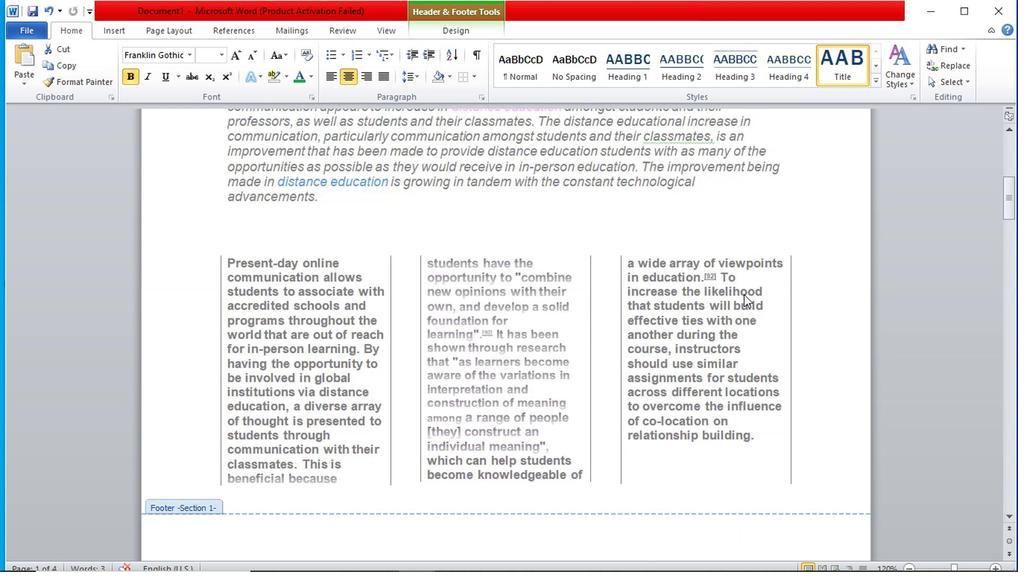 
Action: Mouse scrolled (743, 295) with delta (0, -1)
Screenshot: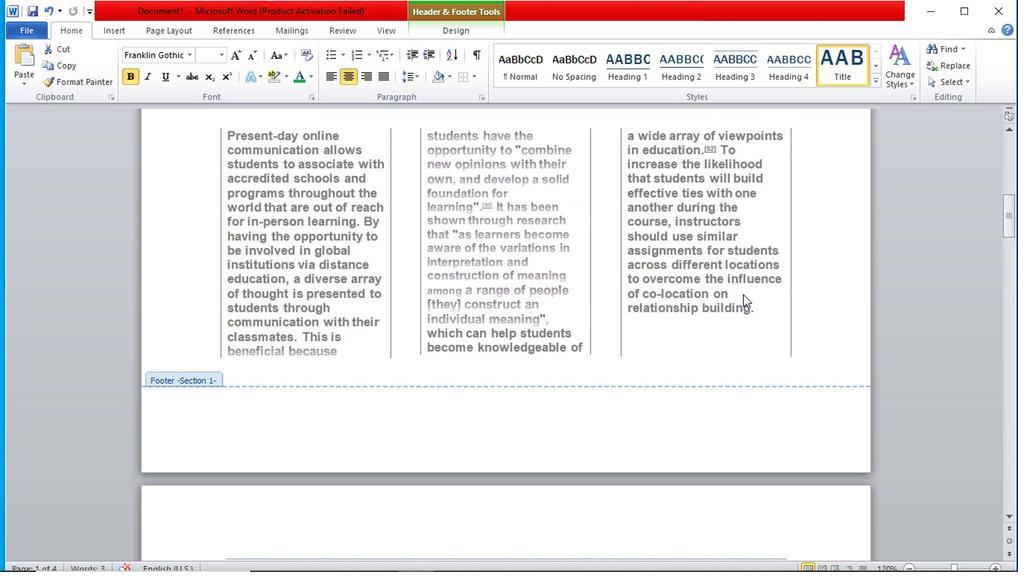 
Action: Mouse scrolled (743, 295) with delta (0, -1)
Screenshot: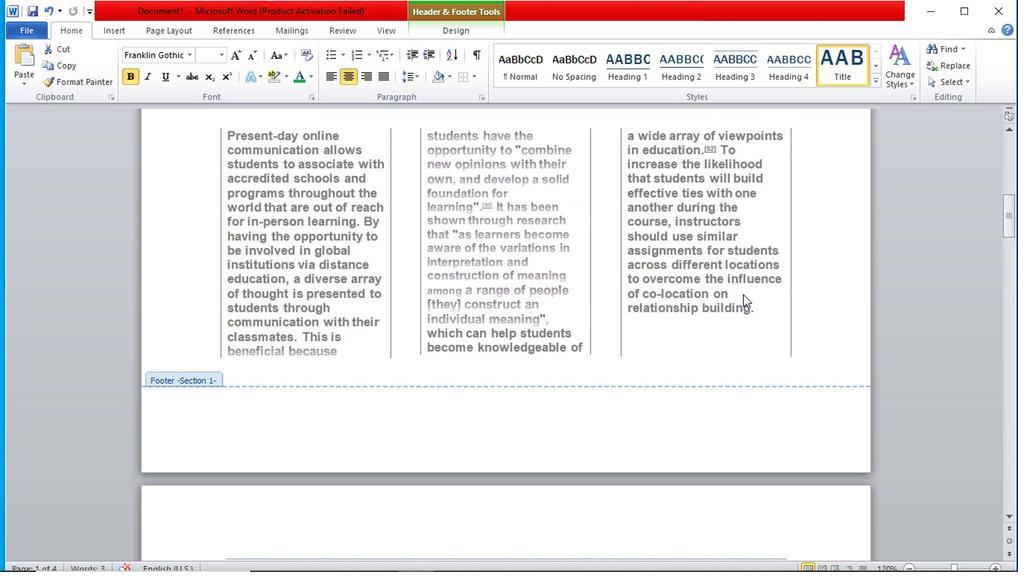 
Action: Mouse scrolled (743, 295) with delta (0, -1)
Screenshot: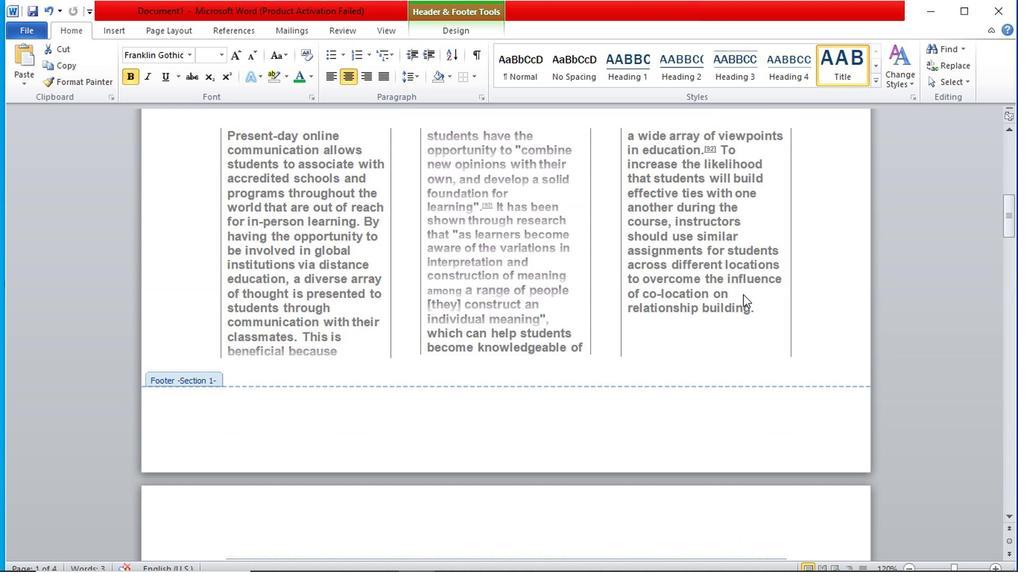 
Action: Mouse moved to (742, 296)
Screenshot: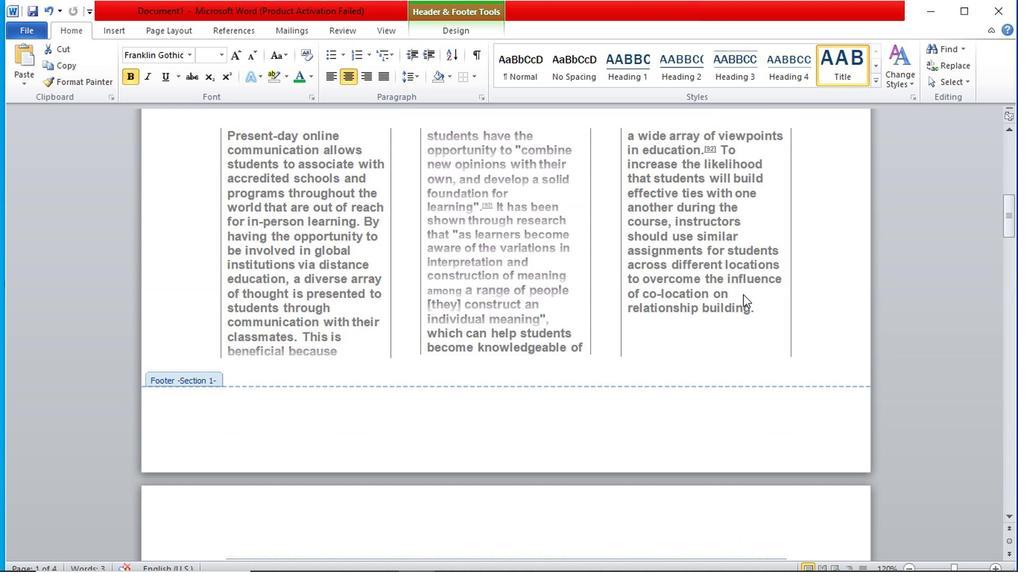 
Action: Mouse scrolled (742, 295) with delta (0, -1)
Screenshot: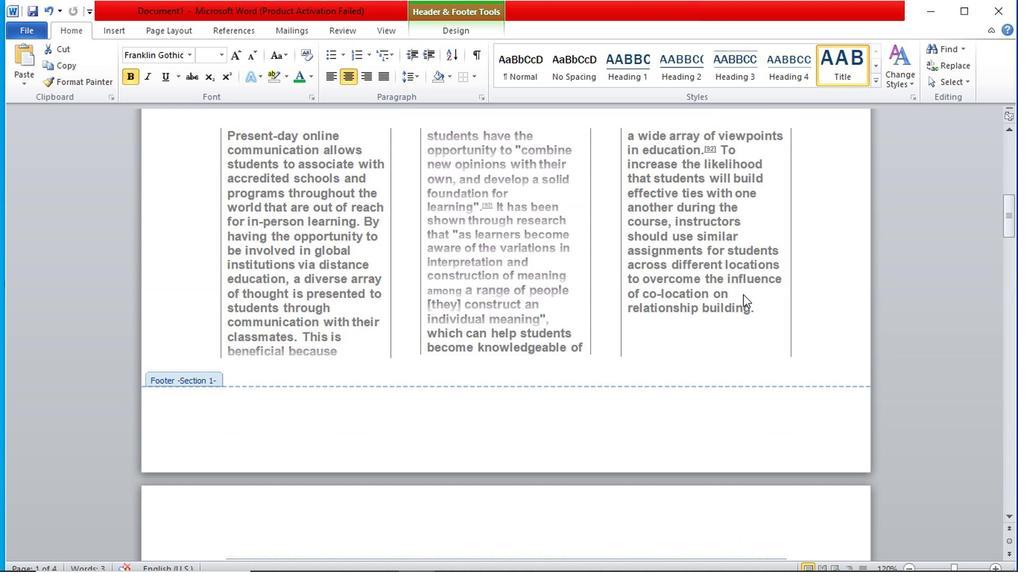 
Action: Mouse scrolled (742, 295) with delta (0, -1)
Screenshot: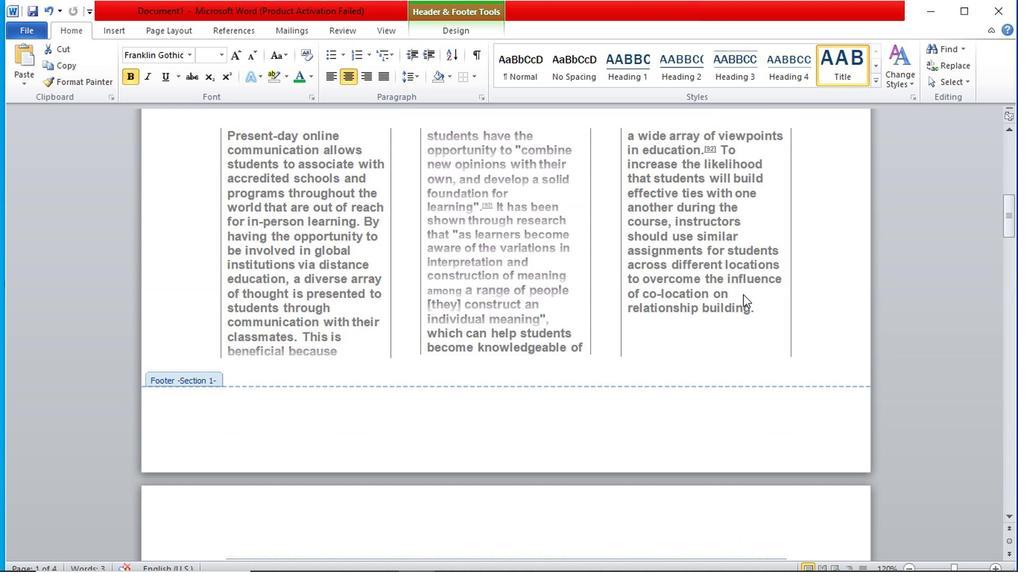 
Action: Mouse moved to (742, 297)
Screenshot: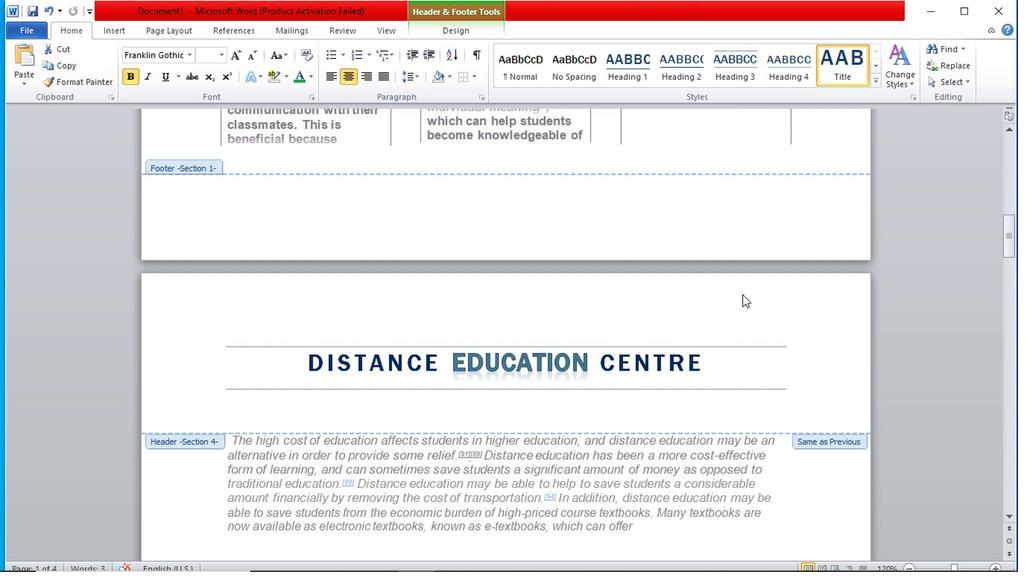 
Action: Mouse scrolled (742, 296) with delta (0, 0)
Screenshot: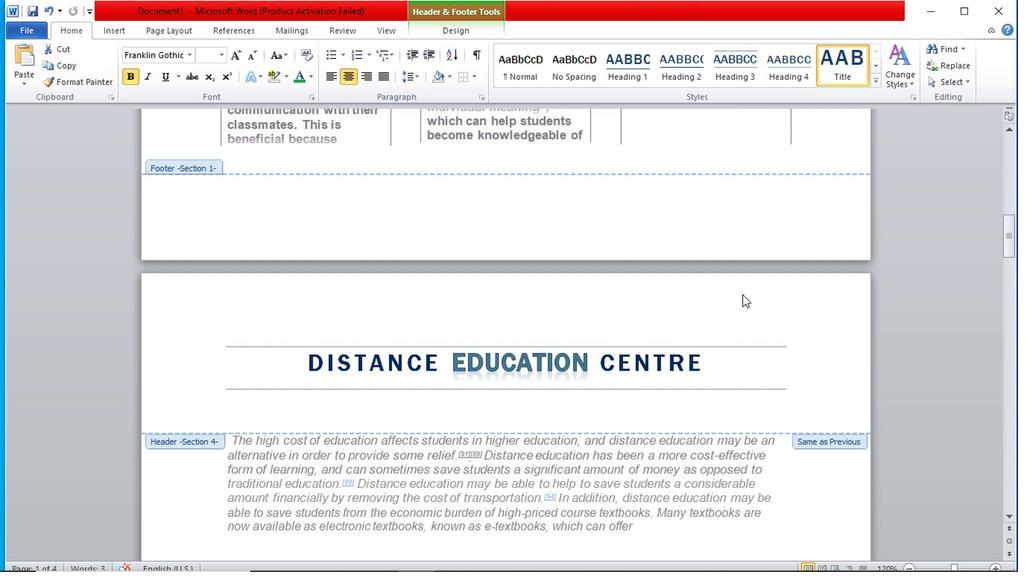 
Action: Mouse scrolled (742, 296) with delta (0, 0)
Screenshot: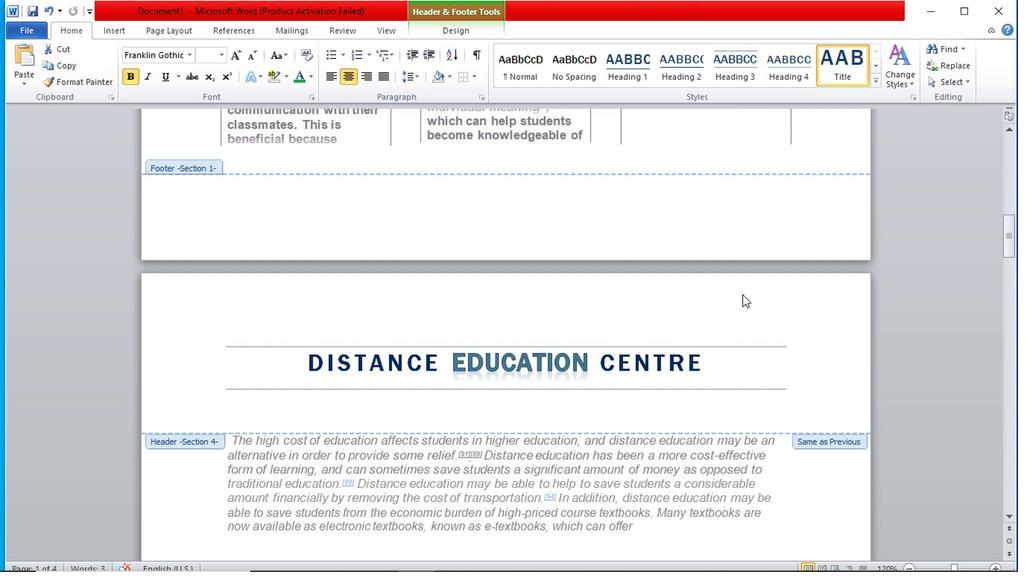 
Action: Mouse moved to (742, 297)
Screenshot: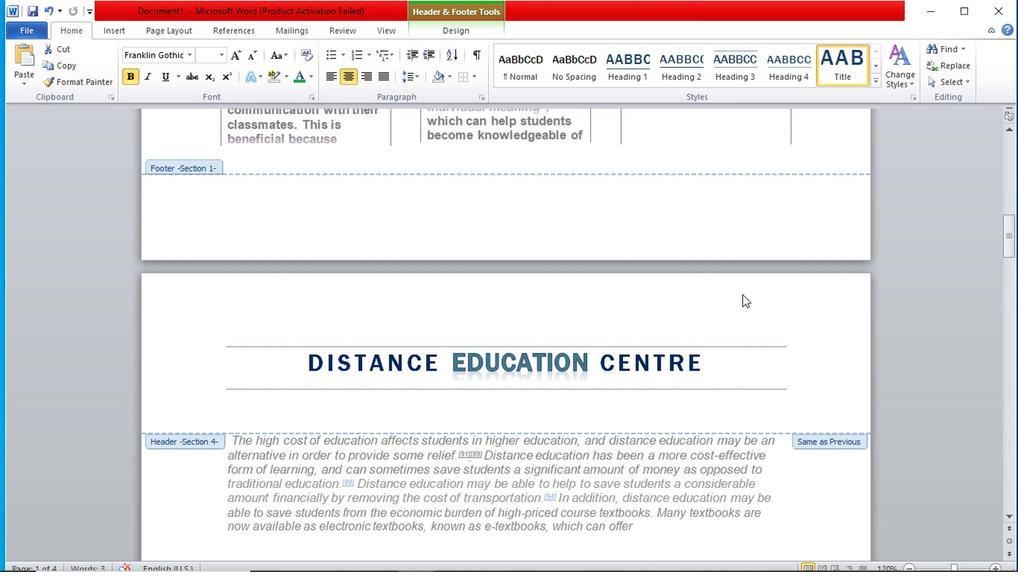 
Action: Mouse scrolled (742, 296) with delta (0, 0)
Screenshot: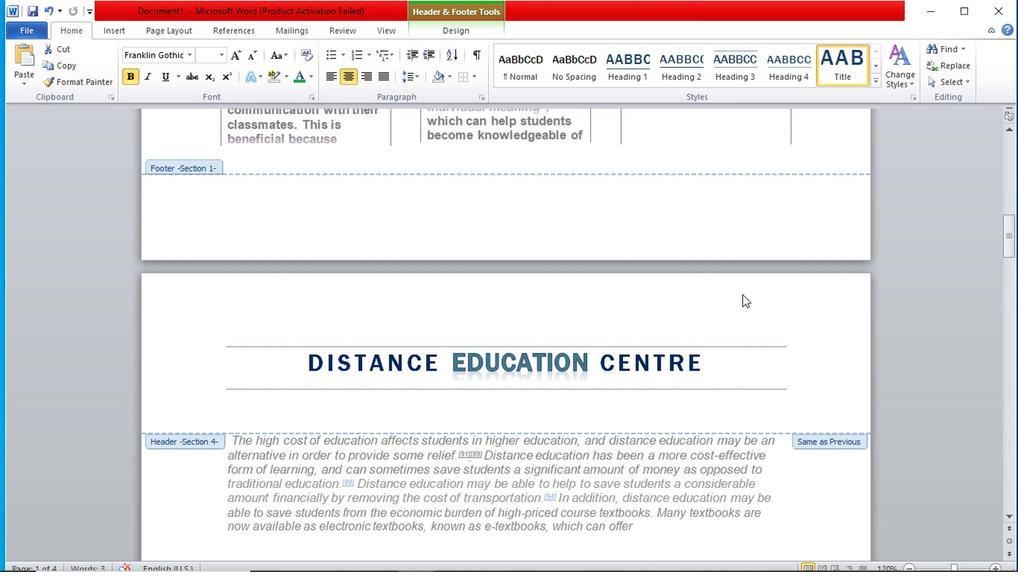 
Action: Mouse moved to (738, 297)
Screenshot: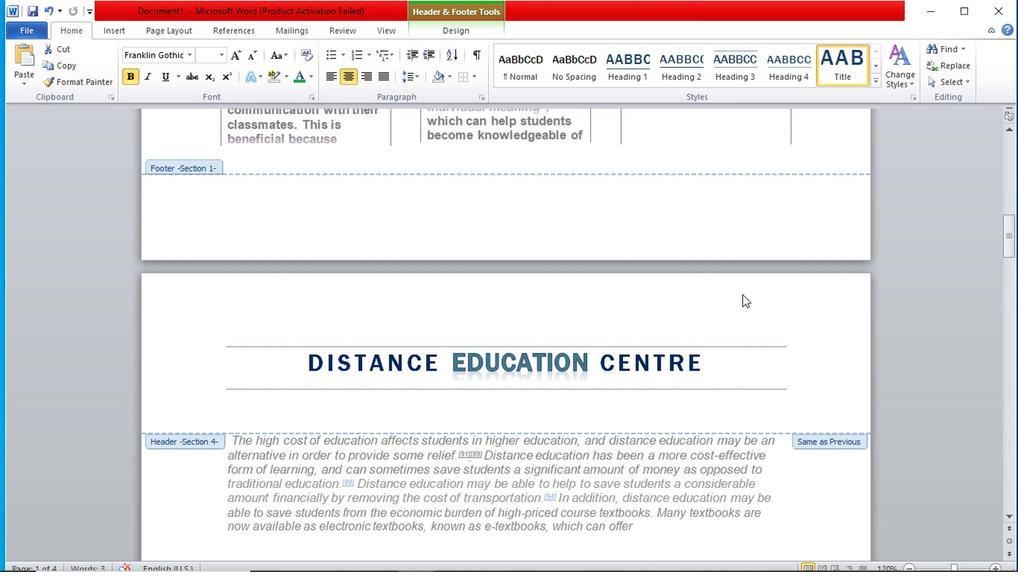 
Action: Mouse scrolled (738, 296) with delta (0, 0)
Screenshot: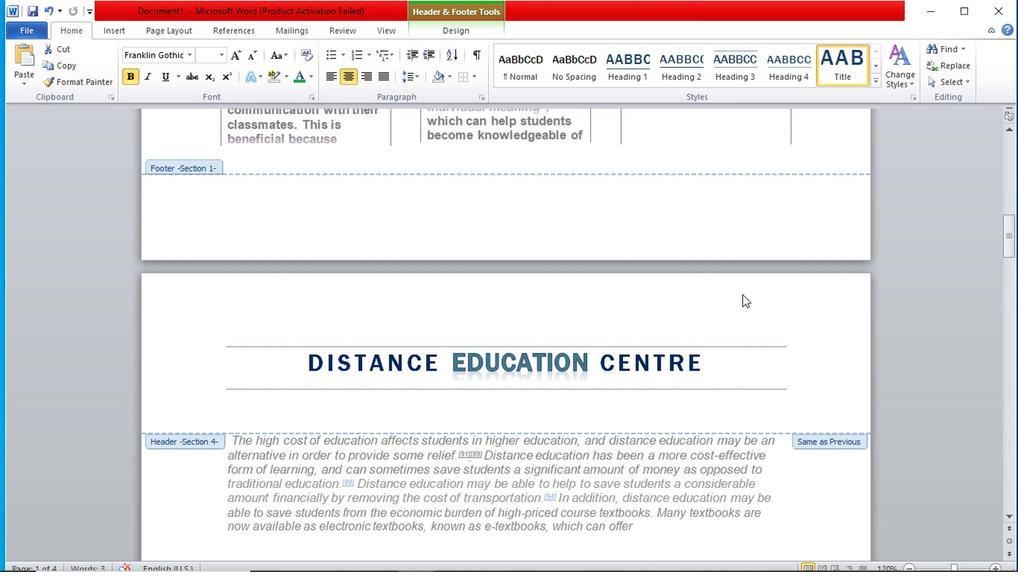 
Action: Mouse scrolled (738, 296) with delta (0, 0)
Screenshot: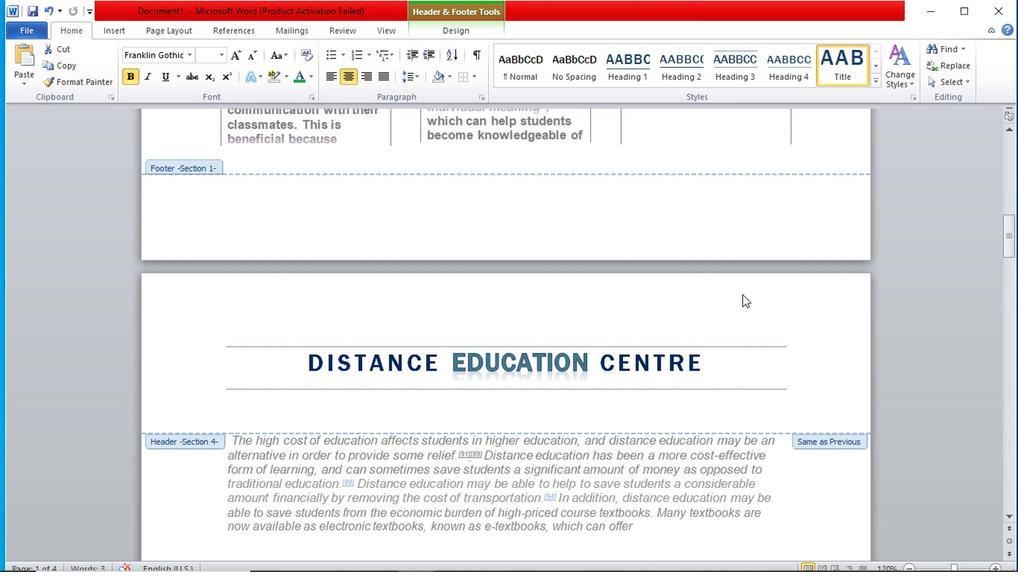 
Action: Mouse scrolled (738, 296) with delta (0, 0)
Screenshot: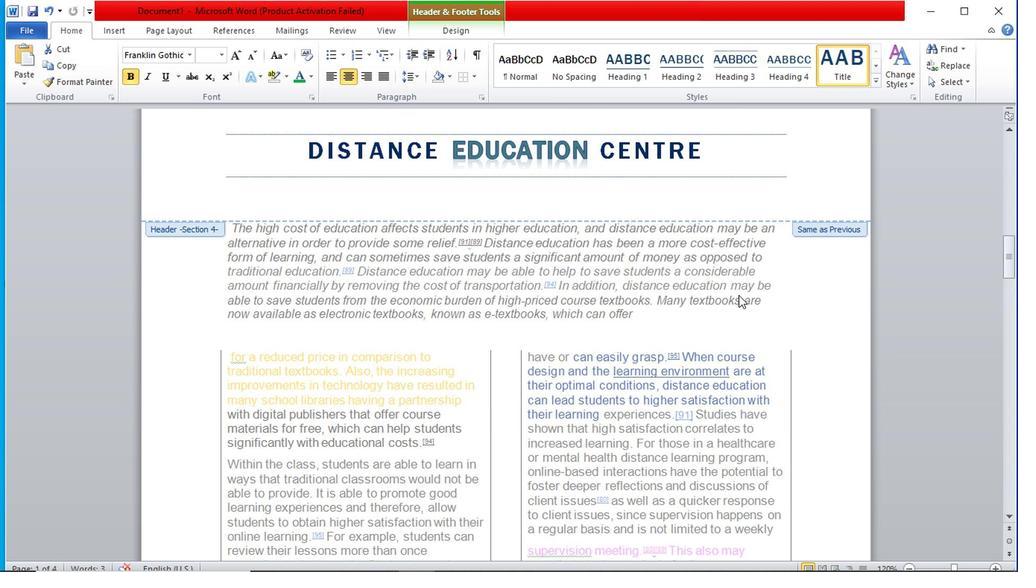 
Action: Mouse scrolled (738, 296) with delta (0, 0)
Screenshot: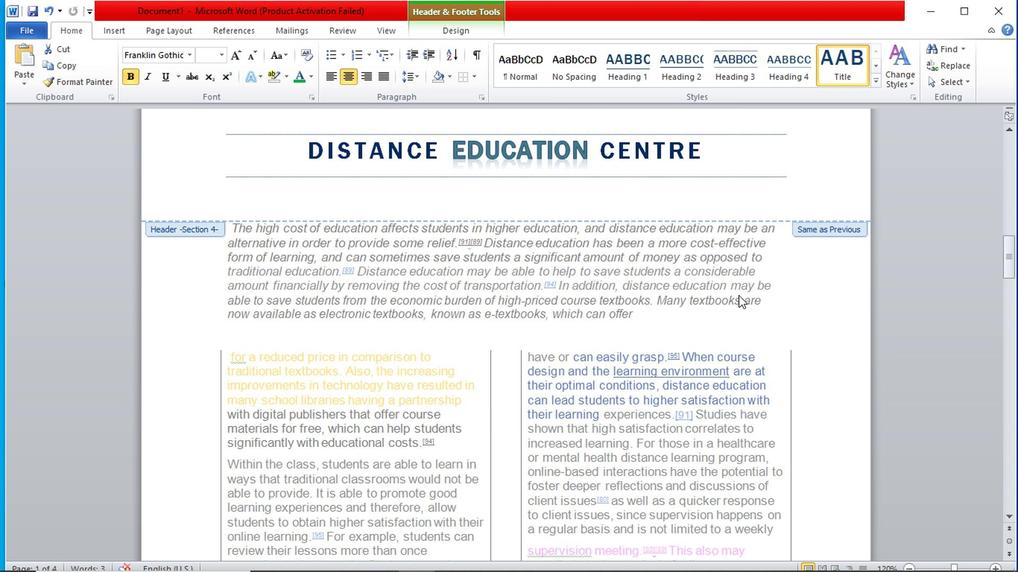 
Action: Mouse moved to (738, 297)
Screenshot: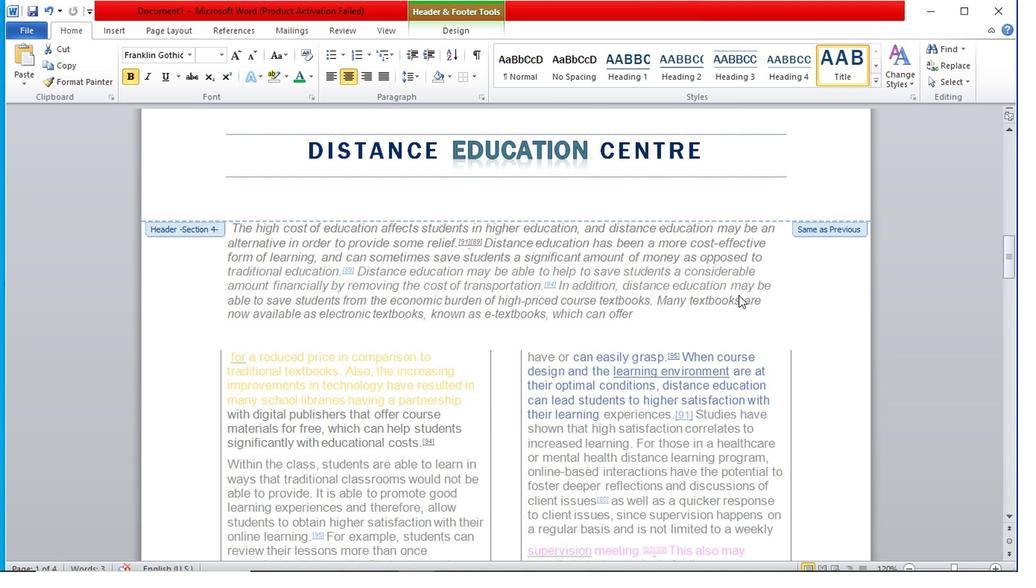 
Action: Mouse scrolled (738, 296) with delta (0, 0)
Screenshot: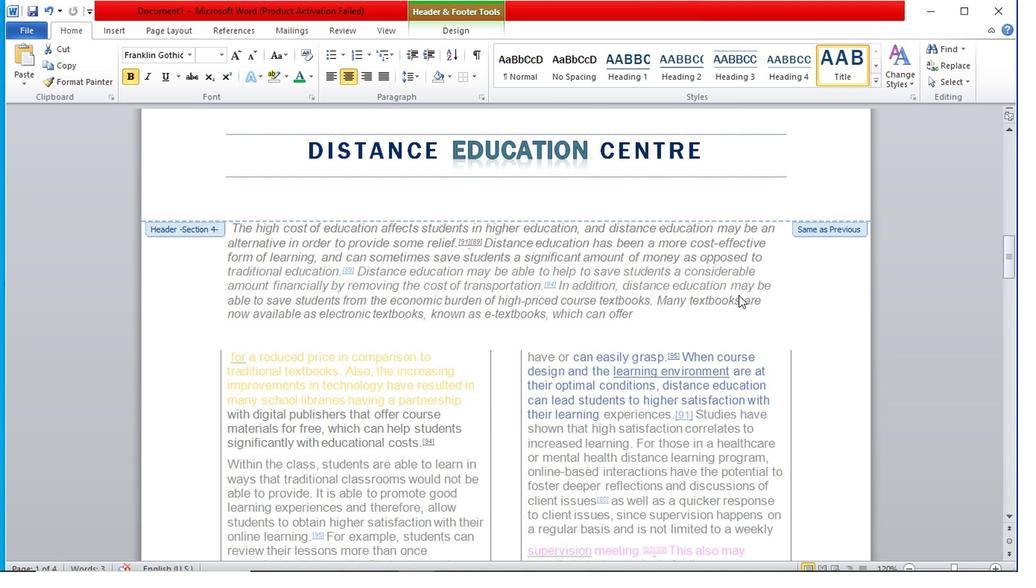 
Action: Mouse moved to (737, 299)
Screenshot: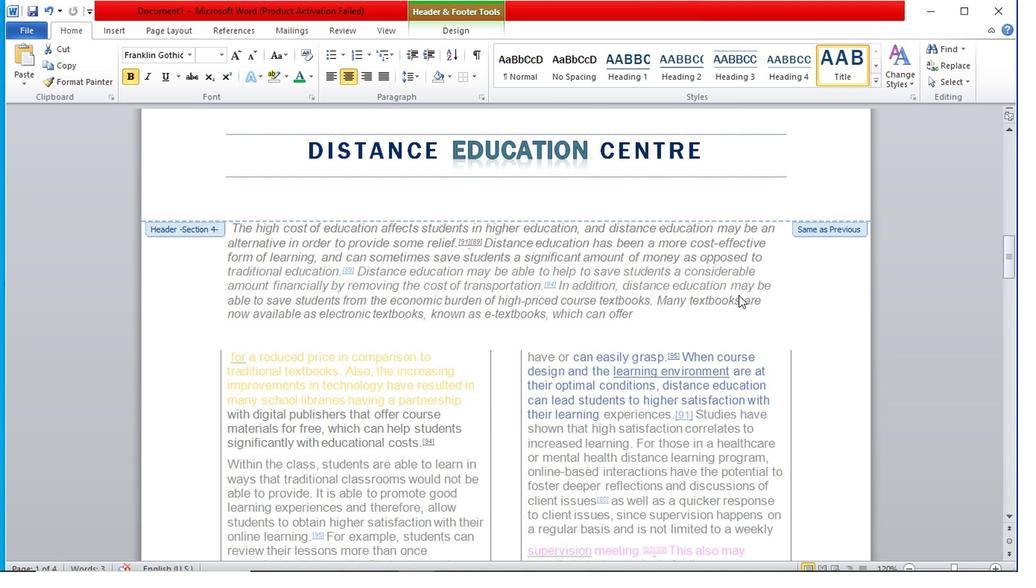 
Action: Mouse scrolled (737, 299) with delta (0, 0)
Screenshot: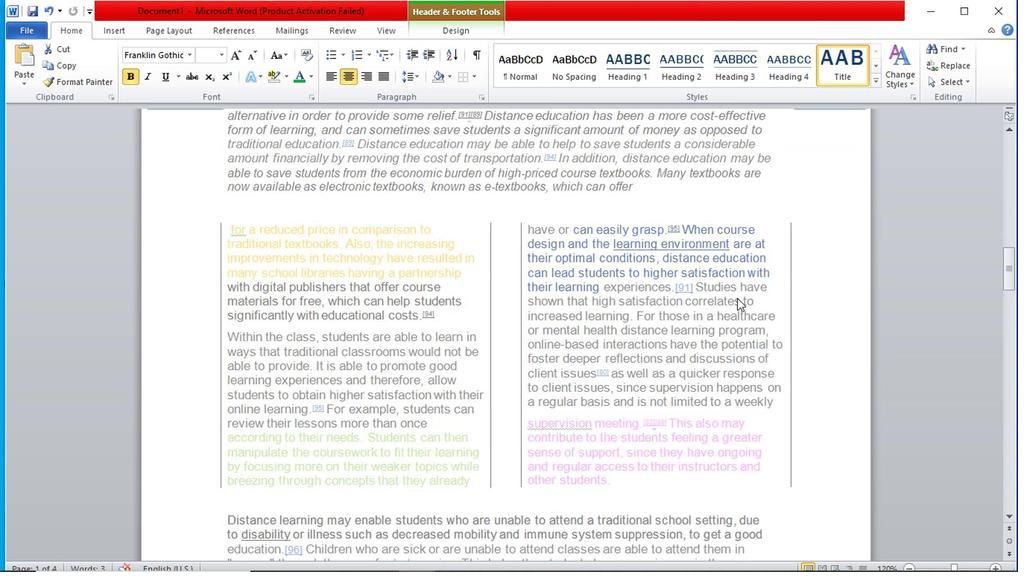 
Action: Mouse scrolled (737, 299) with delta (0, 0)
Screenshot: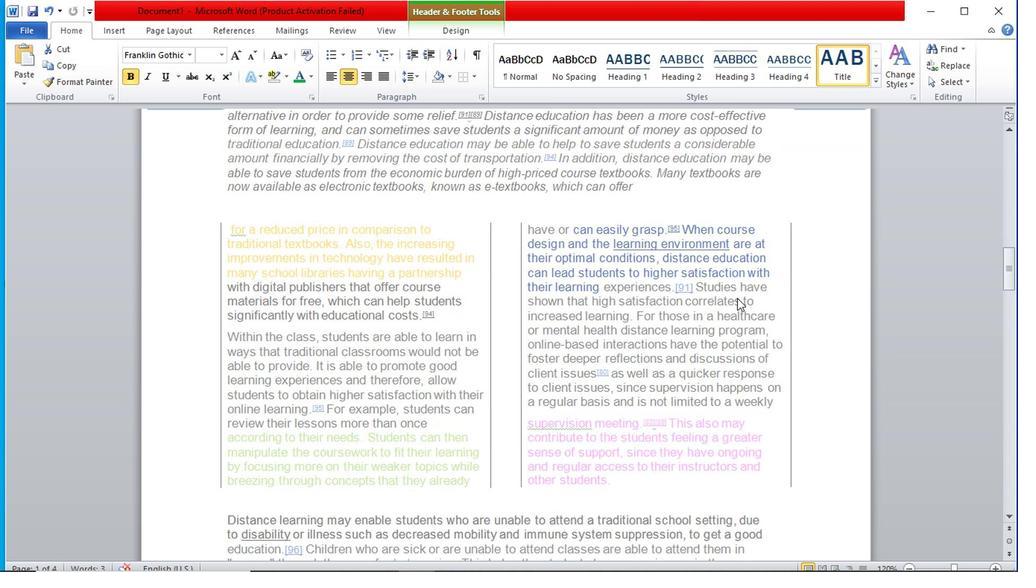 
Action: Mouse scrolled (737, 299) with delta (0, 0)
Screenshot: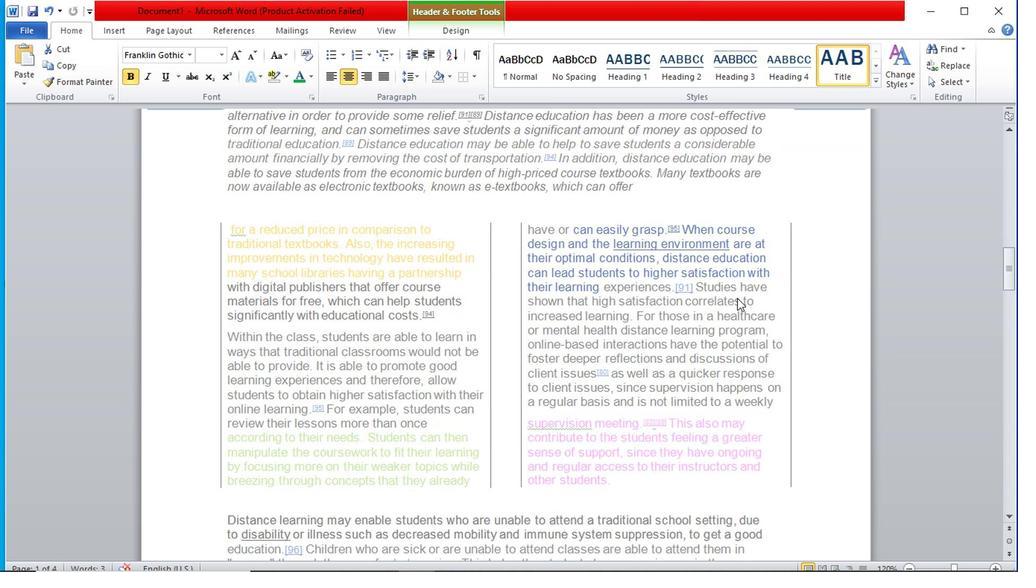 
Action: Mouse moved to (748, 380)
Screenshot: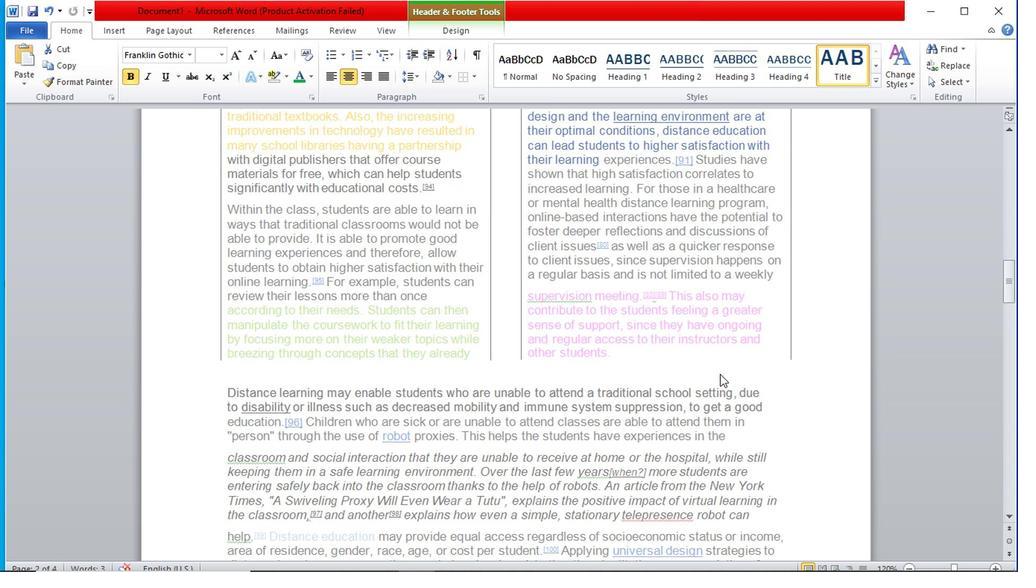 
Action: Mouse scrolled (748, 379) with delta (0, -1)
Screenshot: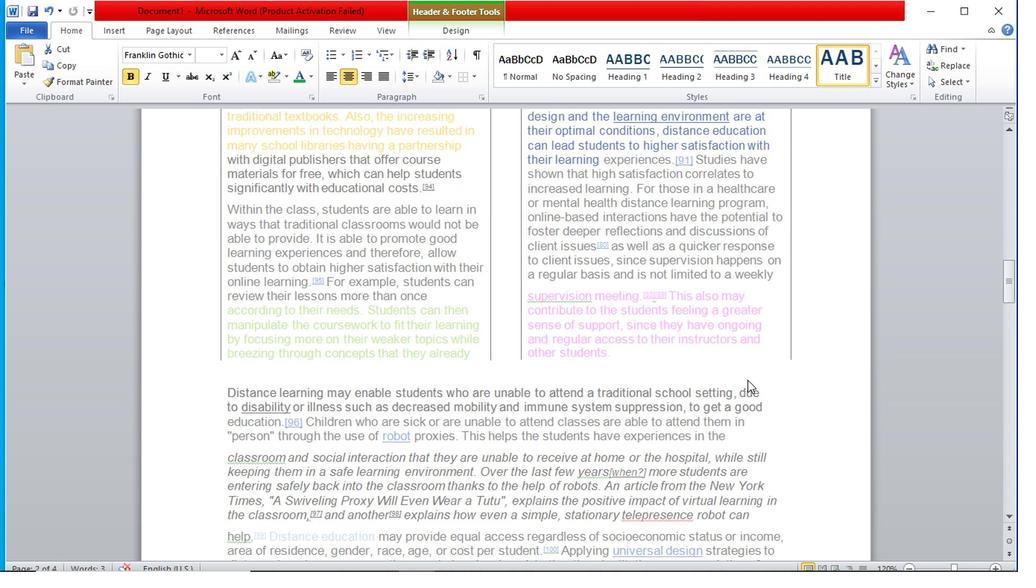 
Action: Mouse scrolled (748, 379) with delta (0, -1)
